 Task: Research Airbnb accommodation in Hato Mayor del Rey, Dominican Republic from 10th December, 2023 to 15th December, 2023 for 7 adults.4 bedrooms having 7 beds and 4 bathrooms. Property type can be house. Amenities needed are: wifi, TV, free parkinig on premises, gym, breakfast. Look for 3 properties as per requirement.
Action: Mouse pressed left at (464, 57)
Screenshot: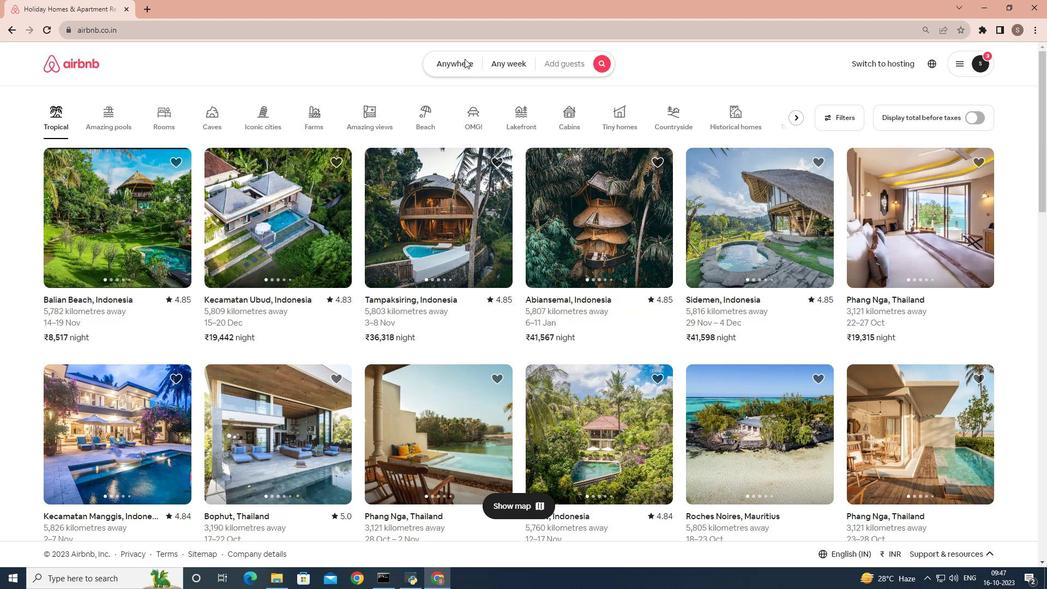 
Action: Mouse moved to (384, 108)
Screenshot: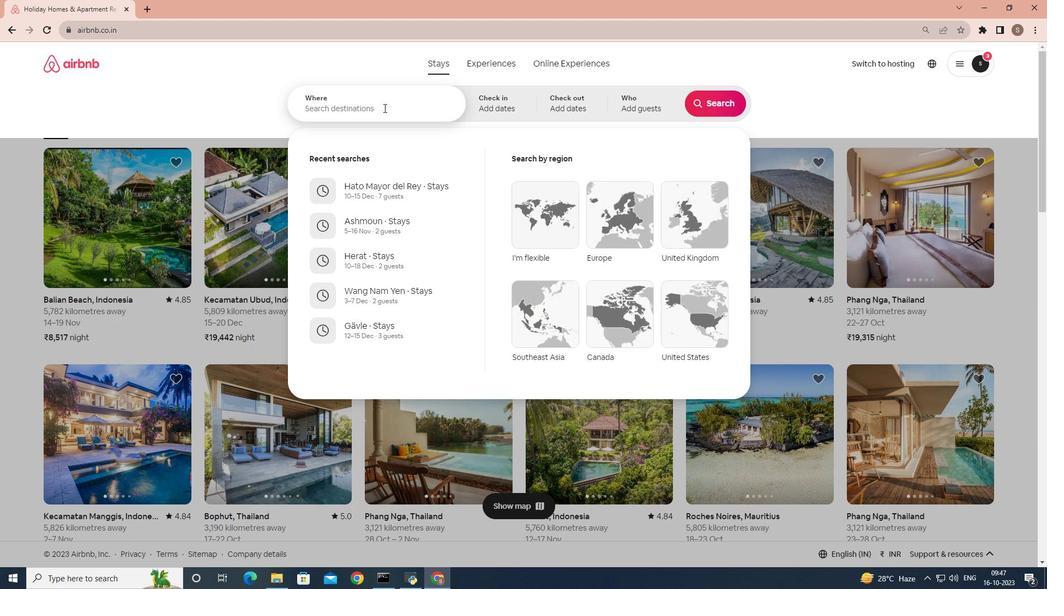 
Action: Mouse pressed left at (384, 108)
Screenshot: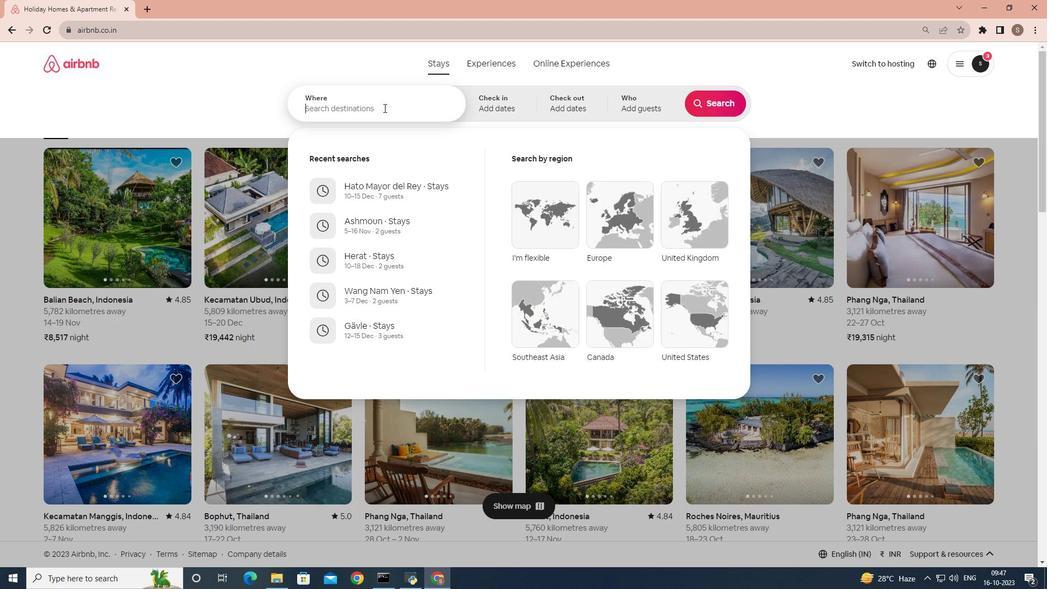 
Action: Key pressed <Key.shift>Hato<Key.space><Key.shift>Mayor<Key.space>del<Key.space><Key.shift><Key.shift><Key.shift><Key.shift>Rey,<Key.space><Key.shift>Dominican<Key.space><Key.shift>Republic
Screenshot: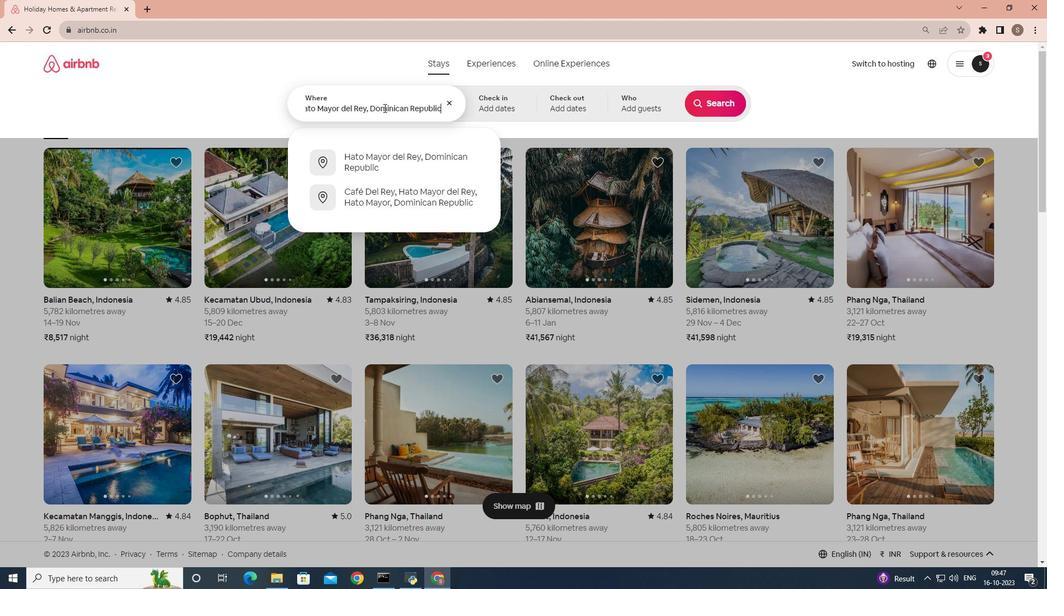 
Action: Mouse moved to (405, 148)
Screenshot: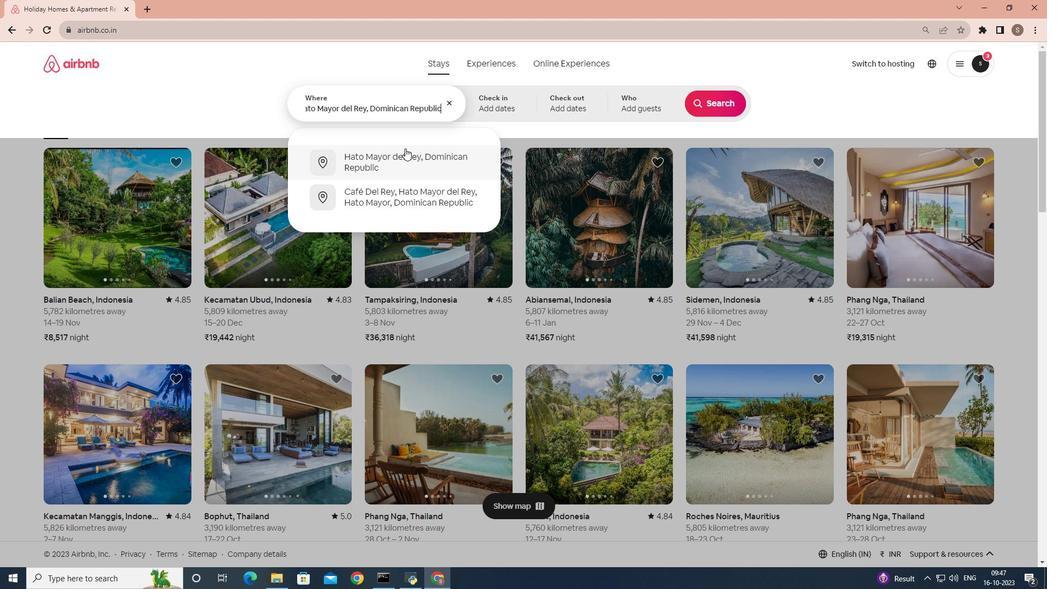 
Action: Mouse pressed left at (405, 148)
Screenshot: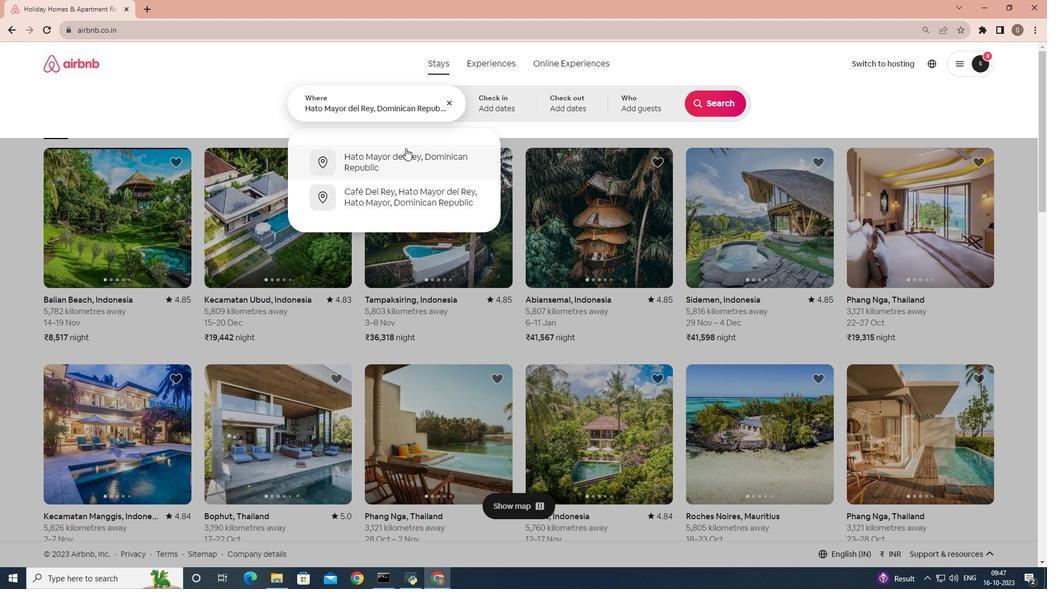
Action: Mouse moved to (716, 195)
Screenshot: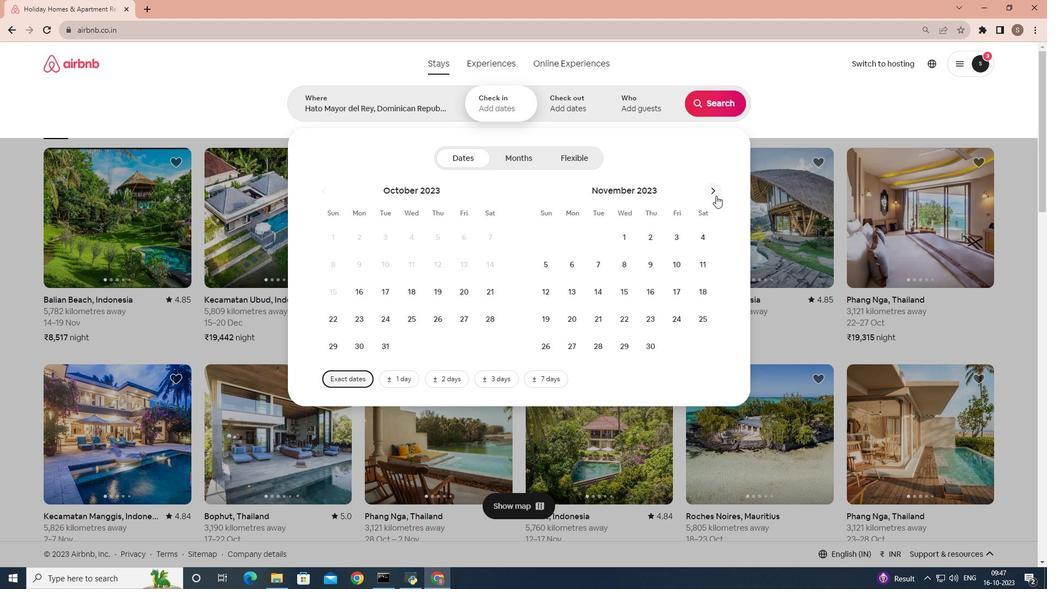 
Action: Mouse pressed left at (716, 195)
Screenshot: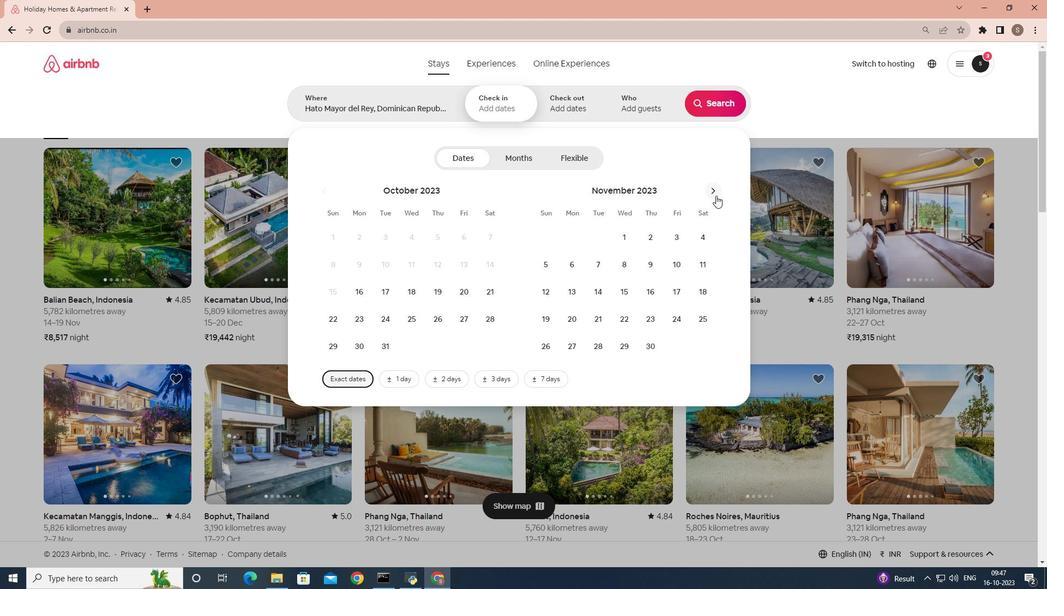 
Action: Mouse moved to (542, 284)
Screenshot: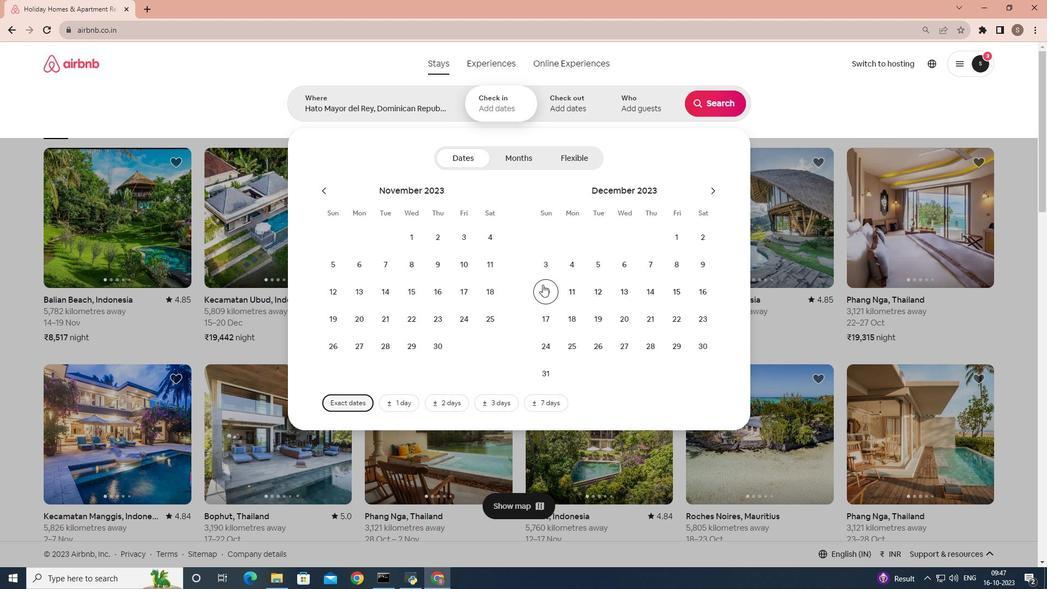
Action: Mouse pressed left at (542, 284)
Screenshot: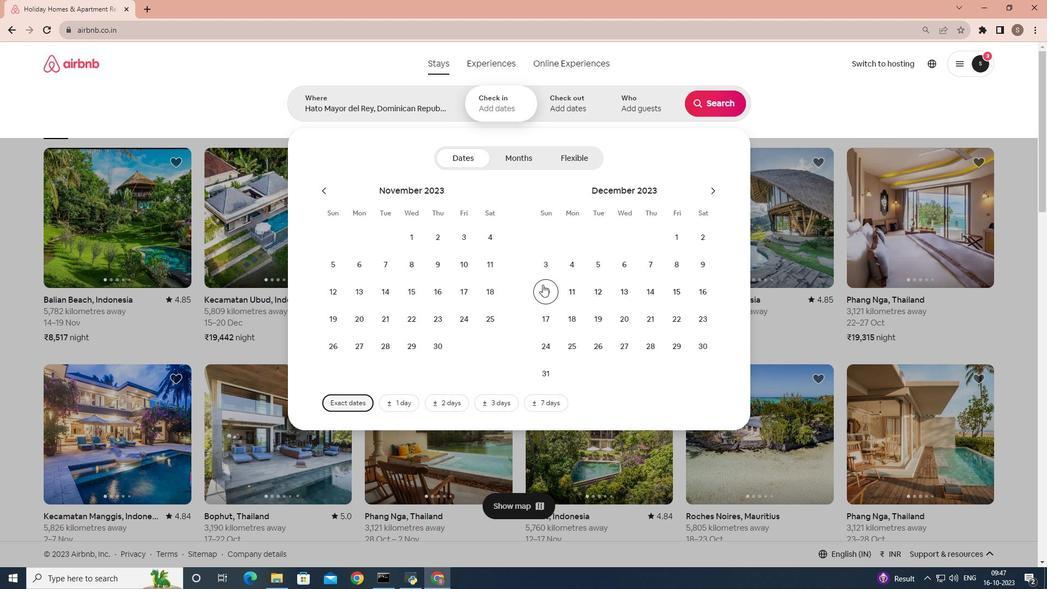 
Action: Mouse moved to (685, 299)
Screenshot: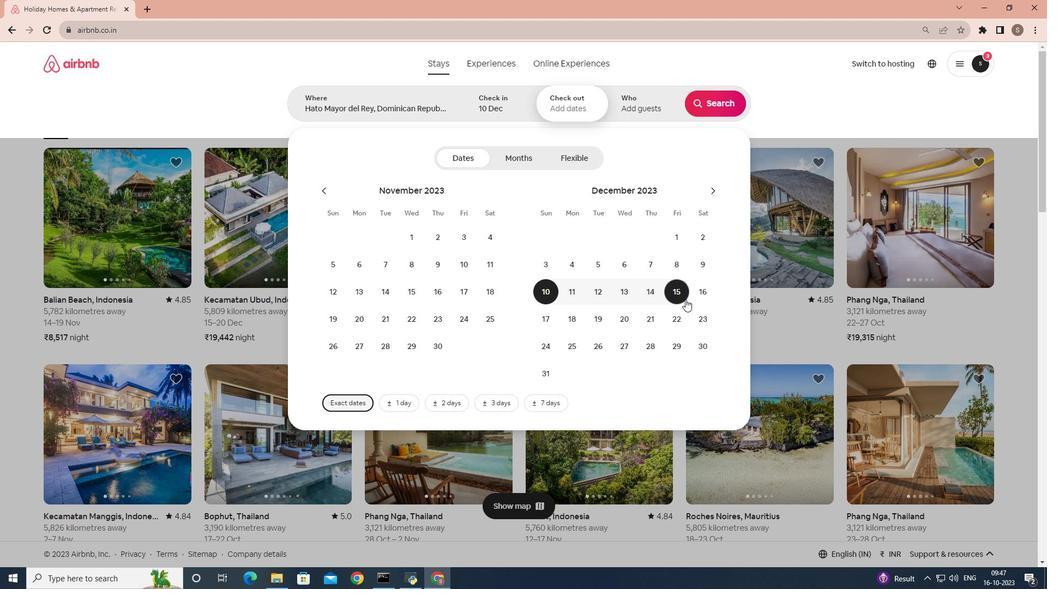 
Action: Mouse pressed left at (685, 299)
Screenshot: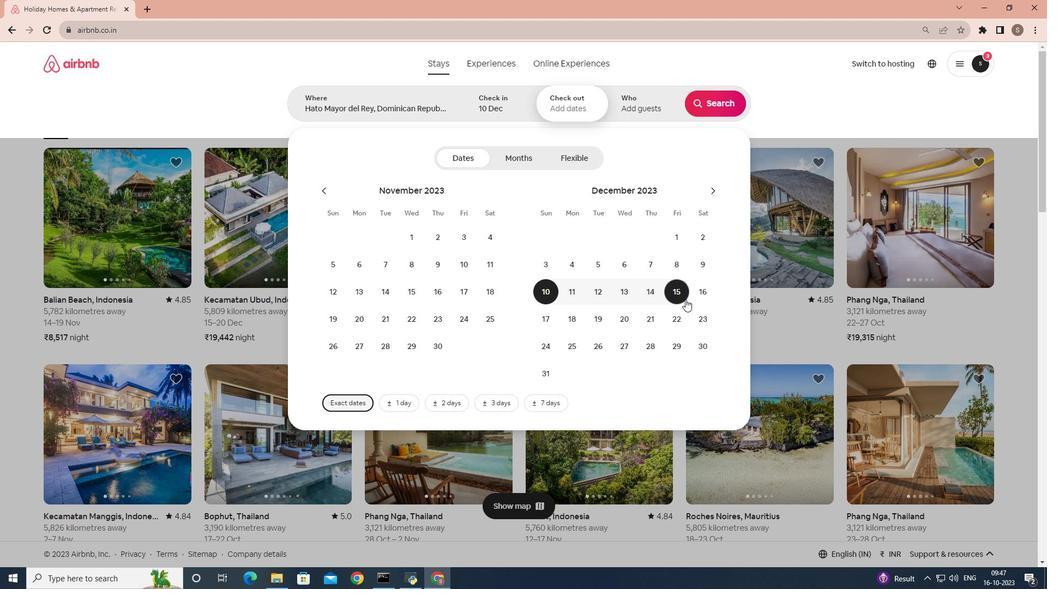 
Action: Mouse moved to (642, 105)
Screenshot: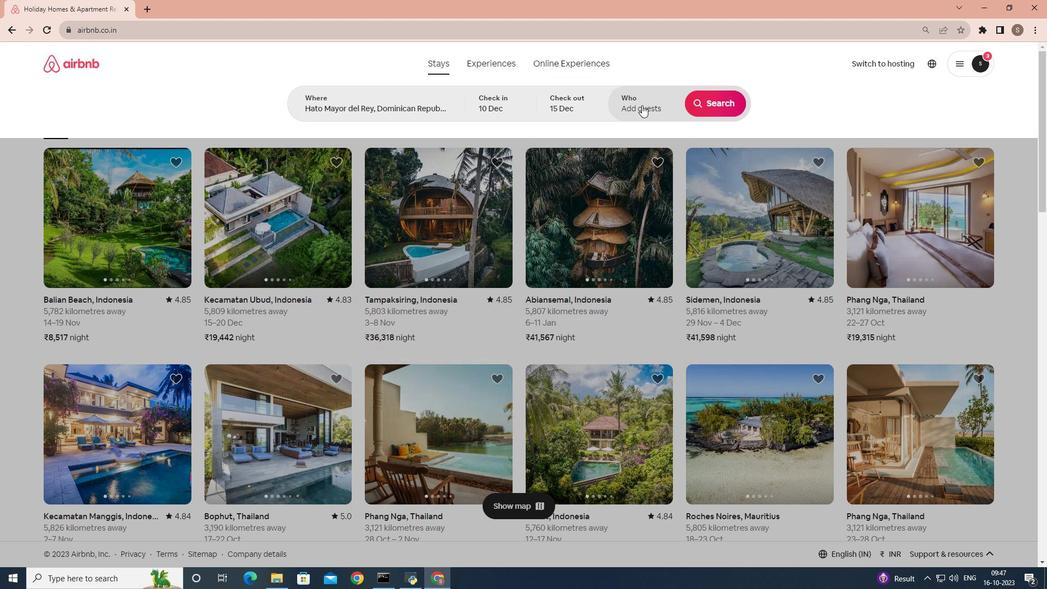 
Action: Mouse pressed left at (642, 105)
Screenshot: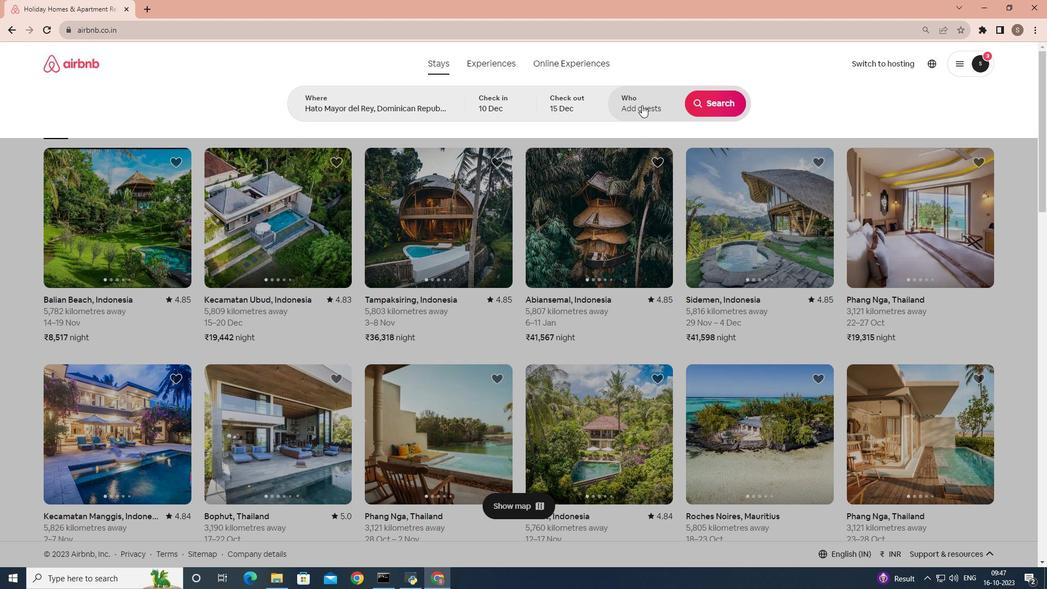 
Action: Mouse moved to (726, 163)
Screenshot: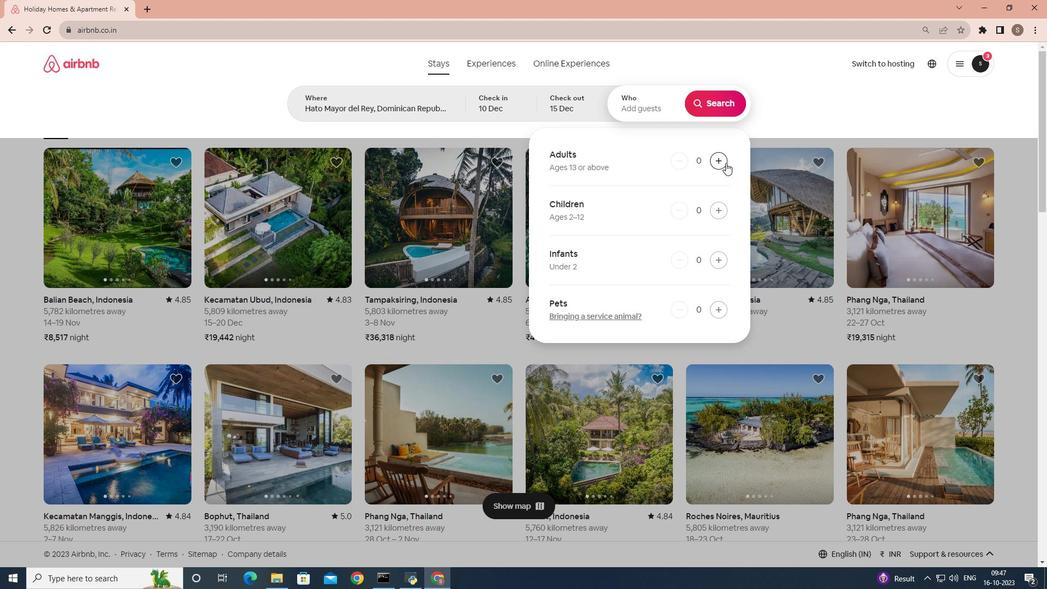 
Action: Mouse pressed left at (726, 163)
Screenshot: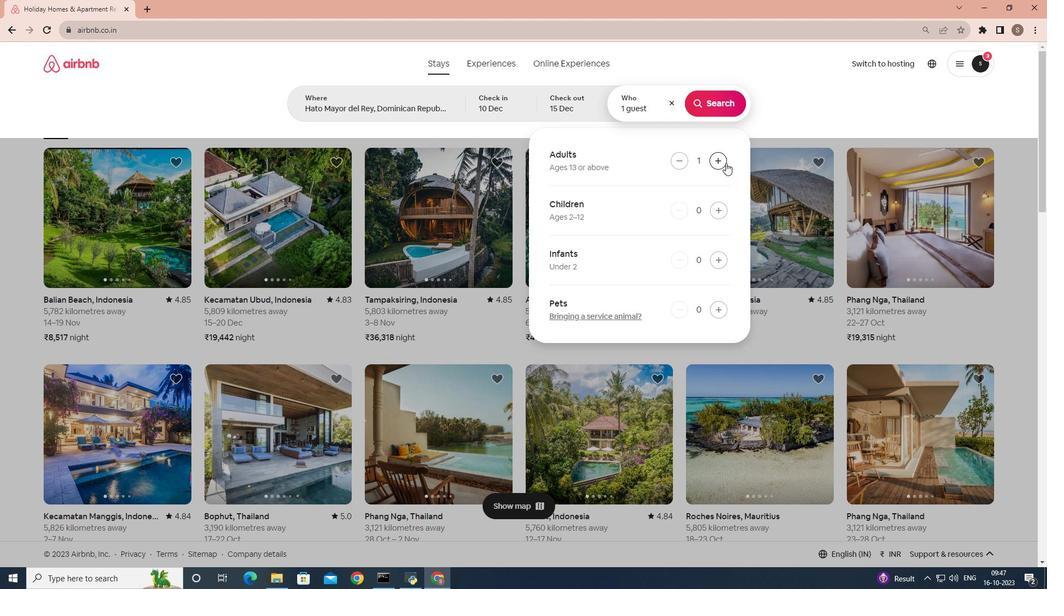 
Action: Mouse pressed left at (726, 163)
Screenshot: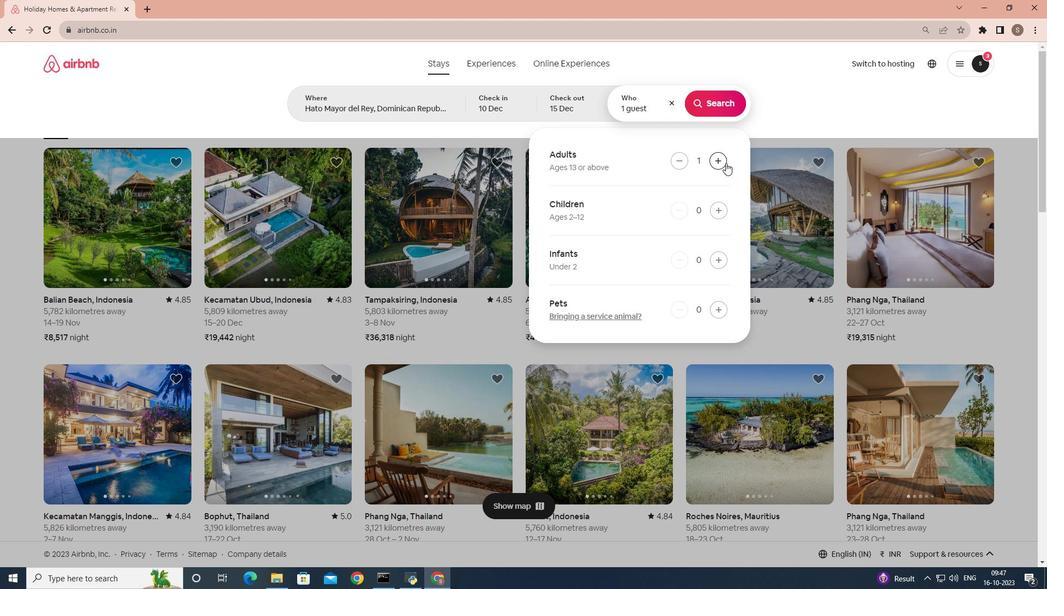 
Action: Mouse pressed left at (726, 163)
Screenshot: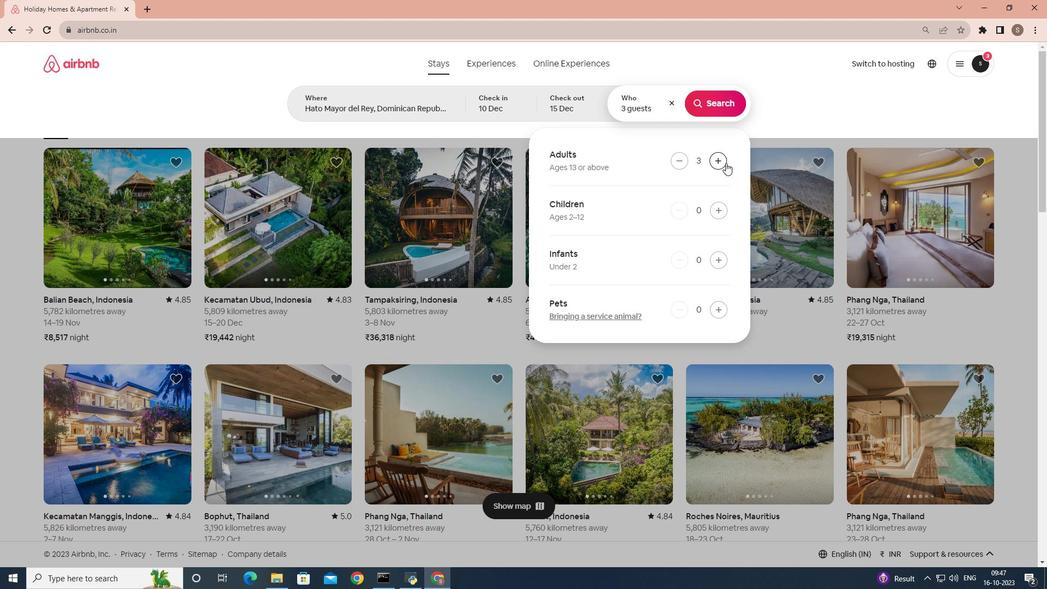 
Action: Mouse pressed left at (726, 163)
Screenshot: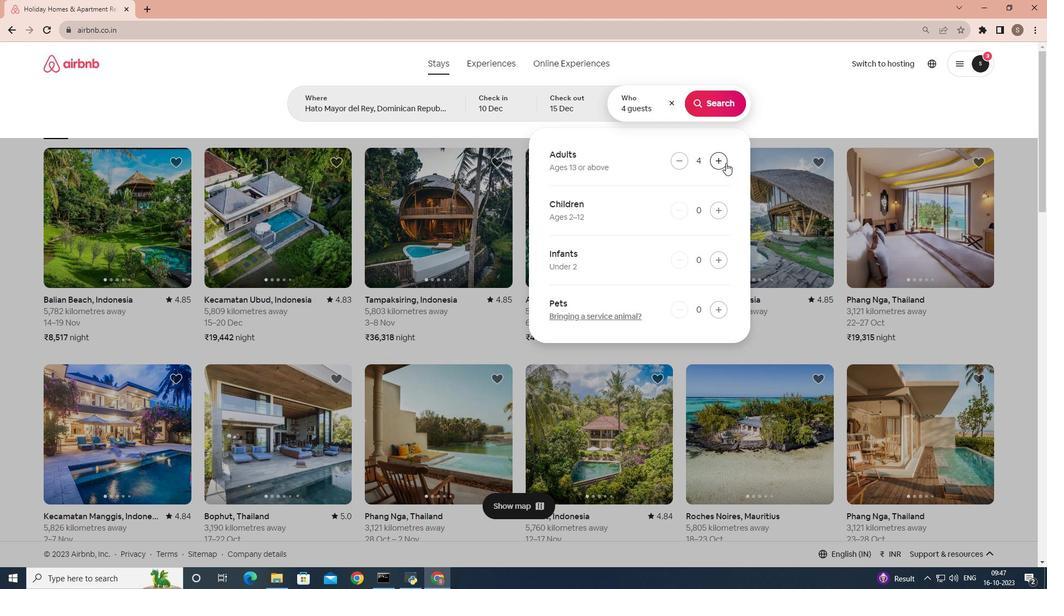 
Action: Mouse pressed left at (726, 163)
Screenshot: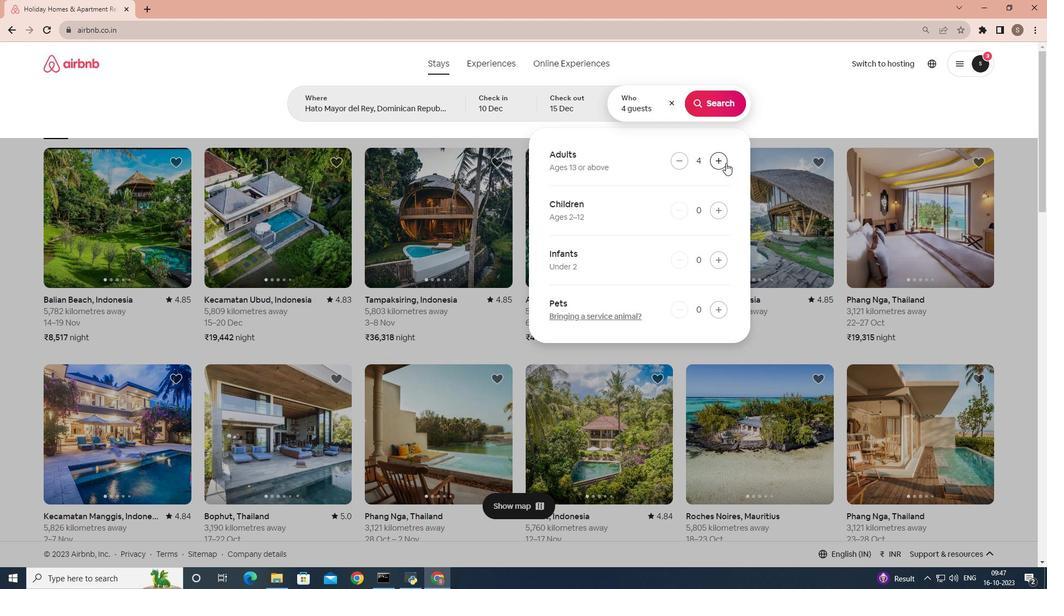 
Action: Mouse pressed left at (726, 163)
Screenshot: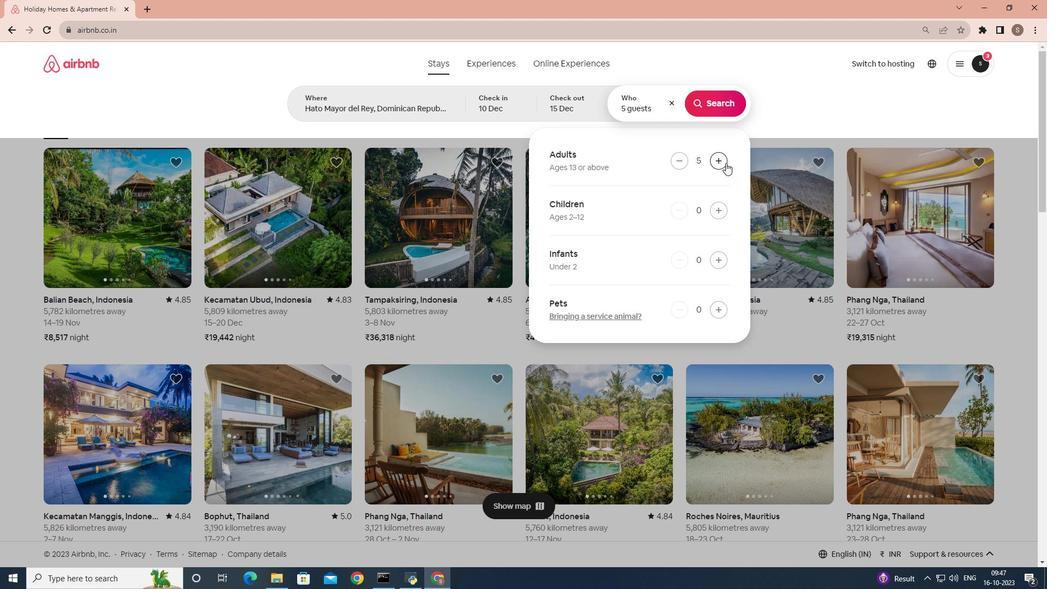 
Action: Mouse pressed left at (726, 163)
Screenshot: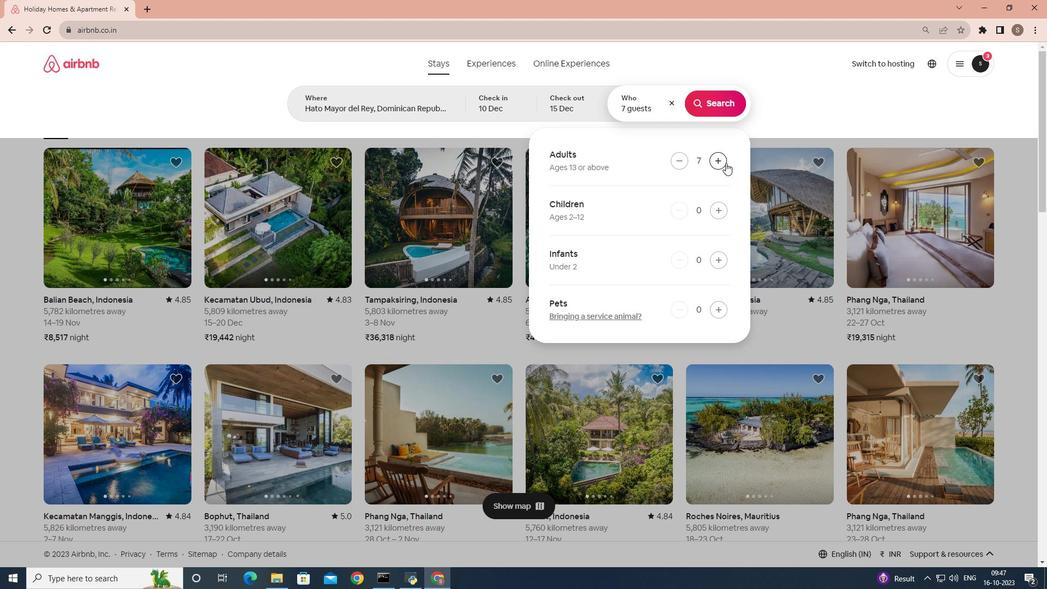 
Action: Mouse moved to (721, 90)
Screenshot: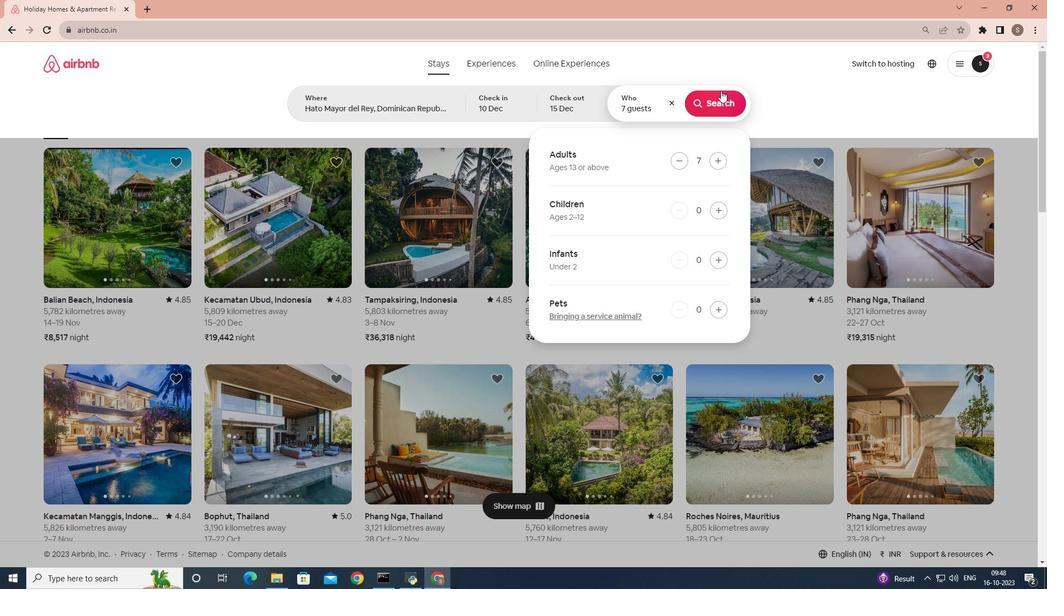
Action: Mouse pressed left at (721, 90)
Screenshot: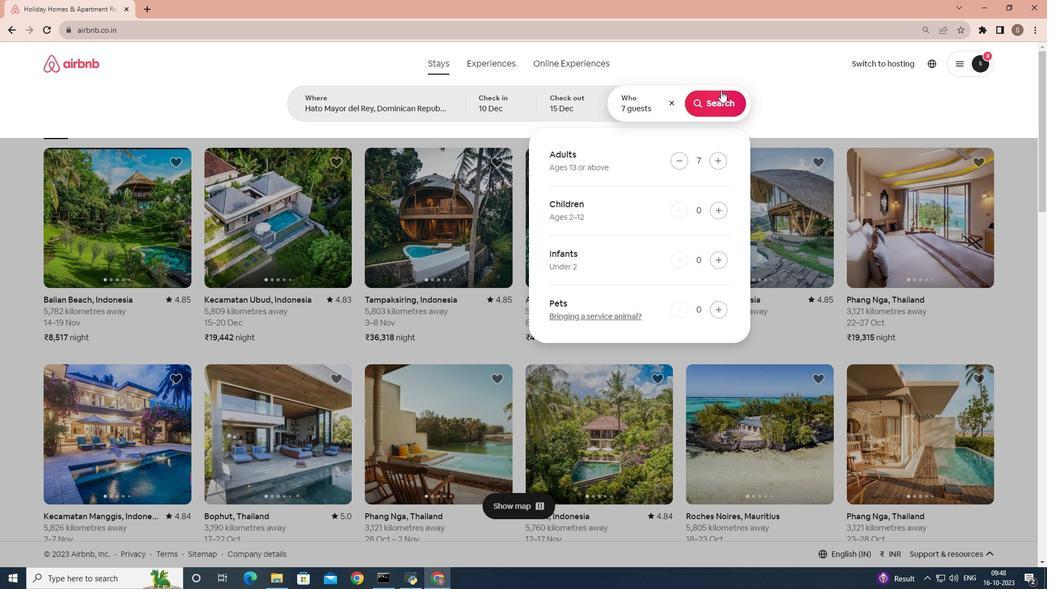 
Action: Mouse moved to (887, 108)
Screenshot: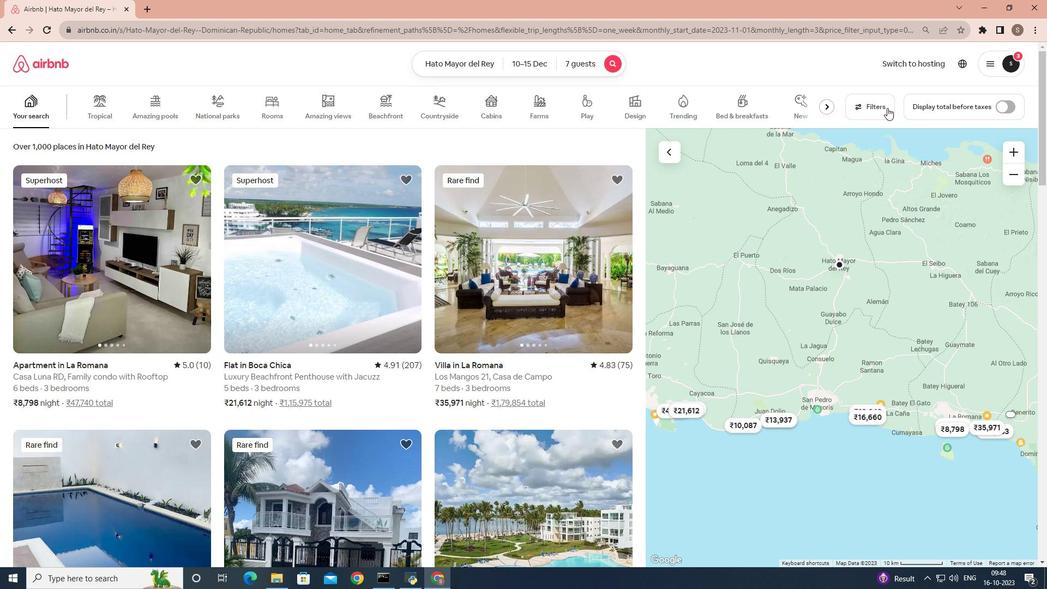 
Action: Mouse pressed left at (887, 108)
Screenshot: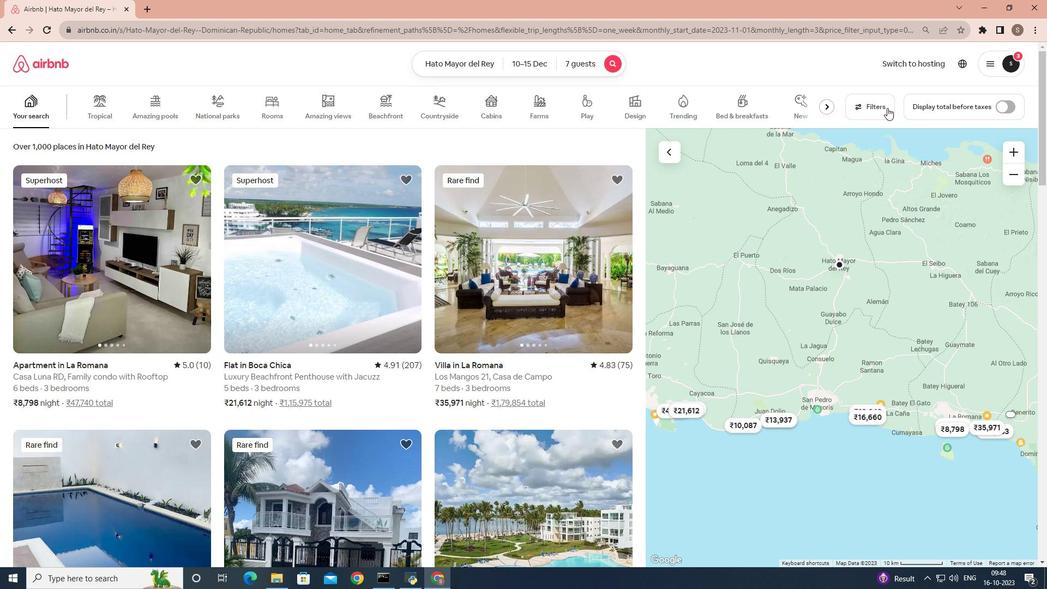 
Action: Mouse moved to (551, 355)
Screenshot: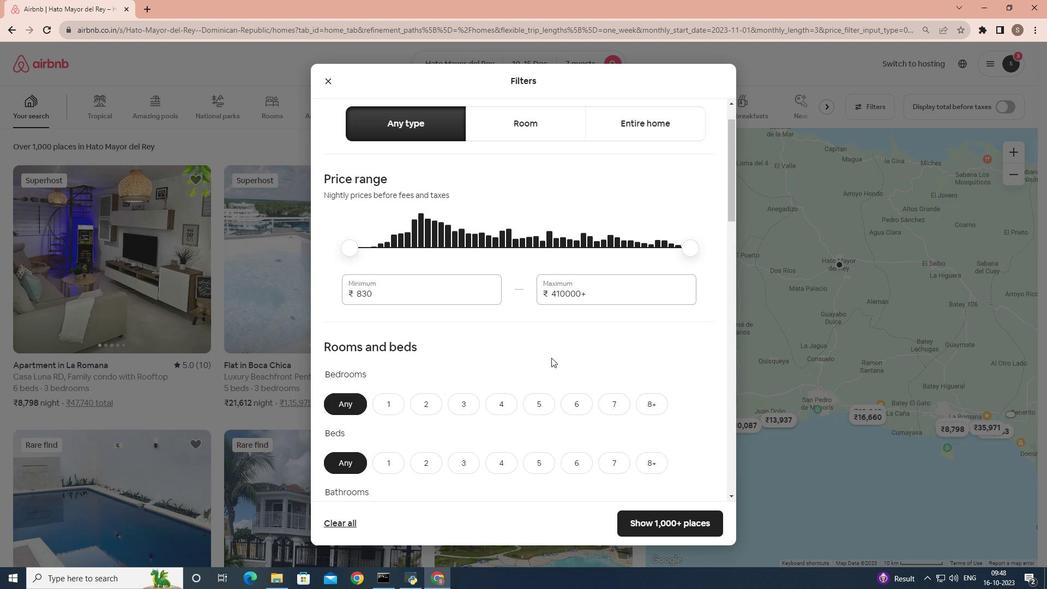 
Action: Mouse scrolled (551, 355) with delta (0, 0)
Screenshot: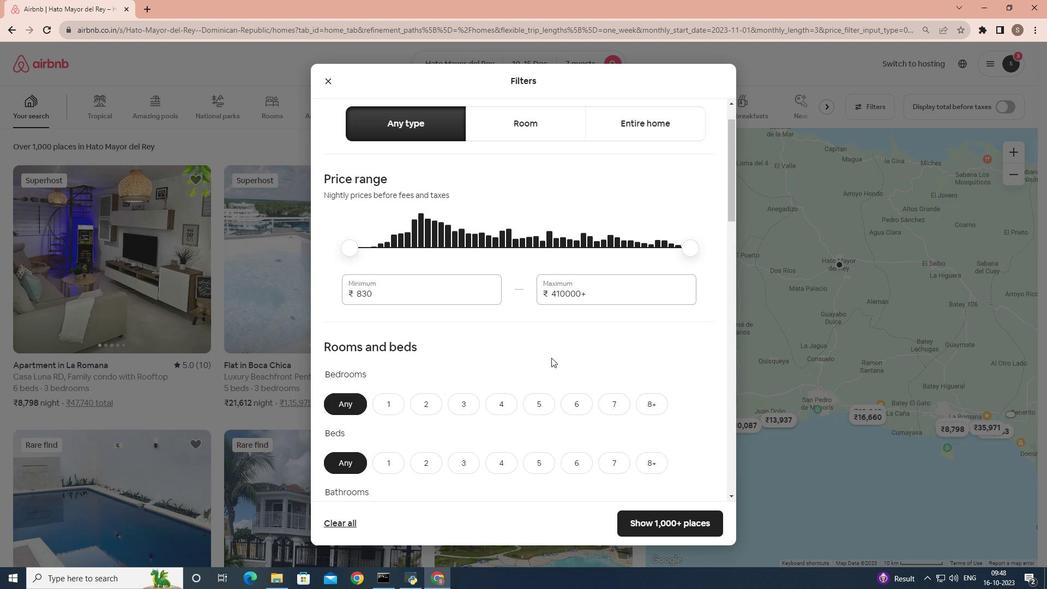 
Action: Mouse moved to (551, 356)
Screenshot: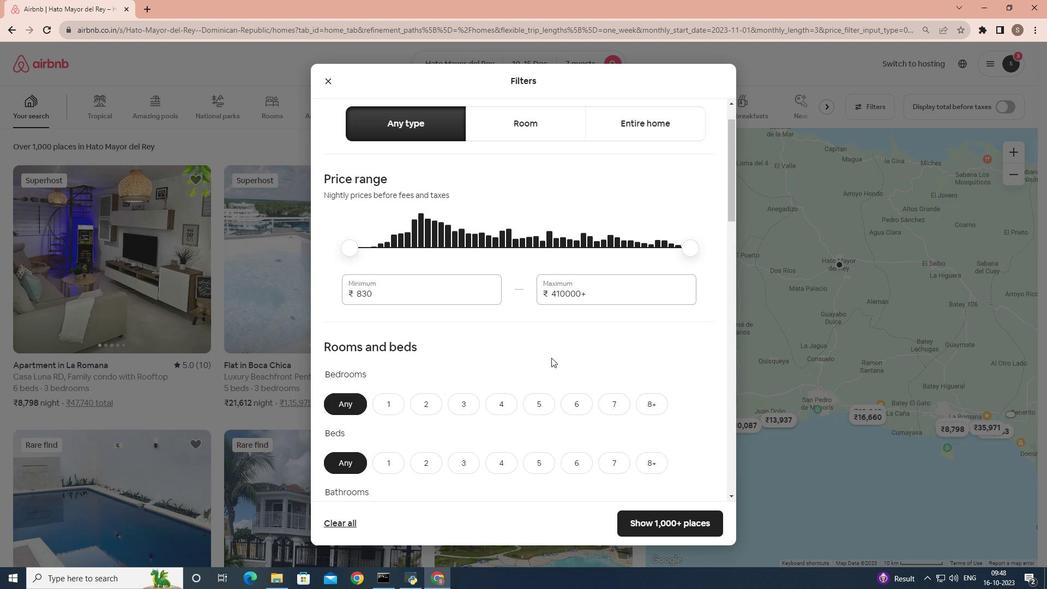 
Action: Mouse scrolled (551, 355) with delta (0, 0)
Screenshot: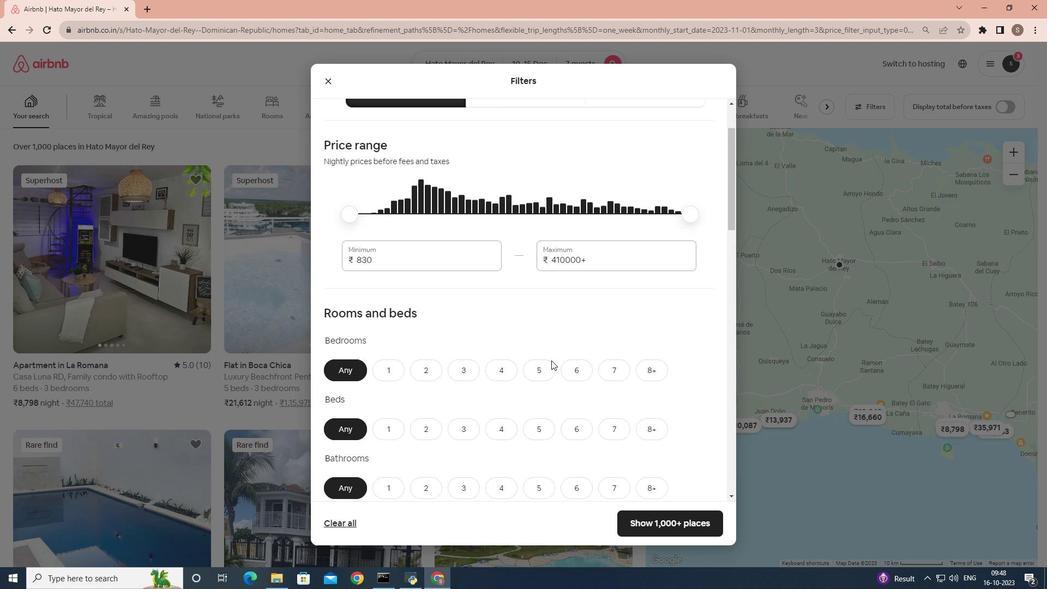 
Action: Mouse moved to (502, 348)
Screenshot: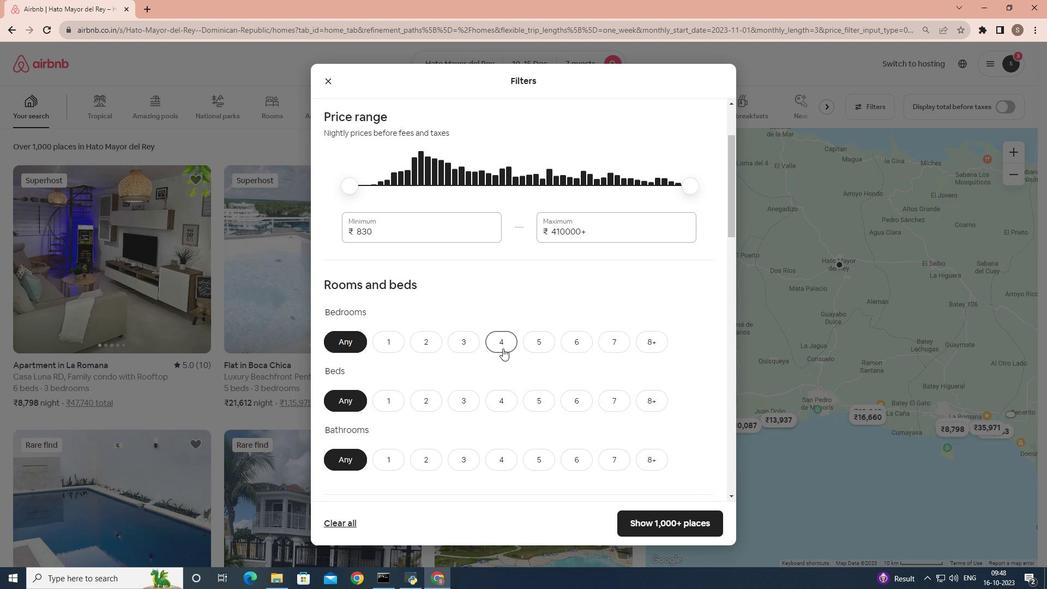 
Action: Mouse pressed left at (502, 348)
Screenshot: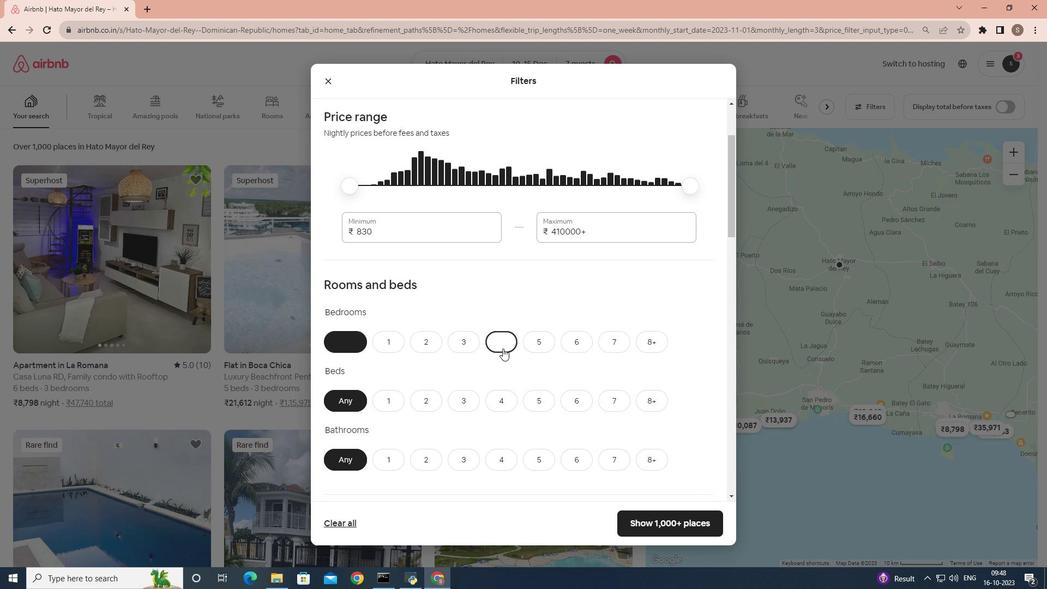 
Action: Mouse moved to (535, 361)
Screenshot: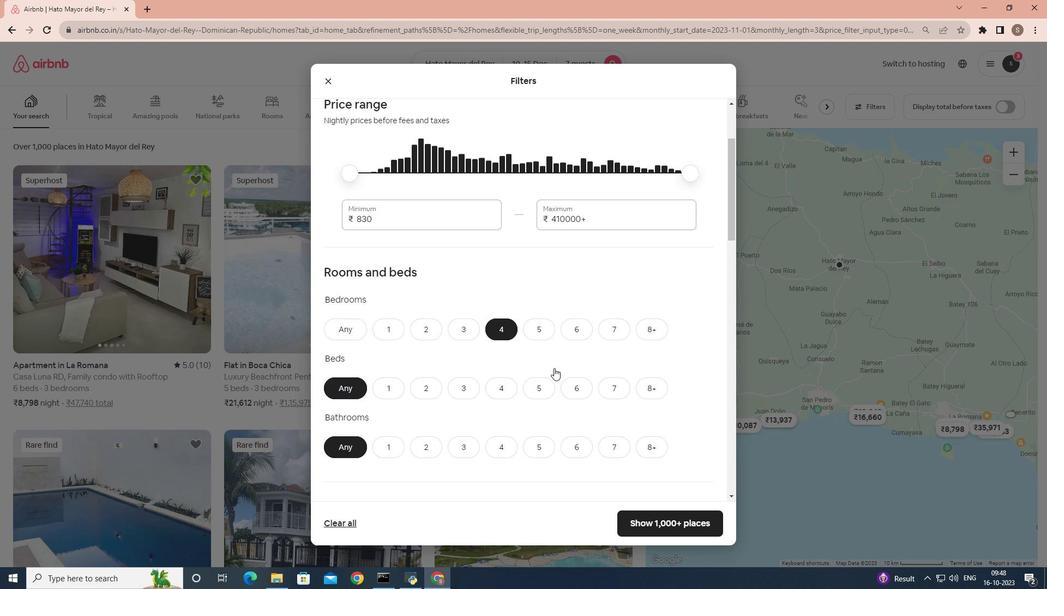 
Action: Mouse scrolled (535, 360) with delta (0, 0)
Screenshot: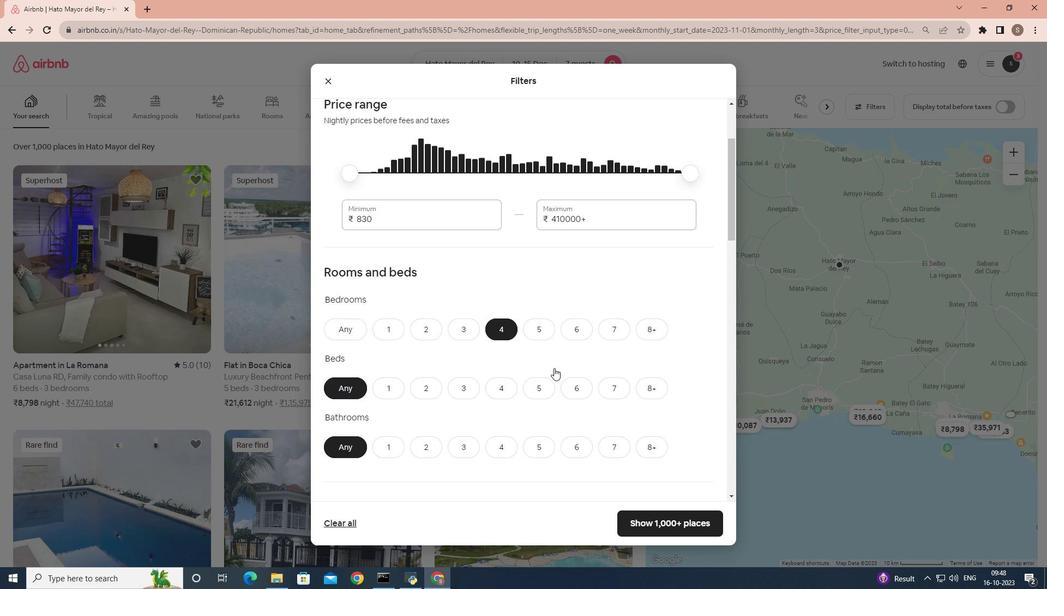 
Action: Mouse moved to (620, 344)
Screenshot: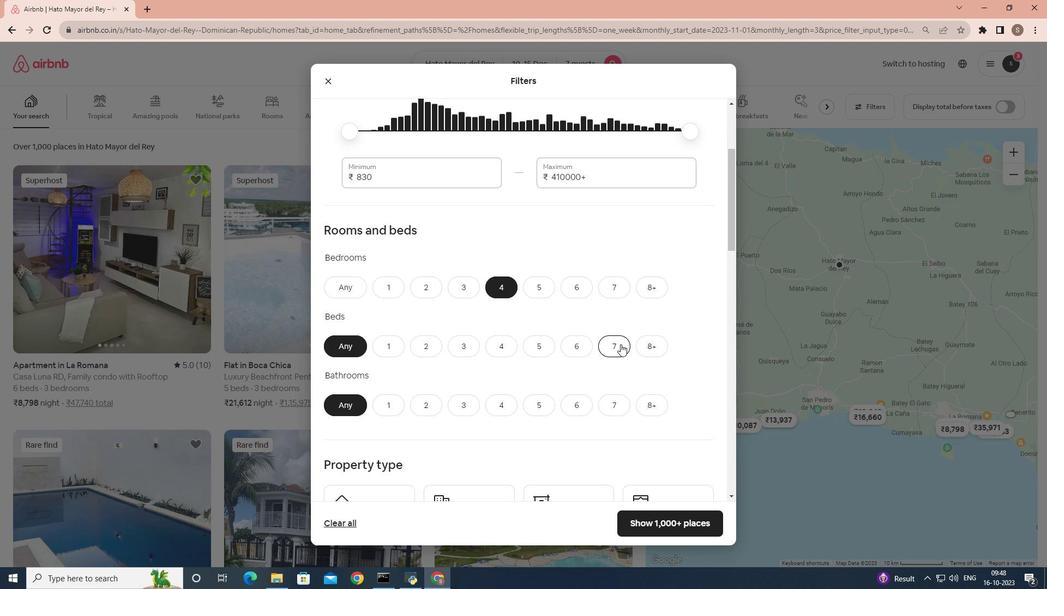 
Action: Mouse pressed left at (620, 344)
Screenshot: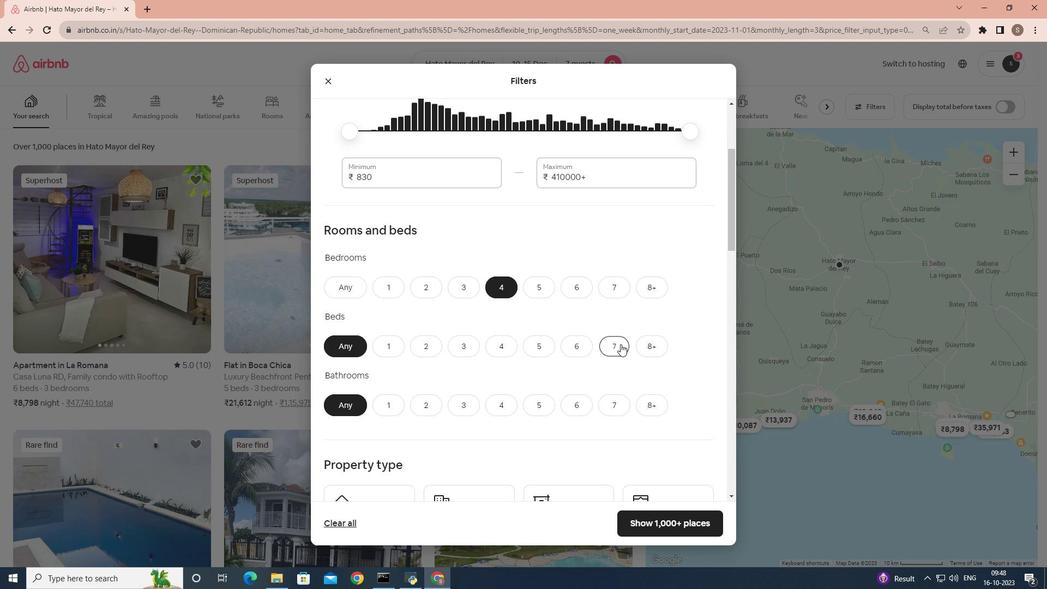 
Action: Mouse moved to (620, 344)
Screenshot: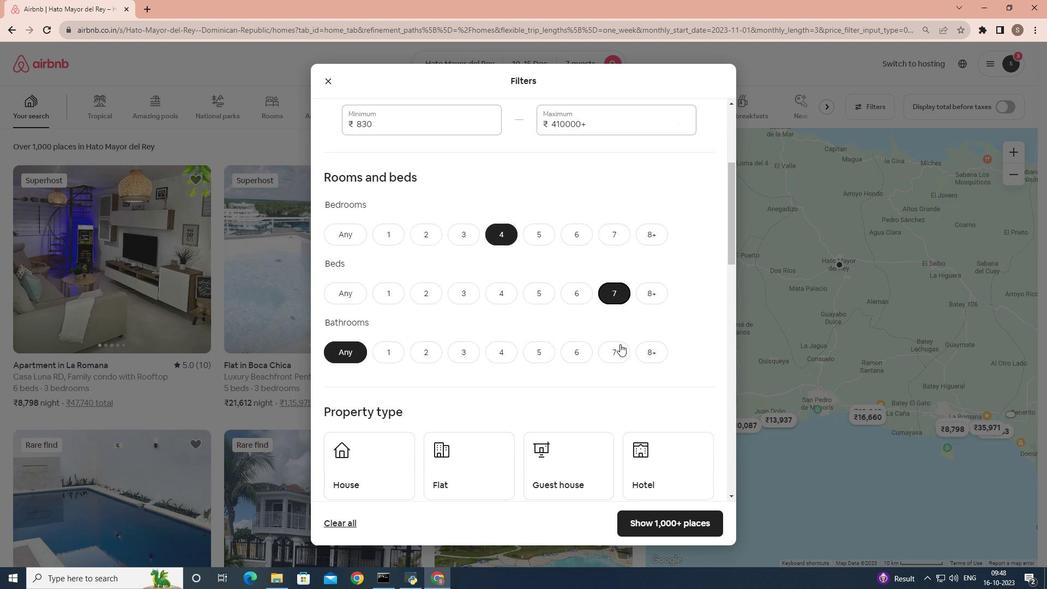 
Action: Mouse scrolled (620, 343) with delta (0, 0)
Screenshot: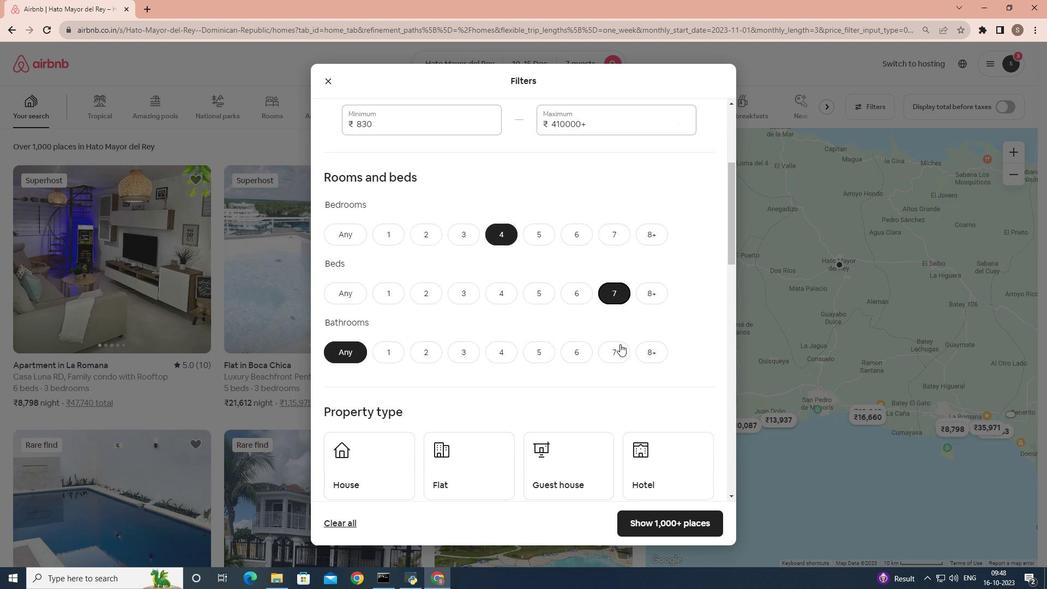 
Action: Mouse scrolled (620, 343) with delta (0, 0)
Screenshot: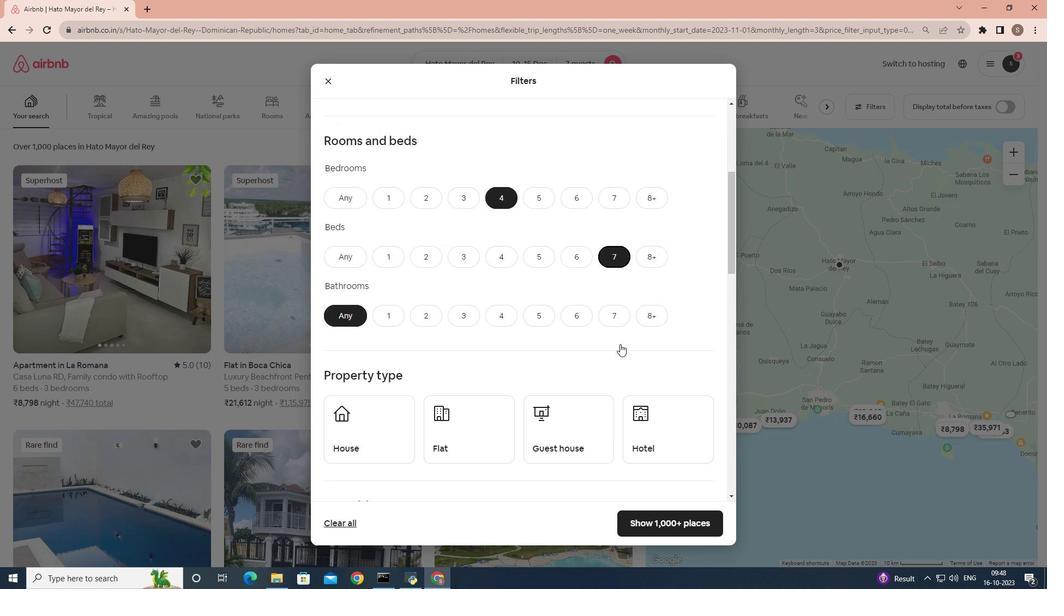 
Action: Mouse moved to (501, 298)
Screenshot: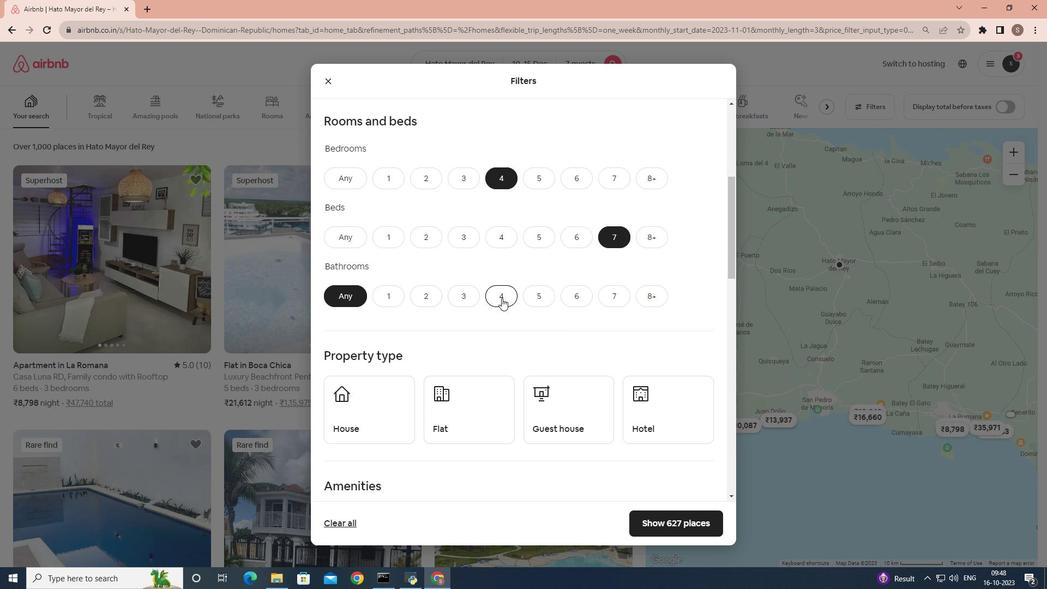 
Action: Mouse pressed left at (501, 298)
Screenshot: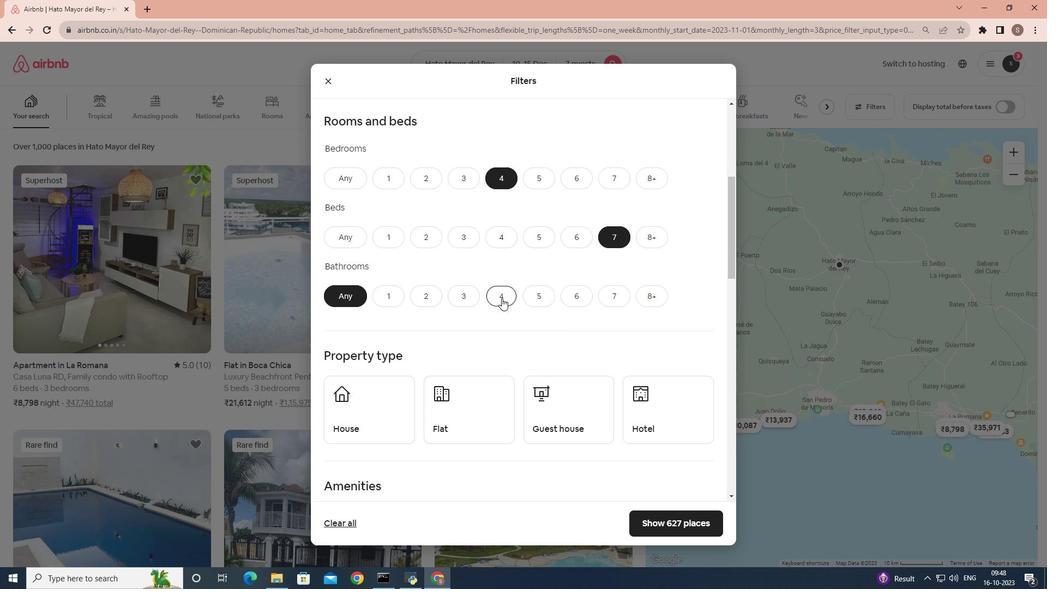 
Action: Mouse moved to (501, 302)
Screenshot: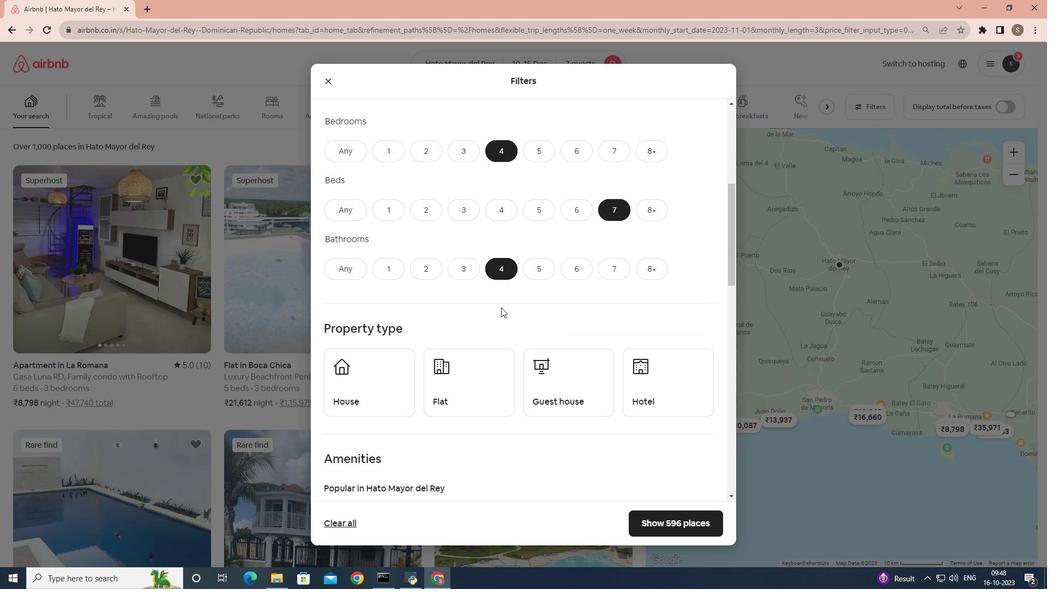 
Action: Mouse scrolled (501, 302) with delta (0, 0)
Screenshot: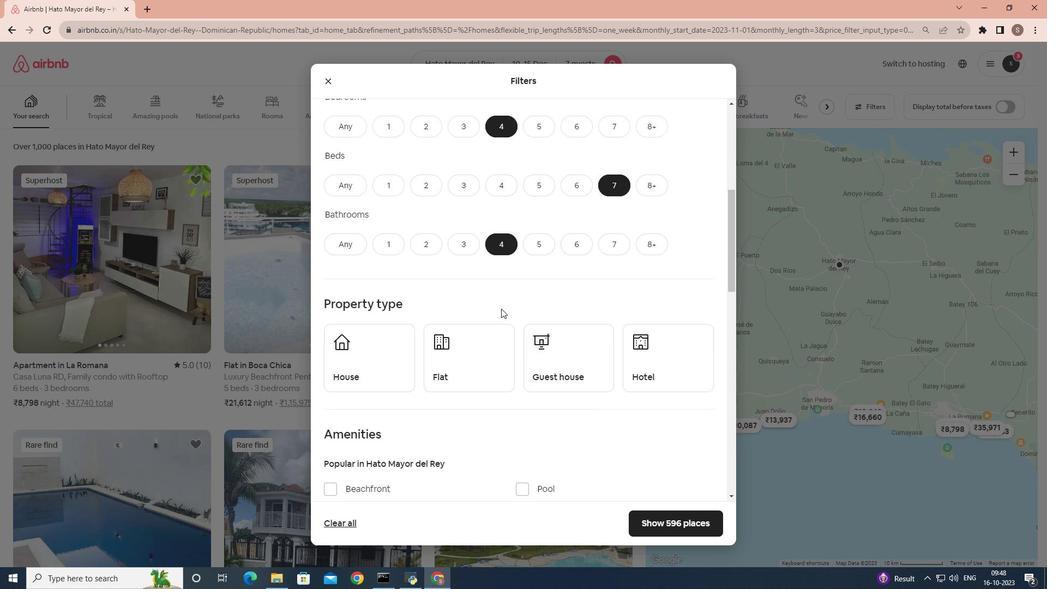 
Action: Mouse moved to (346, 334)
Screenshot: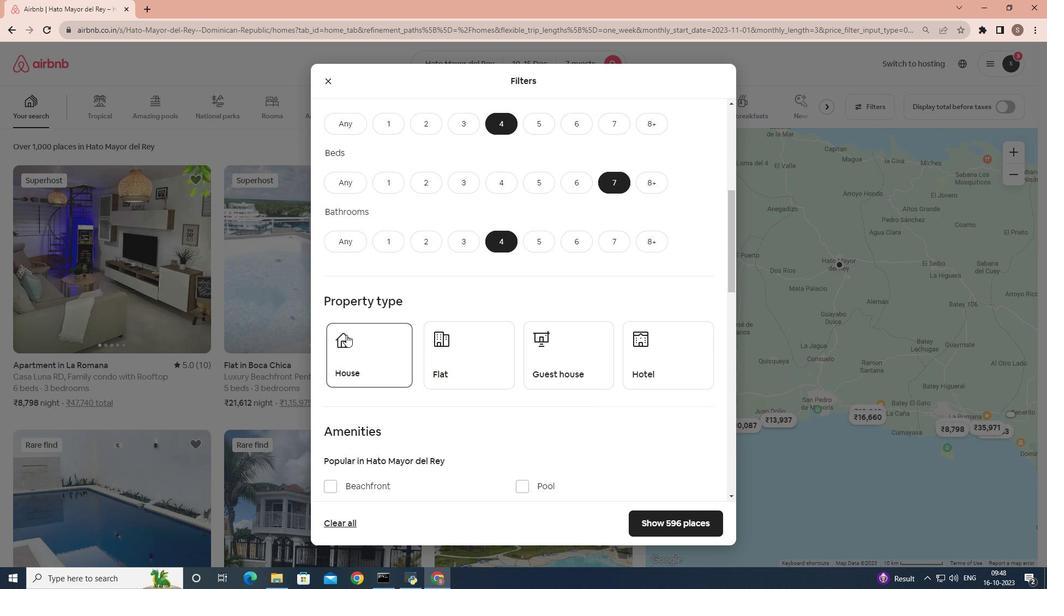 
Action: Mouse pressed left at (346, 334)
Screenshot: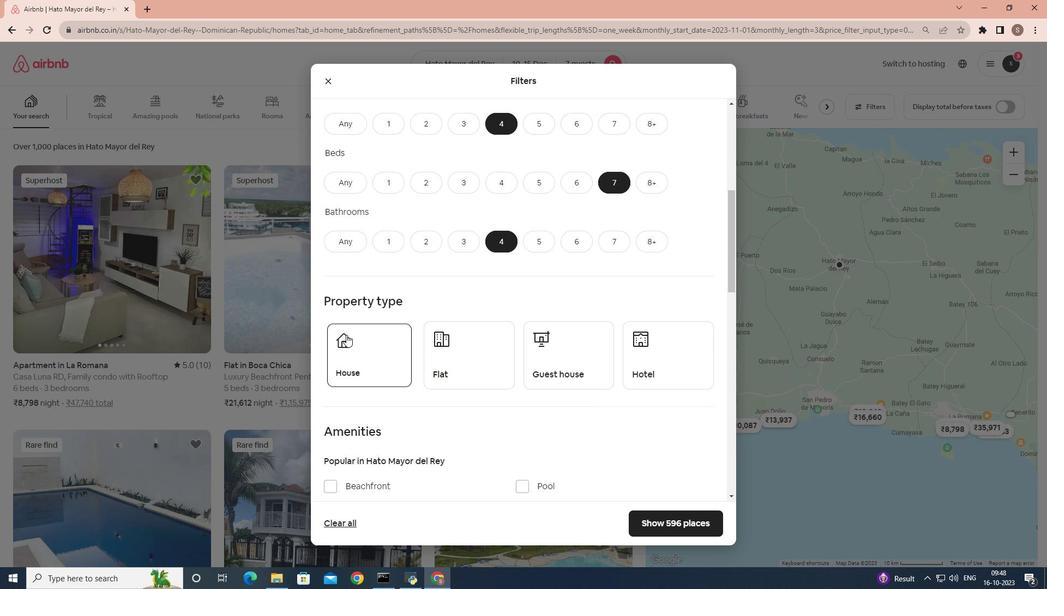
Action: Mouse moved to (484, 329)
Screenshot: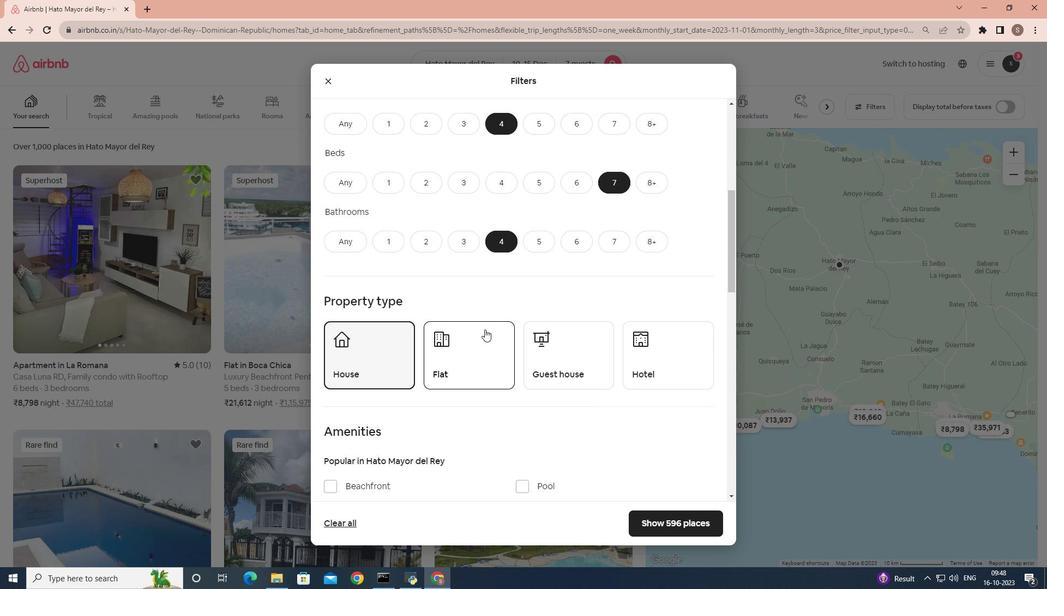
Action: Mouse scrolled (484, 328) with delta (0, 0)
Screenshot: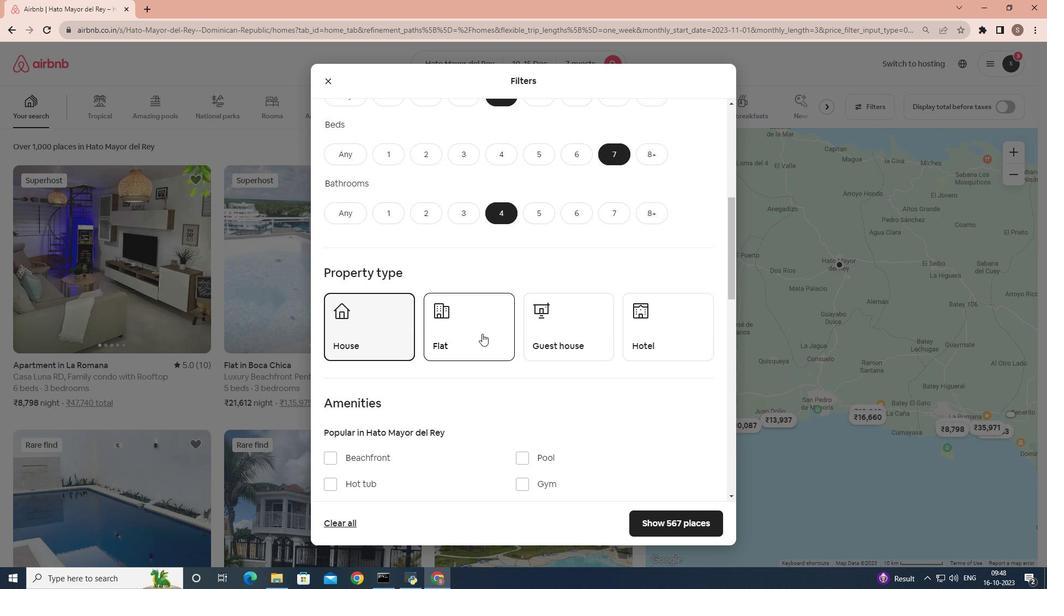 
Action: Mouse scrolled (484, 328) with delta (0, 0)
Screenshot: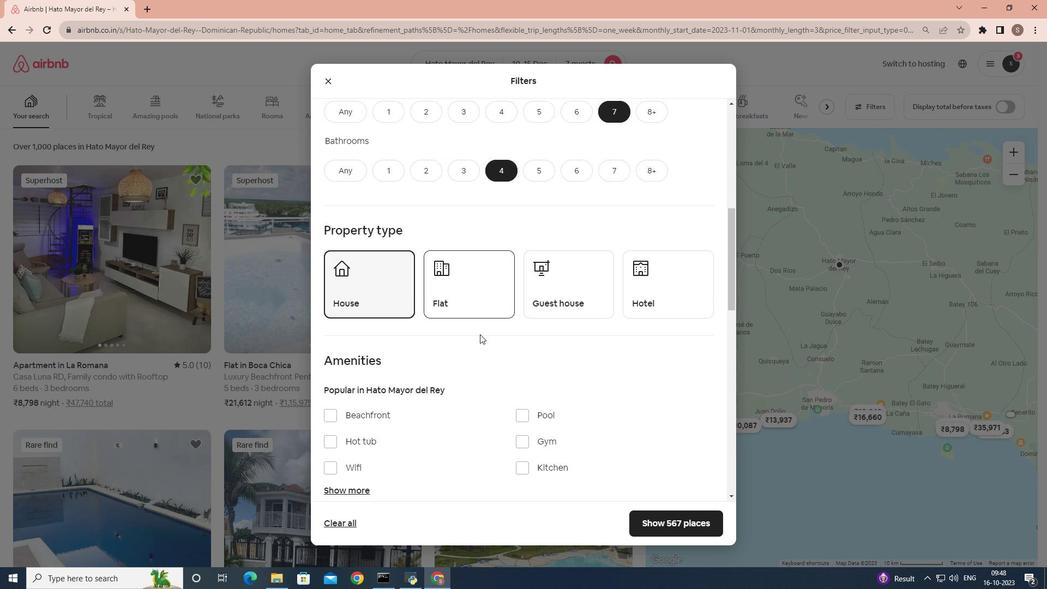 
Action: Mouse moved to (476, 335)
Screenshot: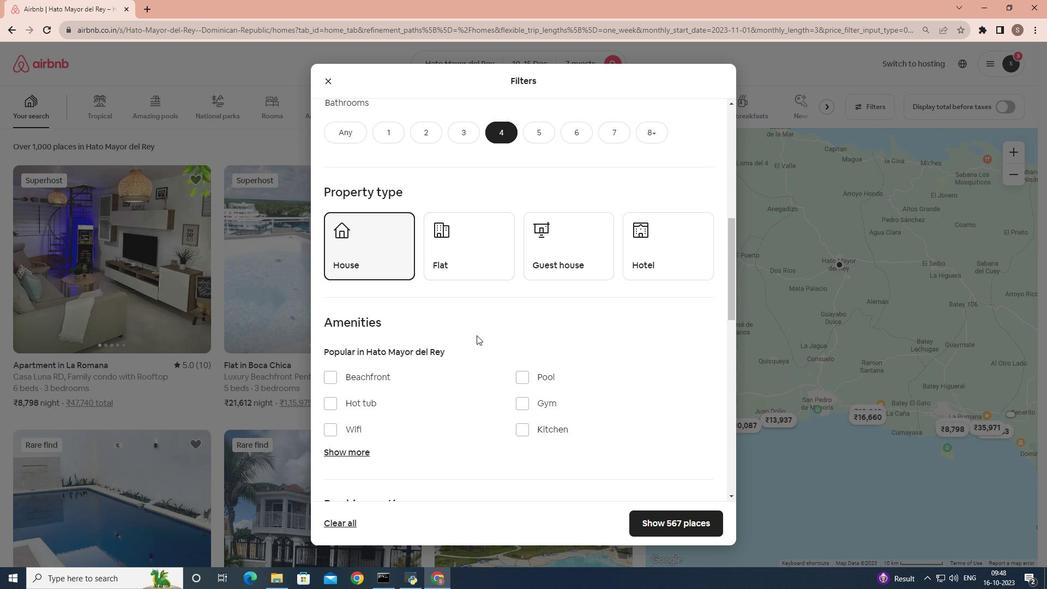 
Action: Mouse scrolled (476, 334) with delta (0, 0)
Screenshot: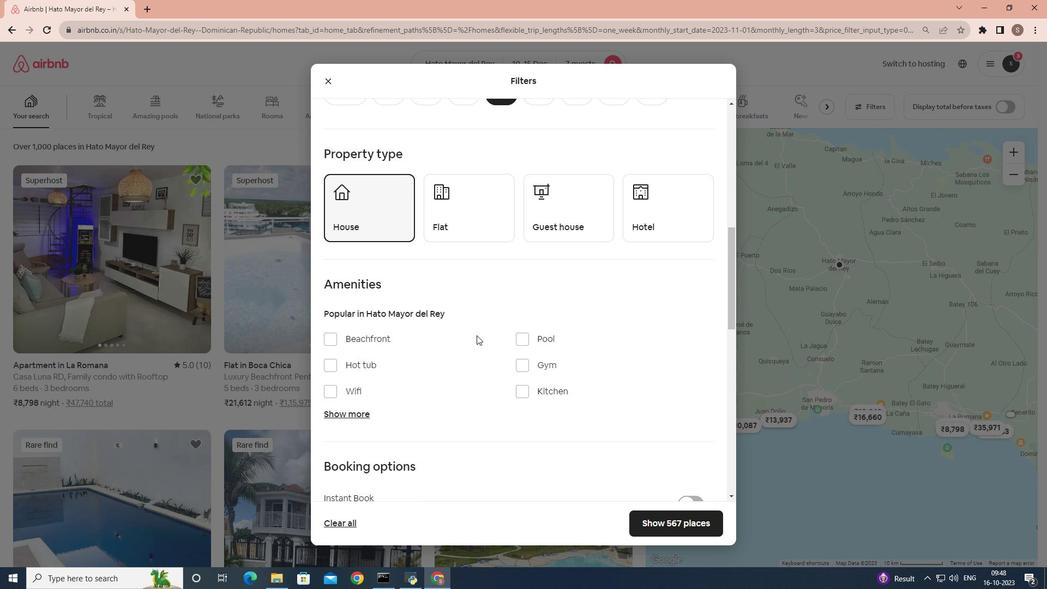 
Action: Mouse scrolled (476, 334) with delta (0, 0)
Screenshot: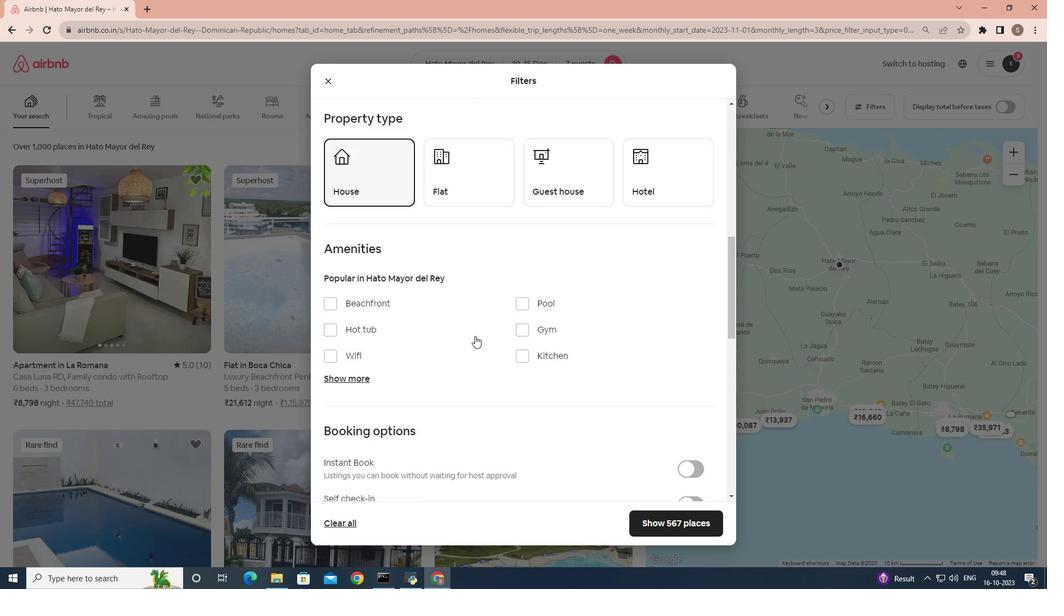 
Action: Mouse moved to (359, 344)
Screenshot: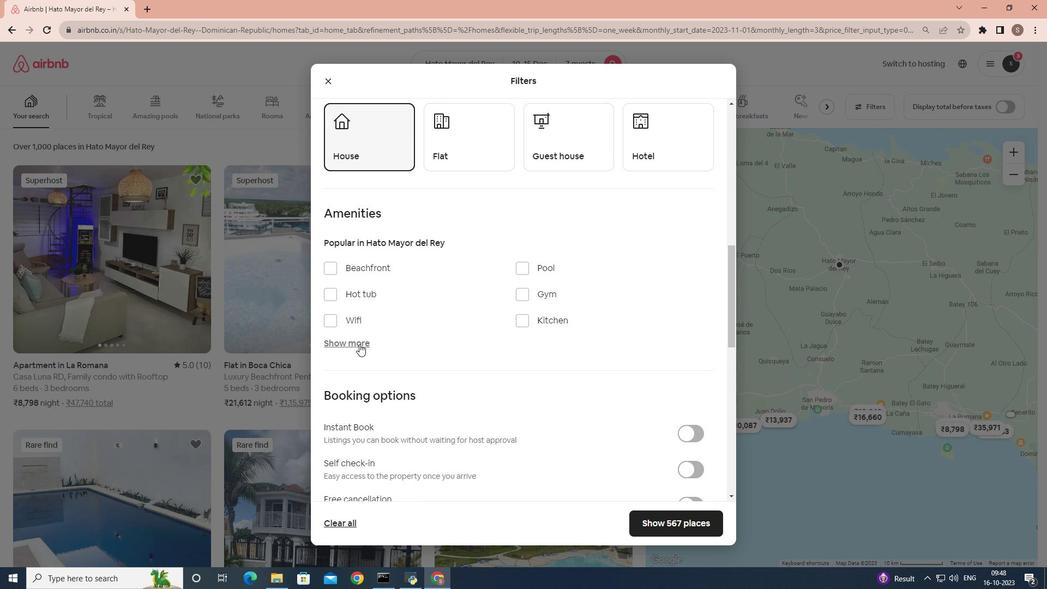 
Action: Mouse pressed left at (359, 344)
Screenshot: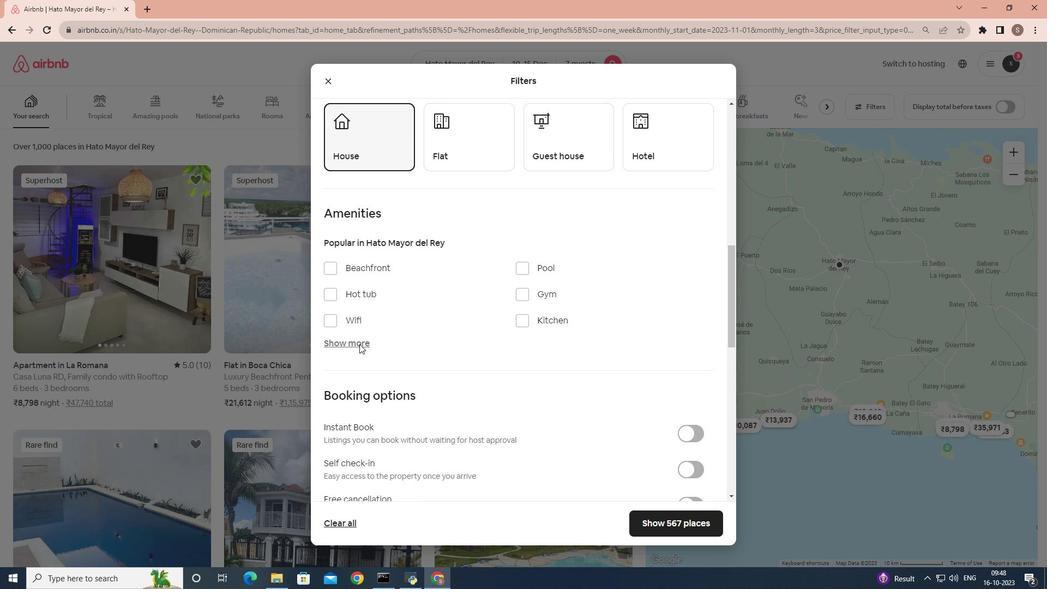 
Action: Mouse moved to (436, 334)
Screenshot: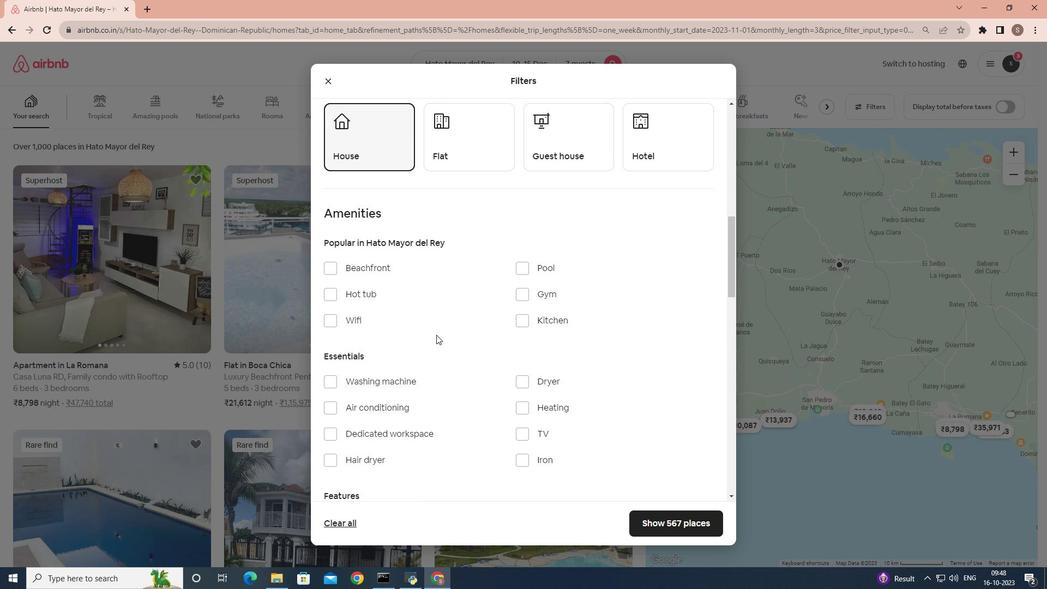 
Action: Mouse scrolled (436, 334) with delta (0, 0)
Screenshot: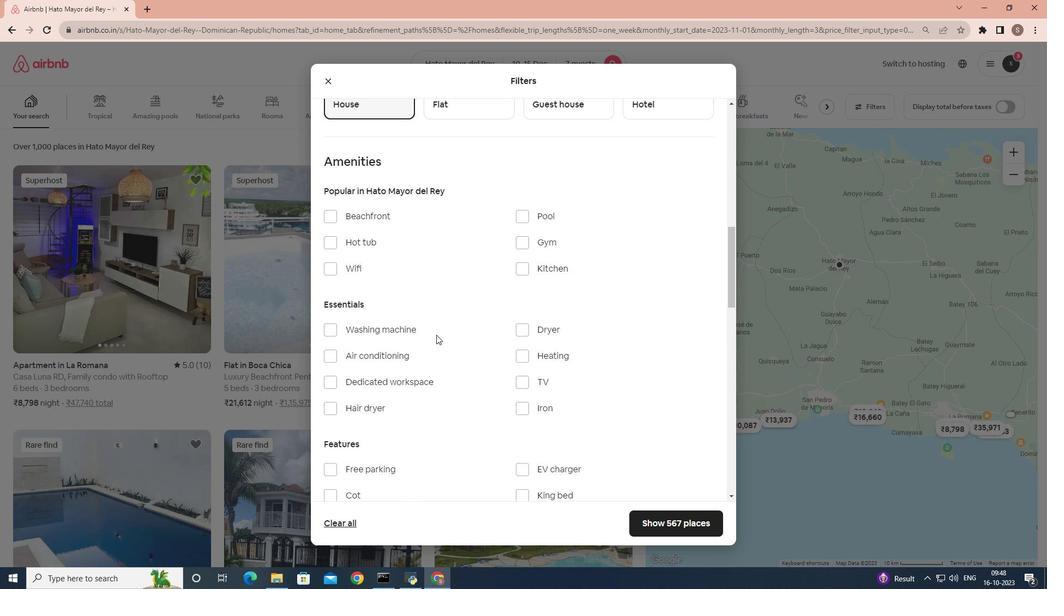 
Action: Mouse moved to (328, 264)
Screenshot: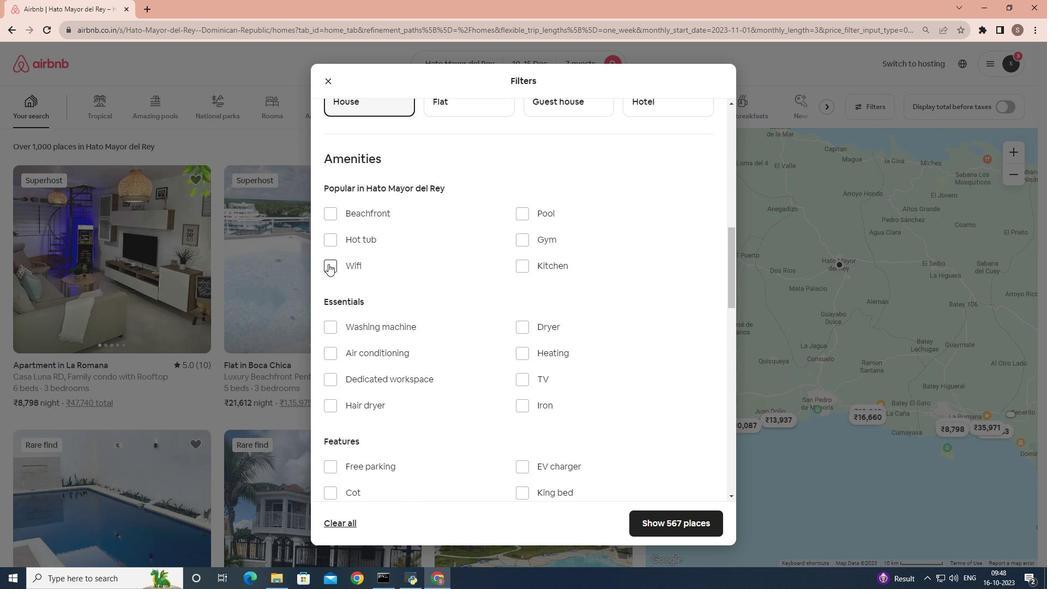 
Action: Mouse pressed left at (328, 264)
Screenshot: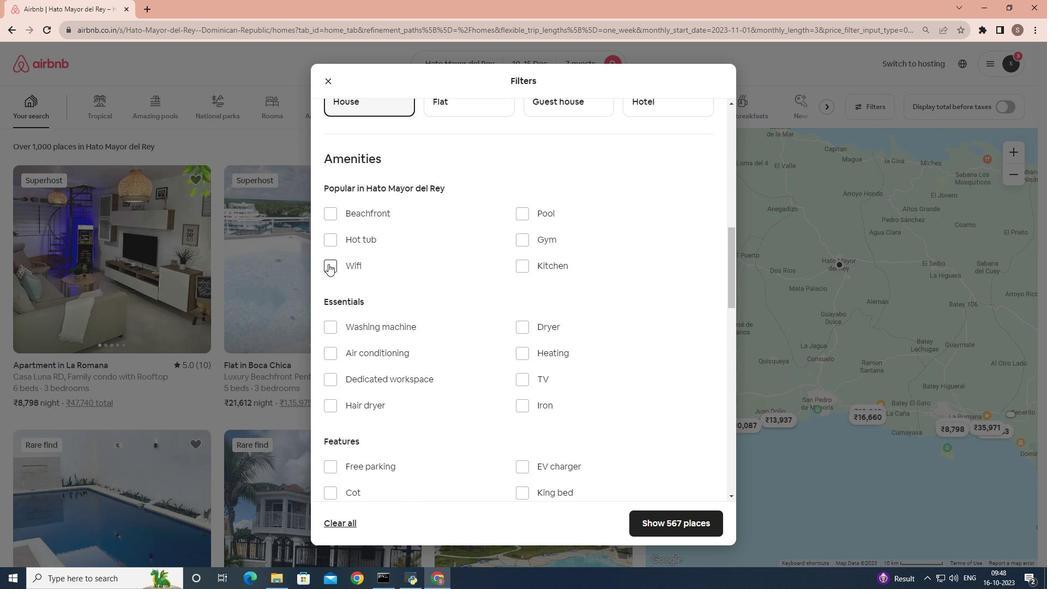 
Action: Mouse moved to (443, 260)
Screenshot: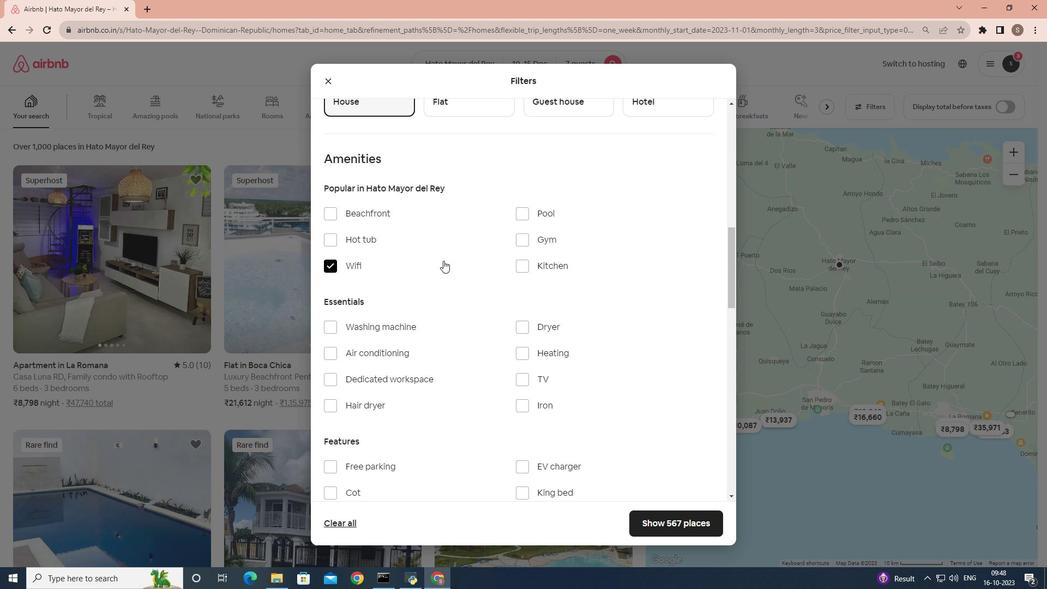 
Action: Mouse scrolled (443, 260) with delta (0, 0)
Screenshot: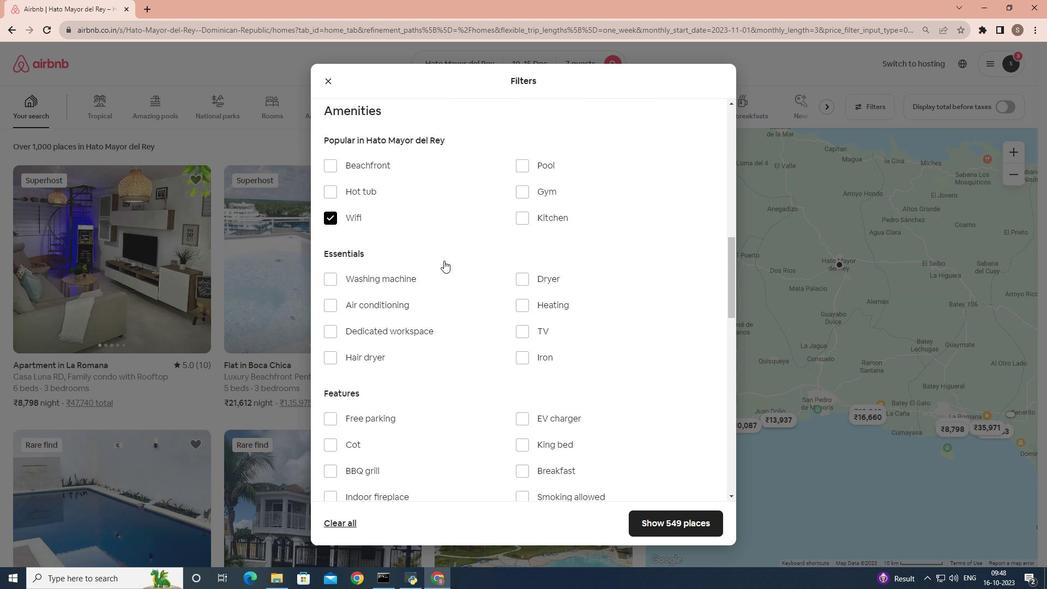
Action: Mouse moved to (523, 320)
Screenshot: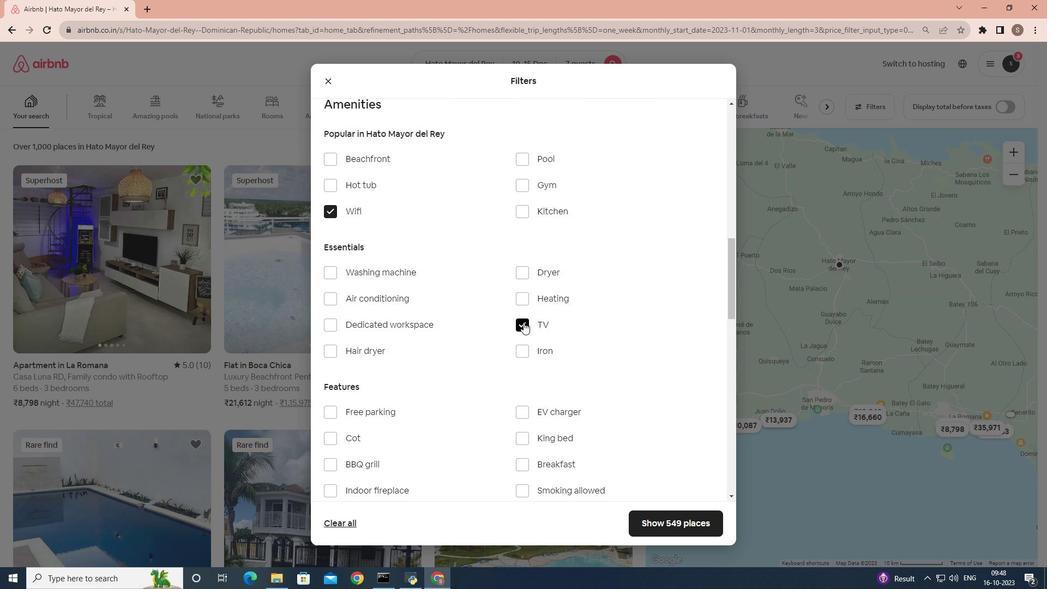 
Action: Mouse pressed left at (523, 320)
Screenshot: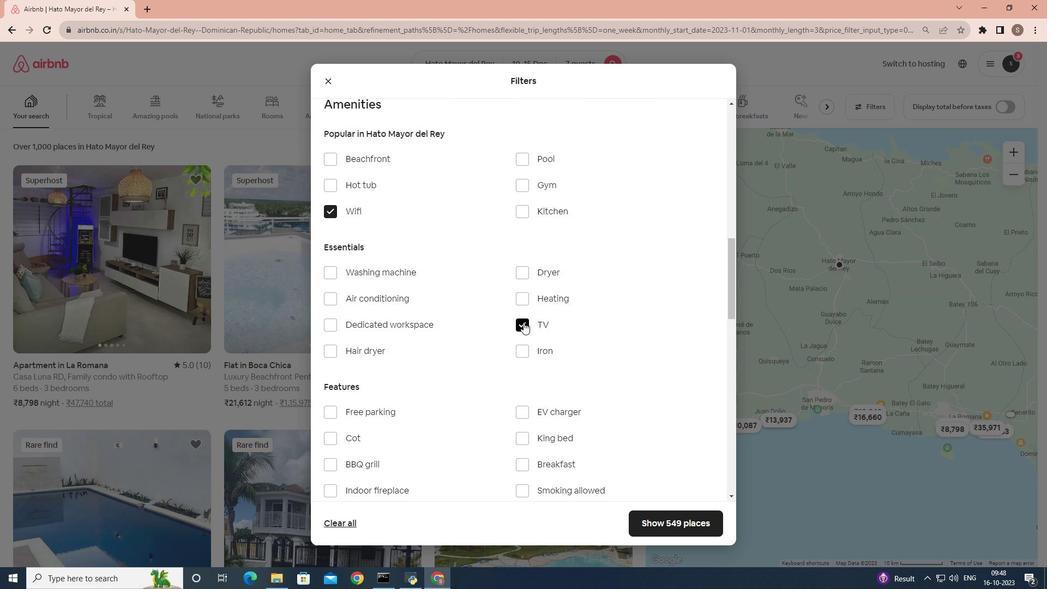 
Action: Mouse moved to (332, 410)
Screenshot: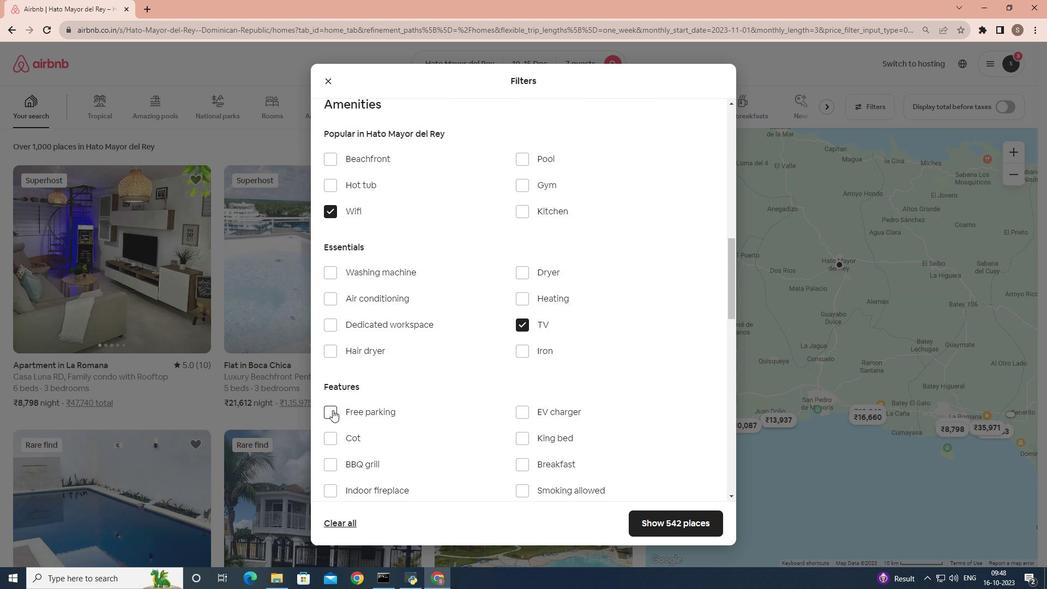 
Action: Mouse pressed left at (332, 410)
Screenshot: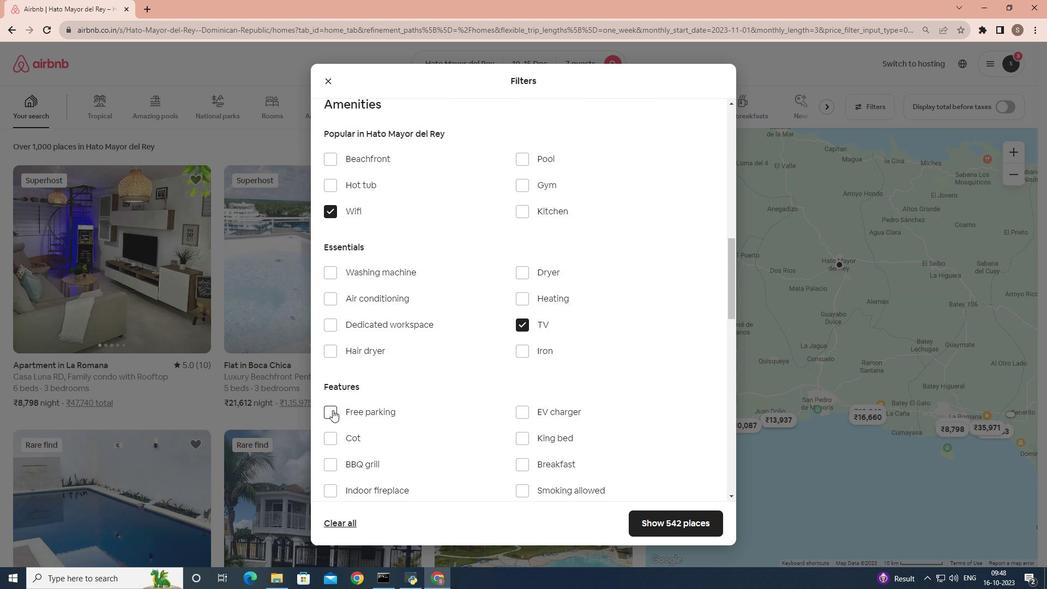 
Action: Mouse moved to (525, 182)
Screenshot: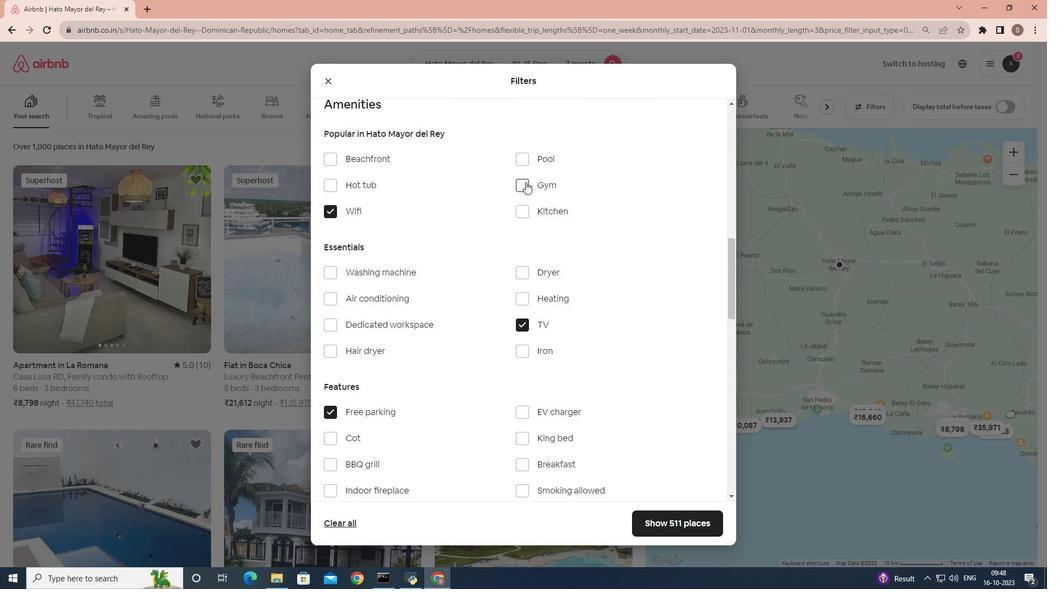 
Action: Mouse pressed left at (525, 182)
Screenshot: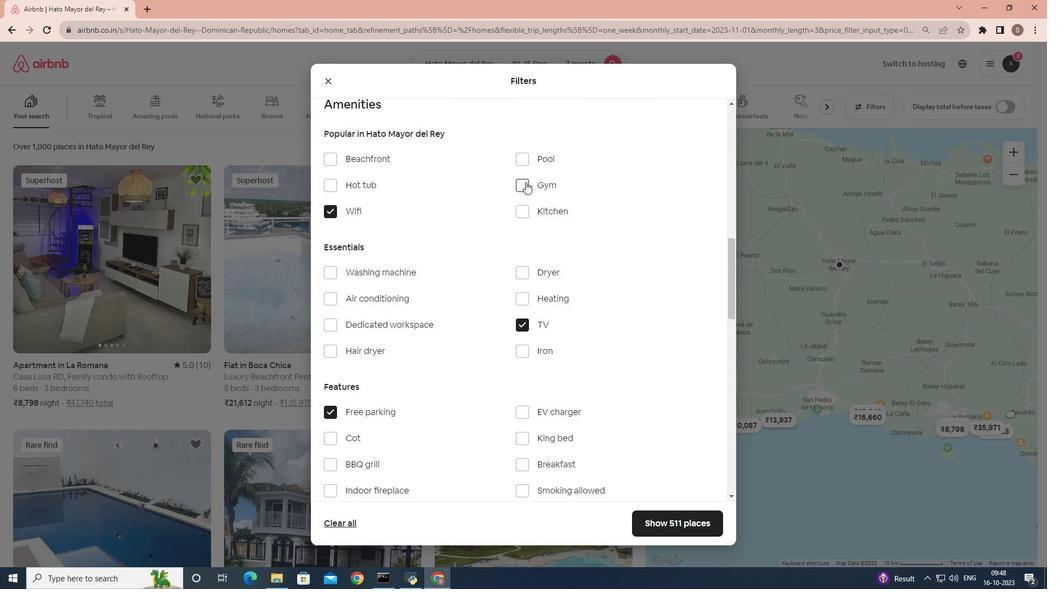 
Action: Mouse moved to (518, 464)
Screenshot: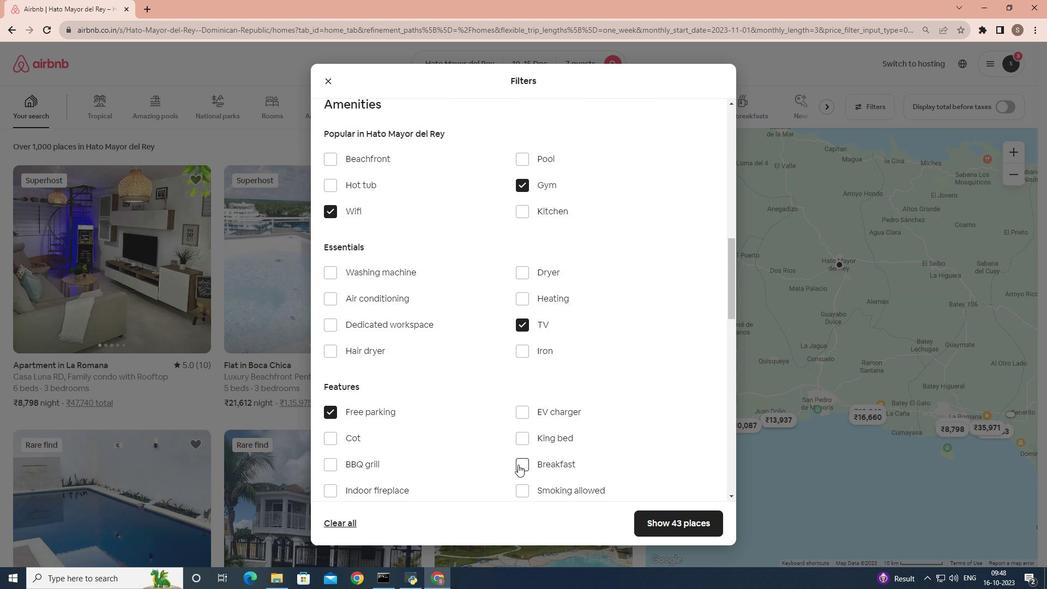 
Action: Mouse pressed left at (518, 464)
Screenshot: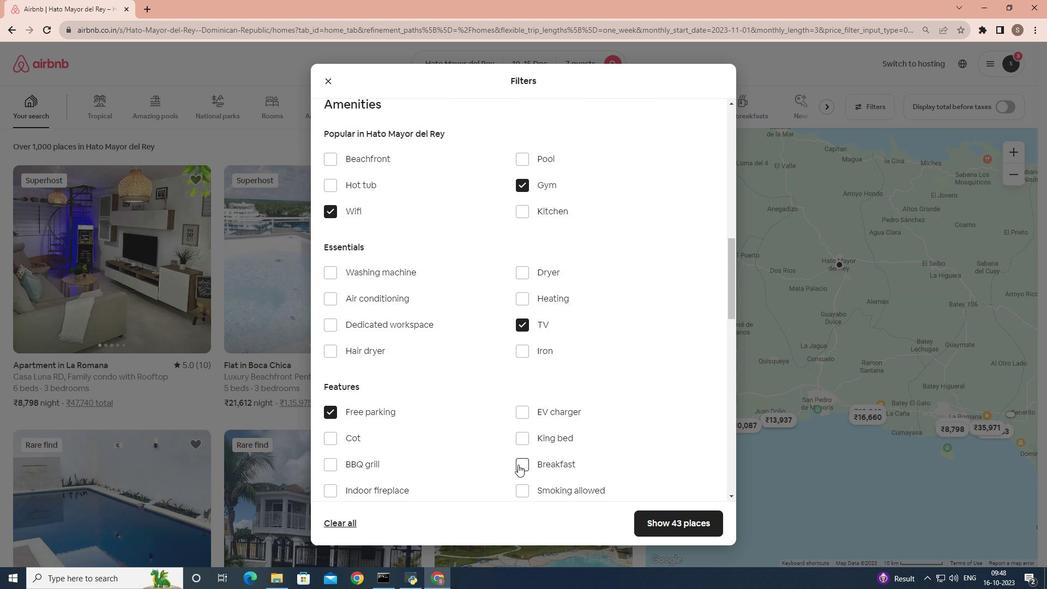 
Action: Mouse moved to (701, 520)
Screenshot: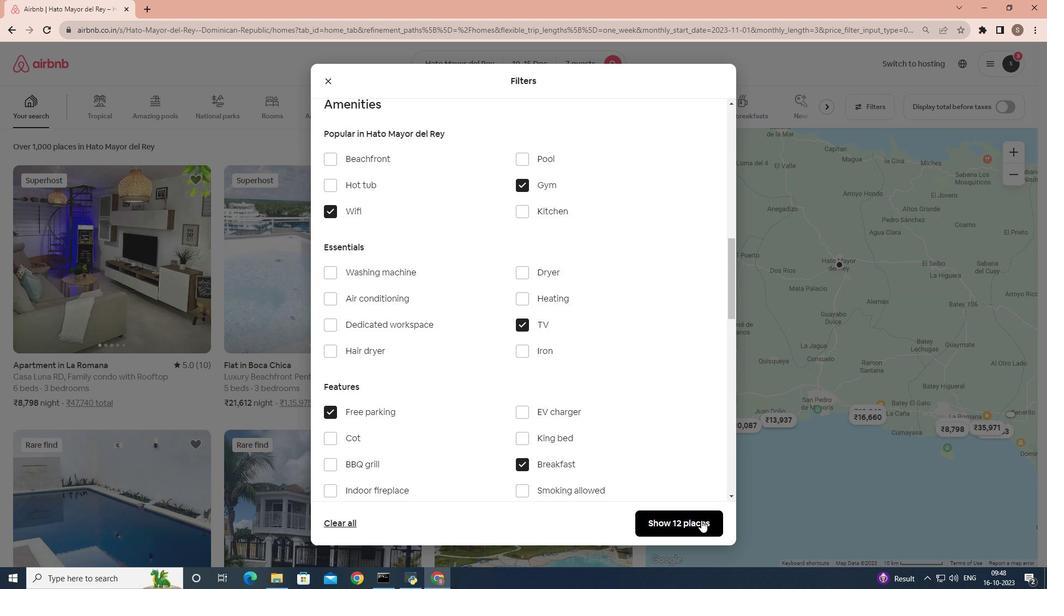 
Action: Mouse pressed left at (701, 520)
Screenshot: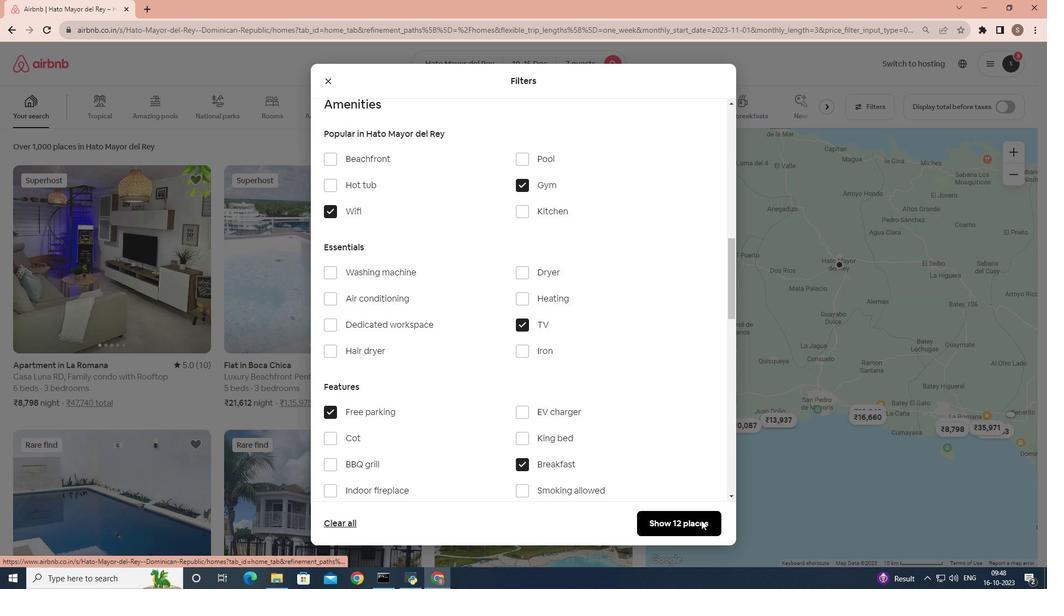 
Action: Mouse moved to (155, 297)
Screenshot: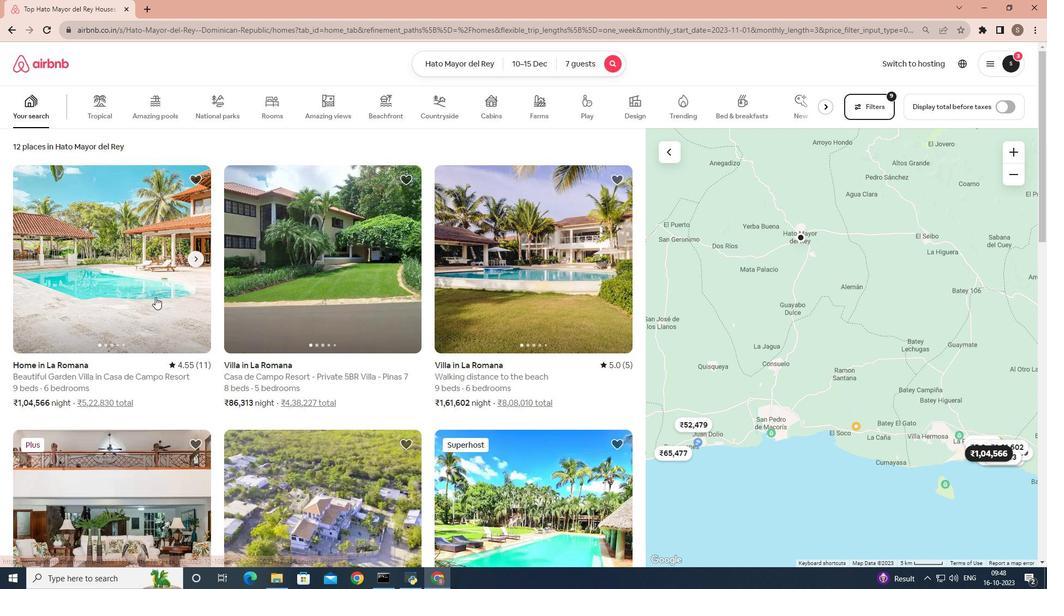 
Action: Mouse pressed left at (155, 297)
Screenshot: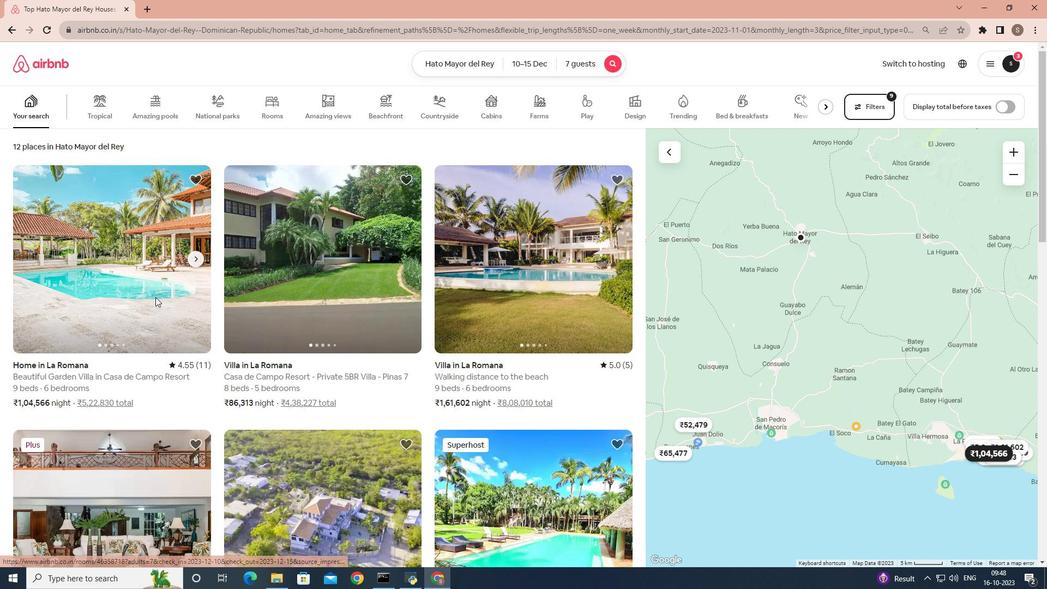 
Action: Mouse moved to (783, 402)
Screenshot: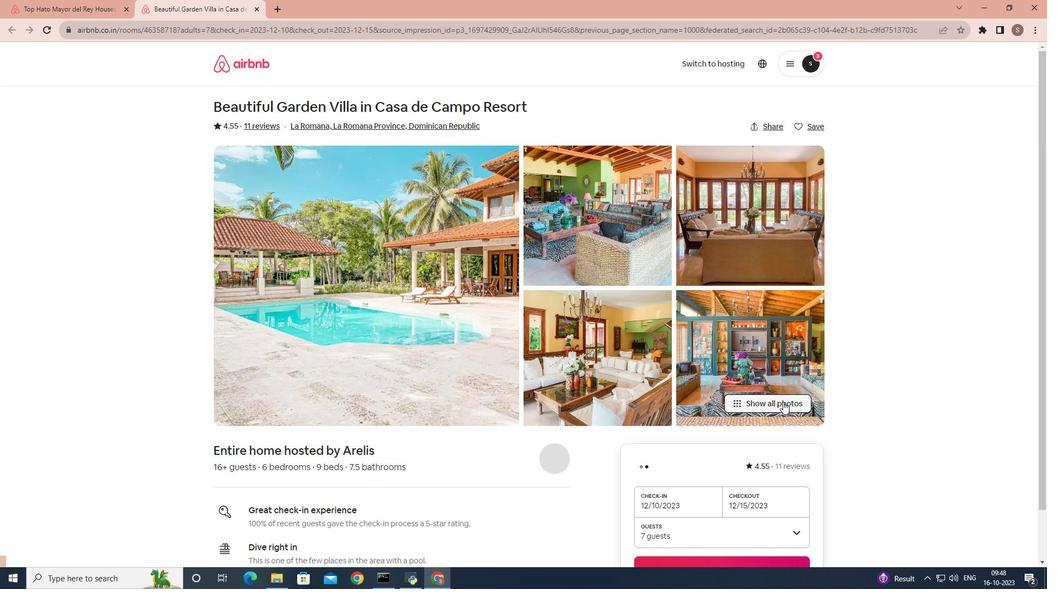 
Action: Mouse pressed left at (783, 402)
Screenshot: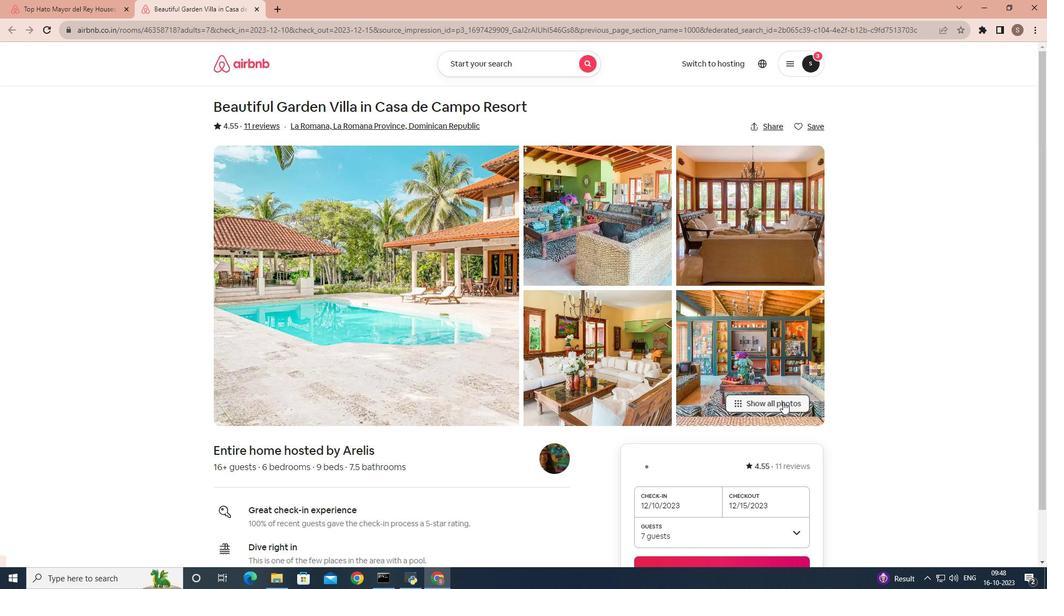 
Action: Mouse moved to (778, 410)
Screenshot: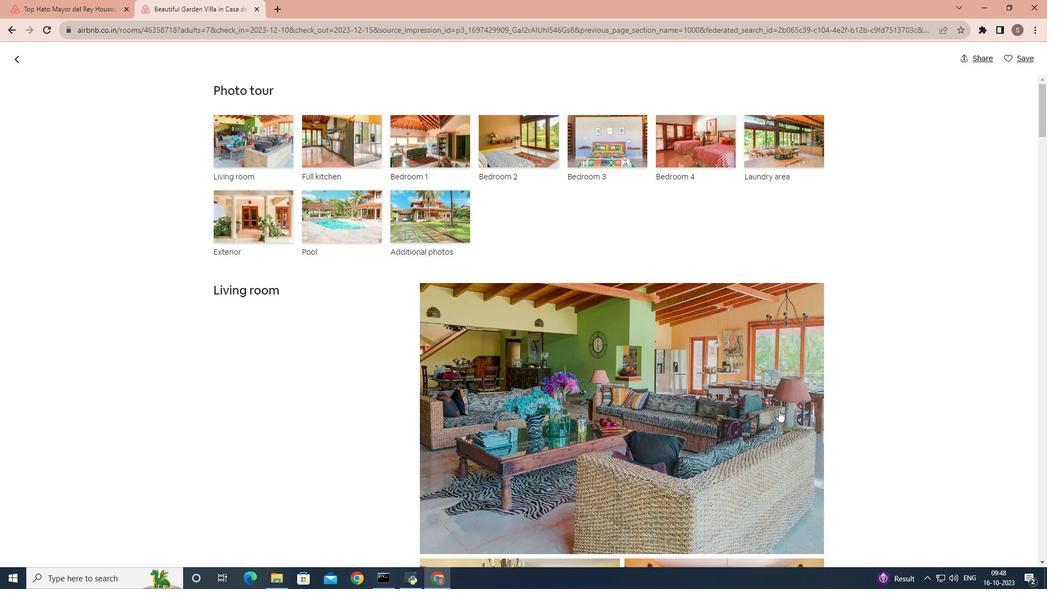 
Action: Mouse scrolled (778, 409) with delta (0, 0)
Screenshot: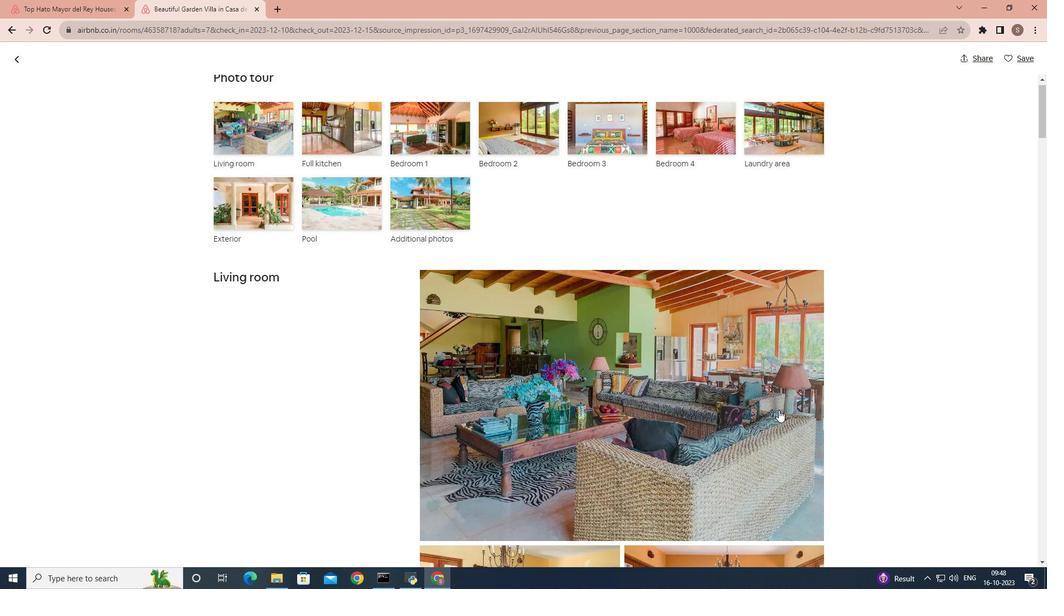 
Action: Mouse scrolled (778, 409) with delta (0, 0)
Screenshot: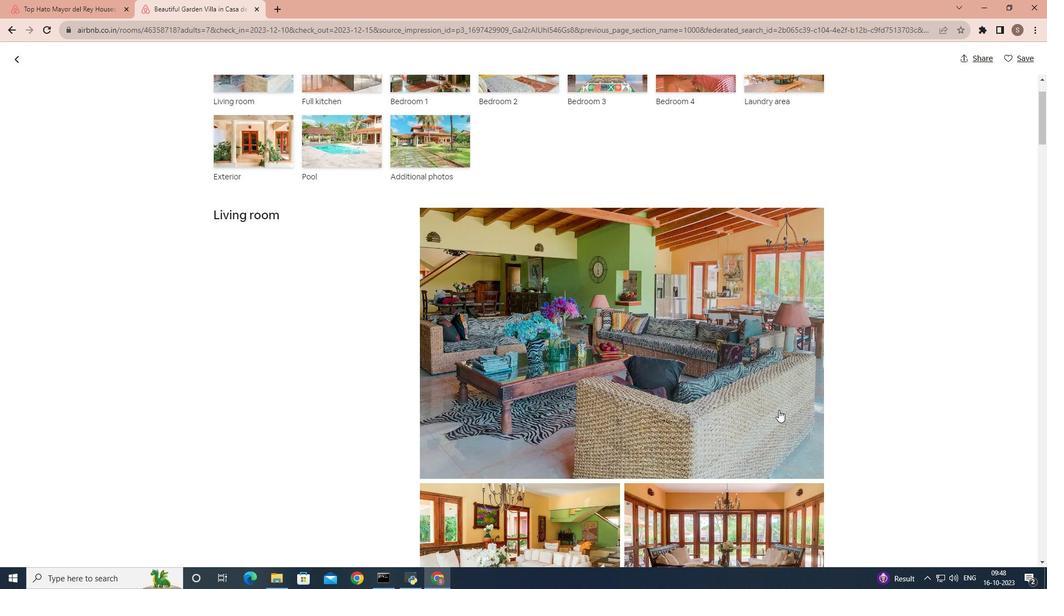 
Action: Mouse scrolled (778, 409) with delta (0, 0)
Screenshot: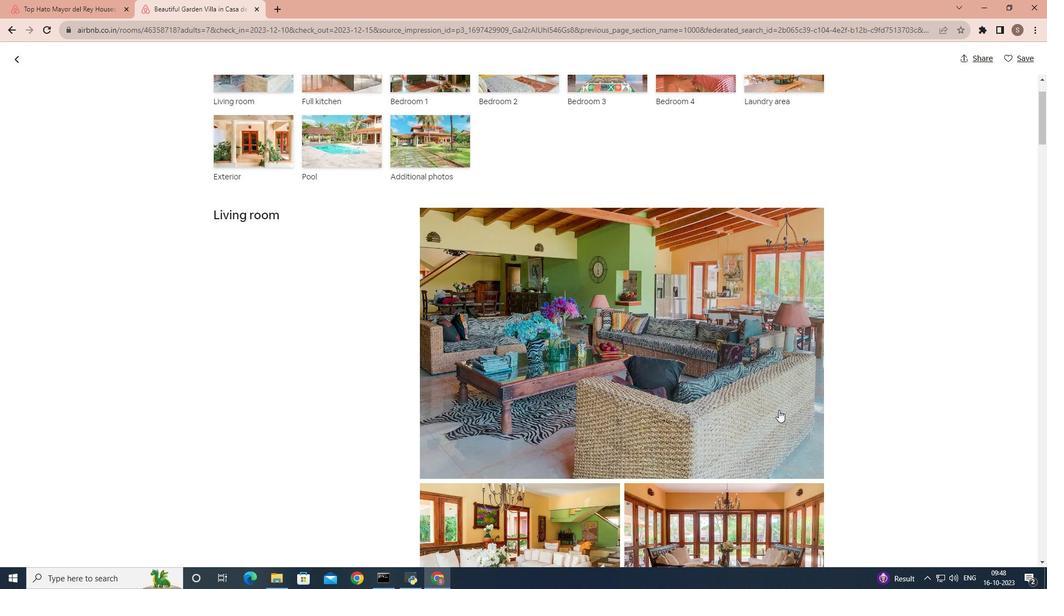 
Action: Mouse moved to (777, 410)
Screenshot: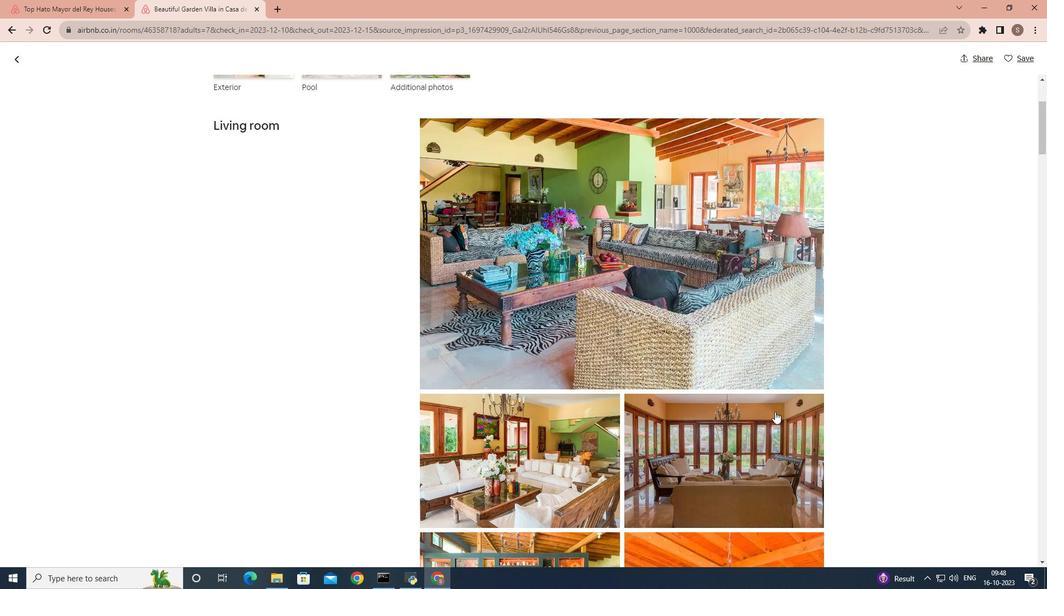 
Action: Mouse scrolled (777, 410) with delta (0, 0)
Screenshot: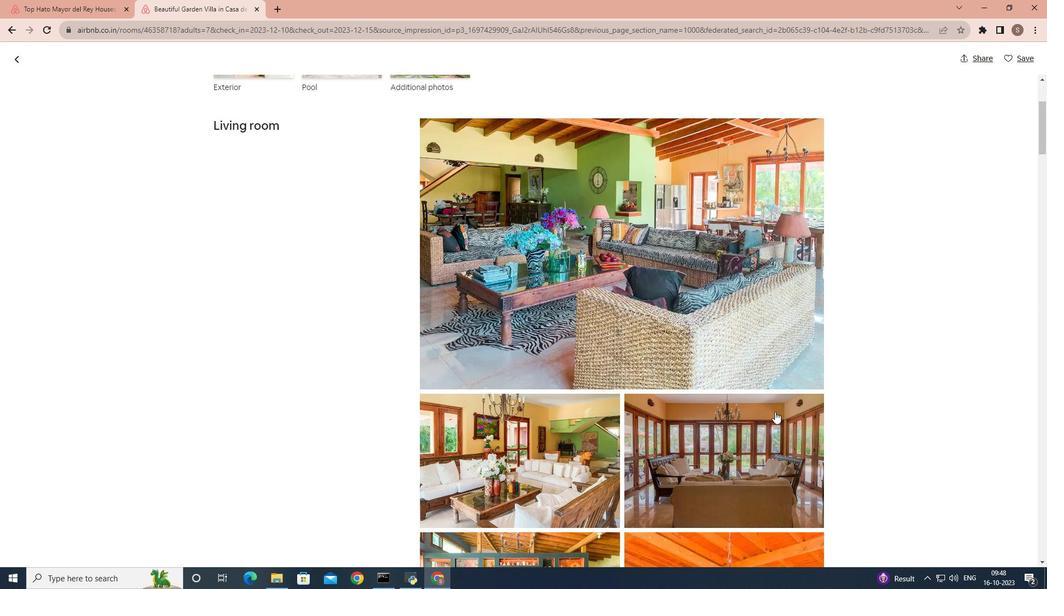 
Action: Mouse moved to (775, 411)
Screenshot: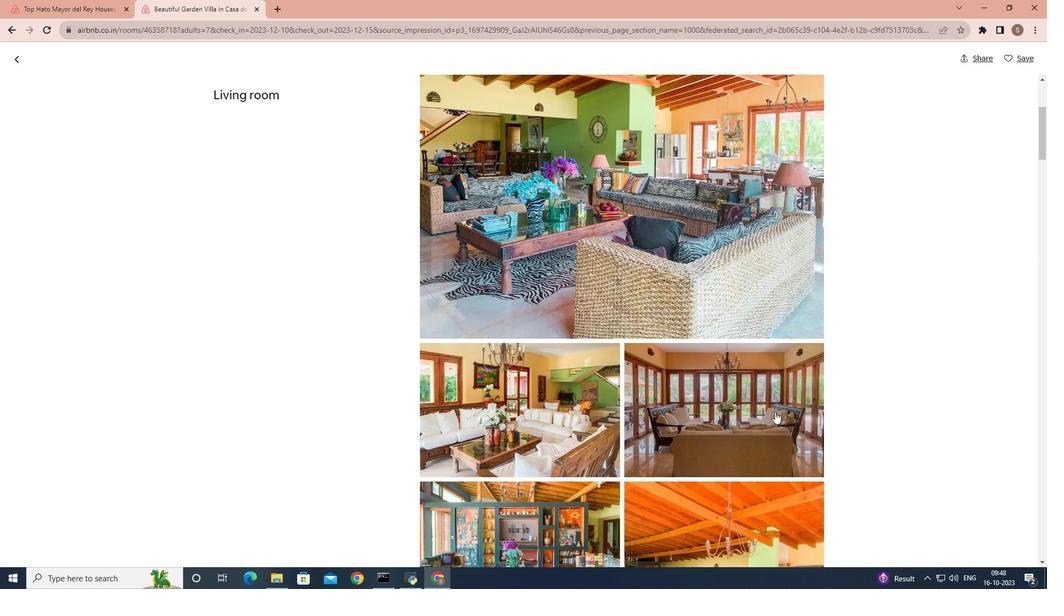 
Action: Mouse scrolled (775, 411) with delta (0, 0)
Screenshot: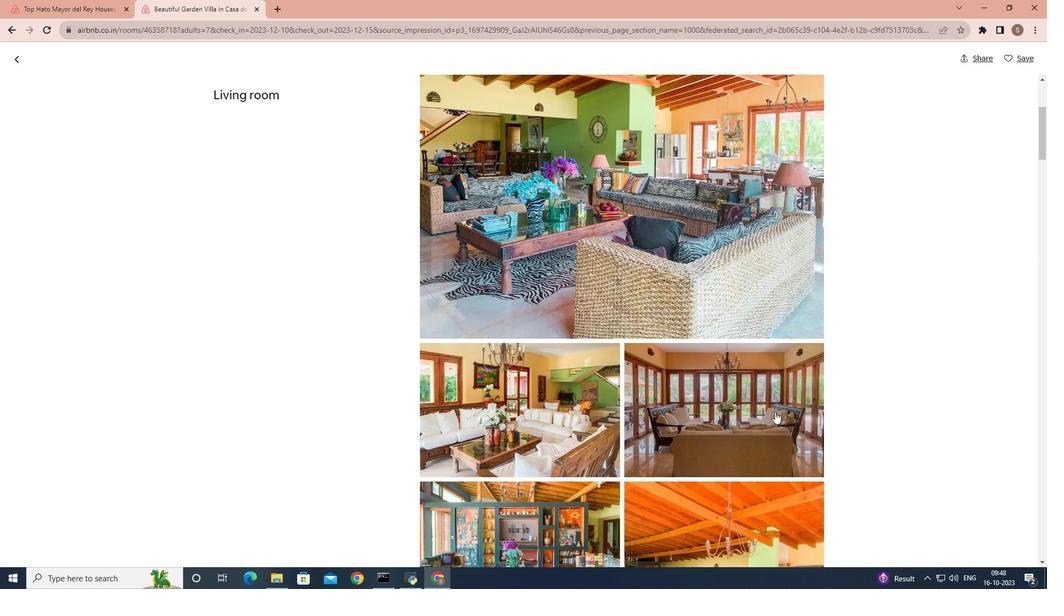 
Action: Mouse moved to (772, 412)
Screenshot: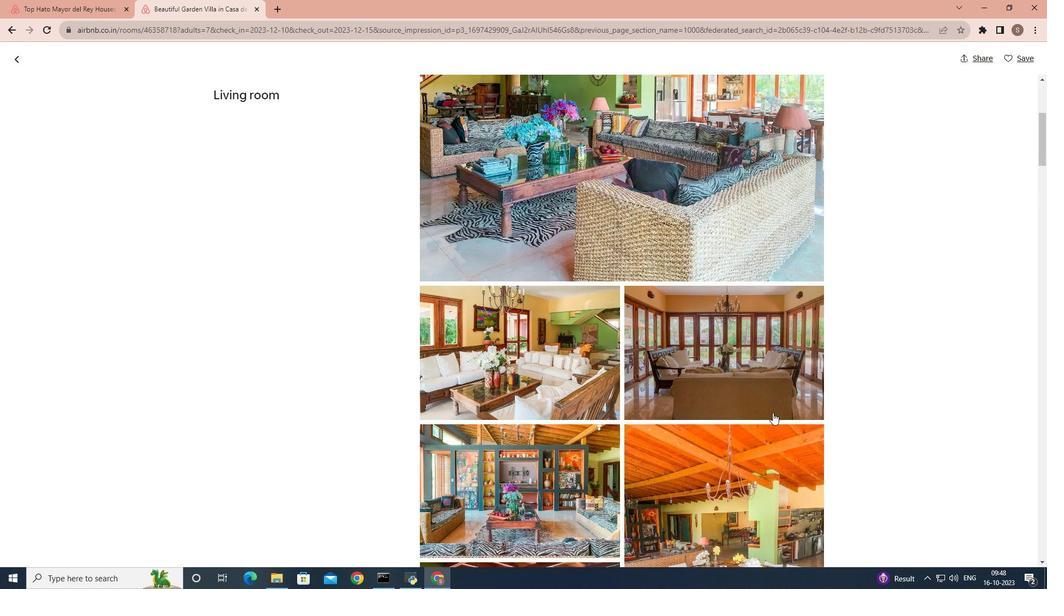 
Action: Mouse scrolled (772, 412) with delta (0, 0)
Screenshot: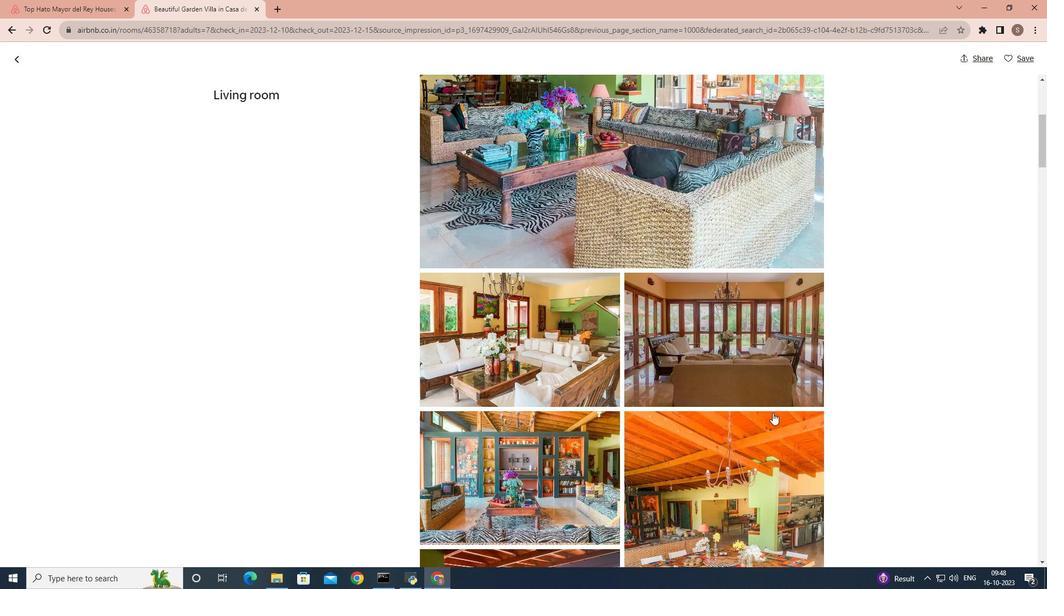 
Action: Mouse scrolled (772, 412) with delta (0, 0)
Screenshot: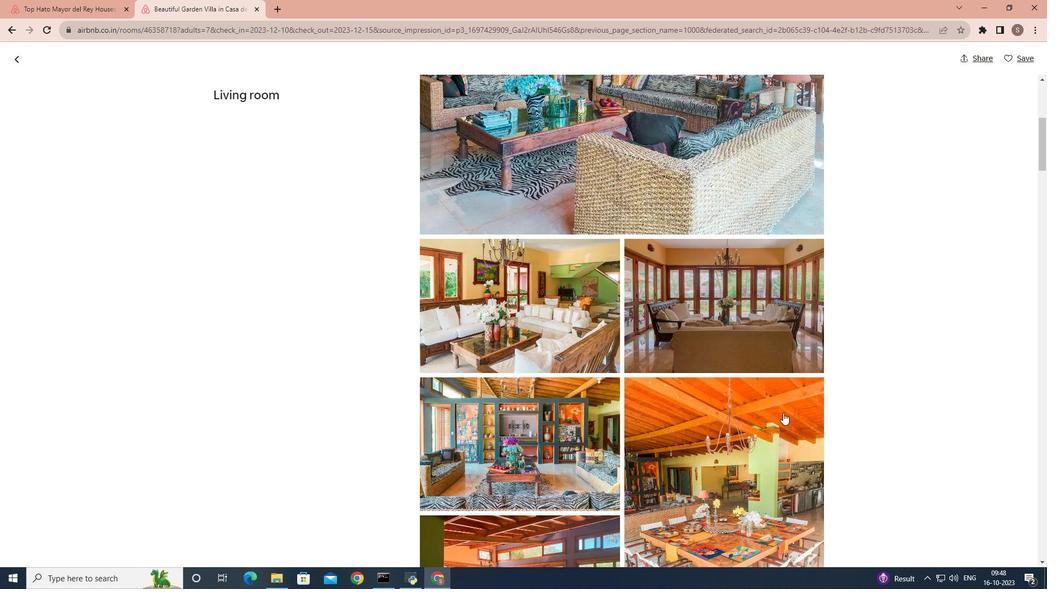 
Action: Mouse moved to (849, 399)
Screenshot: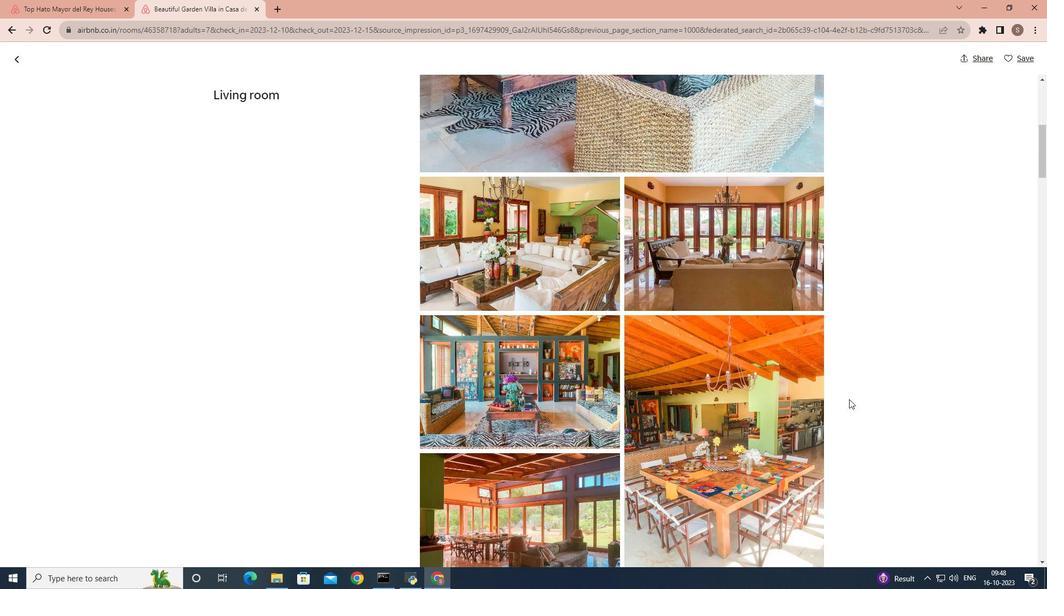 
Action: Mouse scrolled (849, 398) with delta (0, 0)
Screenshot: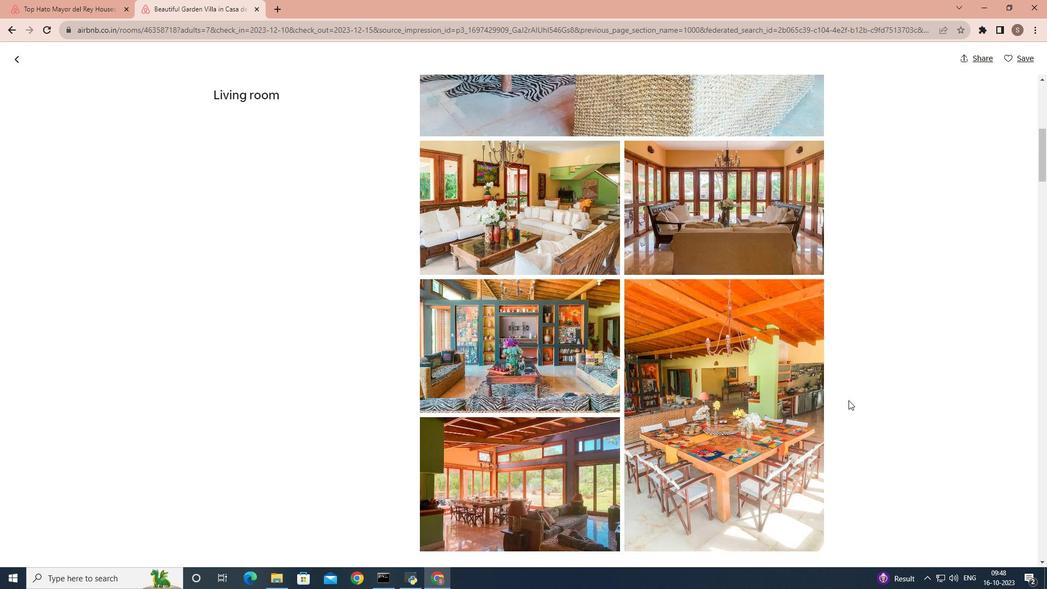 
Action: Mouse moved to (848, 399)
Screenshot: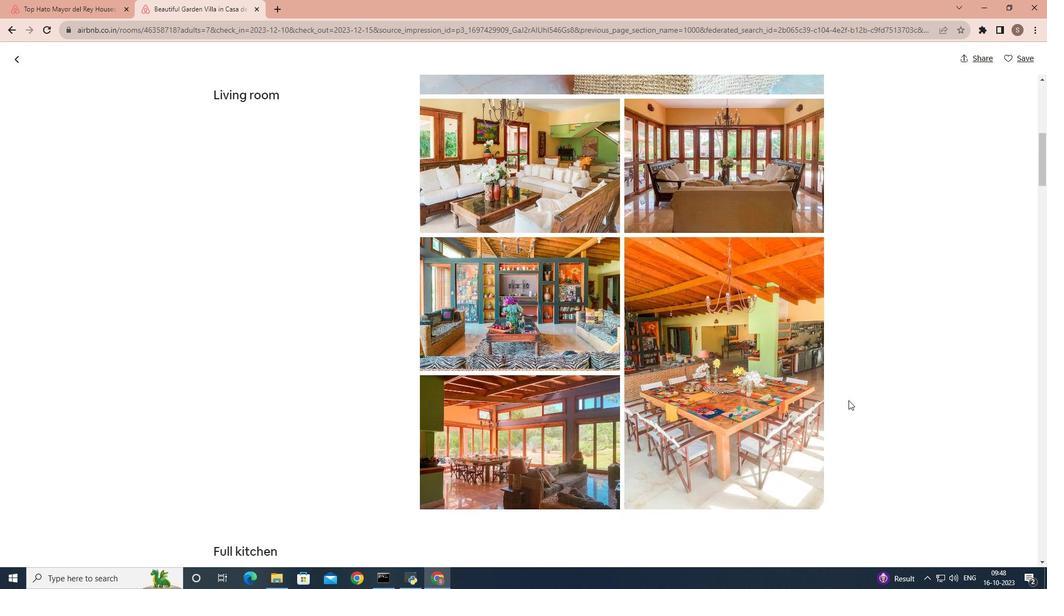 
Action: Mouse scrolled (848, 399) with delta (0, 0)
Screenshot: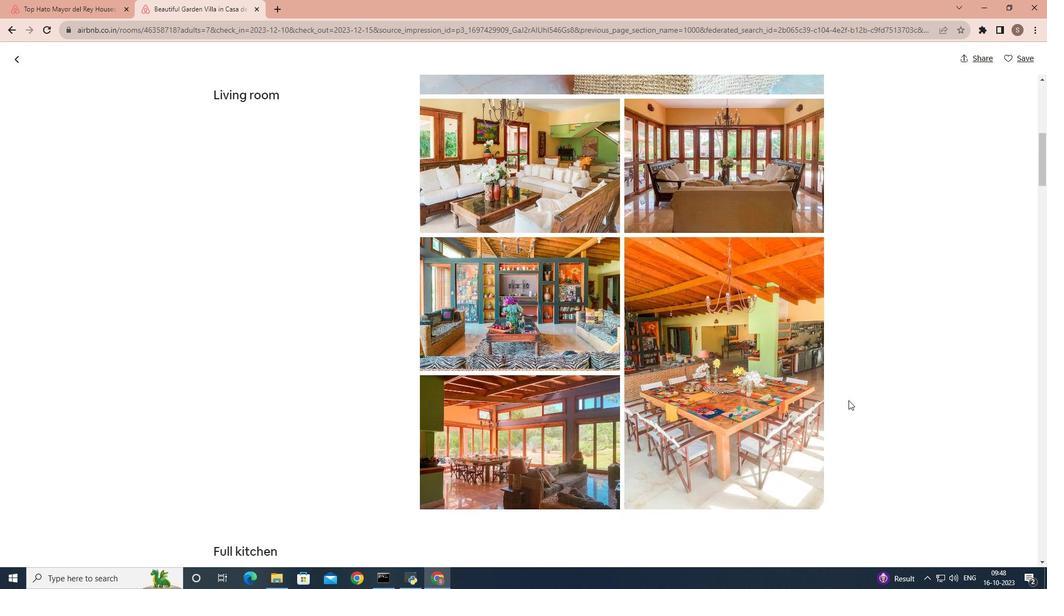 
Action: Mouse moved to (848, 400)
Screenshot: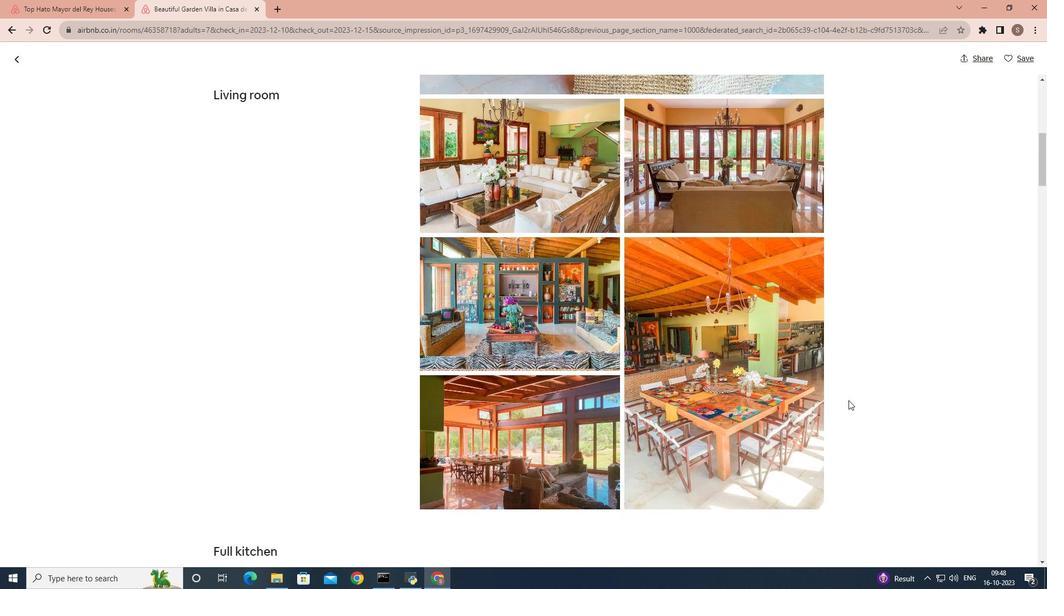 
Action: Mouse scrolled (848, 399) with delta (0, 0)
Screenshot: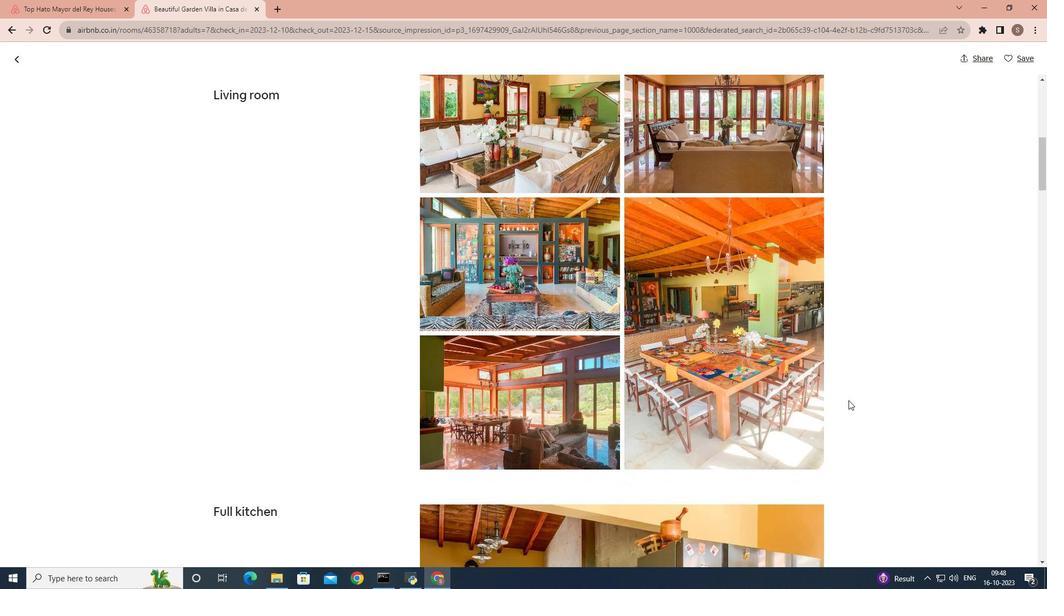 
Action: Mouse scrolled (848, 399) with delta (0, 0)
Screenshot: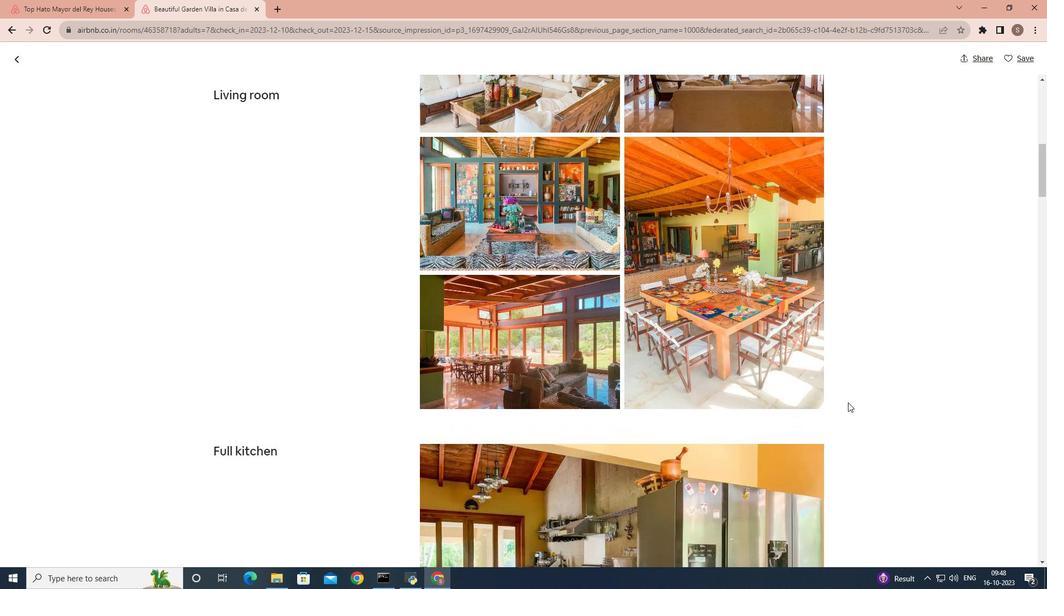 
Action: Mouse scrolled (848, 399) with delta (0, 0)
Screenshot: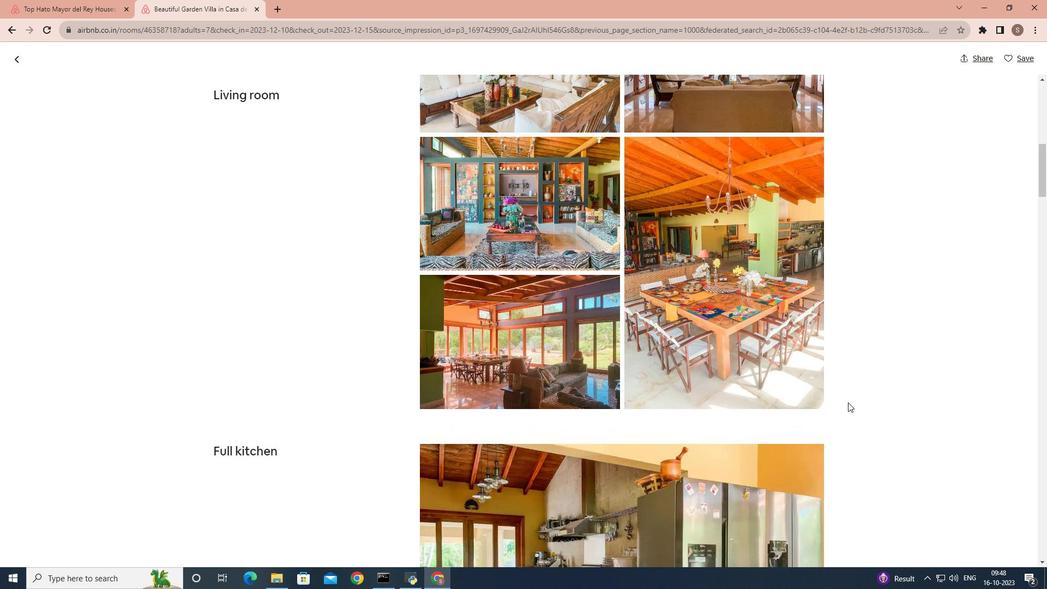 
Action: Mouse moved to (847, 403)
Screenshot: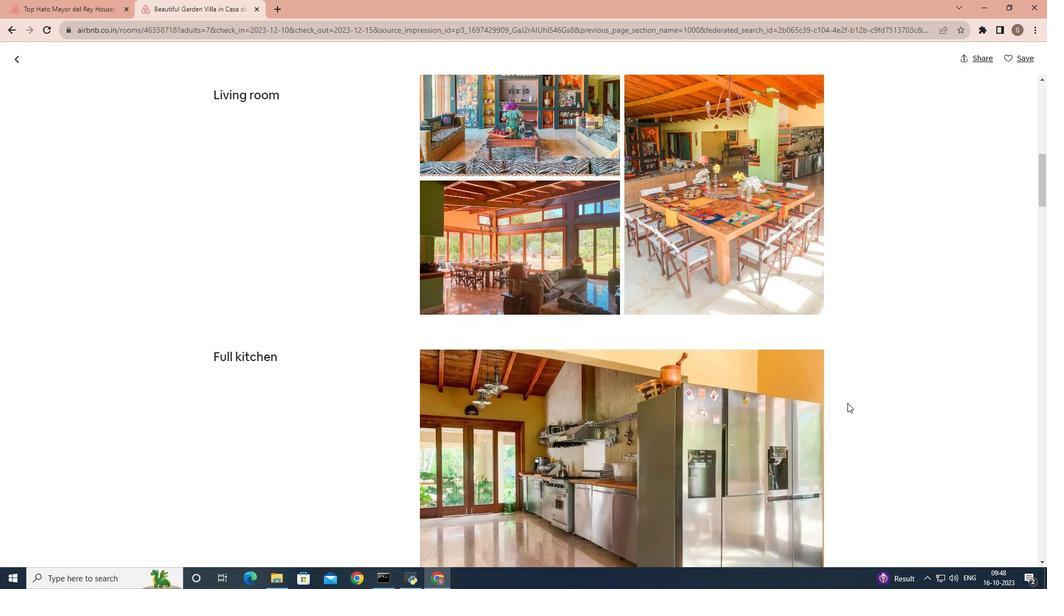 
Action: Mouse scrolled (847, 402) with delta (0, 0)
Screenshot: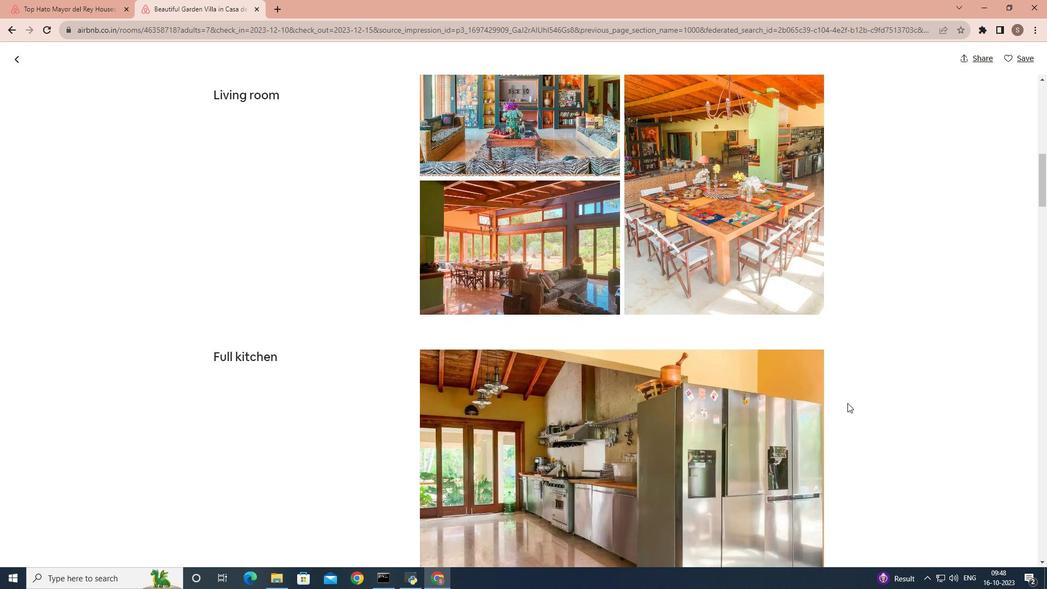 
Action: Mouse scrolled (847, 402) with delta (0, 0)
Screenshot: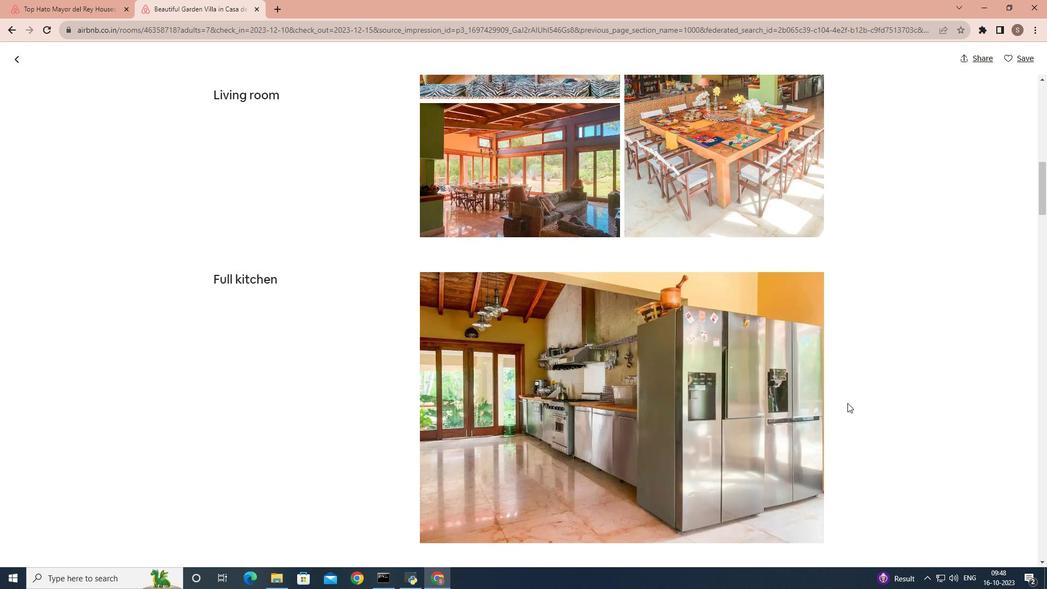 
Action: Mouse scrolled (847, 402) with delta (0, 0)
Screenshot: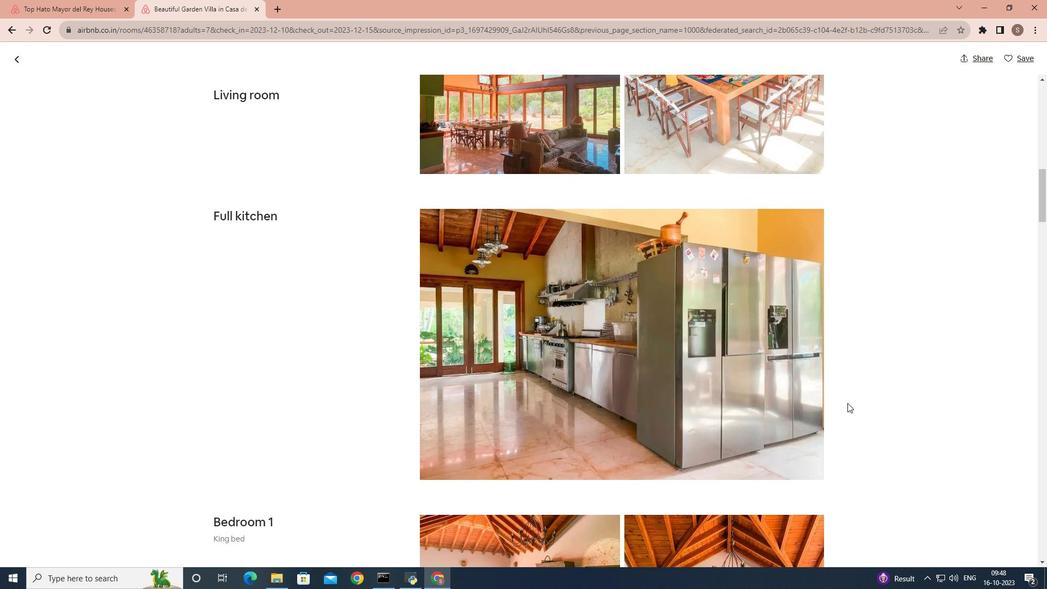 
Action: Mouse scrolled (847, 402) with delta (0, 0)
Screenshot: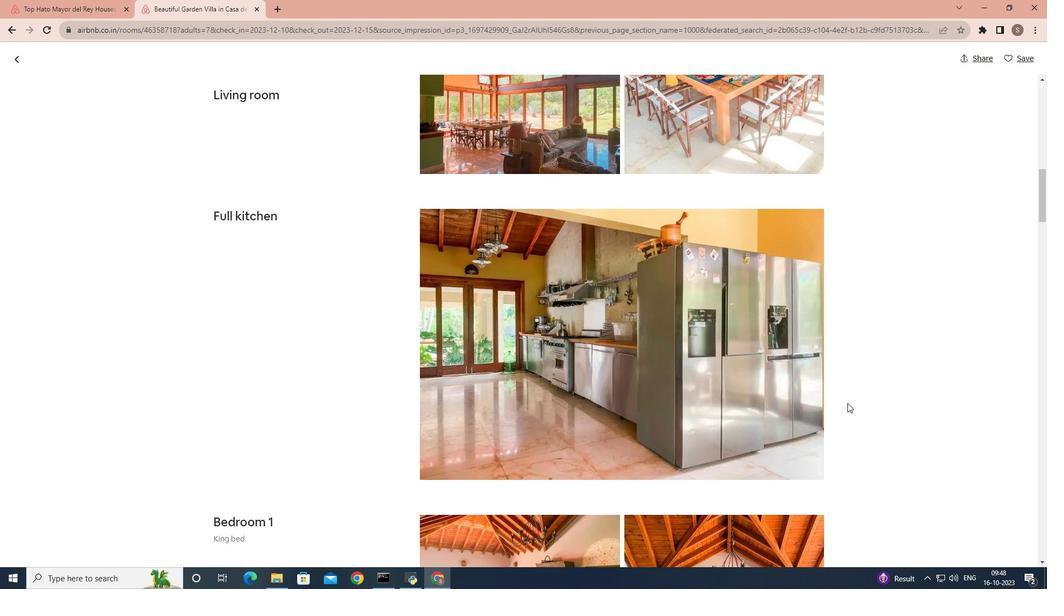 
Action: Mouse scrolled (847, 402) with delta (0, 0)
Screenshot: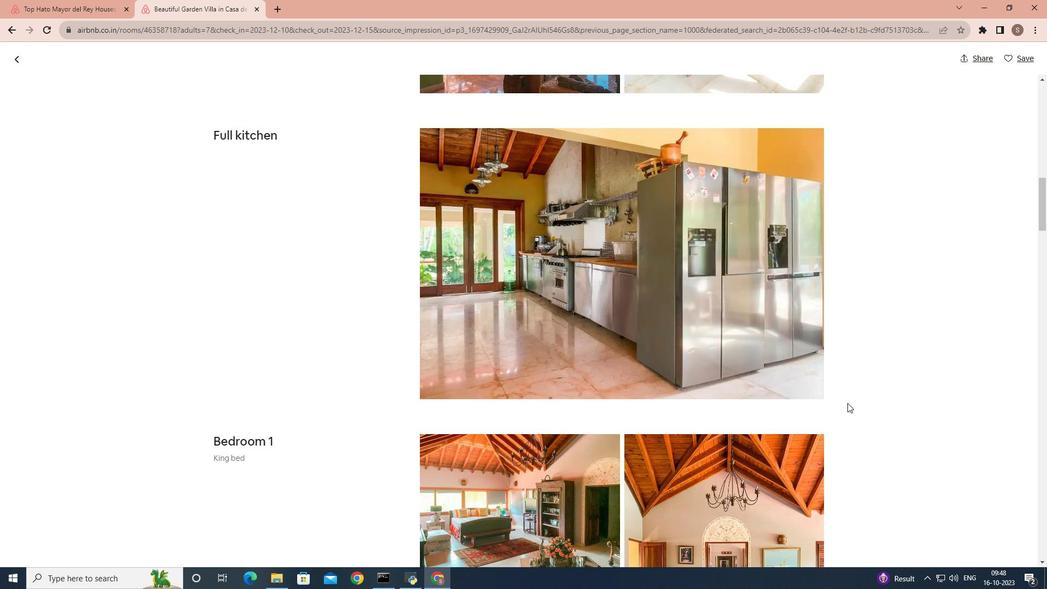 
Action: Mouse scrolled (847, 402) with delta (0, 0)
Screenshot: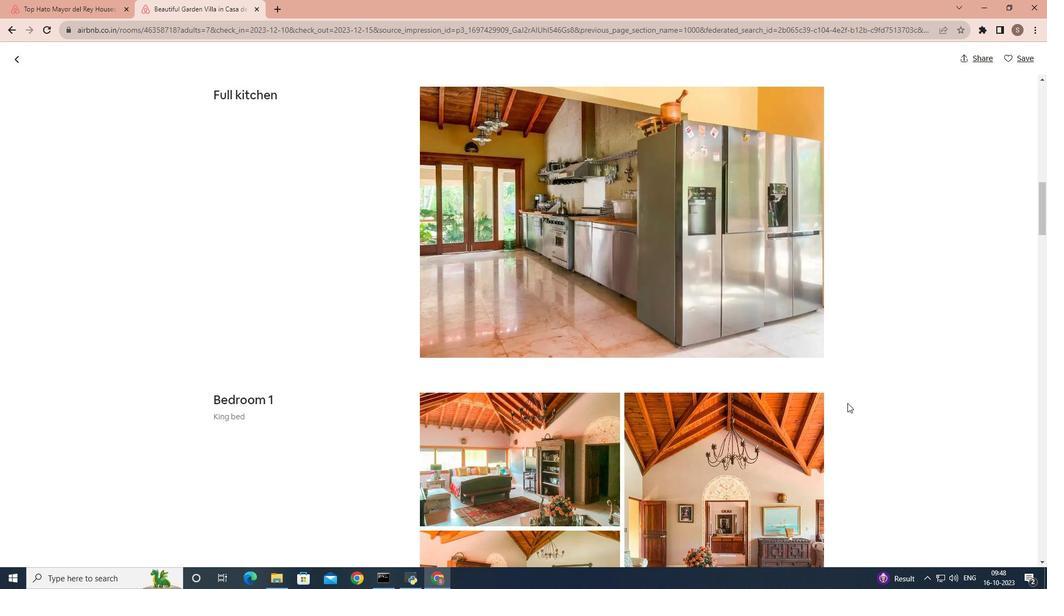 
Action: Mouse scrolled (847, 402) with delta (0, 0)
Screenshot: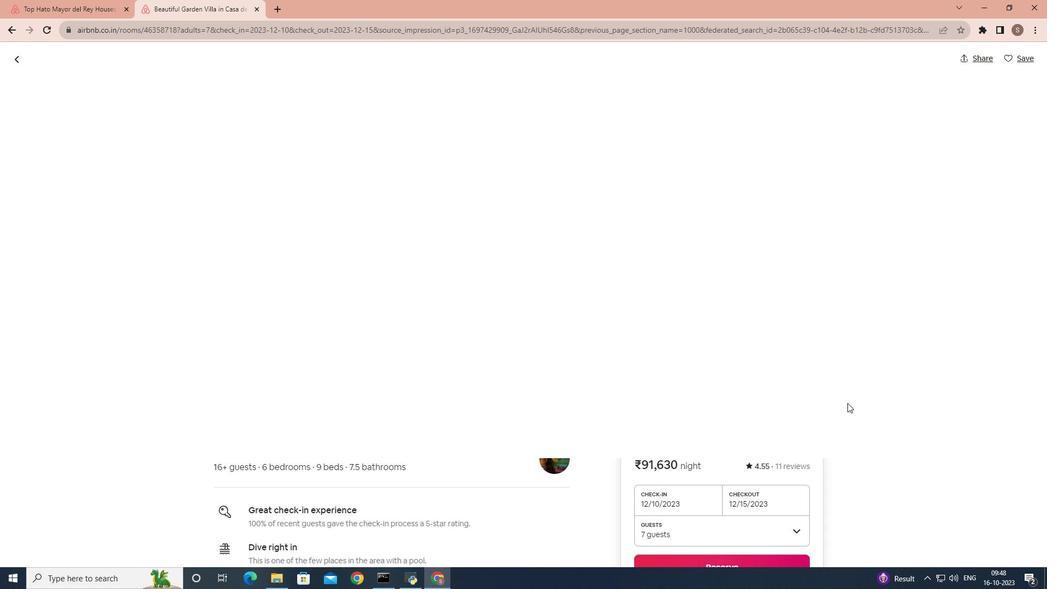
Action: Mouse moved to (850, 418)
Screenshot: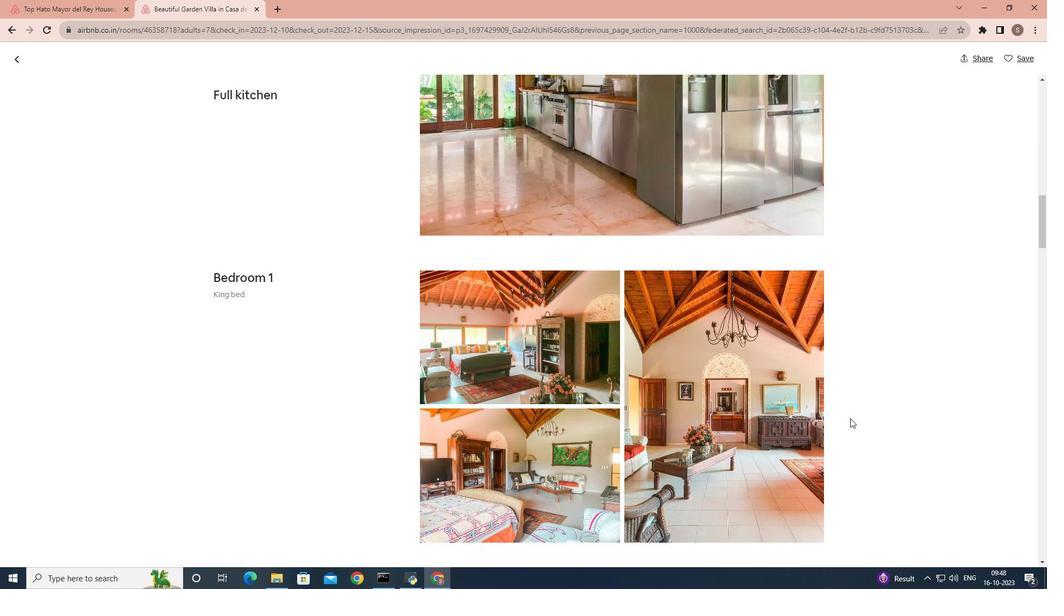 
Action: Mouse scrolled (850, 417) with delta (0, 0)
Screenshot: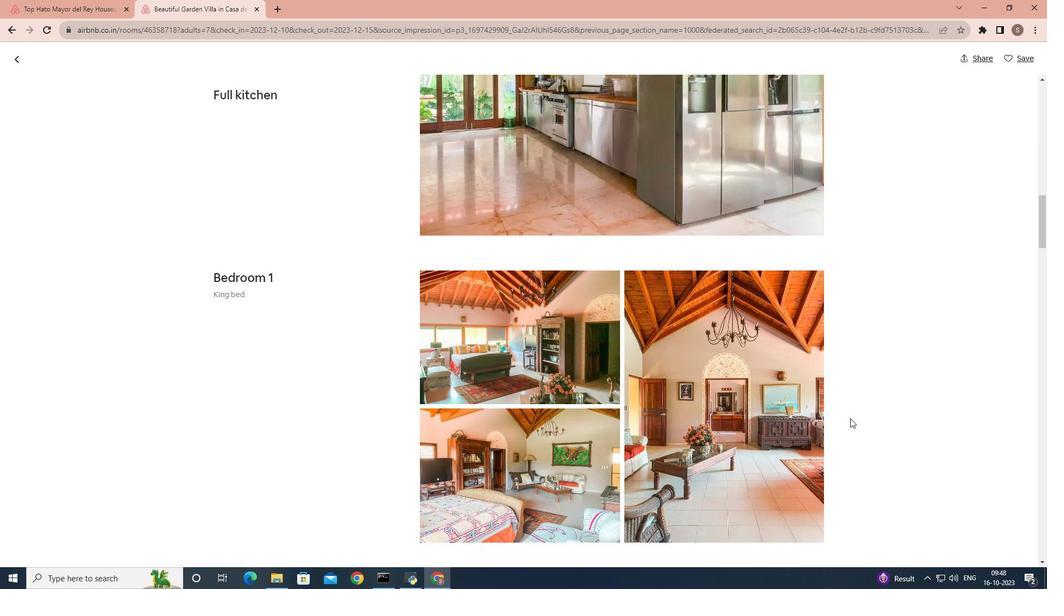 
Action: Mouse moved to (850, 418)
Screenshot: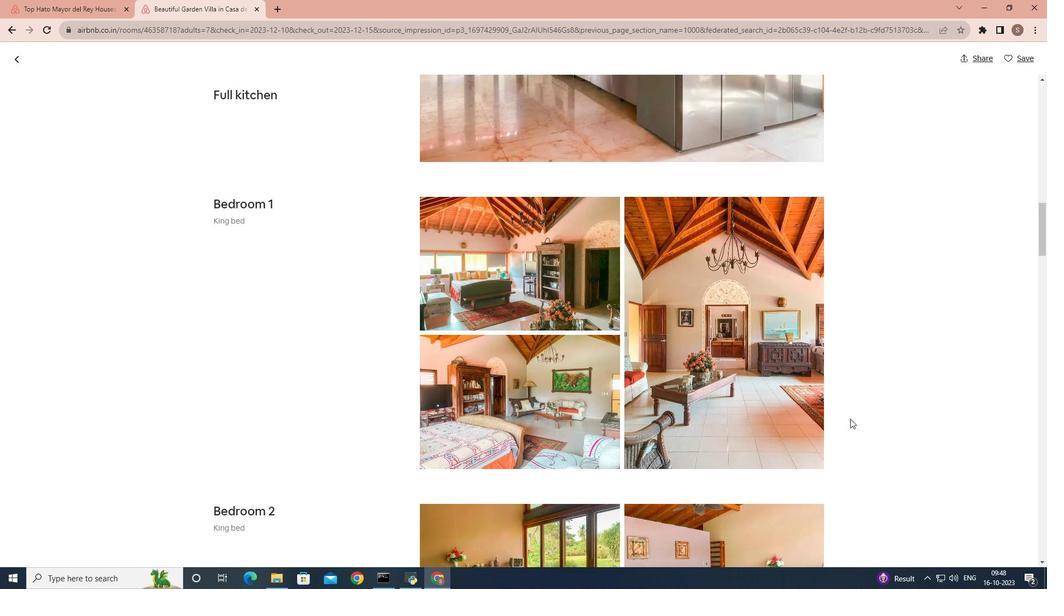 
Action: Mouse scrolled (850, 418) with delta (0, 0)
Screenshot: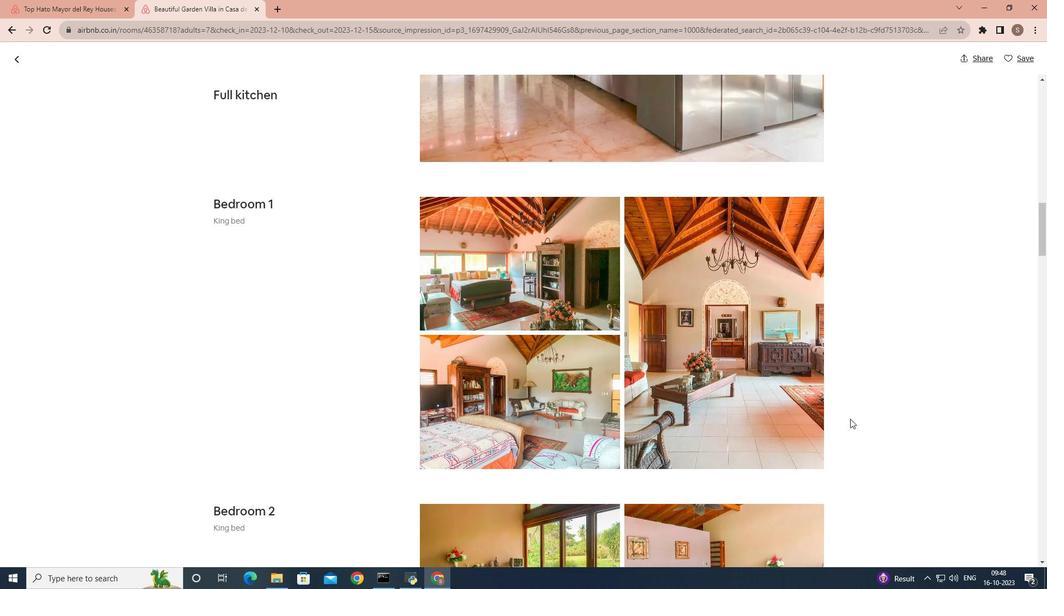 
Action: Mouse scrolled (850, 418) with delta (0, 0)
Screenshot: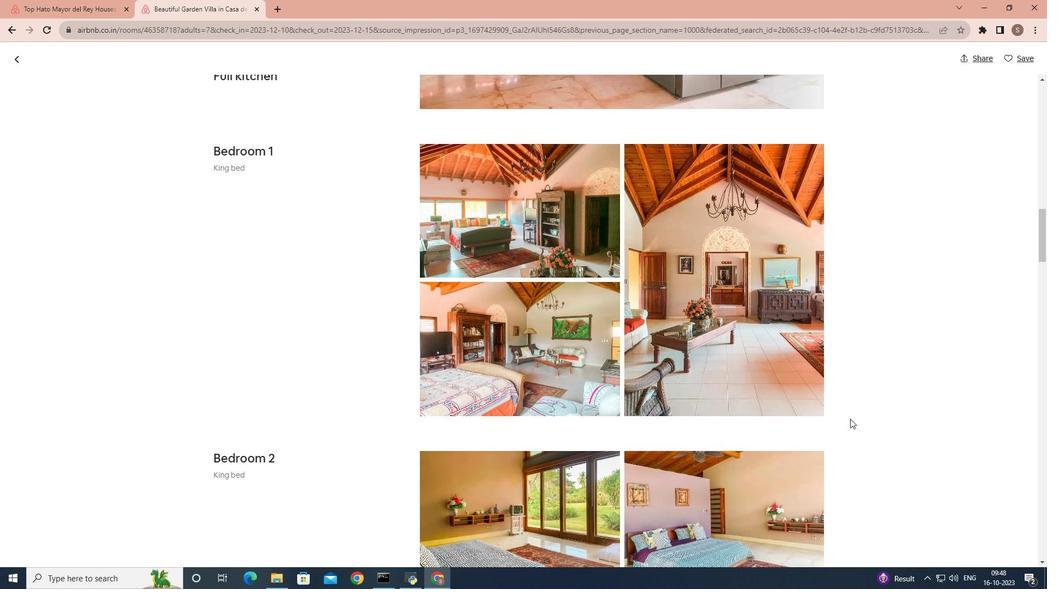 
Action: Mouse scrolled (850, 418) with delta (0, 0)
Screenshot: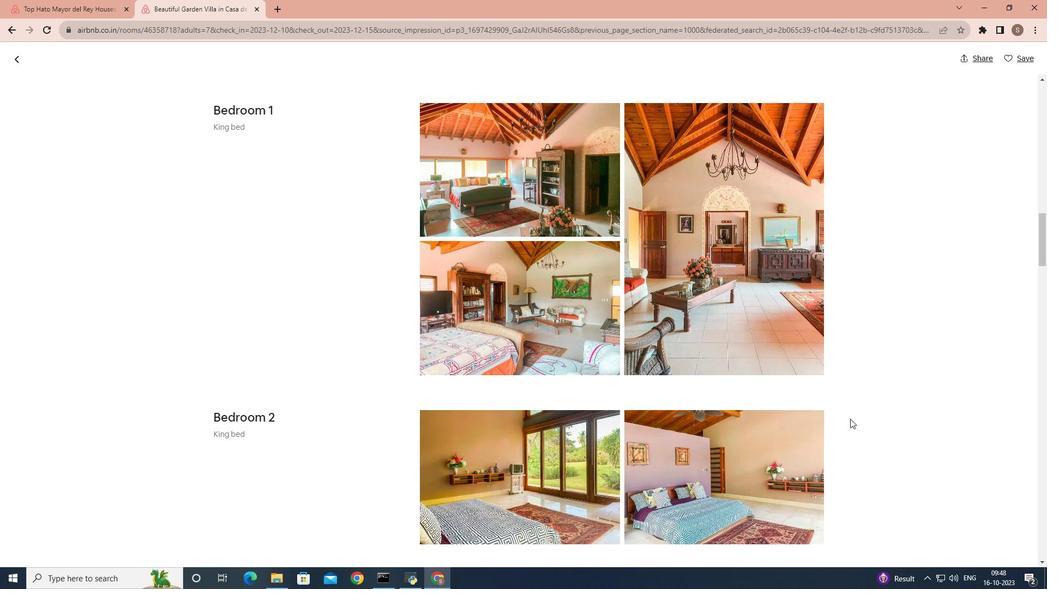 
Action: Mouse scrolled (850, 418) with delta (0, 0)
Screenshot: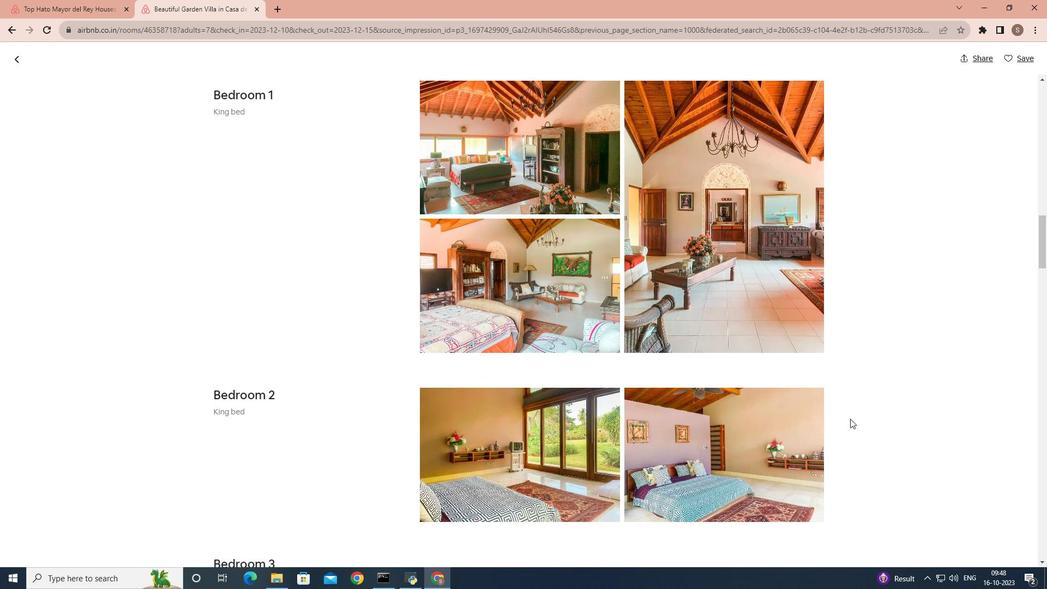 
Action: Mouse scrolled (850, 418) with delta (0, 0)
Screenshot: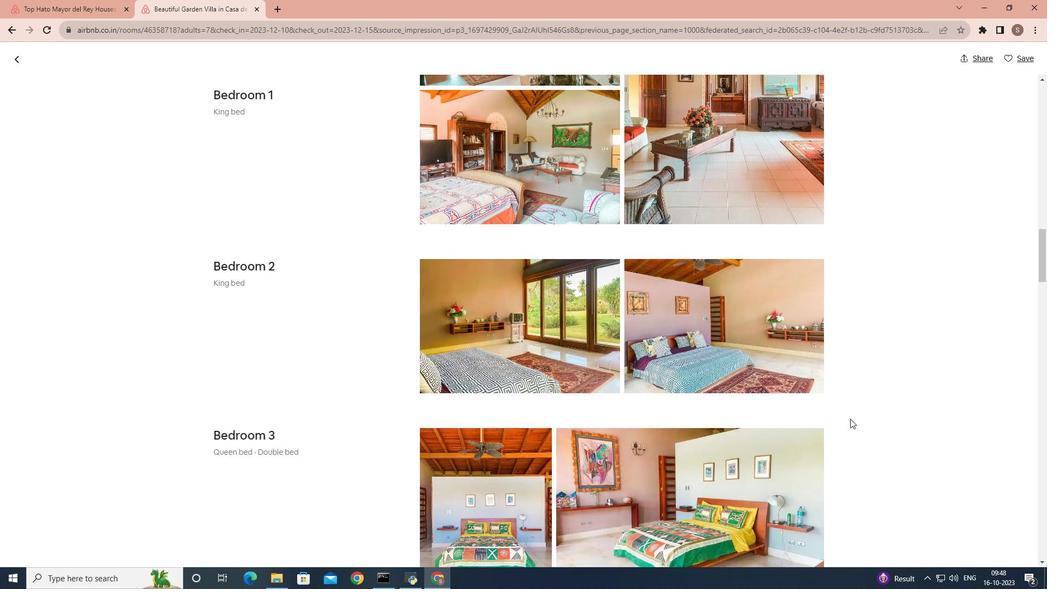 
Action: Mouse scrolled (850, 418) with delta (0, 0)
Screenshot: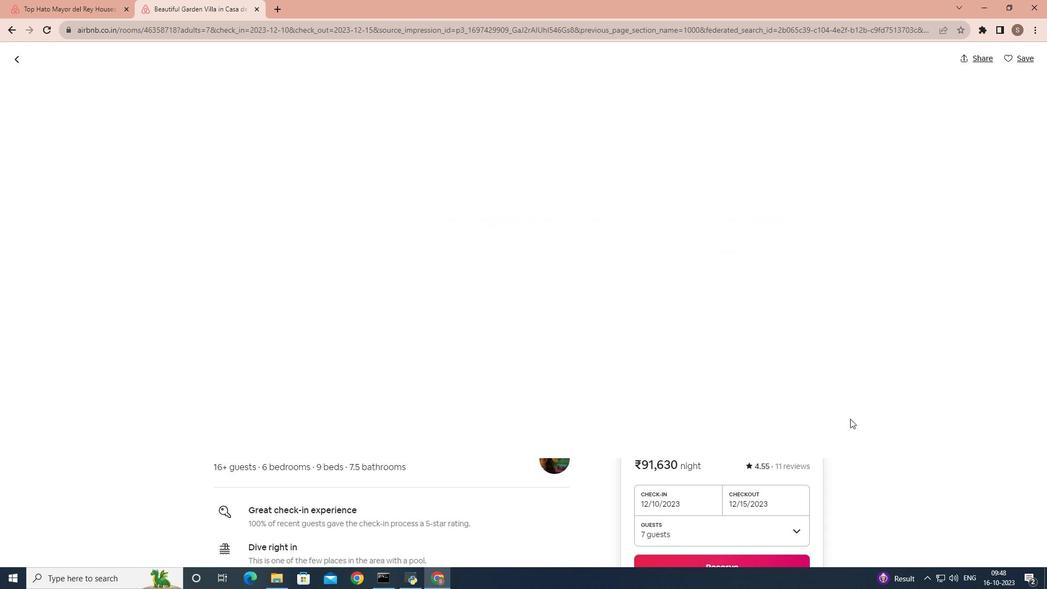 
Action: Mouse scrolled (850, 418) with delta (0, 0)
Screenshot: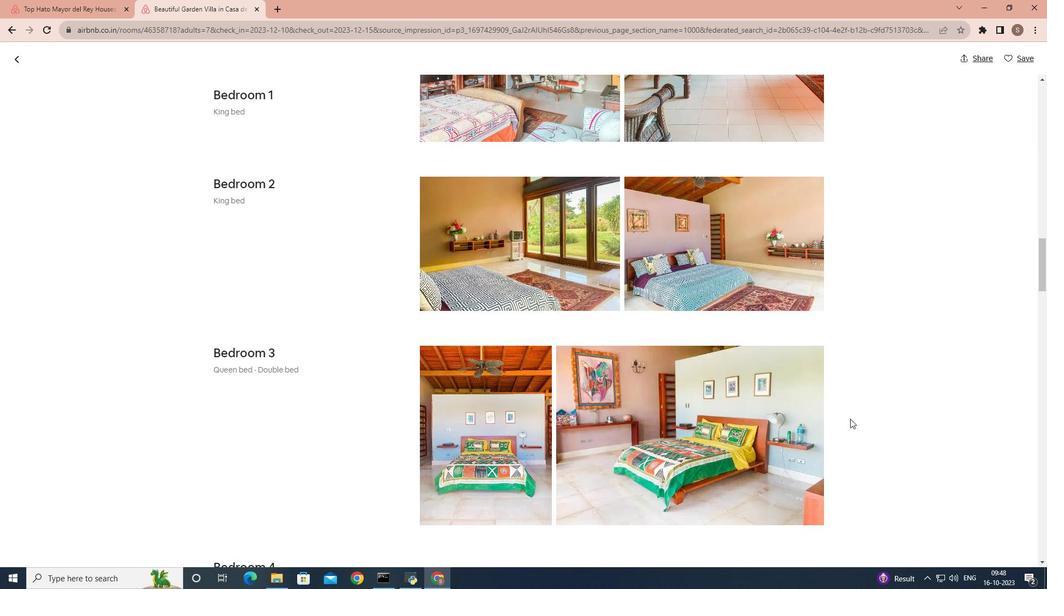 
Action: Mouse scrolled (850, 418) with delta (0, 0)
Screenshot: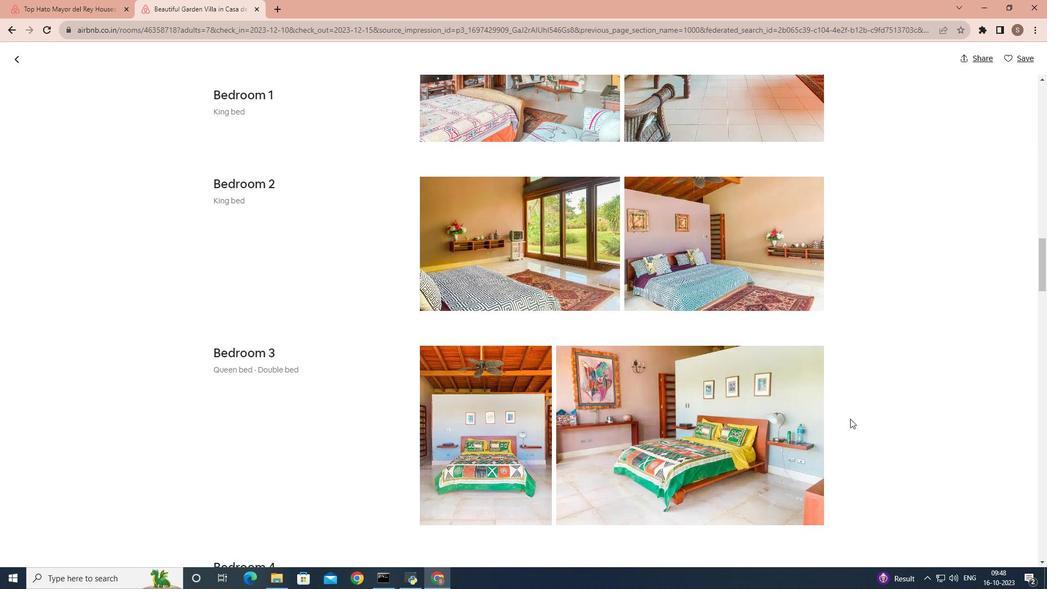 
Action: Mouse scrolled (850, 418) with delta (0, 0)
Screenshot: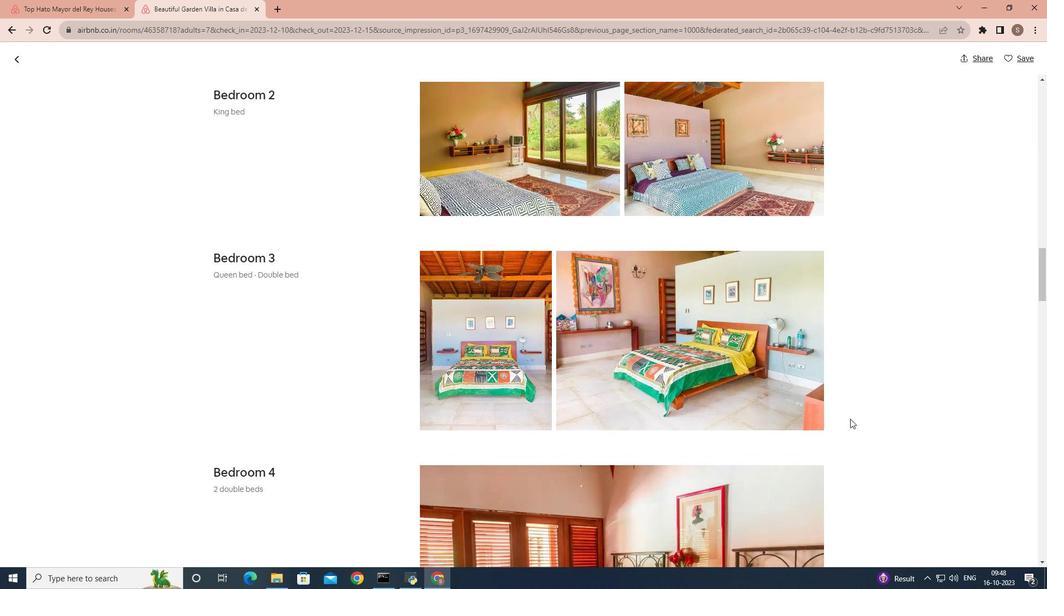 
Action: Mouse scrolled (850, 418) with delta (0, 0)
Screenshot: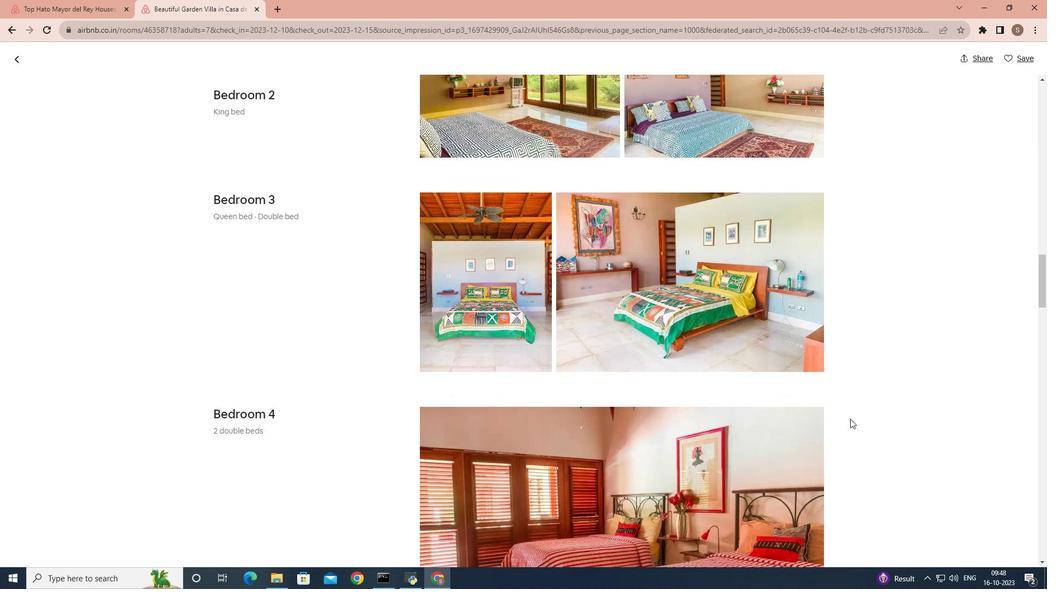 
Action: Mouse moved to (849, 418)
Screenshot: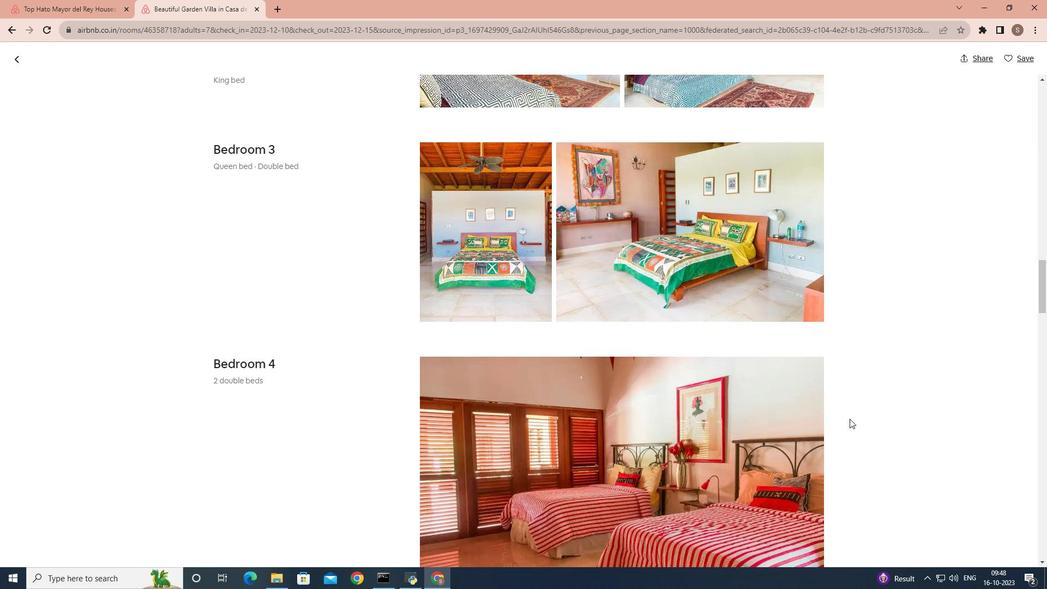 
Action: Mouse scrolled (849, 418) with delta (0, 0)
Screenshot: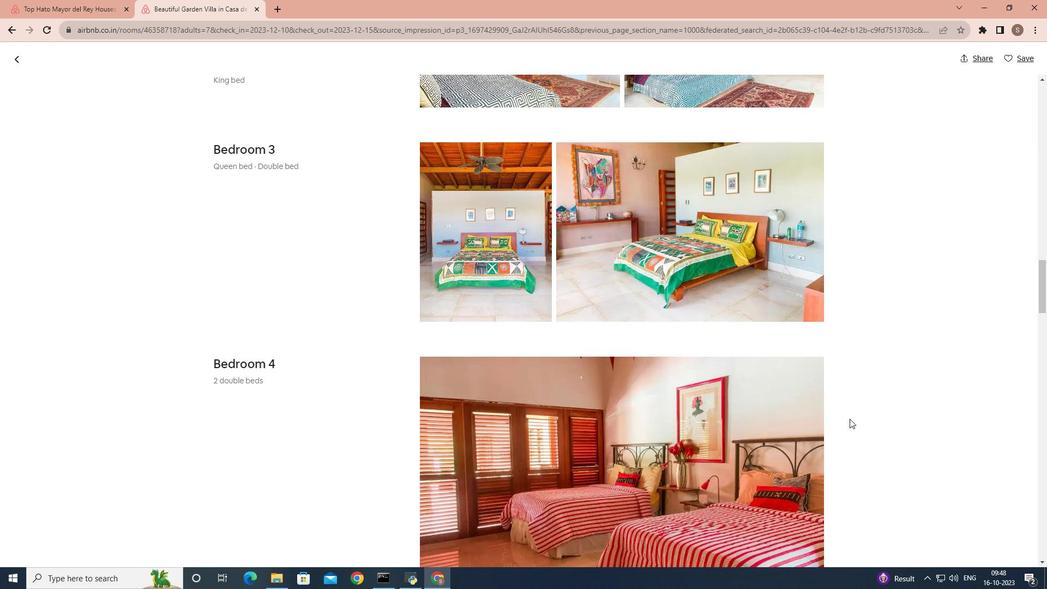 
Action: Mouse moved to (848, 420)
Screenshot: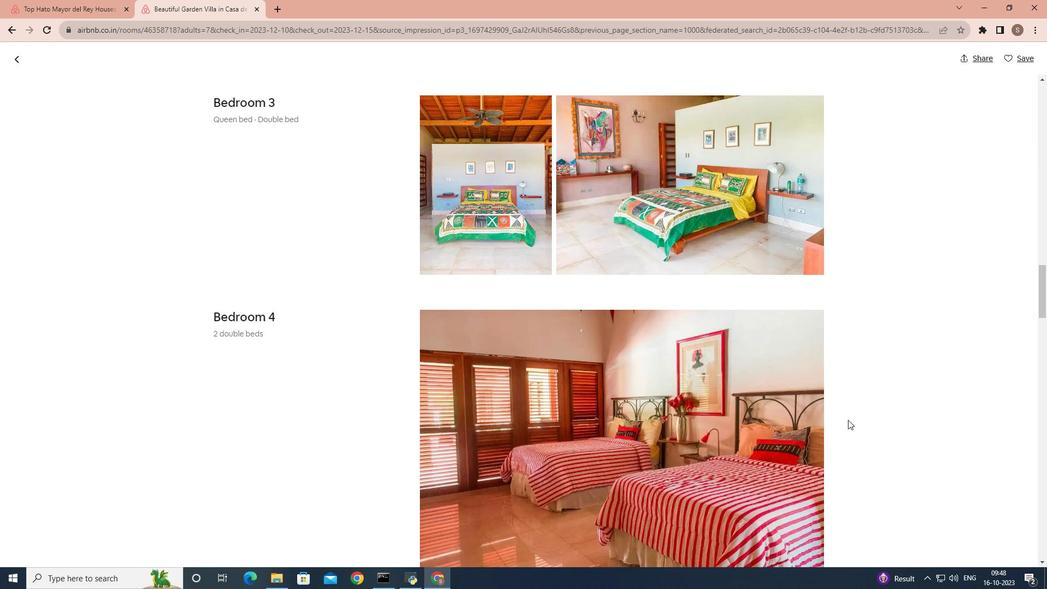 
Action: Mouse scrolled (848, 419) with delta (0, 0)
Screenshot: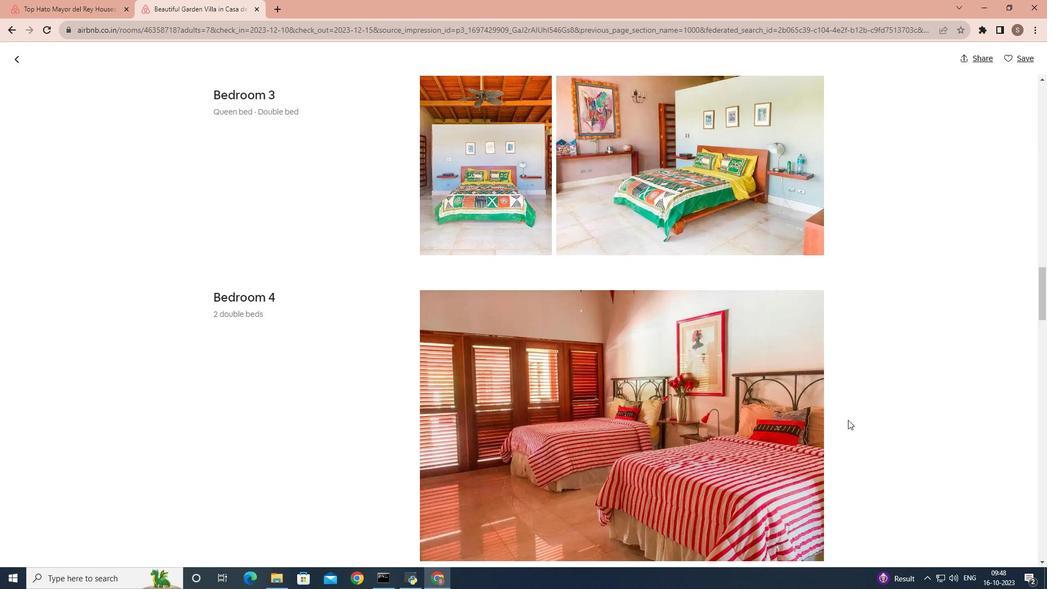 
Action: Mouse scrolled (848, 419) with delta (0, 0)
Screenshot: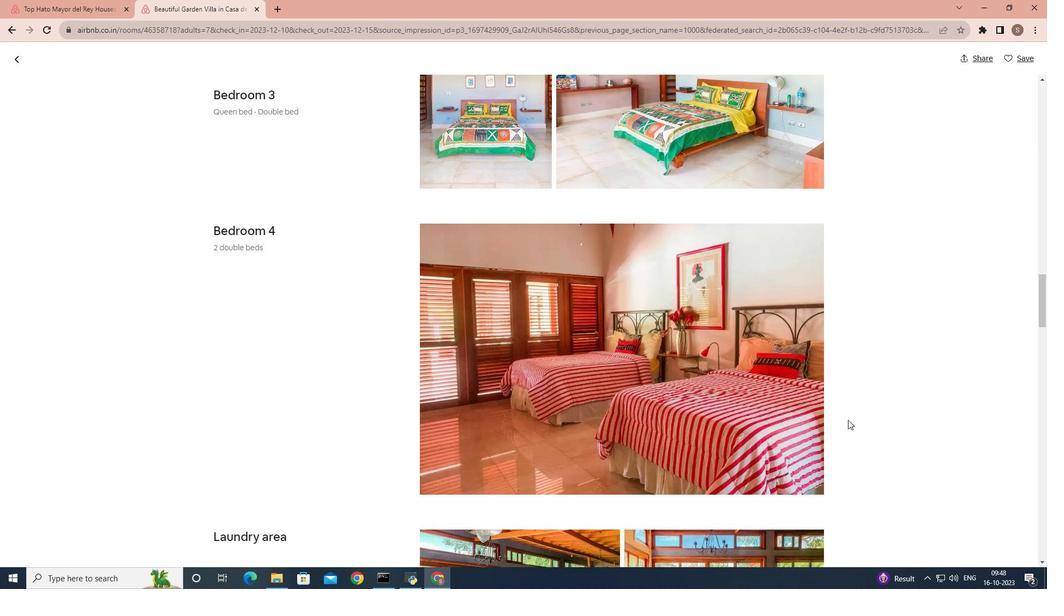 
Action: Mouse scrolled (848, 419) with delta (0, 0)
Screenshot: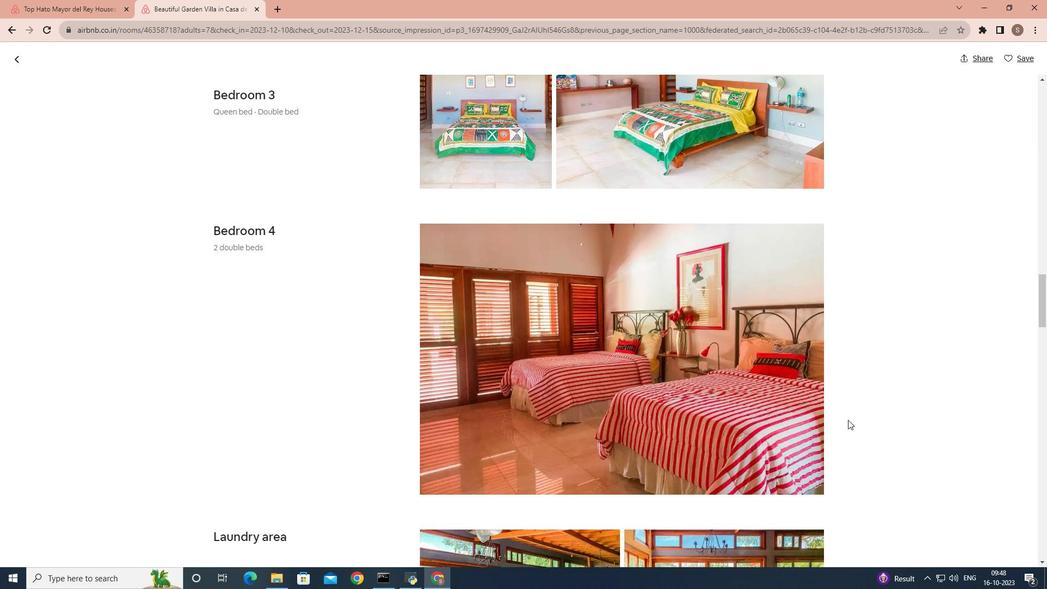 
Action: Mouse scrolled (848, 419) with delta (0, 0)
Screenshot: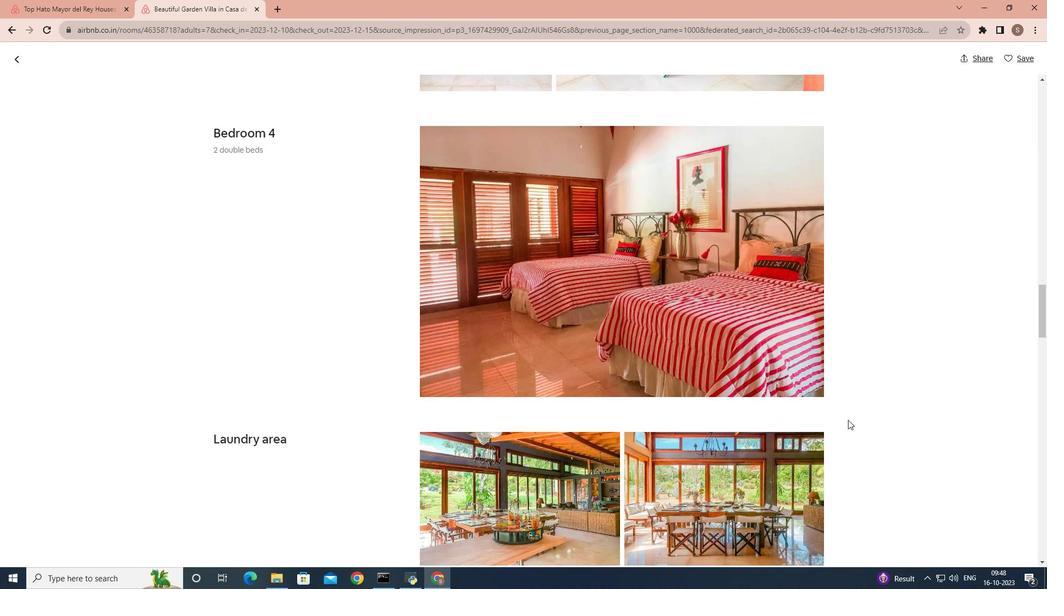 
Action: Mouse scrolled (848, 419) with delta (0, 0)
Screenshot: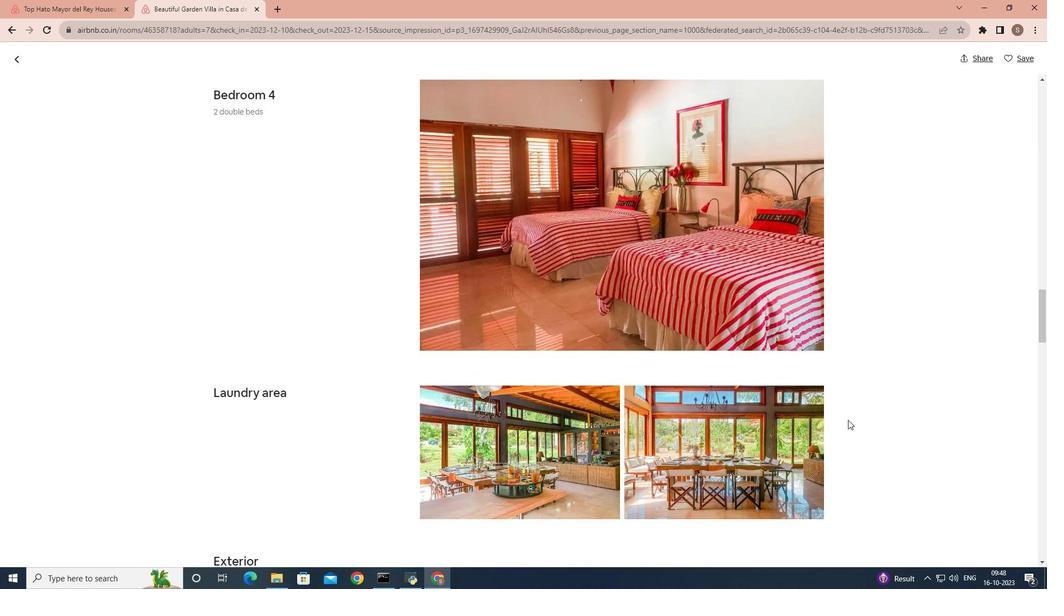 
Action: Mouse scrolled (848, 419) with delta (0, 0)
Screenshot: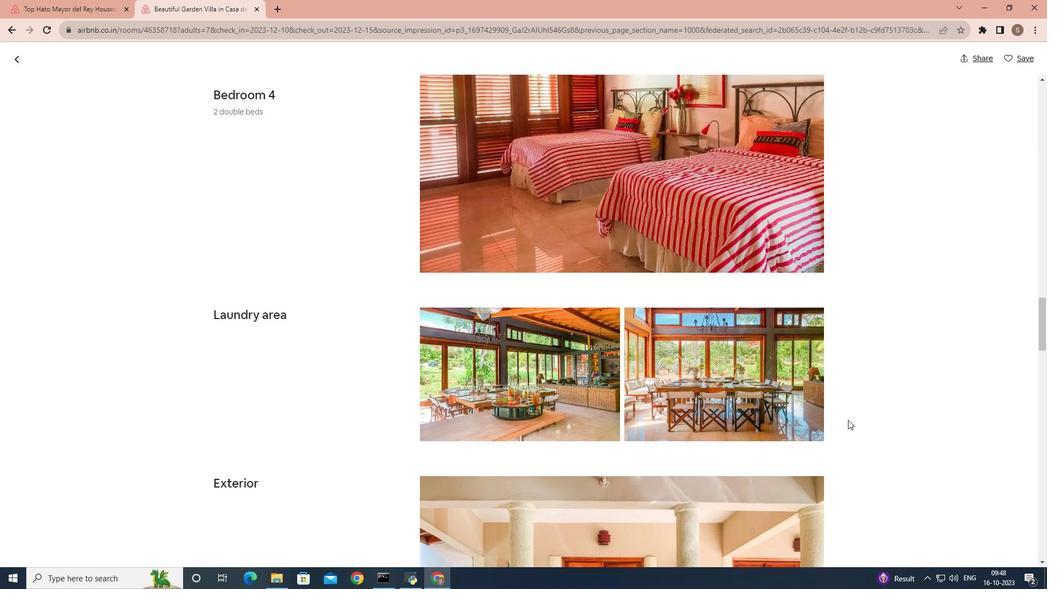 
Action: Mouse scrolled (848, 419) with delta (0, 0)
Screenshot: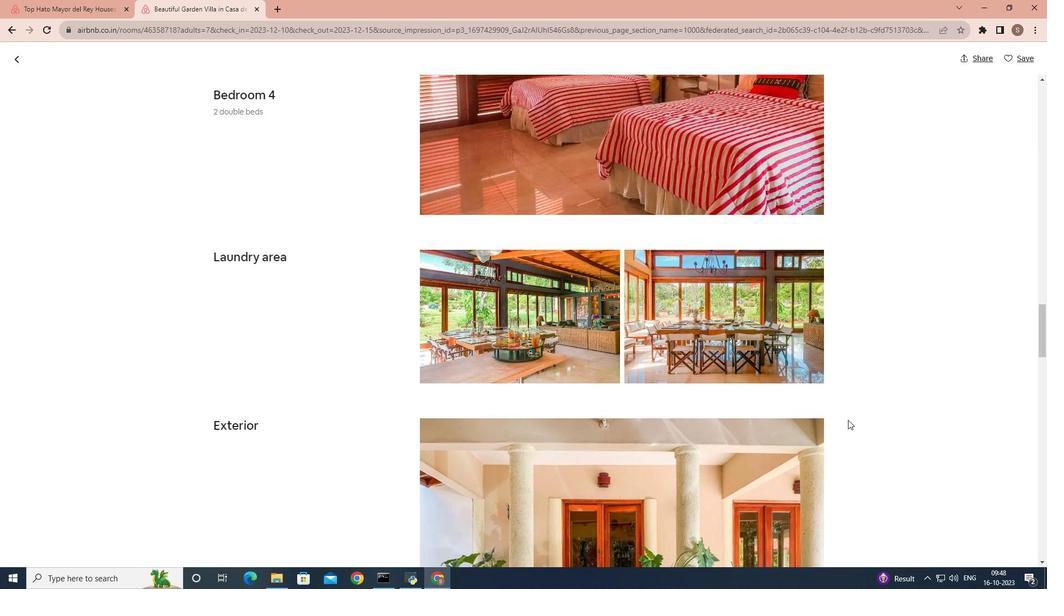 
Action: Mouse scrolled (848, 419) with delta (0, 0)
Screenshot: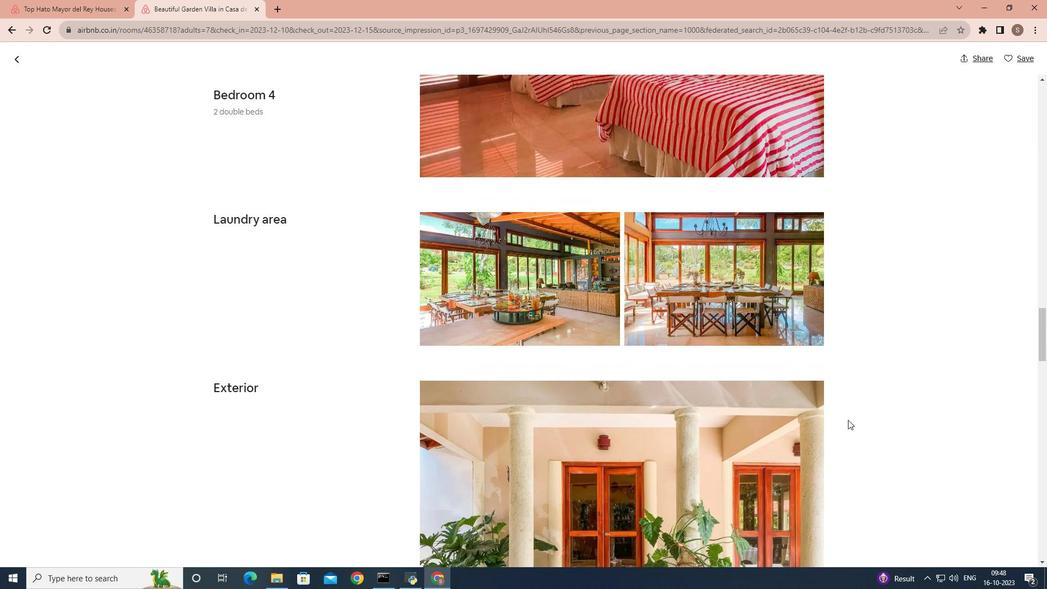 
Action: Mouse scrolled (848, 419) with delta (0, 0)
Screenshot: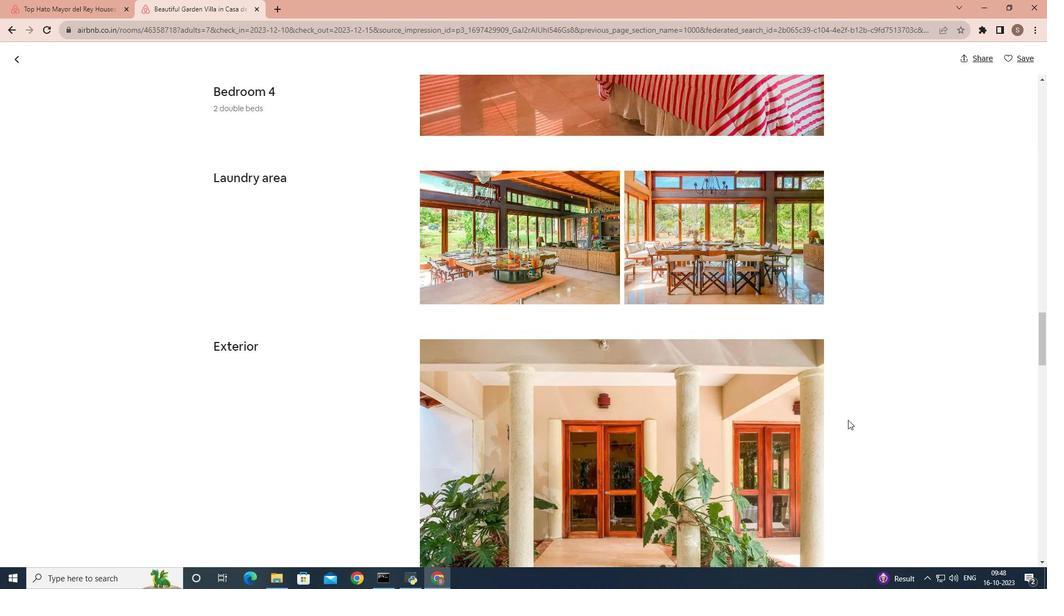 
Action: Mouse moved to (848, 420)
Screenshot: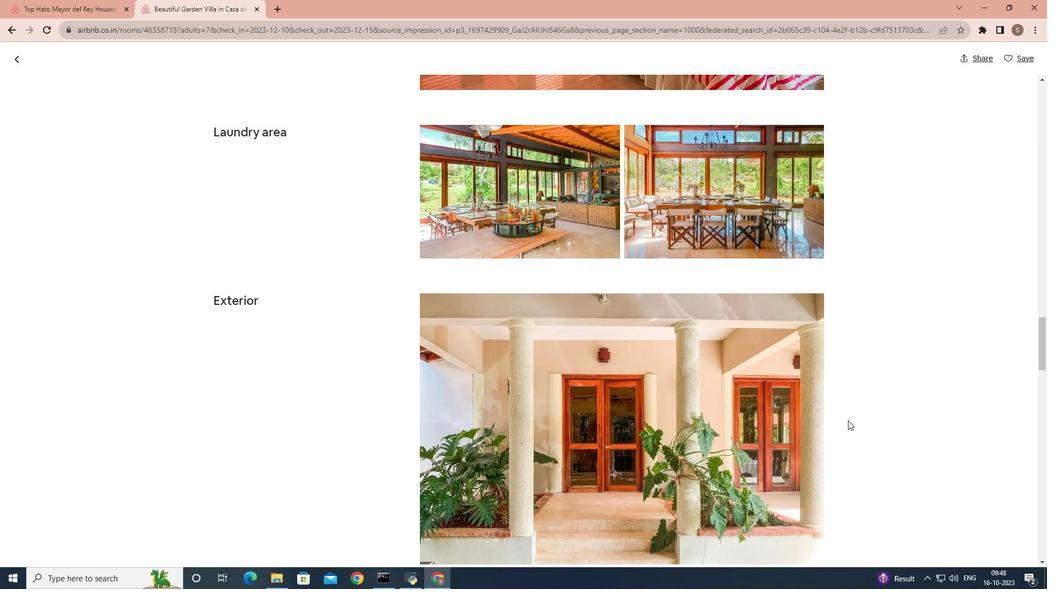 
Action: Mouse scrolled (848, 420) with delta (0, 0)
Screenshot: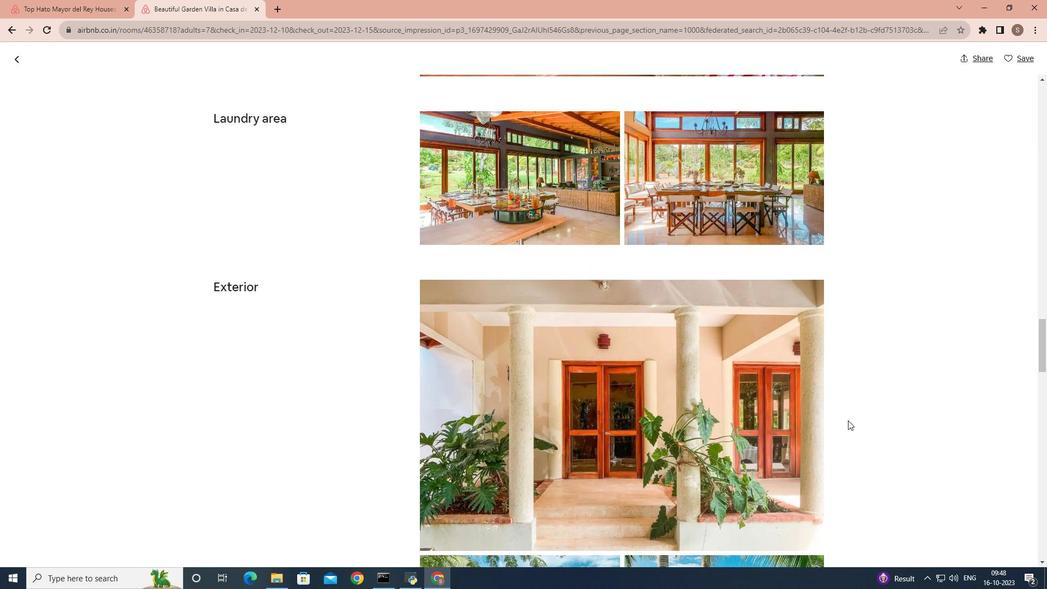 
Action: Mouse scrolled (848, 420) with delta (0, 0)
Screenshot: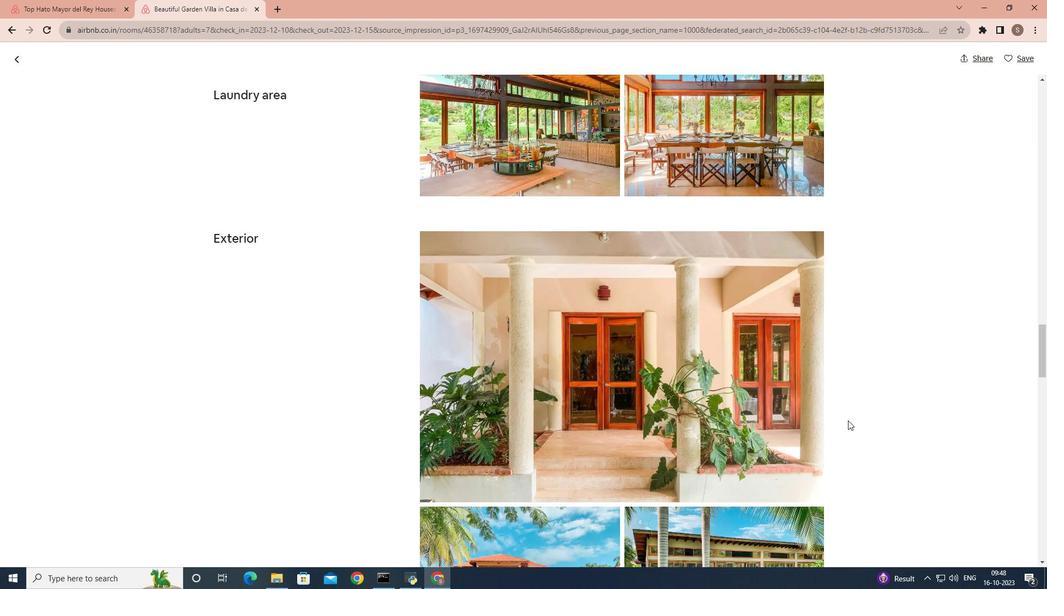 
Action: Mouse scrolled (848, 420) with delta (0, 0)
Screenshot: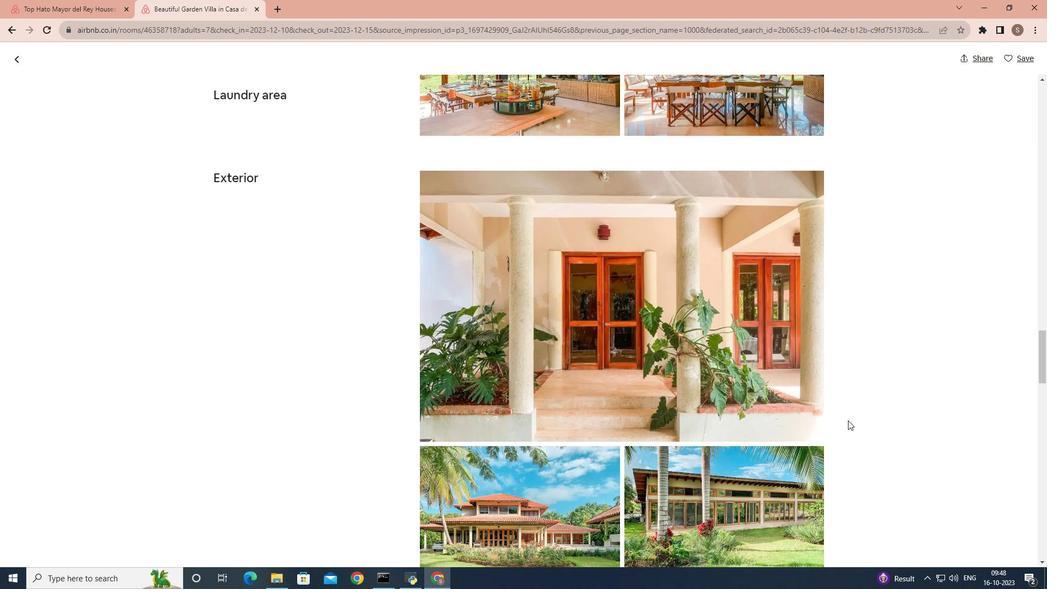 
Action: Mouse scrolled (848, 420) with delta (0, 0)
Screenshot: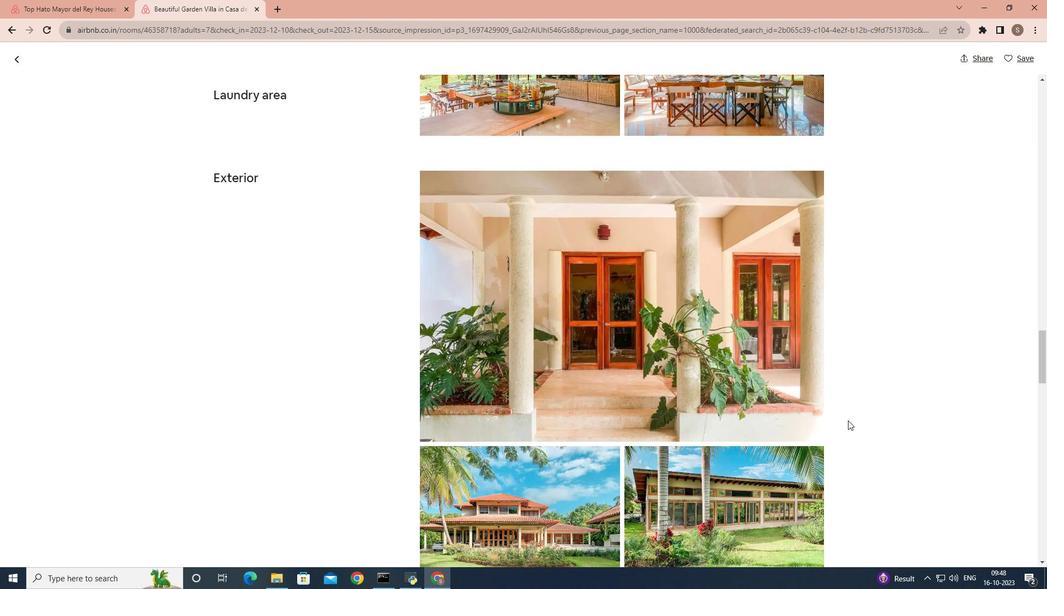 
Action: Mouse scrolled (848, 420) with delta (0, 0)
Screenshot: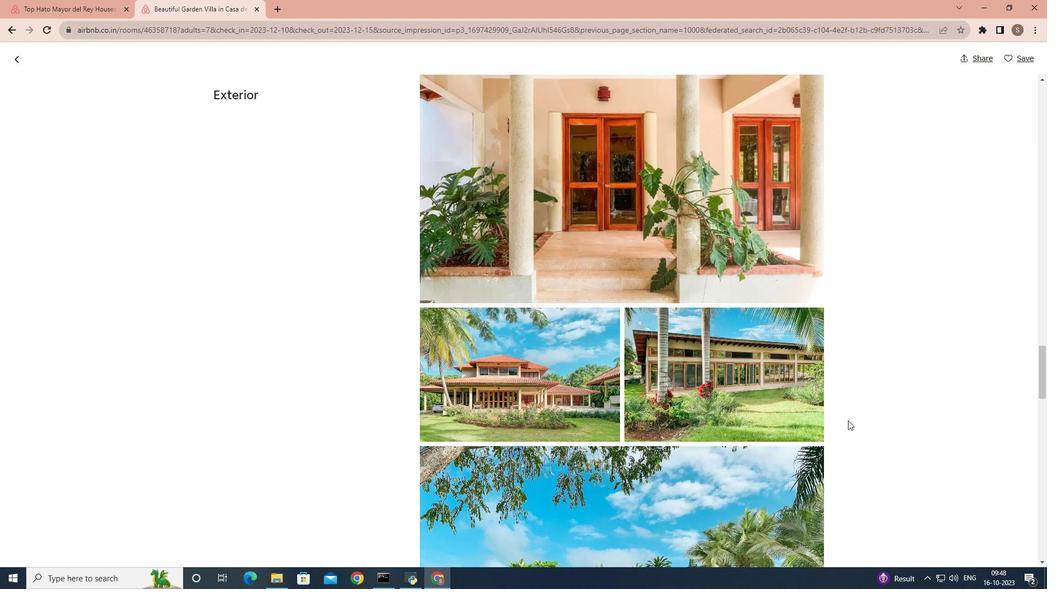 
Action: Mouse scrolled (848, 420) with delta (0, 0)
Screenshot: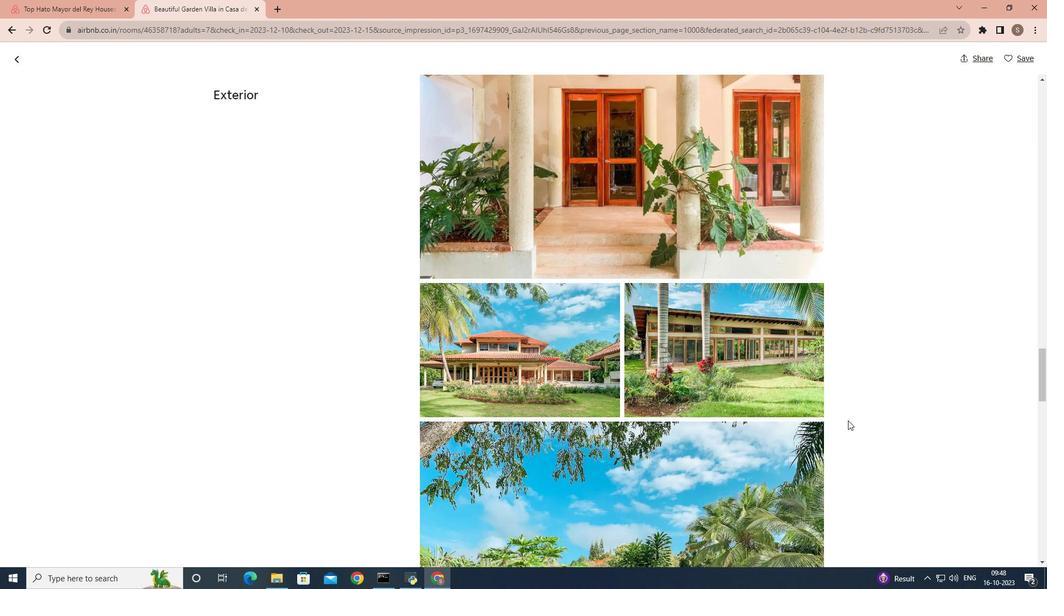 
Action: Mouse scrolled (848, 420) with delta (0, 0)
Screenshot: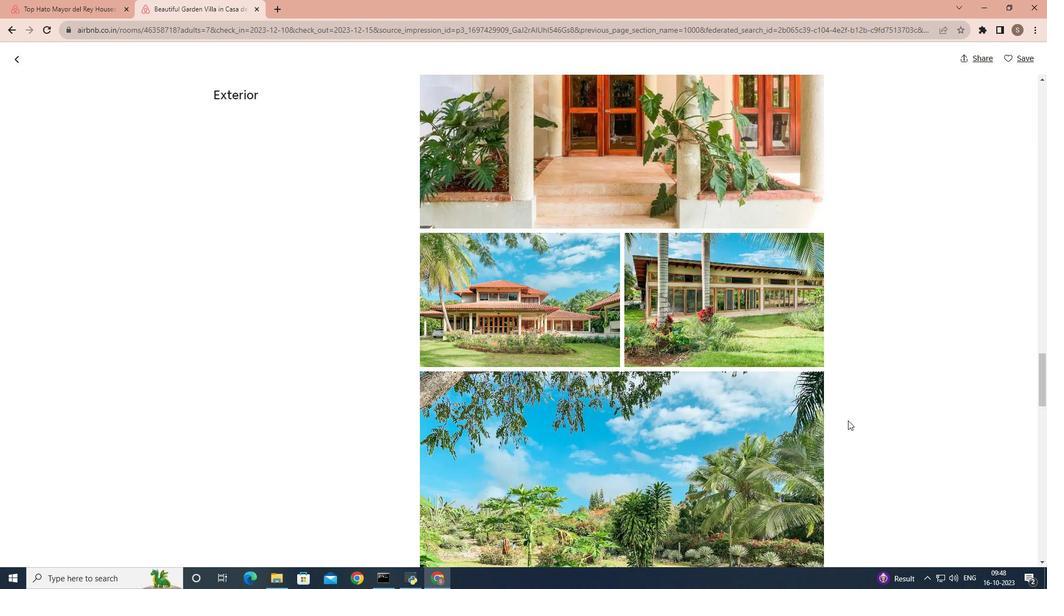 
Action: Mouse scrolled (848, 420) with delta (0, 0)
Screenshot: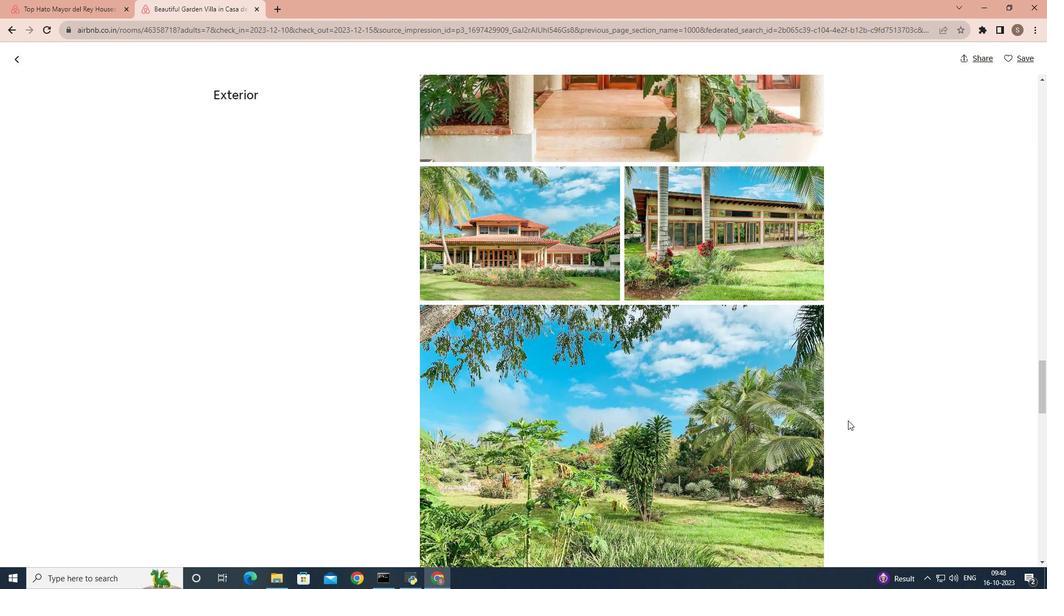
Action: Mouse scrolled (848, 420) with delta (0, 0)
Screenshot: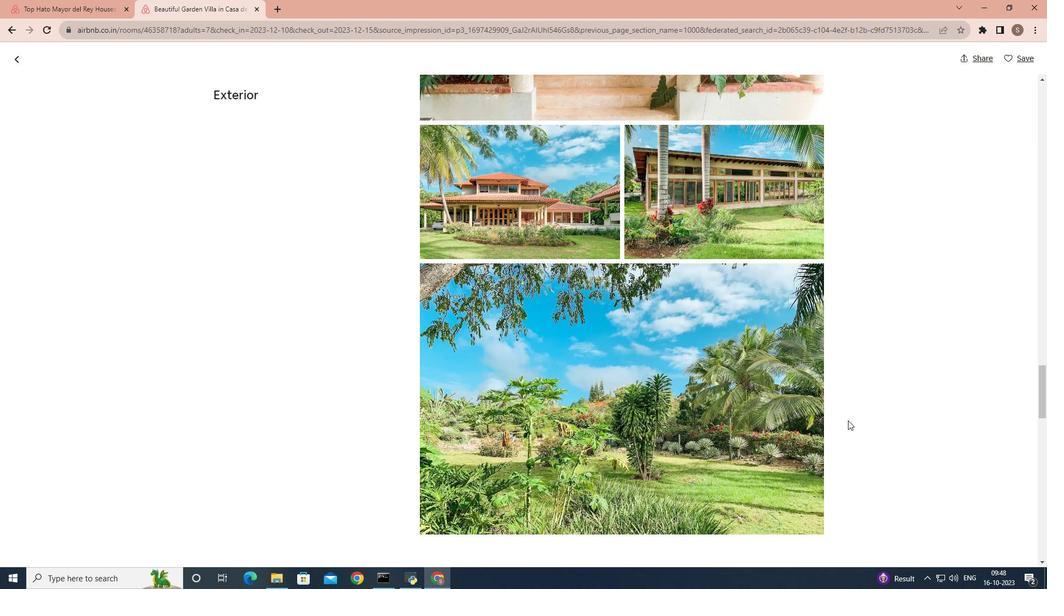 
Action: Mouse scrolled (848, 420) with delta (0, 0)
Screenshot: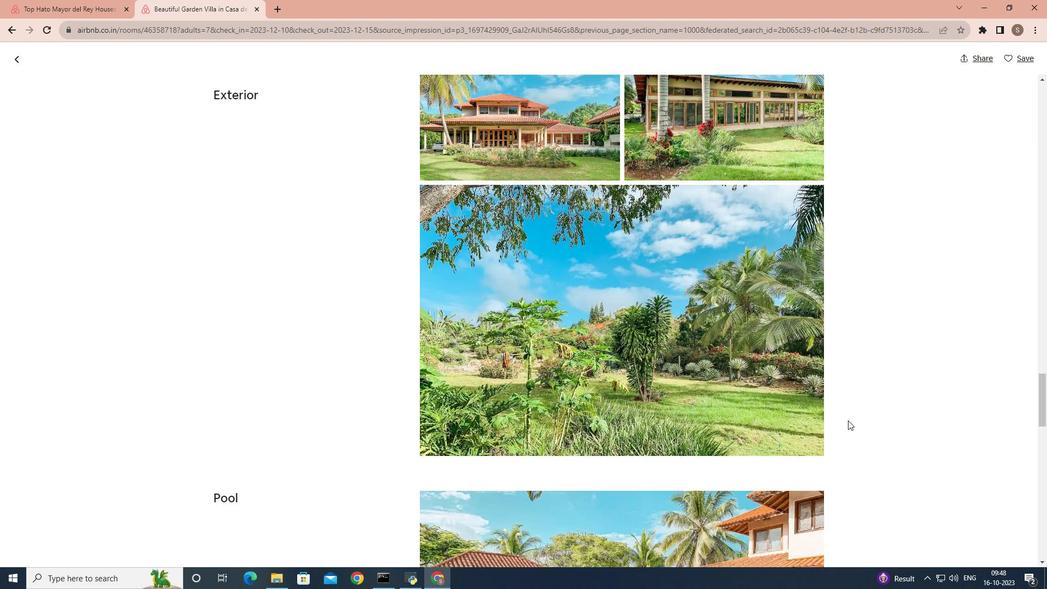 
Action: Mouse scrolled (848, 420) with delta (0, 0)
Screenshot: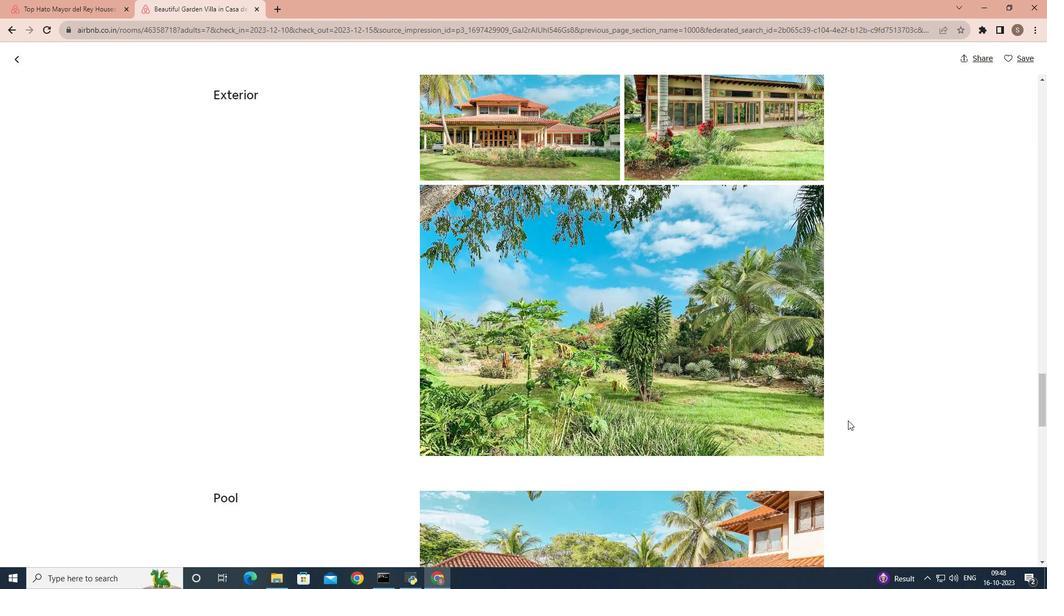 
Action: Mouse scrolled (848, 420) with delta (0, 0)
Screenshot: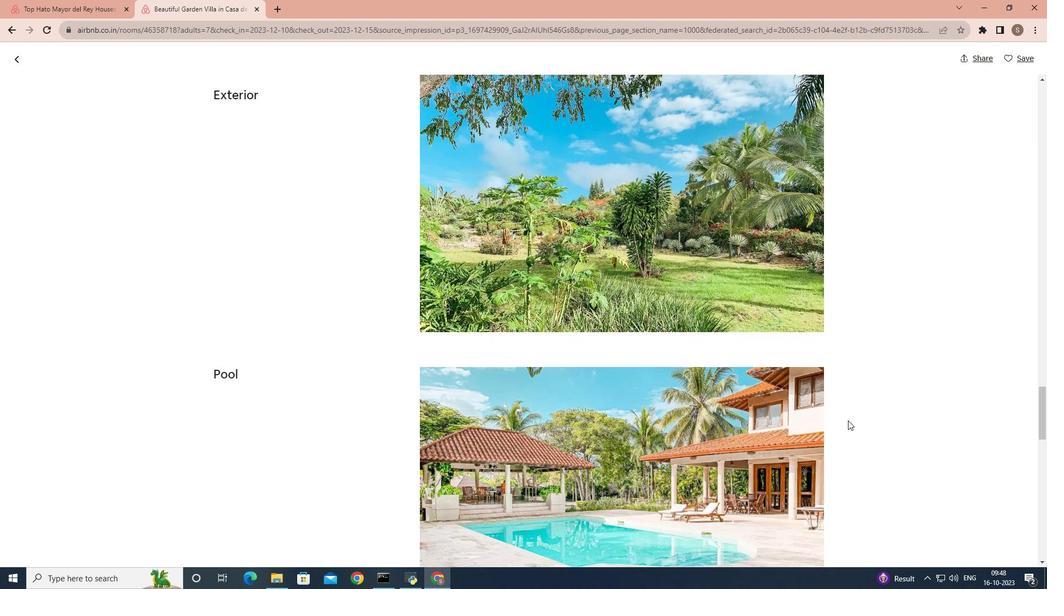 
Action: Mouse scrolled (848, 420) with delta (0, 0)
Screenshot: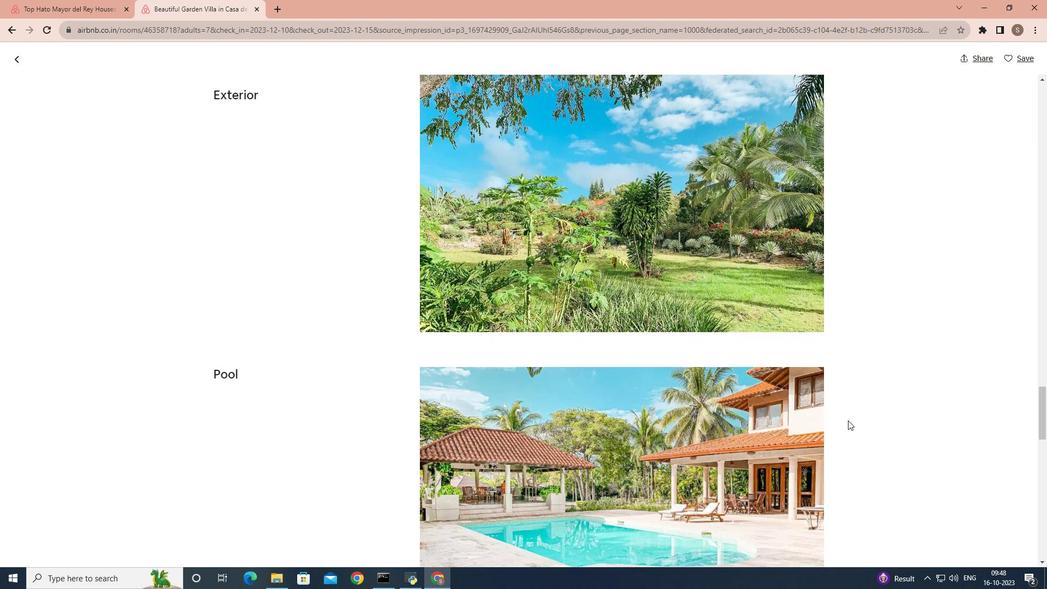 
Action: Mouse scrolled (848, 420) with delta (0, 0)
Screenshot: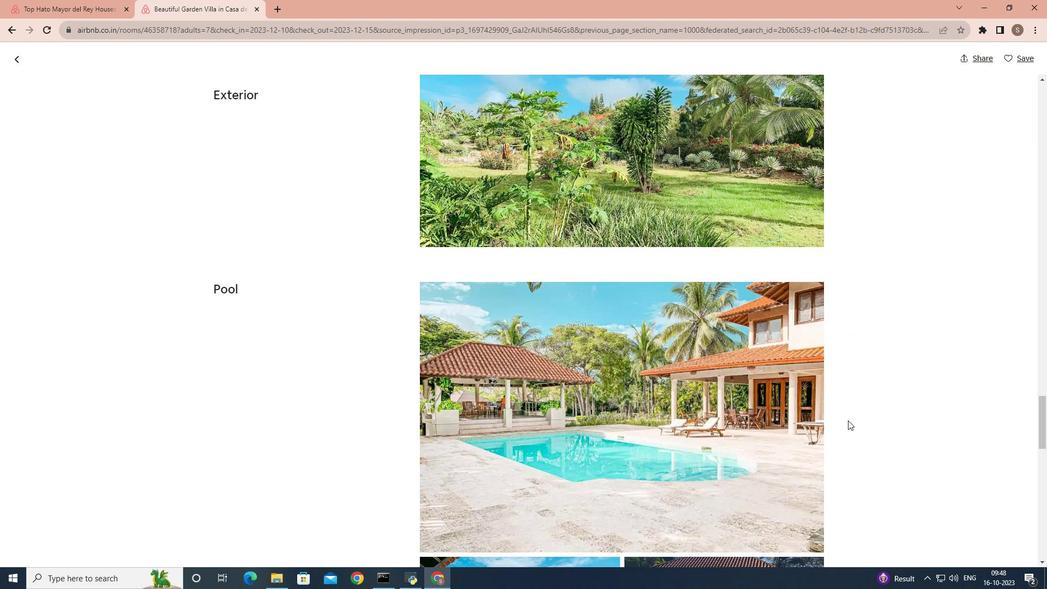 
Action: Mouse scrolled (848, 420) with delta (0, 0)
Screenshot: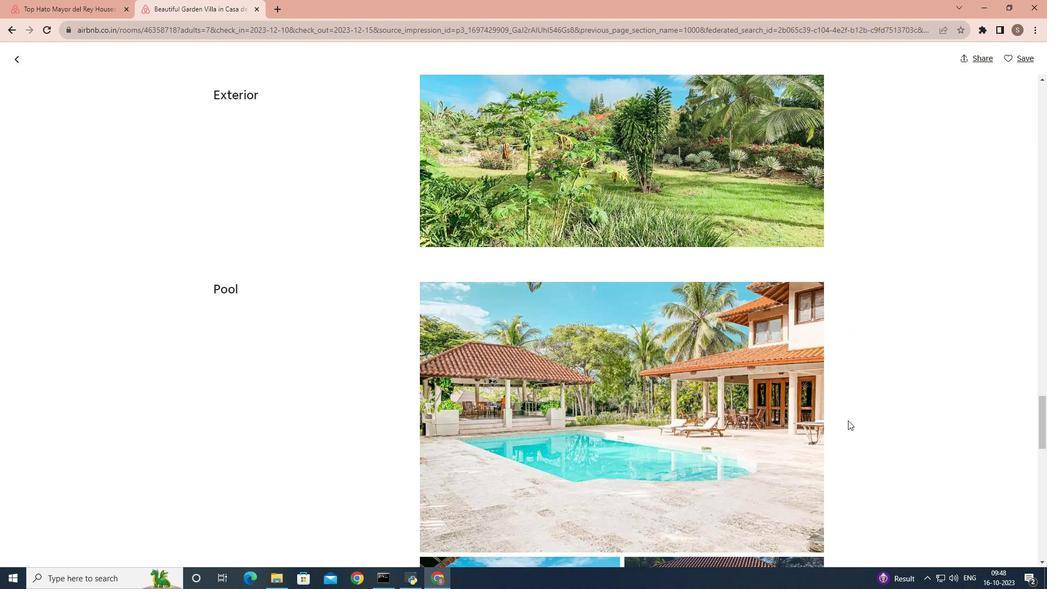 
Action: Mouse scrolled (848, 420) with delta (0, 0)
Screenshot: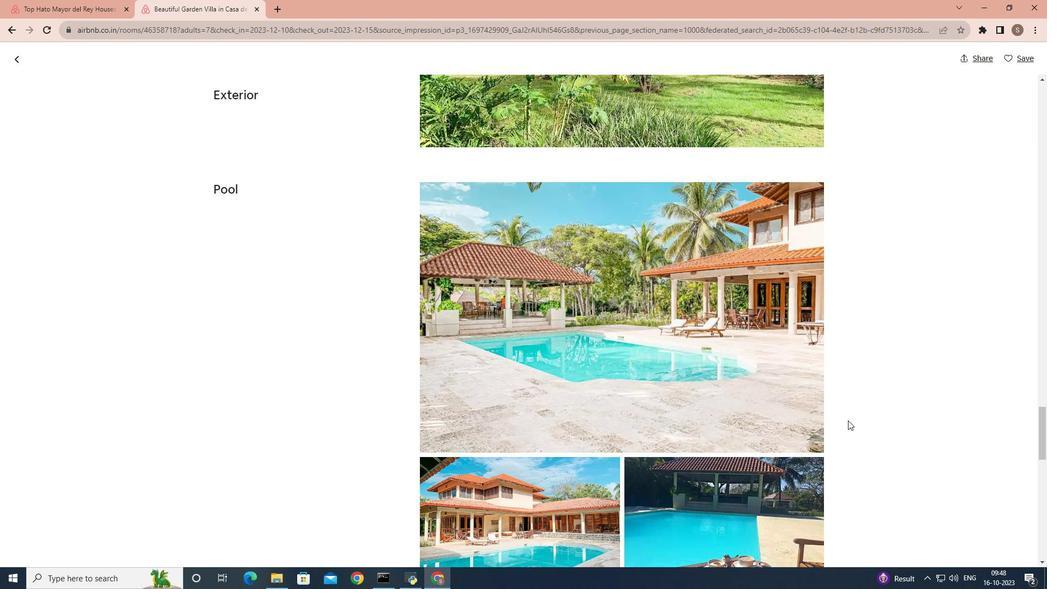 
Action: Mouse scrolled (848, 420) with delta (0, 0)
Screenshot: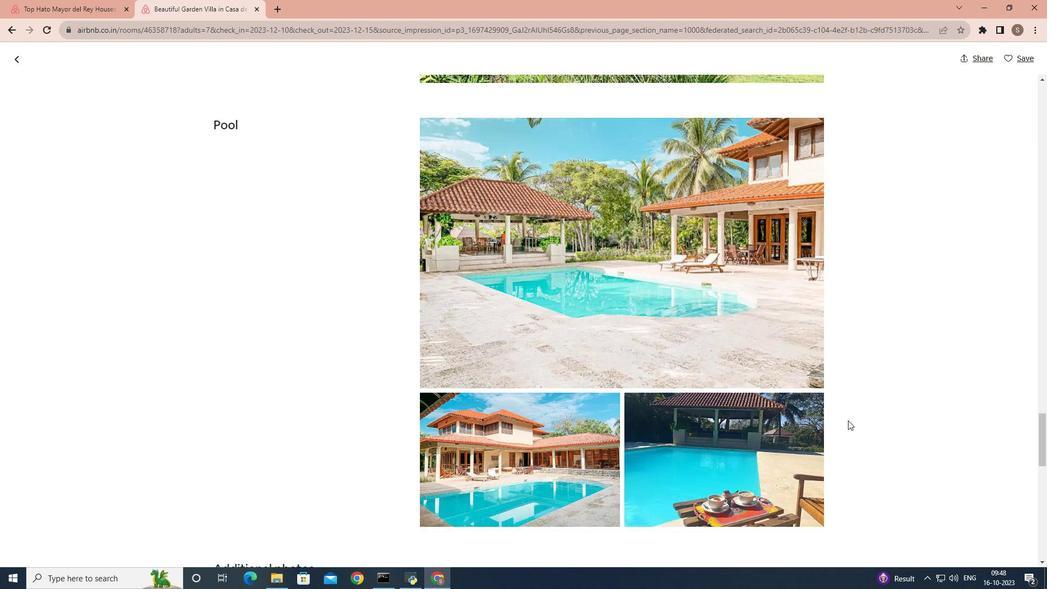 
Action: Mouse scrolled (848, 420) with delta (0, 0)
Screenshot: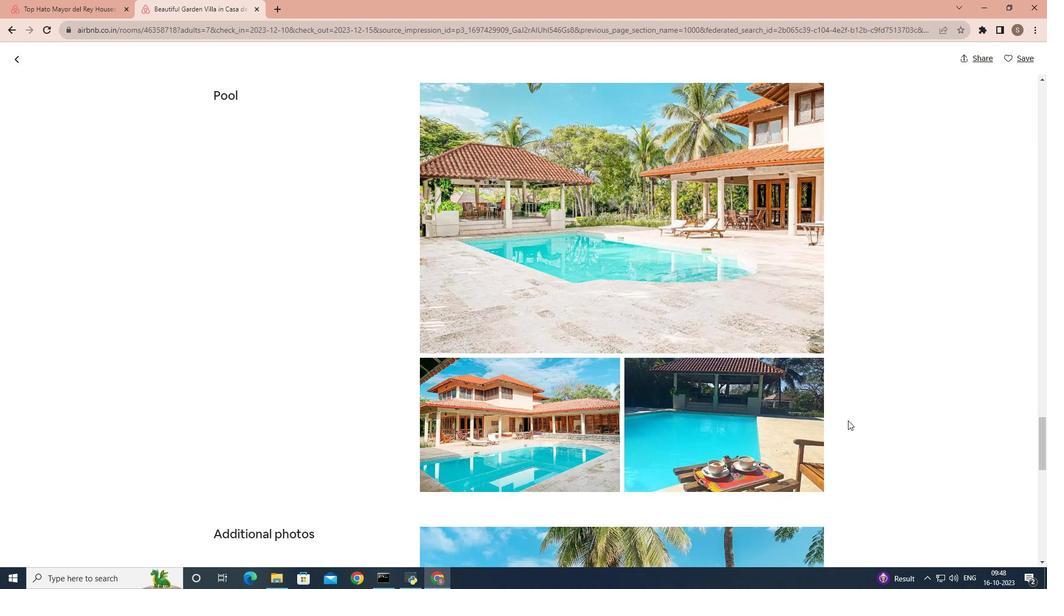 
Action: Mouse scrolled (848, 420) with delta (0, 0)
Screenshot: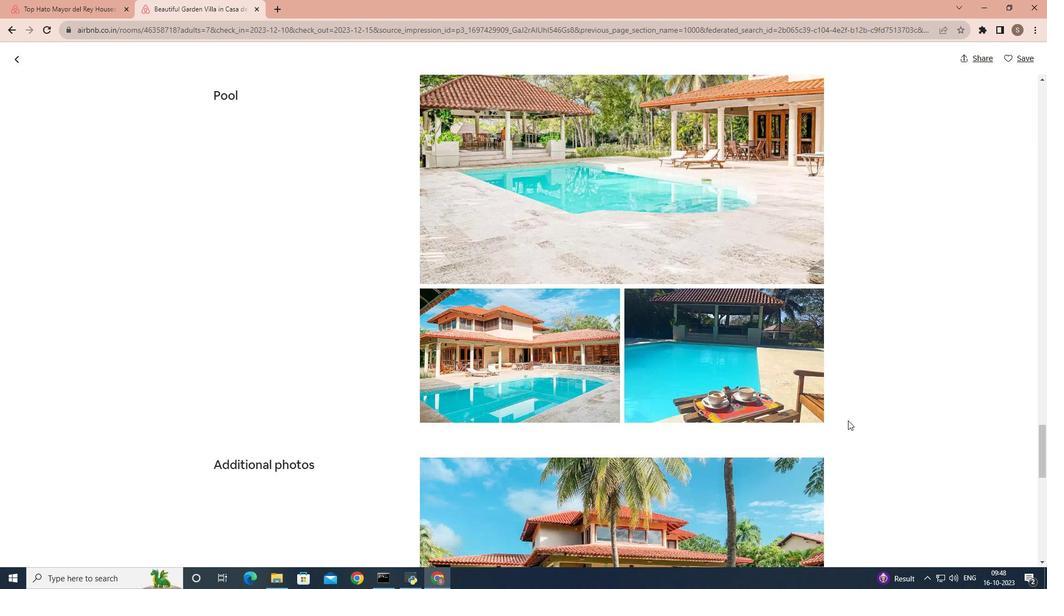 
Action: Mouse scrolled (848, 420) with delta (0, 0)
Screenshot: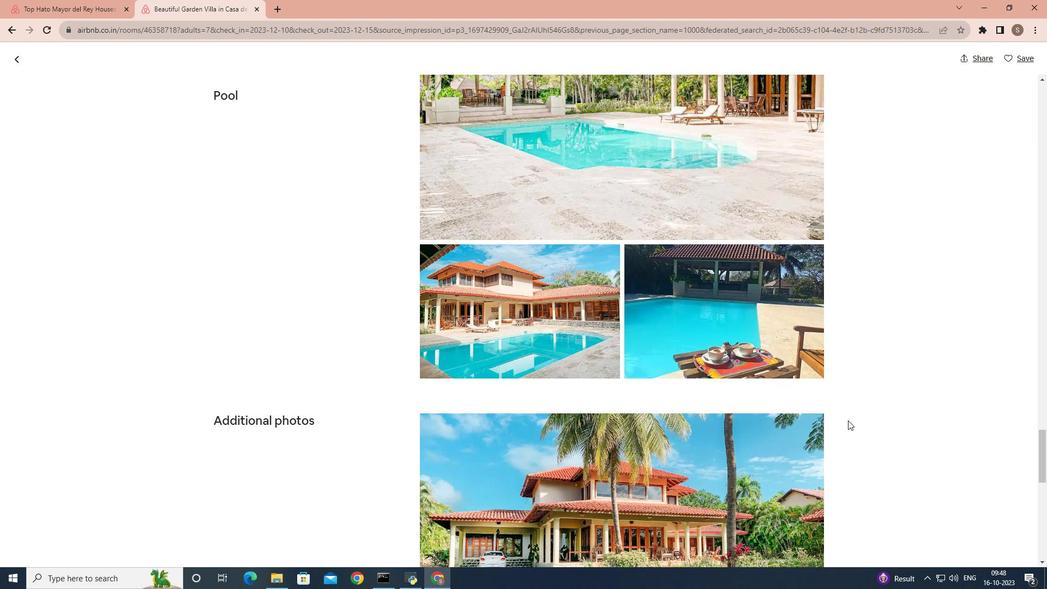 
Action: Mouse scrolled (848, 420) with delta (0, 0)
Screenshot: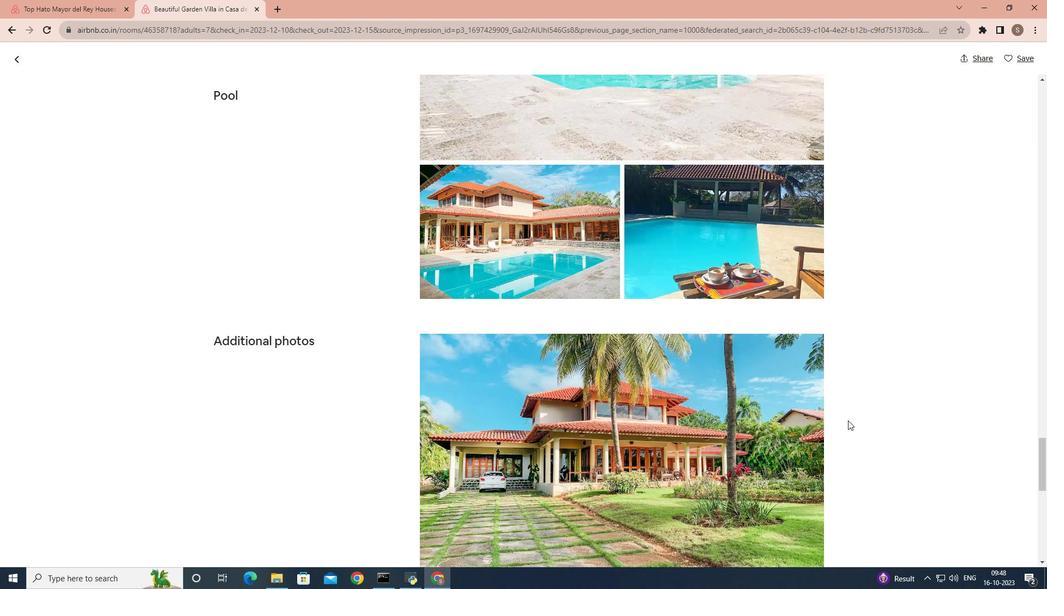 
Action: Mouse scrolled (848, 420) with delta (0, 0)
Screenshot: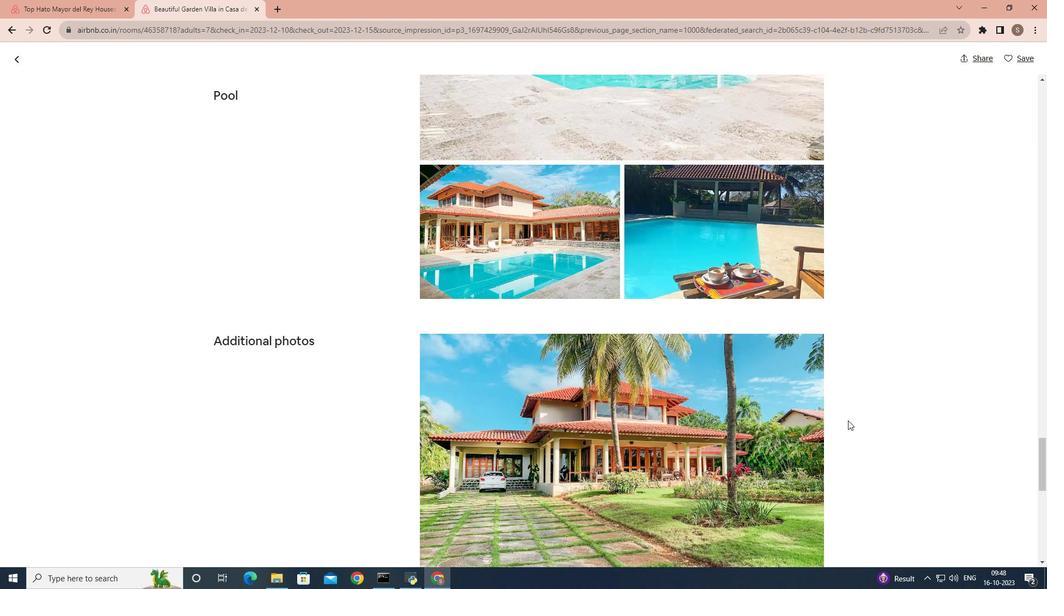 
Action: Mouse scrolled (848, 420) with delta (0, 0)
Screenshot: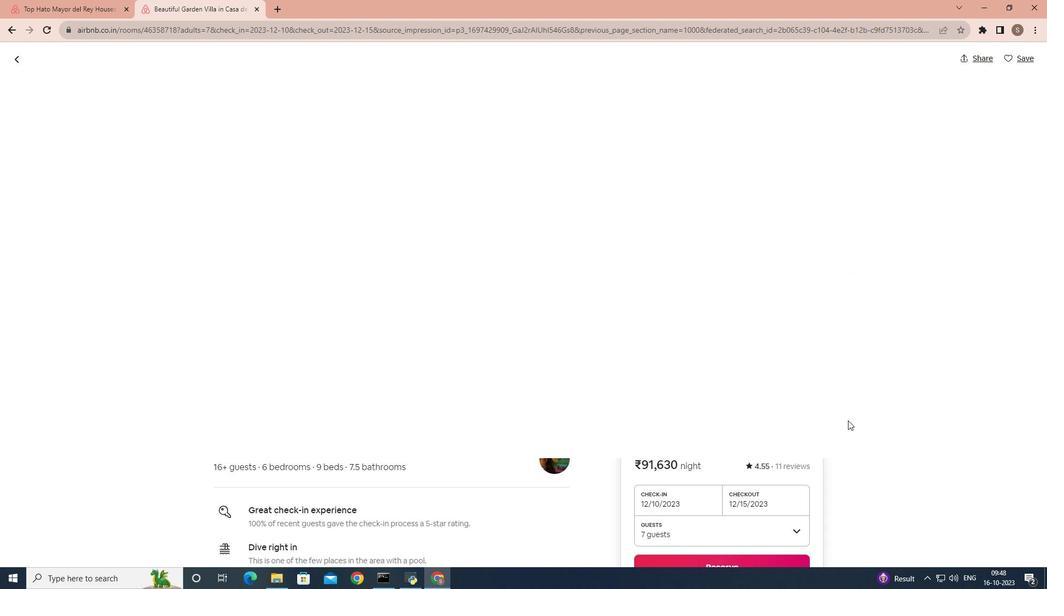 
Action: Mouse scrolled (848, 420) with delta (0, 0)
Screenshot: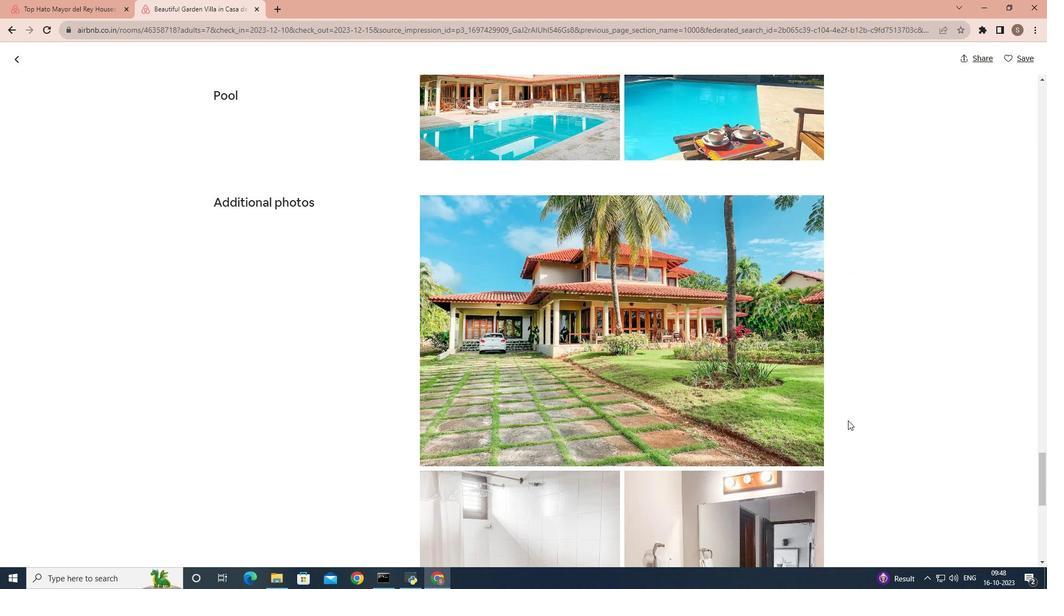 
Action: Mouse scrolled (848, 420) with delta (0, 0)
Screenshot: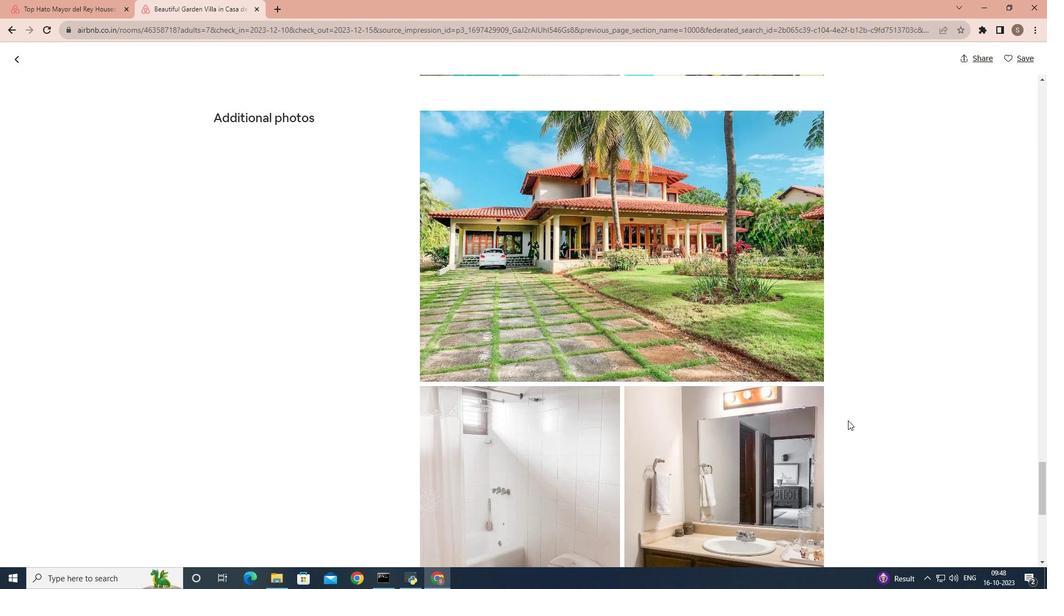 
Action: Mouse scrolled (848, 420) with delta (0, 0)
Screenshot: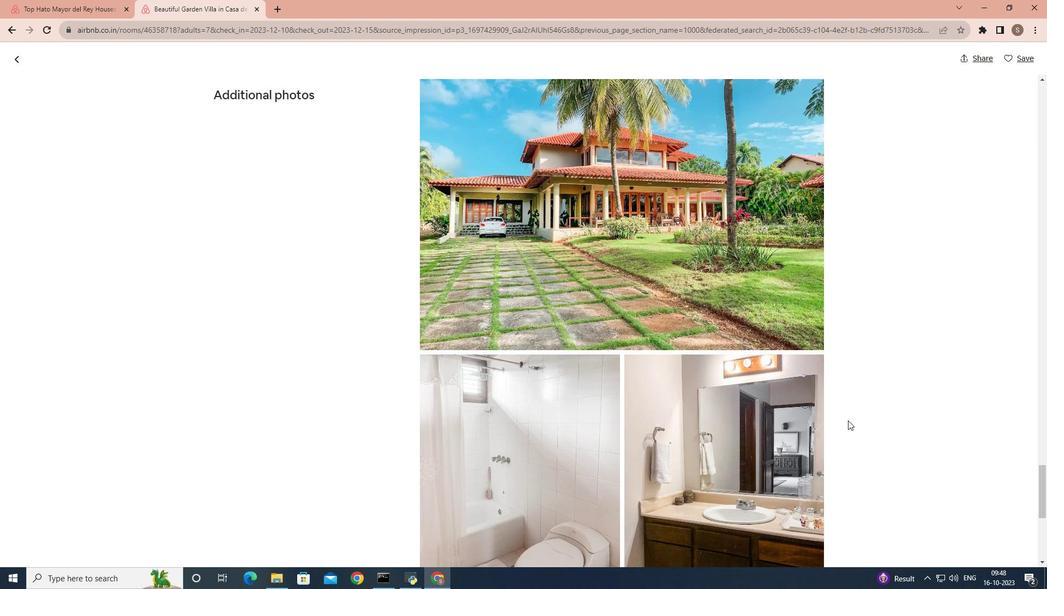 
Action: Mouse scrolled (848, 420) with delta (0, 0)
Screenshot: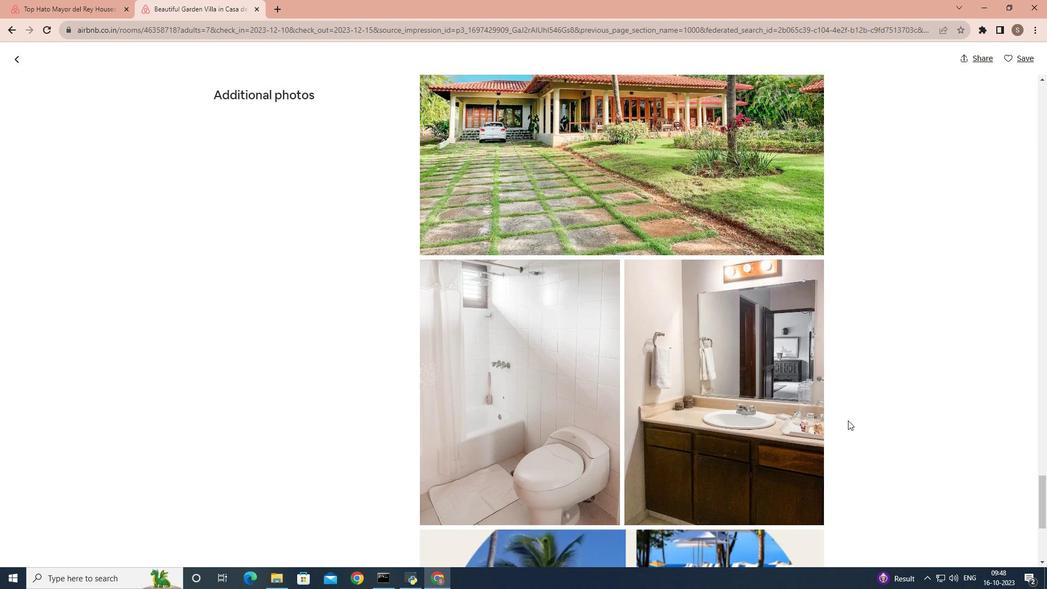 
Action: Mouse scrolled (848, 420) with delta (0, 0)
Screenshot: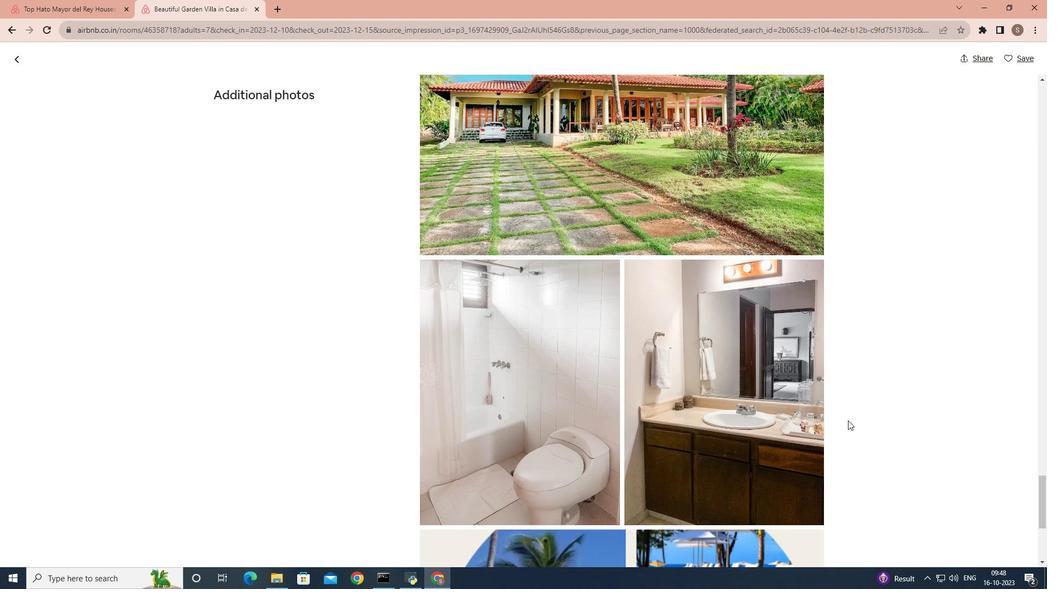 
Action: Mouse scrolled (848, 420) with delta (0, 0)
Screenshot: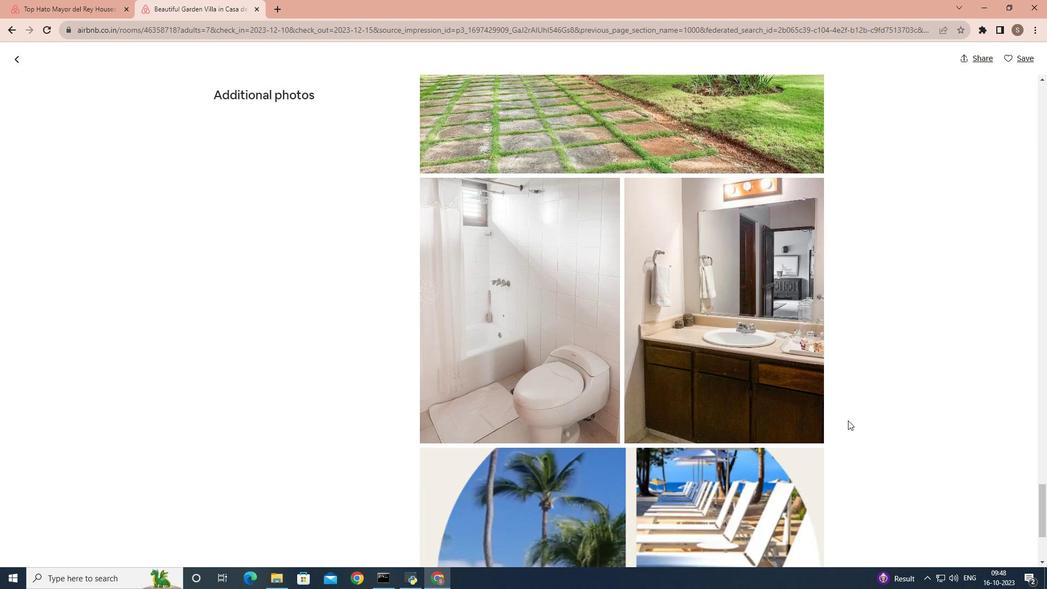 
Action: Mouse scrolled (848, 420) with delta (0, 0)
Screenshot: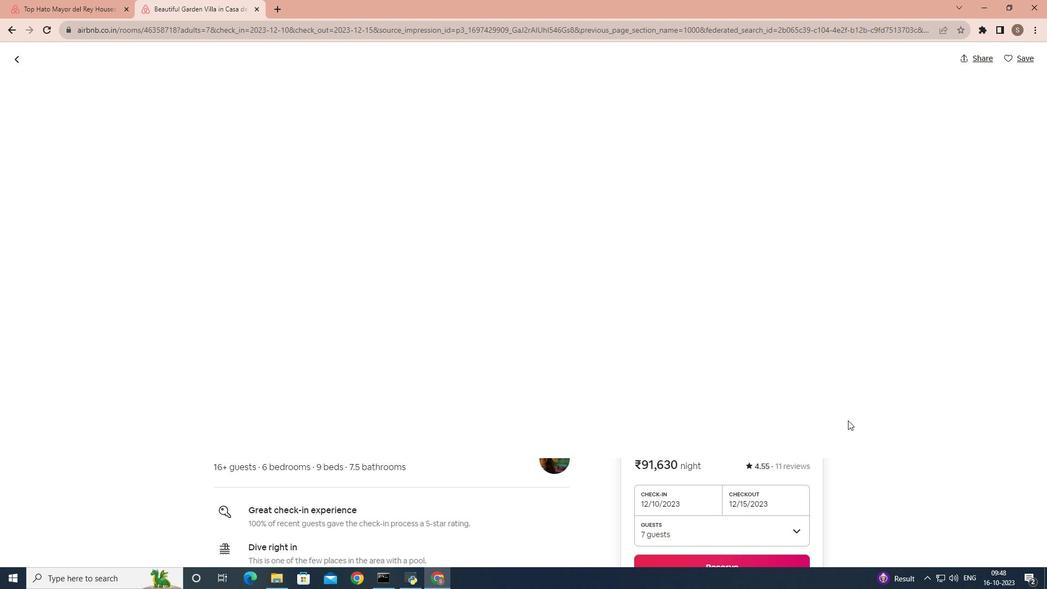 
Action: Mouse scrolled (848, 420) with delta (0, 0)
Screenshot: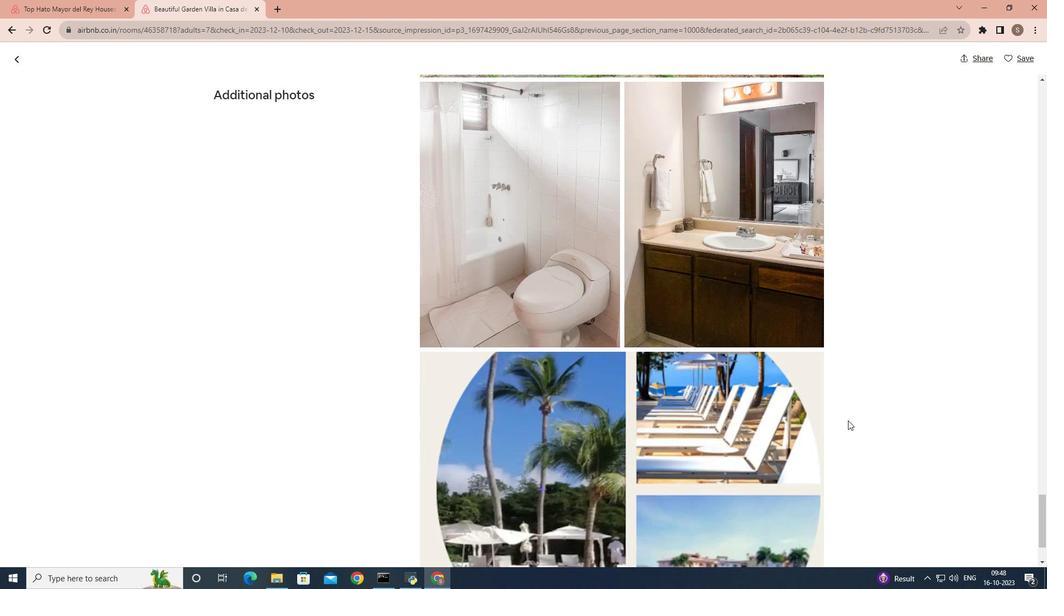 
Action: Mouse scrolled (848, 420) with delta (0, 0)
Screenshot: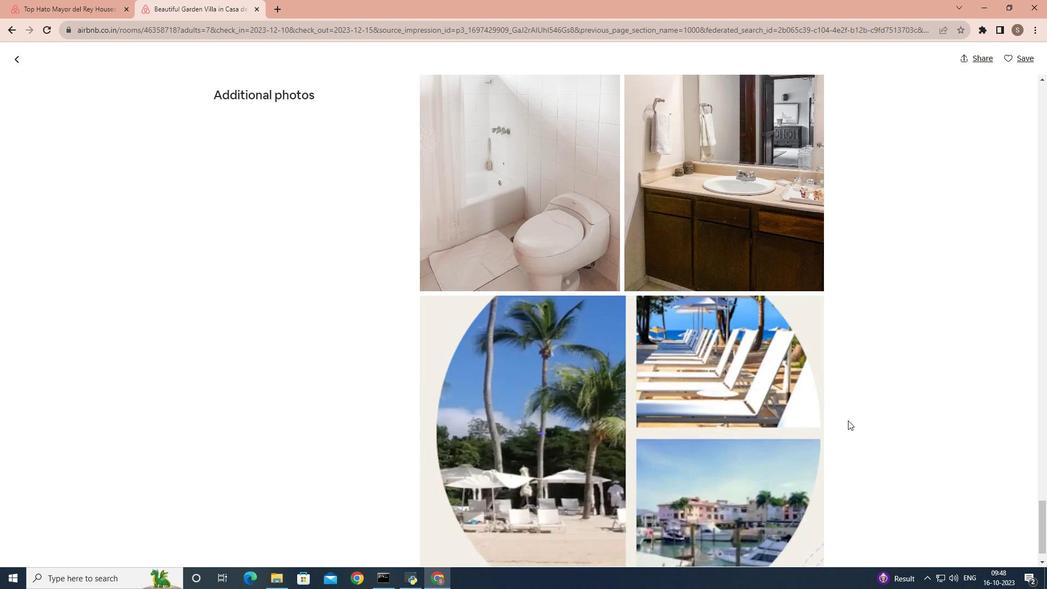 
Action: Mouse scrolled (848, 420) with delta (0, 0)
Screenshot: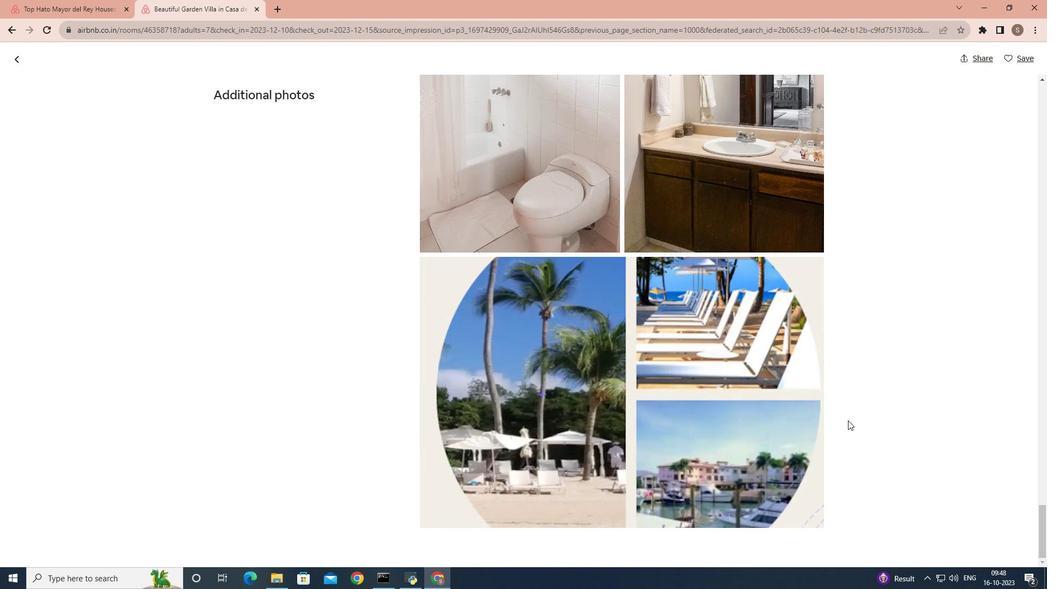 
Action: Mouse scrolled (848, 420) with delta (0, 0)
Screenshot: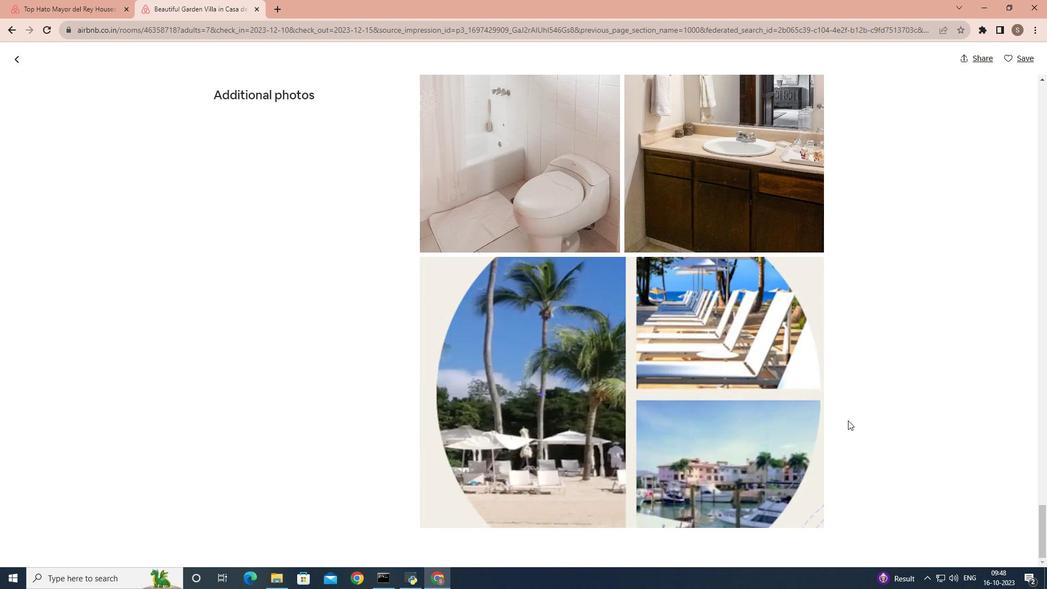 
Action: Mouse scrolled (848, 420) with delta (0, 0)
Screenshot: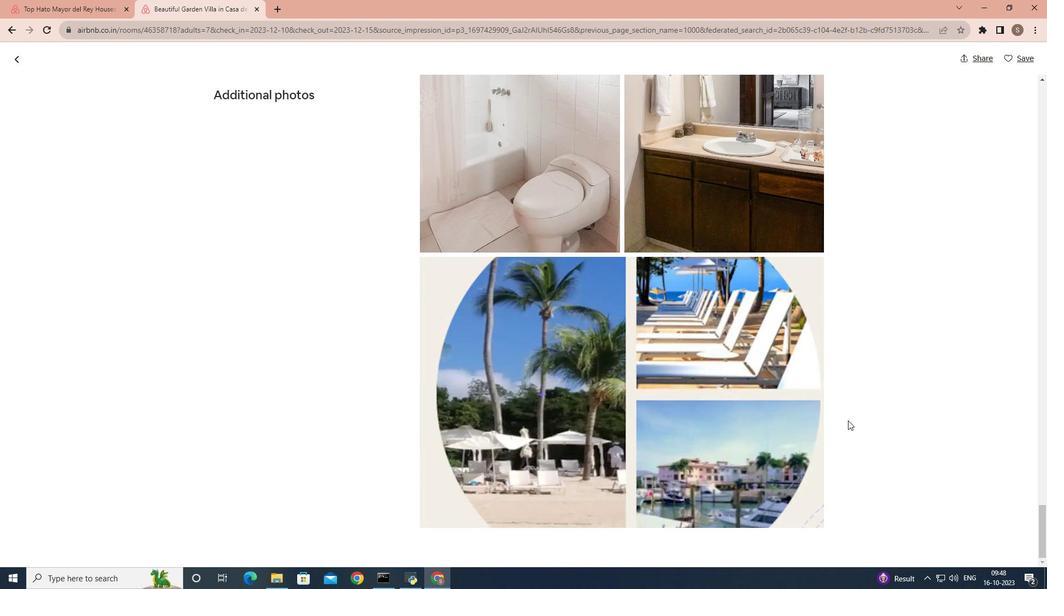 
Action: Mouse moved to (20, 52)
Screenshot: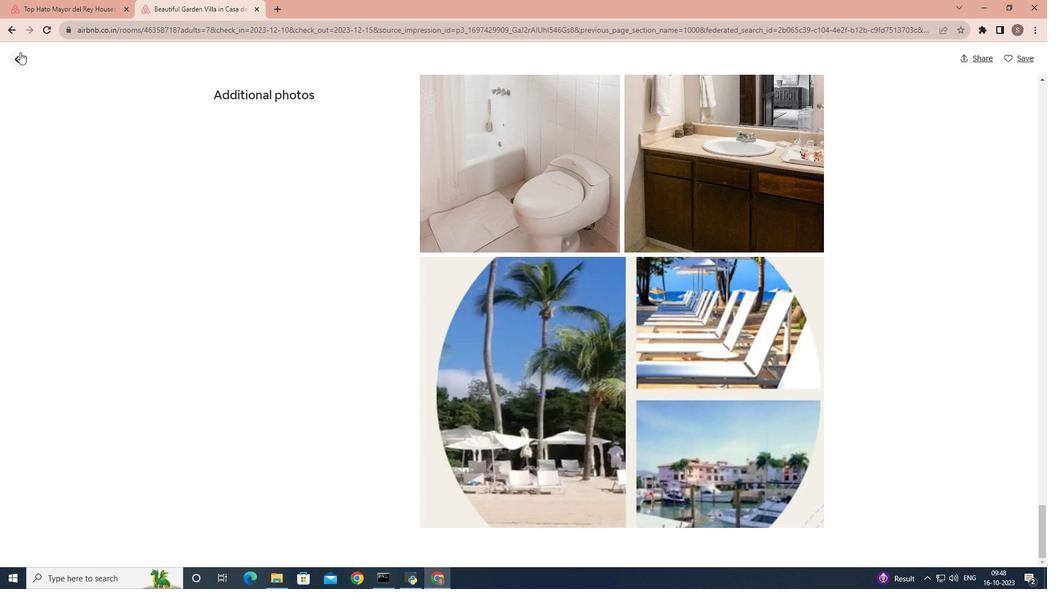 
Action: Mouse pressed left at (20, 52)
Screenshot: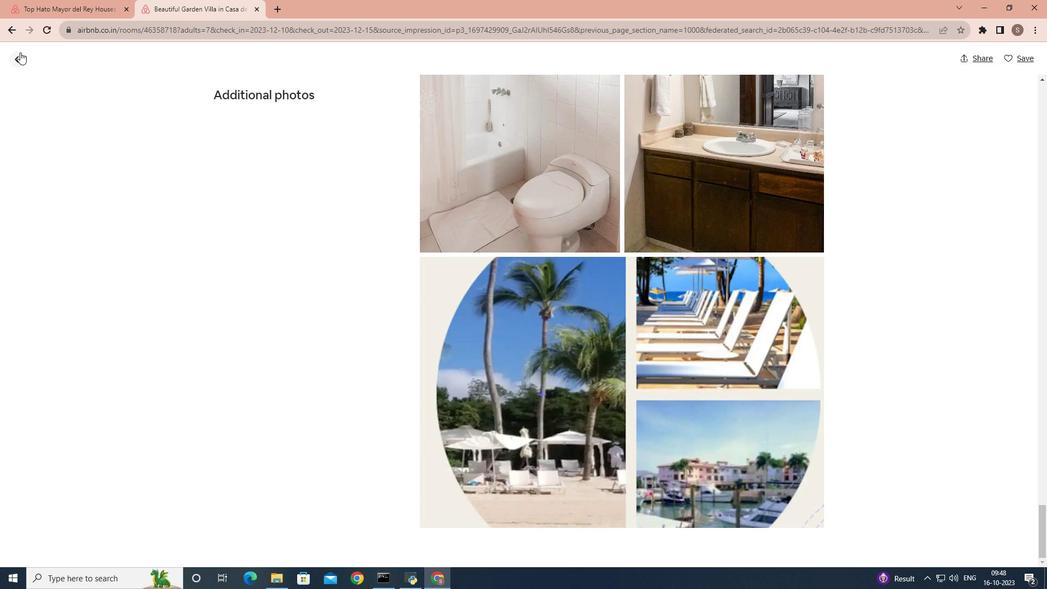 
Action: Mouse moved to (284, 268)
Screenshot: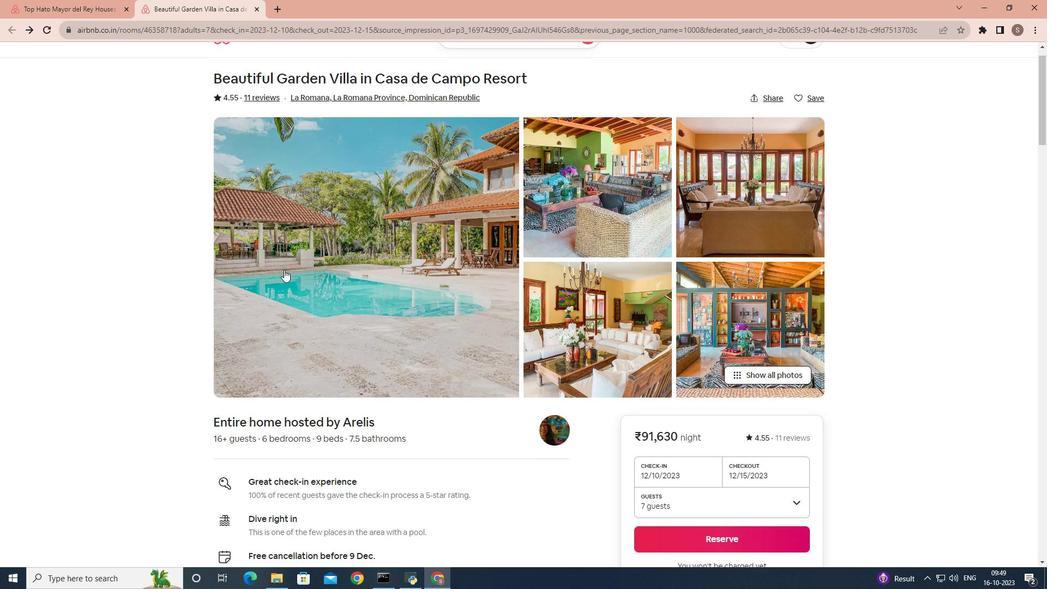 
Action: Mouse scrolled (284, 267) with delta (0, 0)
Screenshot: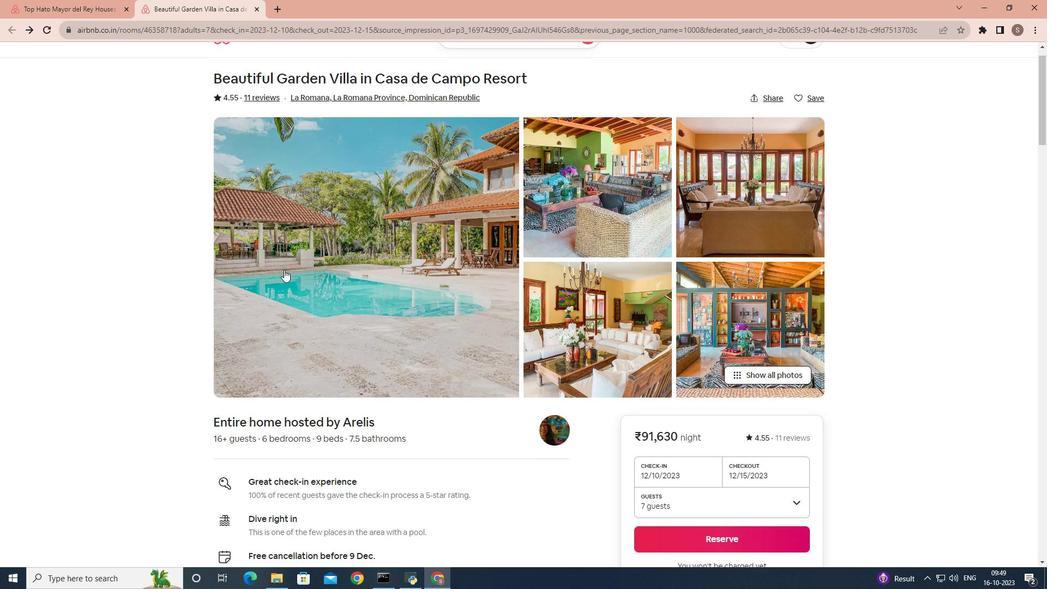 
Action: Mouse moved to (284, 270)
Screenshot: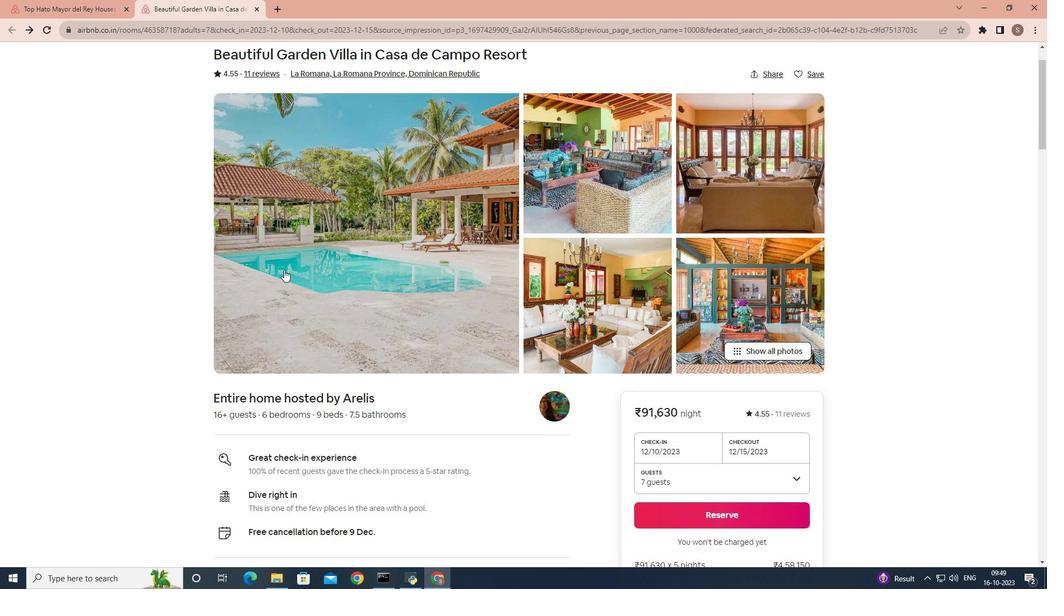 
Action: Mouse scrolled (284, 269) with delta (0, 0)
Screenshot: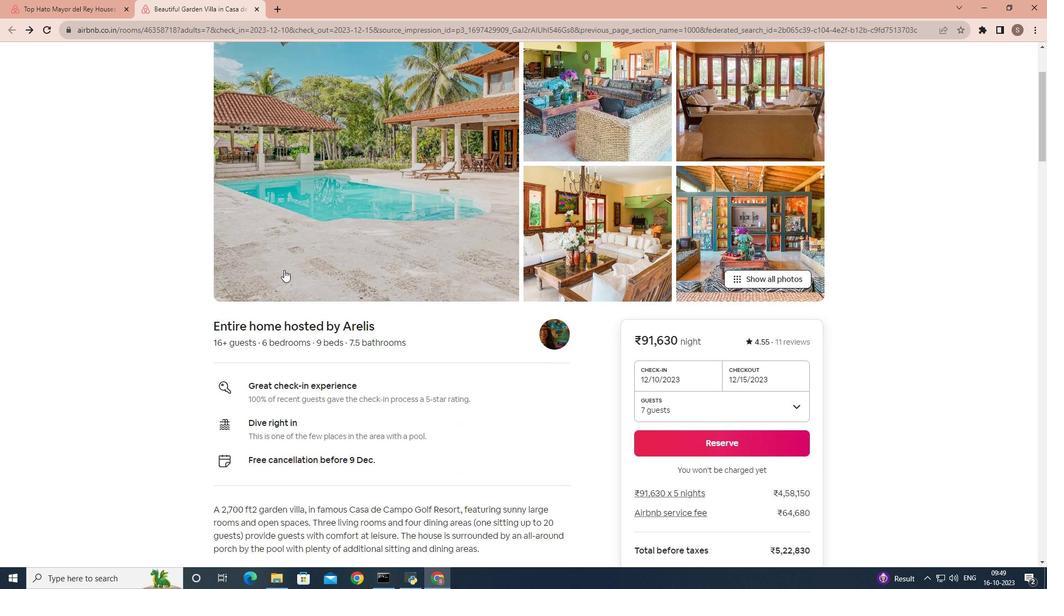 
Action: Mouse scrolled (284, 269) with delta (0, 0)
Screenshot: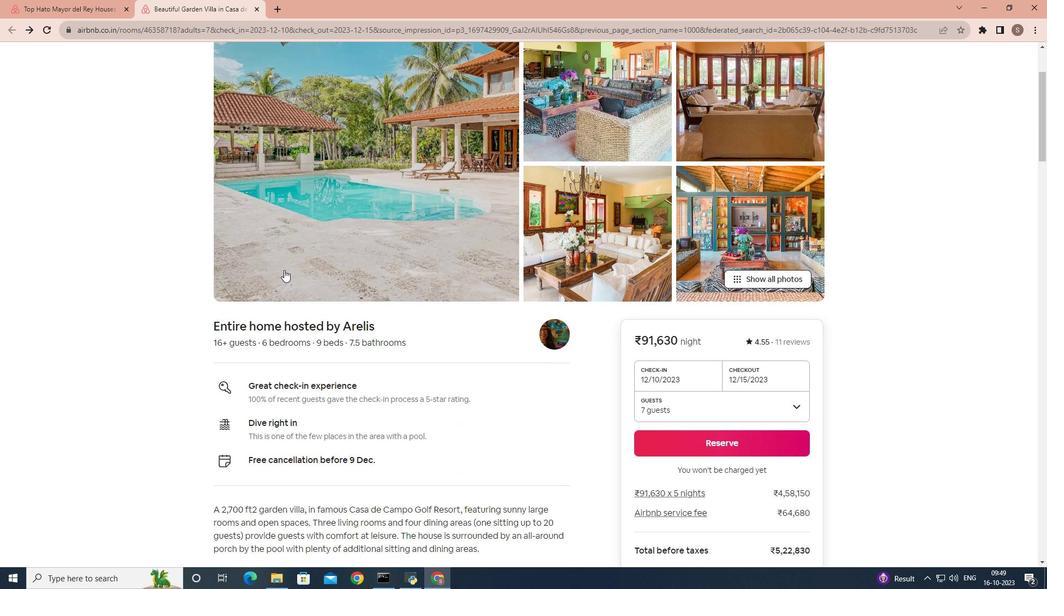 
Action: Mouse scrolled (284, 269) with delta (0, 0)
Screenshot: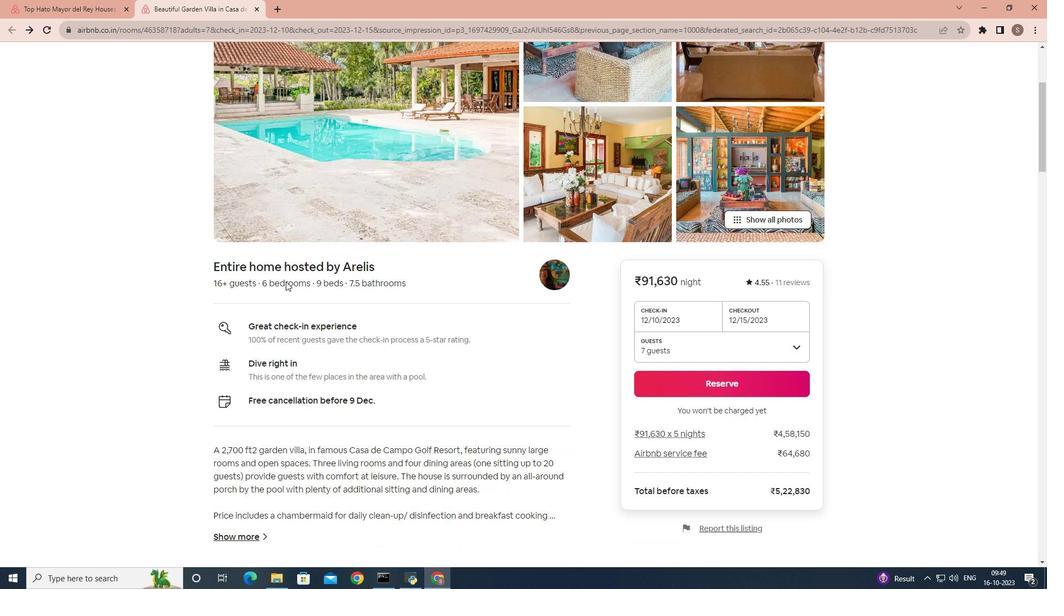 
Action: Mouse moved to (284, 272)
Screenshot: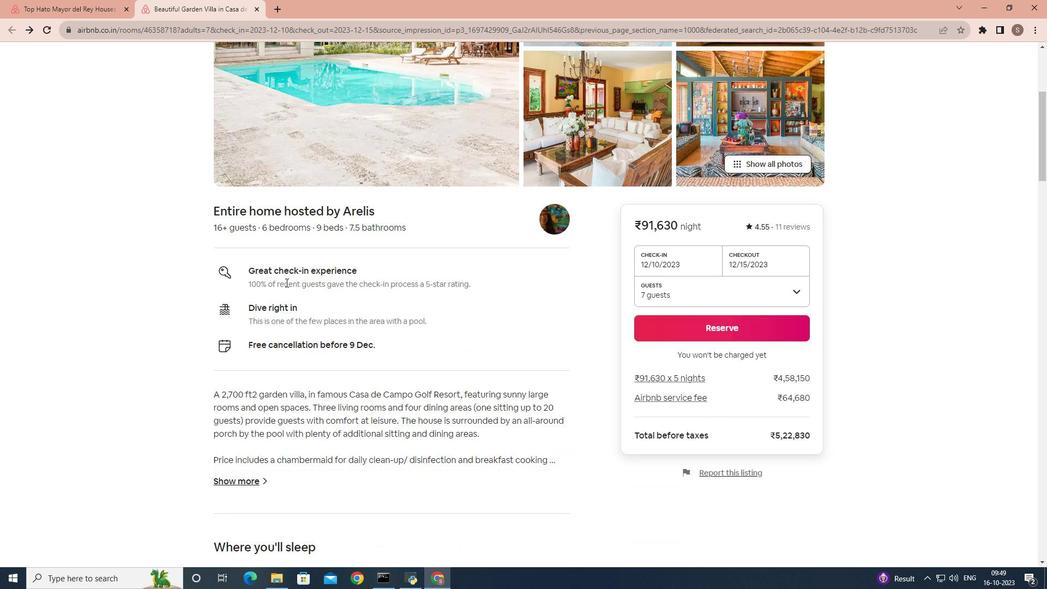 
Action: Mouse scrolled (284, 272) with delta (0, 0)
Screenshot: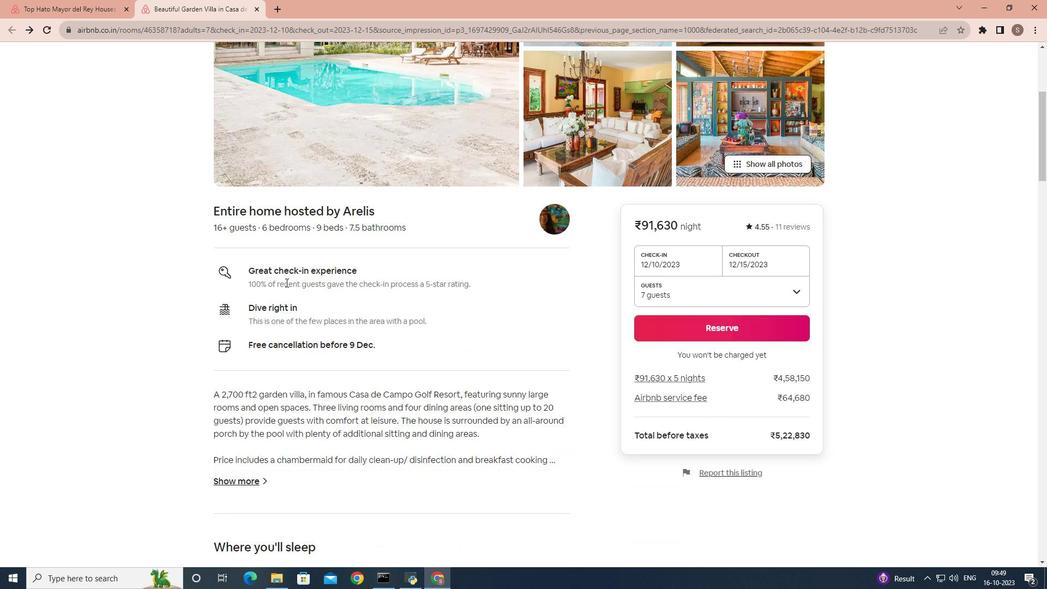 
Action: Mouse moved to (285, 282)
Screenshot: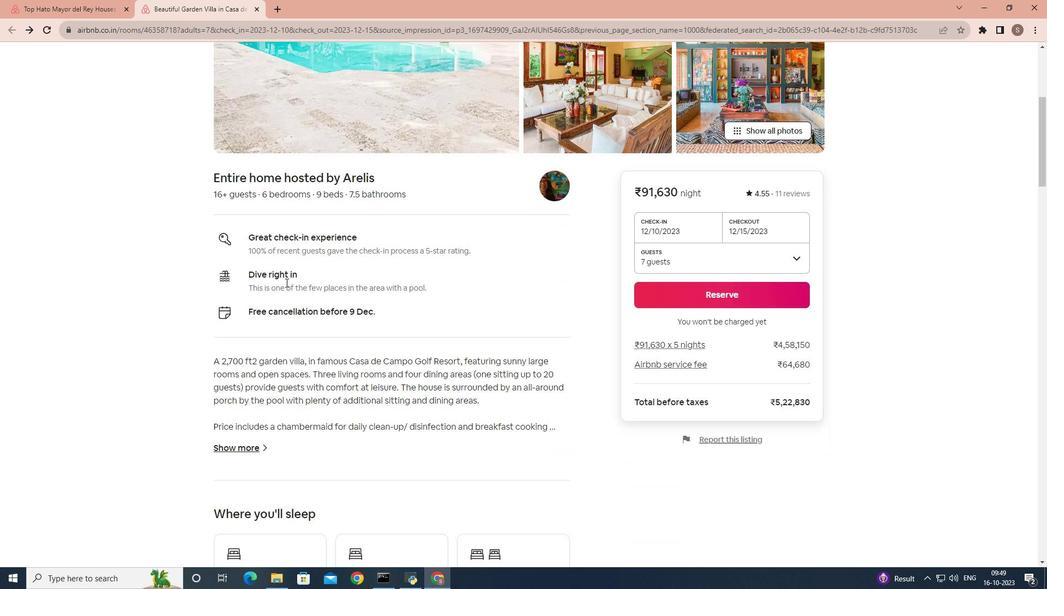 
Action: Mouse scrolled (285, 282) with delta (0, 0)
Screenshot: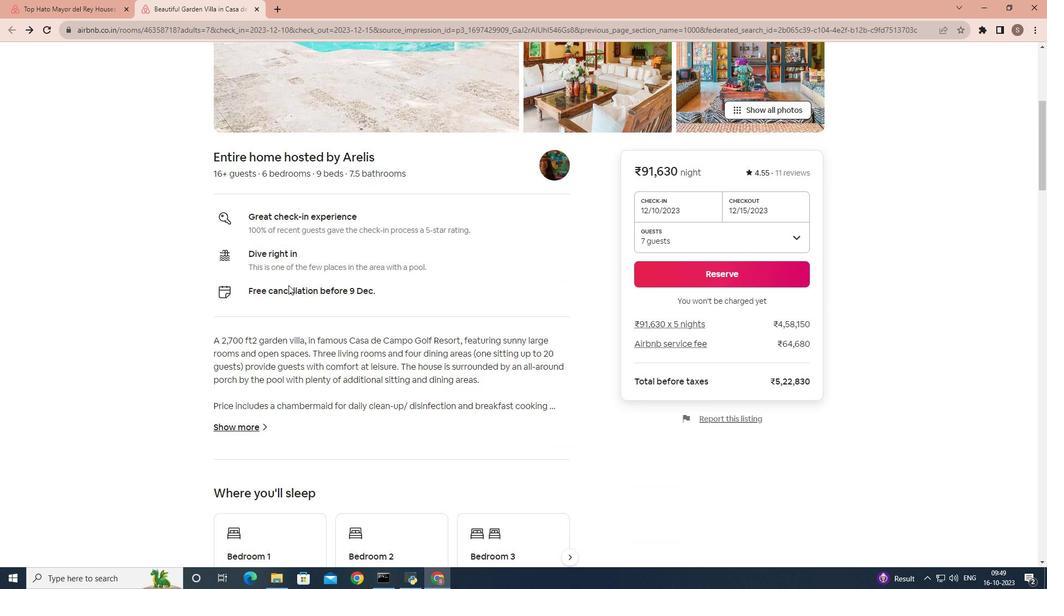 
Action: Mouse moved to (287, 285)
Screenshot: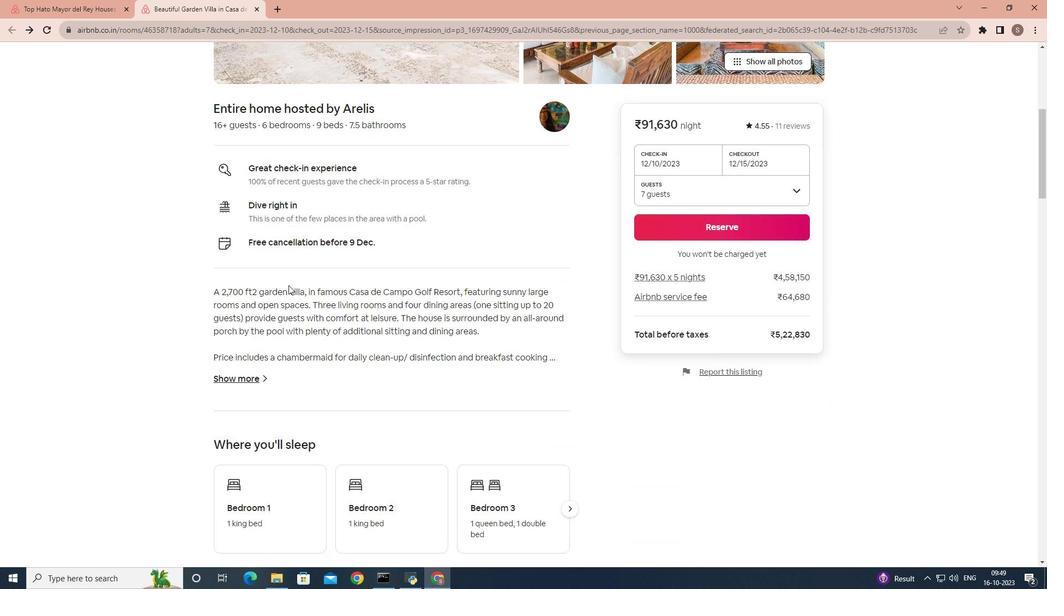 
Action: Mouse scrolled (287, 284) with delta (0, 0)
Screenshot: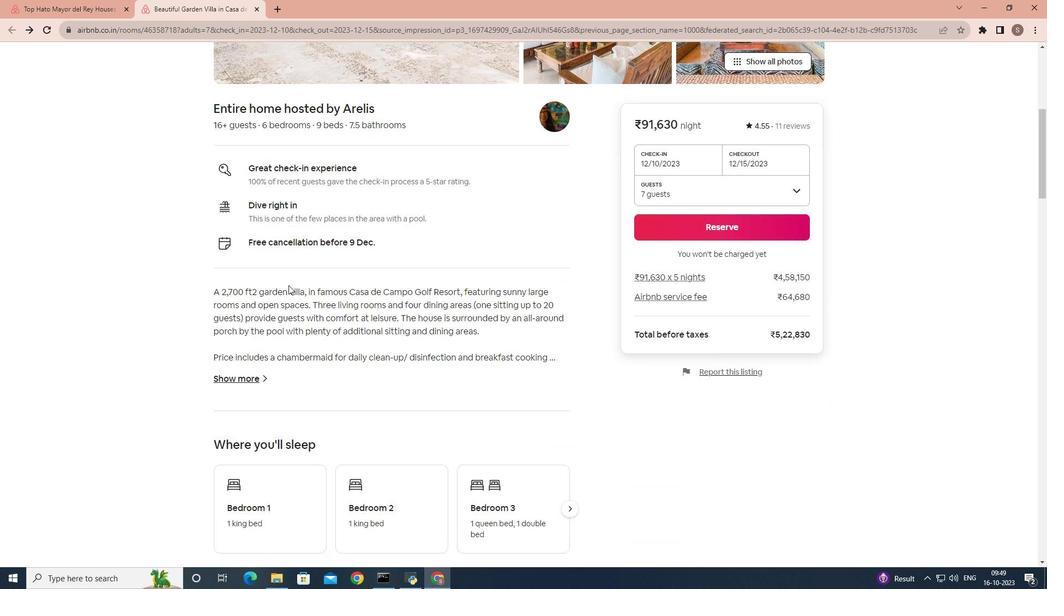 
Action: Mouse moved to (290, 288)
Screenshot: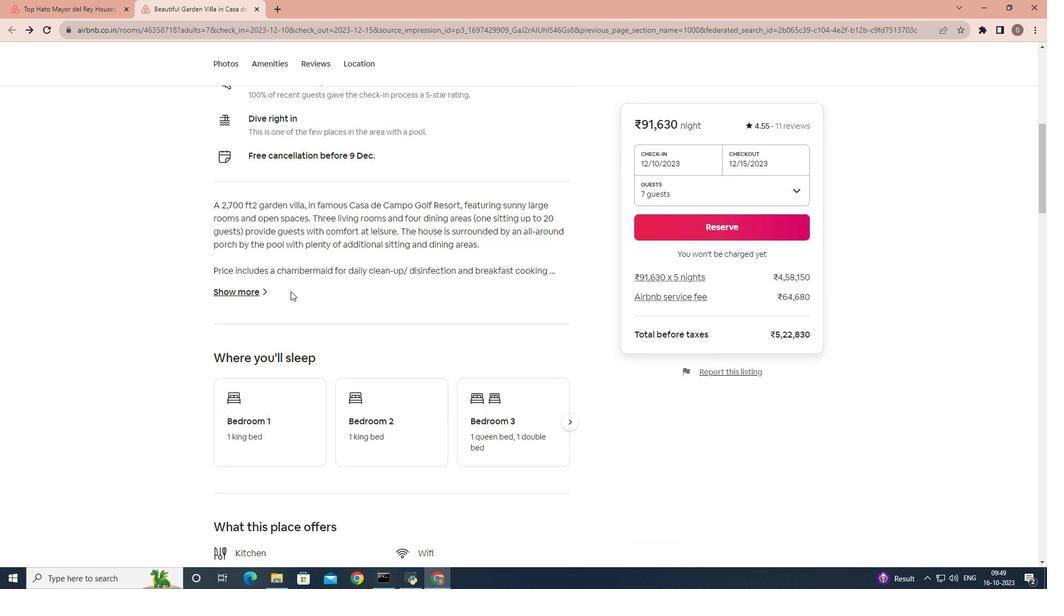 
Action: Mouse scrolled (290, 287) with delta (0, 0)
Screenshot: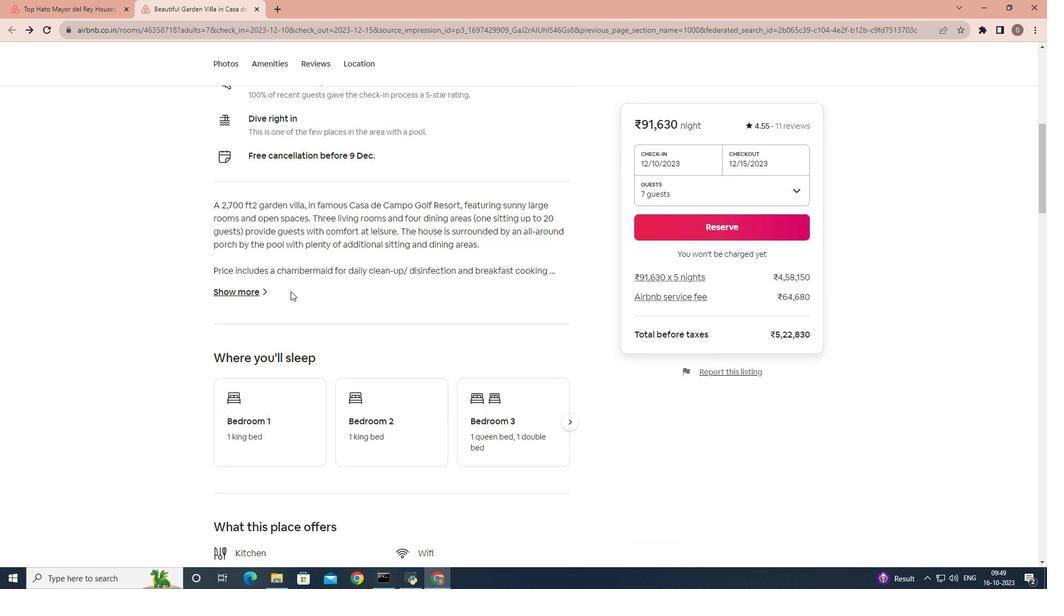 
Action: Mouse moved to (290, 291)
Screenshot: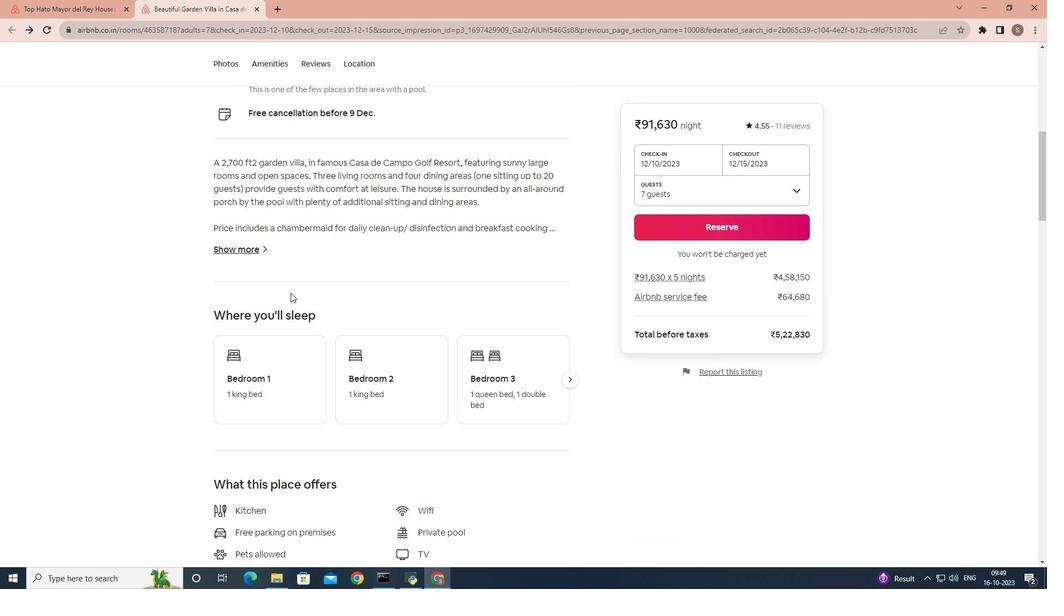 
Action: Mouse scrolled (290, 290) with delta (0, 0)
Screenshot: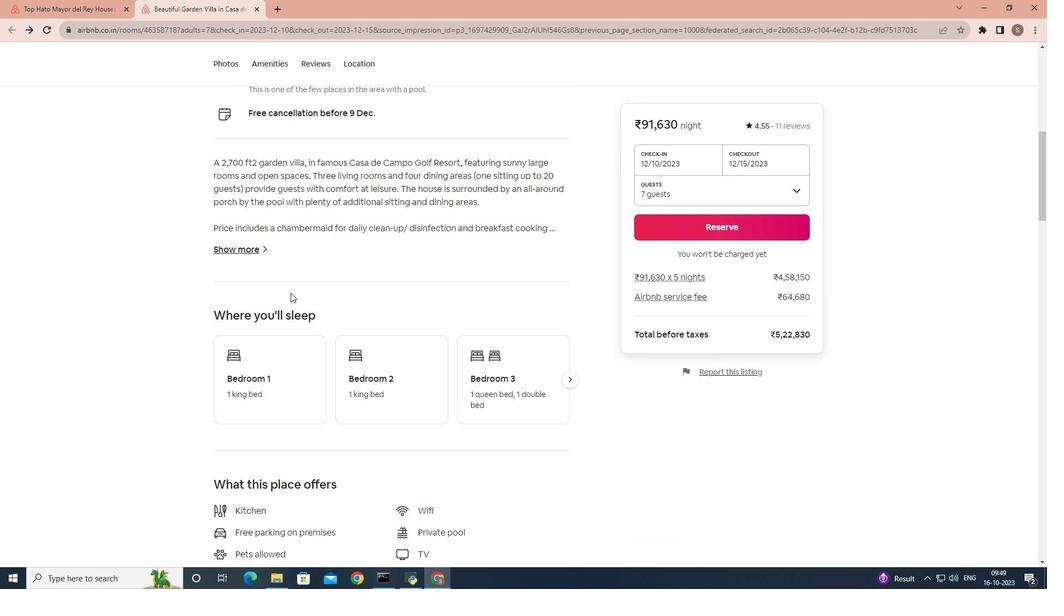 
Action: Mouse moved to (238, 231)
Screenshot: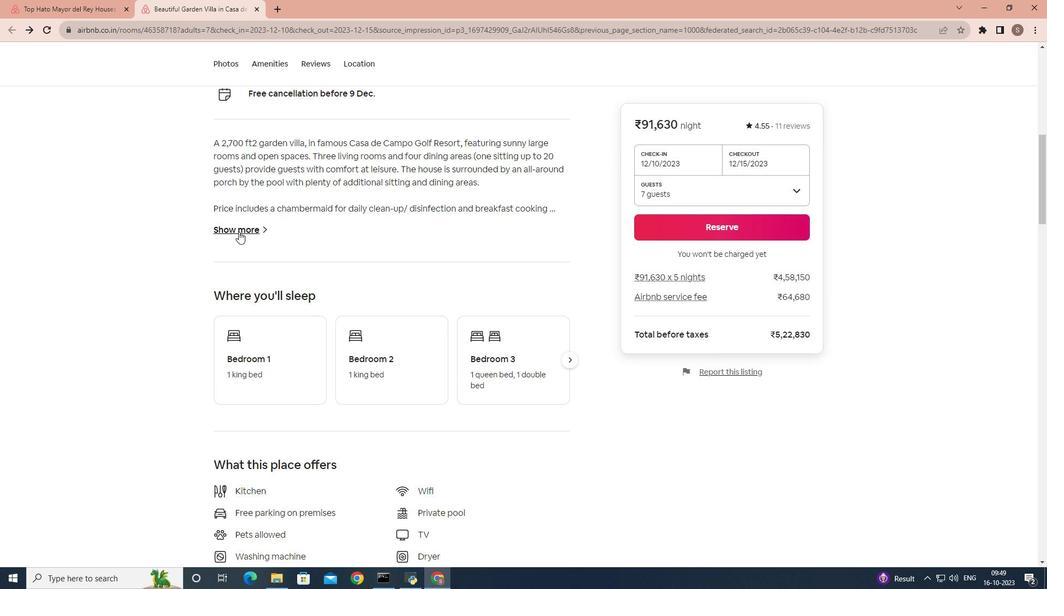 
Action: Mouse pressed left at (238, 231)
Screenshot: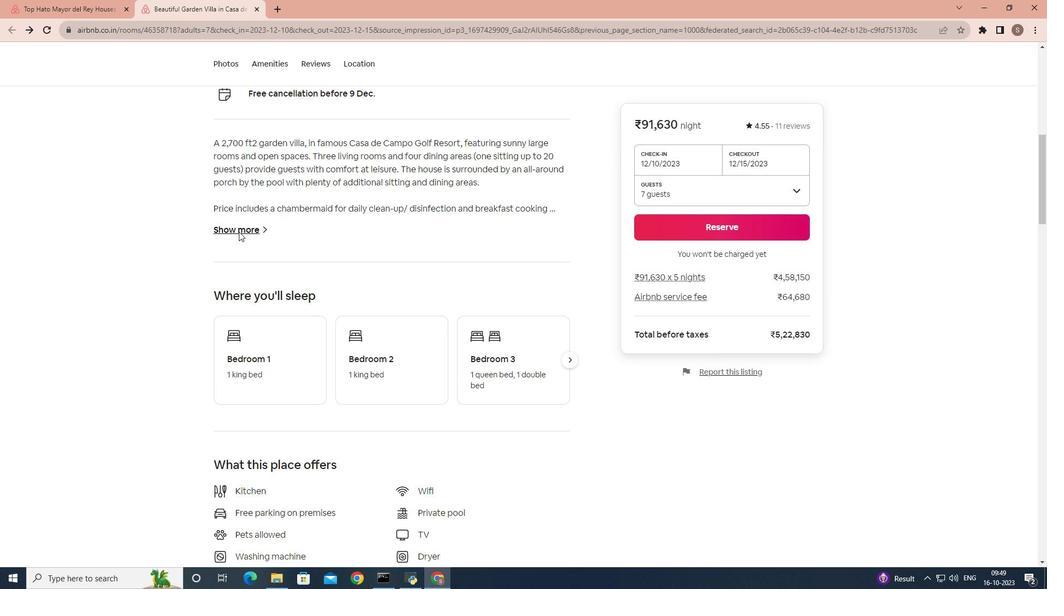 
Action: Mouse moved to (421, 251)
Screenshot: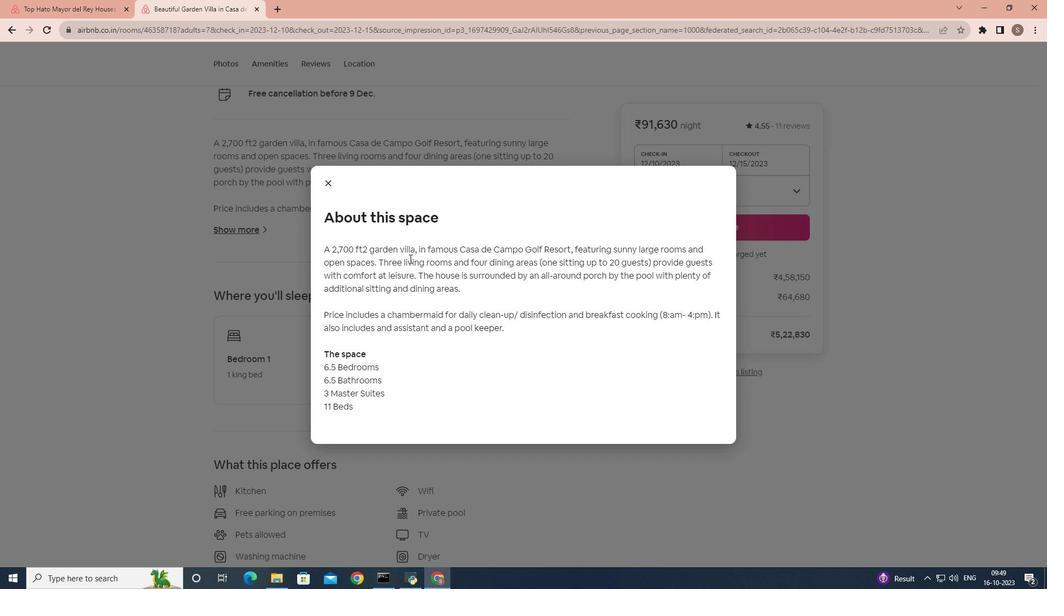 
Action: Mouse scrolled (421, 250) with delta (0, 0)
Screenshot: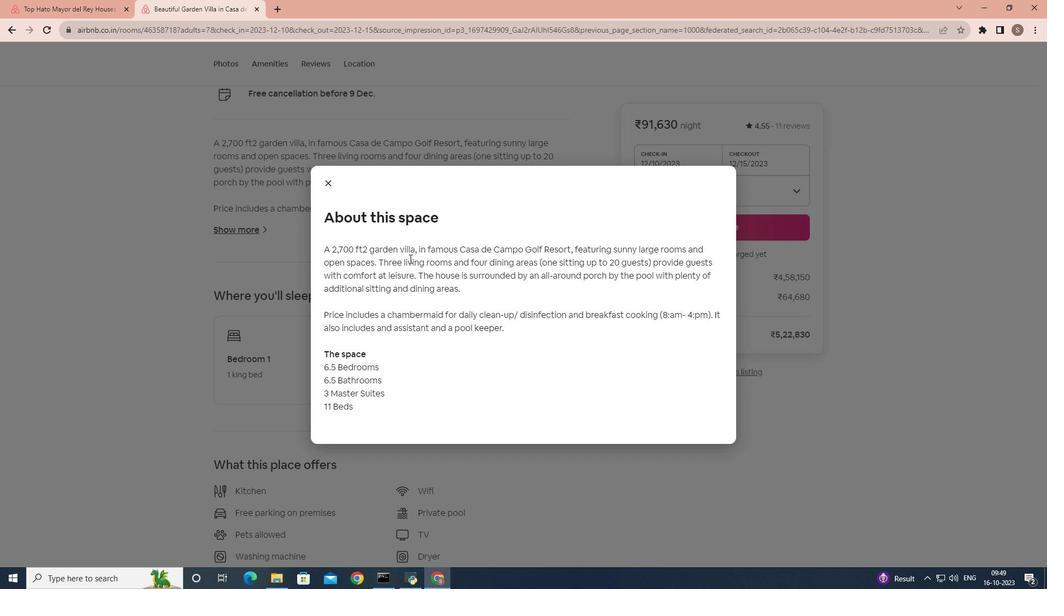 
Action: Mouse moved to (417, 259)
Screenshot: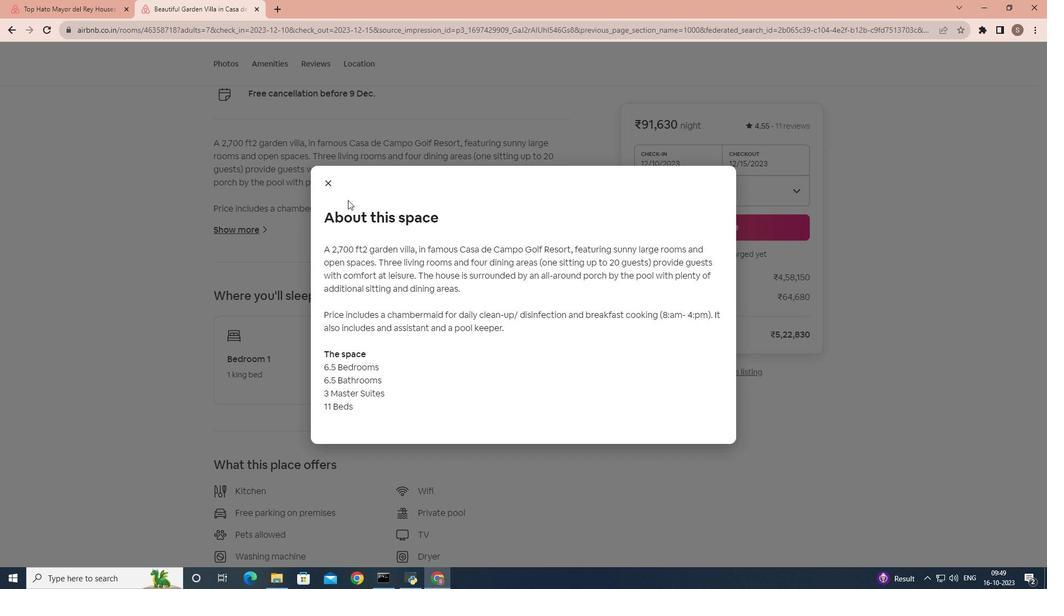 
Action: Mouse scrolled (417, 258) with delta (0, 0)
Screenshot: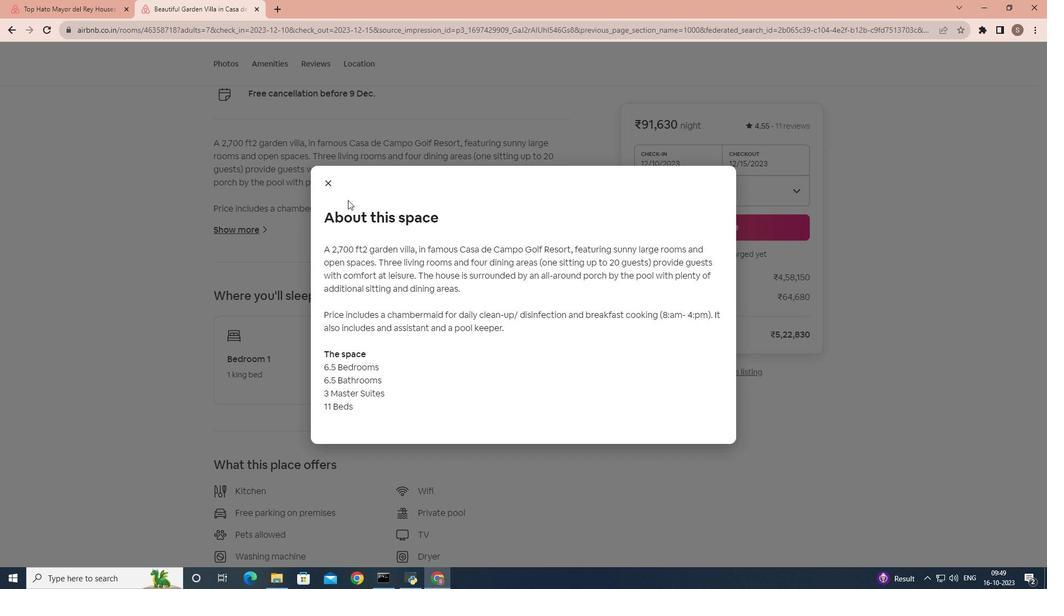 
Action: Mouse moved to (323, 180)
Screenshot: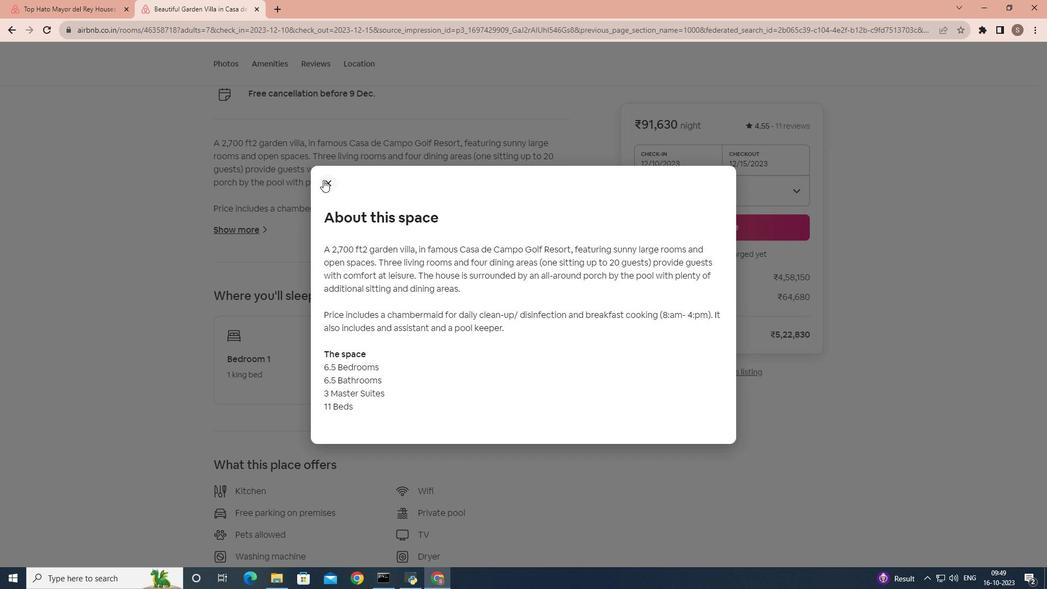 
Action: Mouse pressed left at (323, 180)
Screenshot: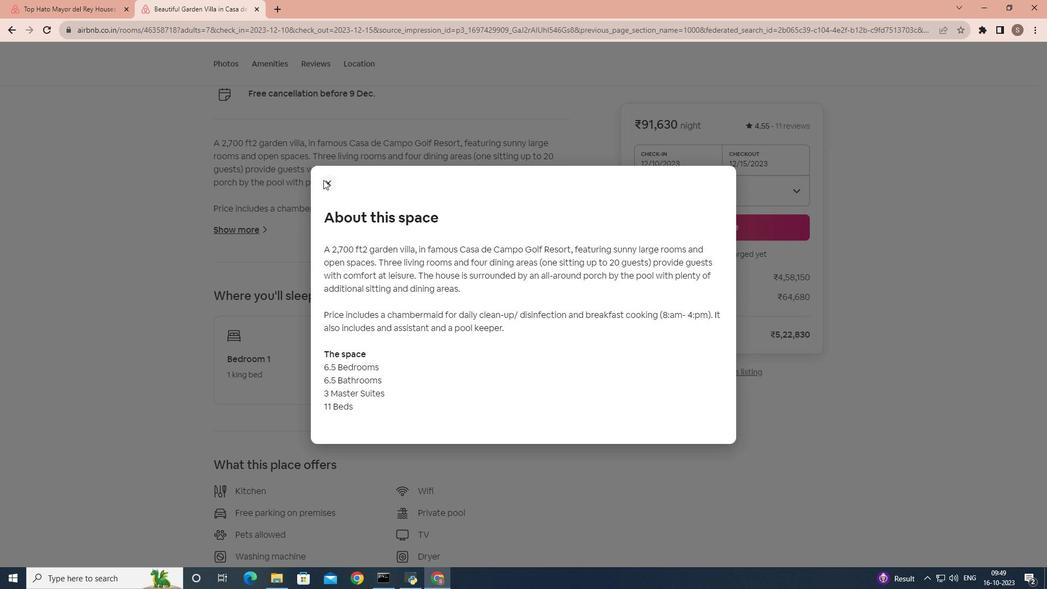 
Action: Mouse moved to (308, 253)
Screenshot: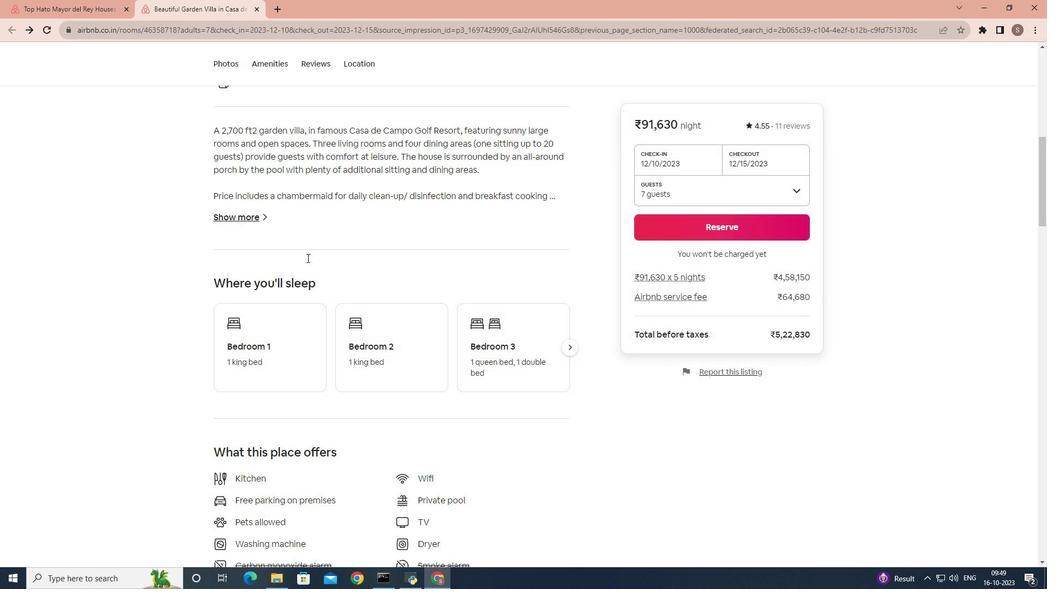 
Action: Mouse scrolled (308, 252) with delta (0, 0)
Screenshot: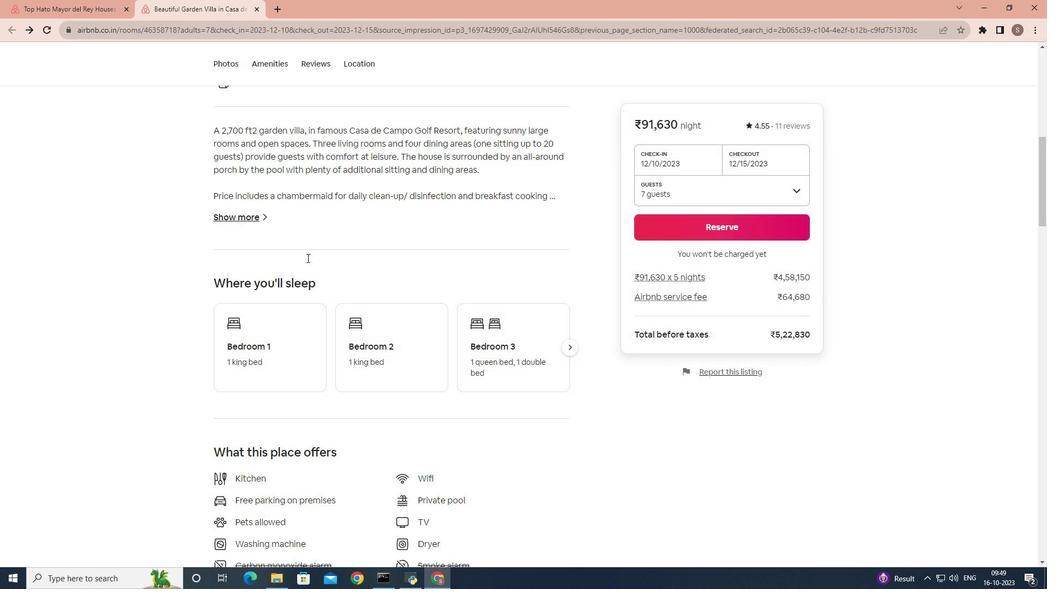 
Action: Mouse moved to (307, 257)
Screenshot: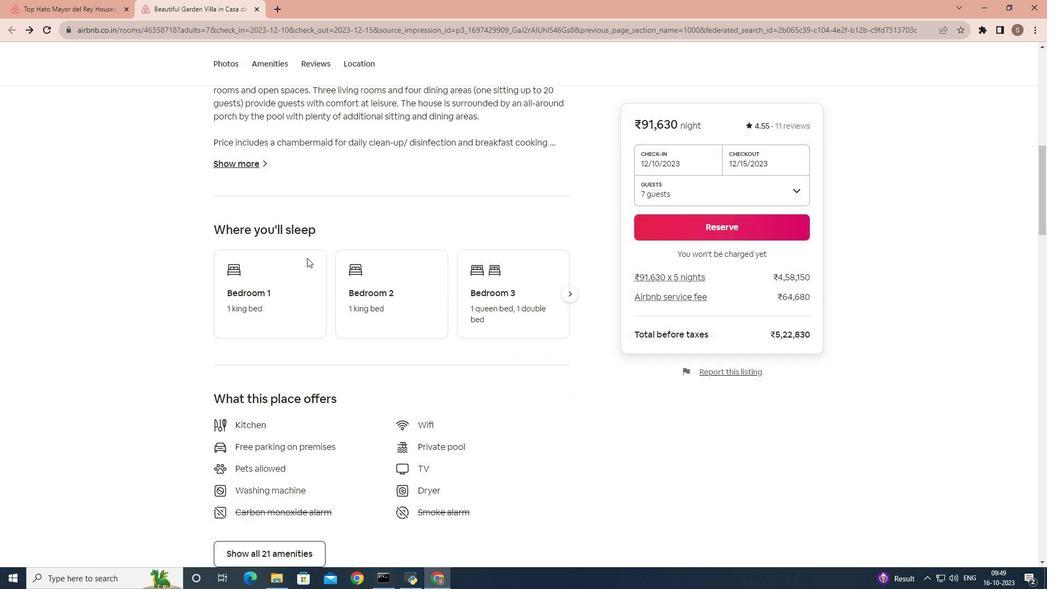 
Action: Mouse scrolled (307, 256) with delta (0, 0)
Screenshot: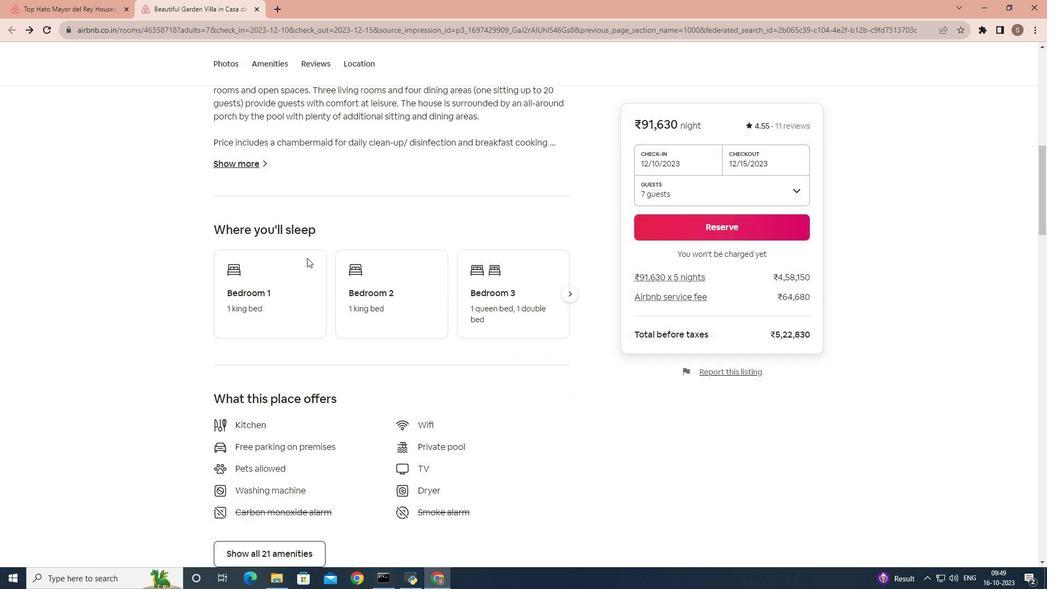 
Action: Mouse moved to (307, 258)
Screenshot: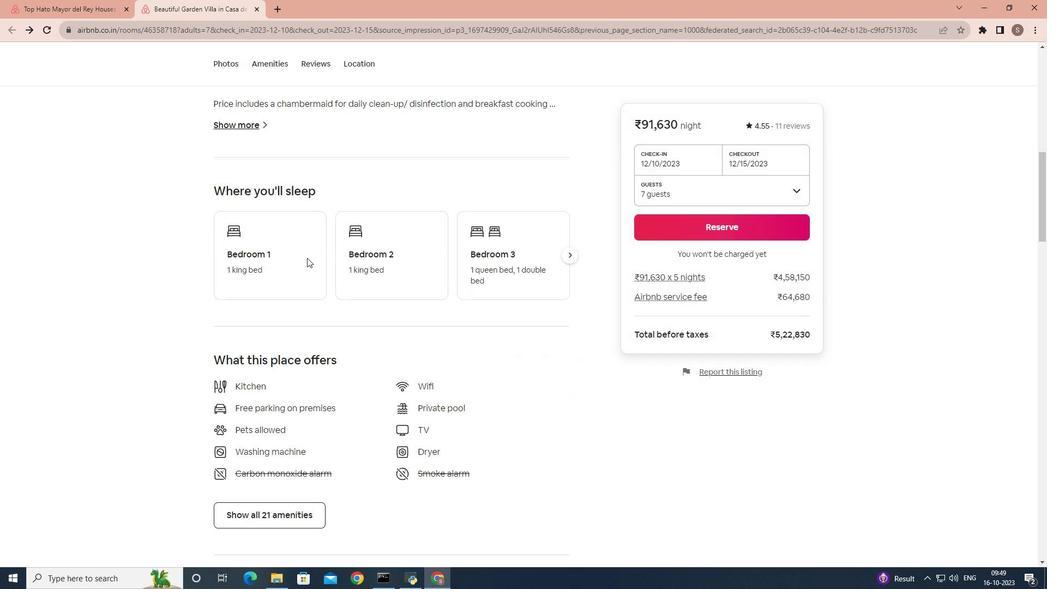 
Action: Mouse scrolled (307, 257) with delta (0, 0)
Screenshot: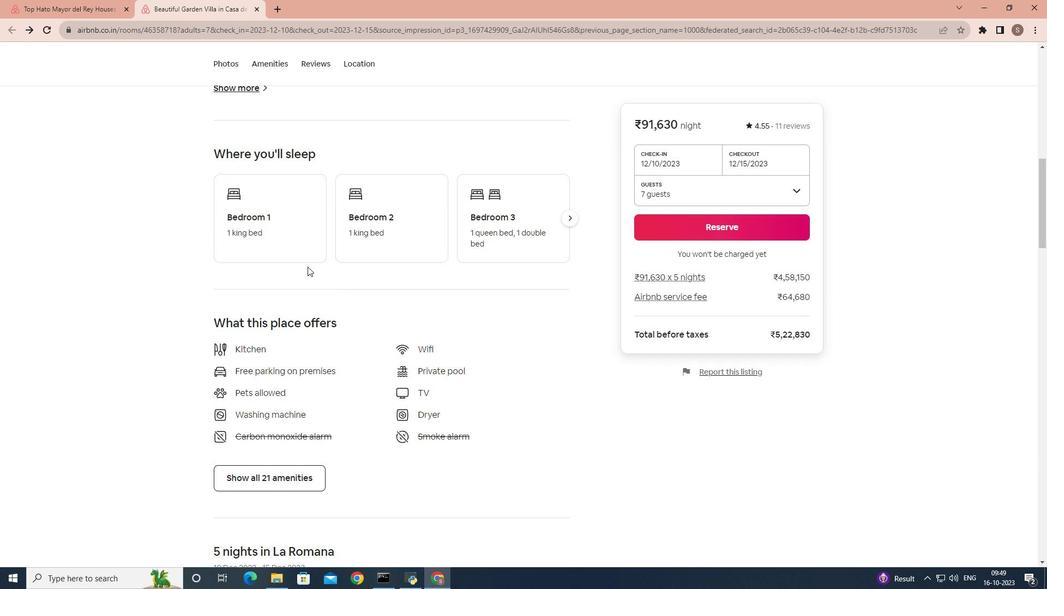 
Action: Mouse moved to (307, 265)
Screenshot: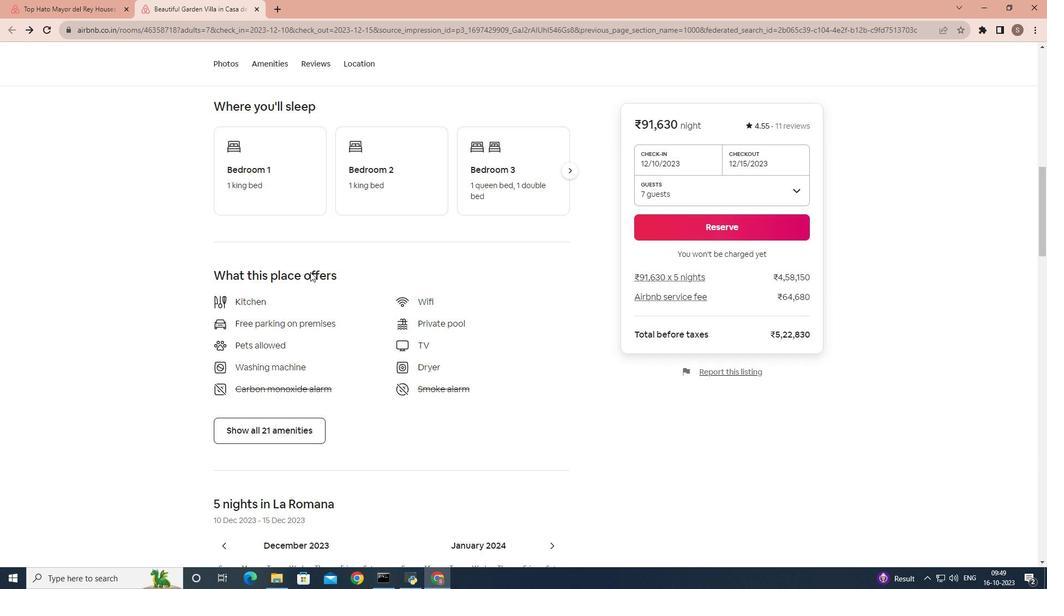 
Action: Mouse scrolled (307, 264) with delta (0, 0)
Screenshot: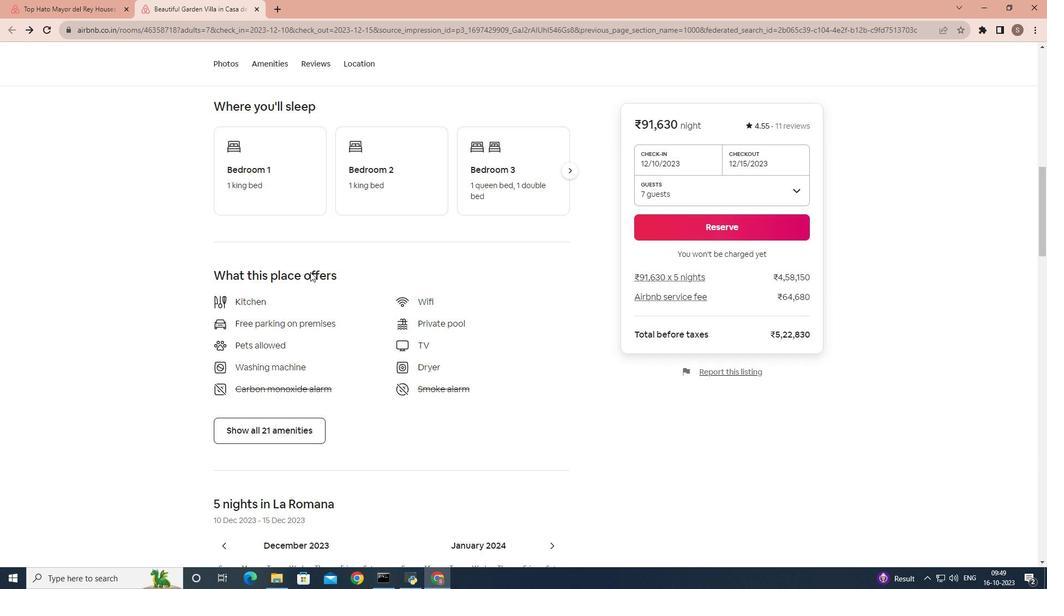 
Action: Mouse moved to (312, 289)
Screenshot: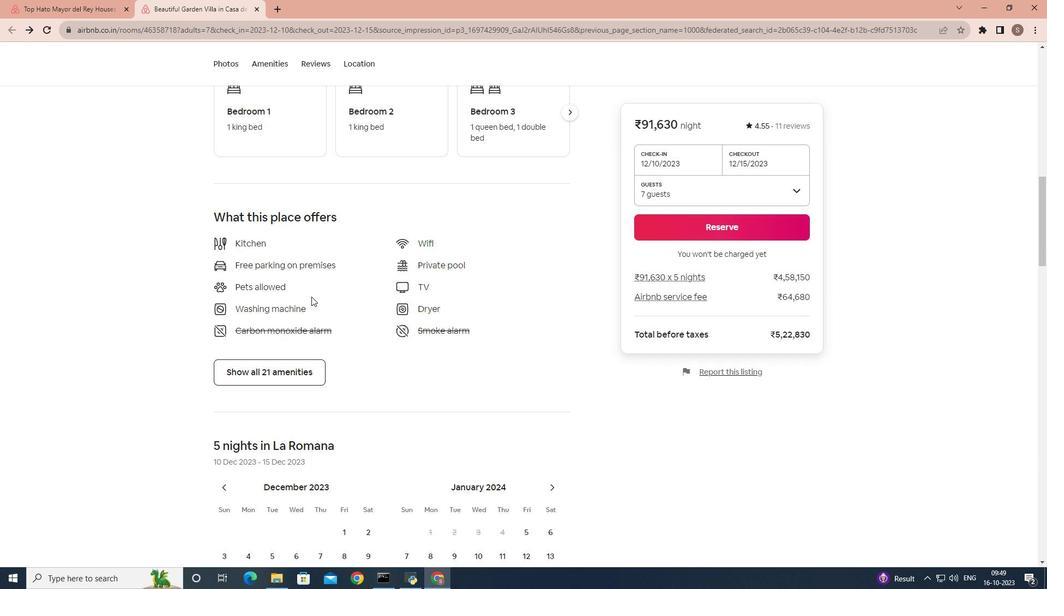
Action: Mouse scrolled (312, 289) with delta (0, 0)
Screenshot: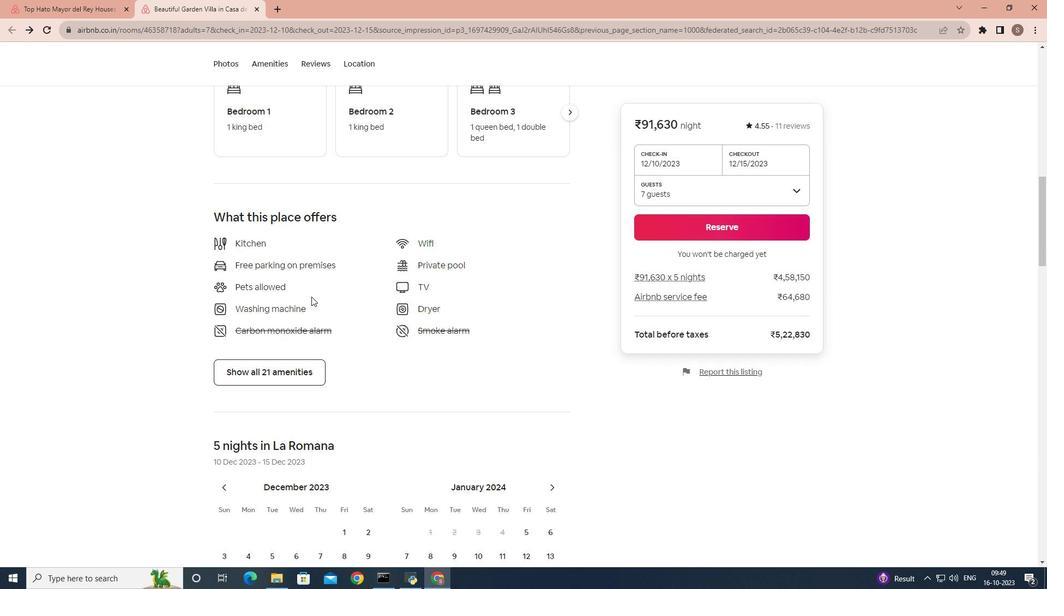 
Action: Mouse moved to (311, 296)
Screenshot: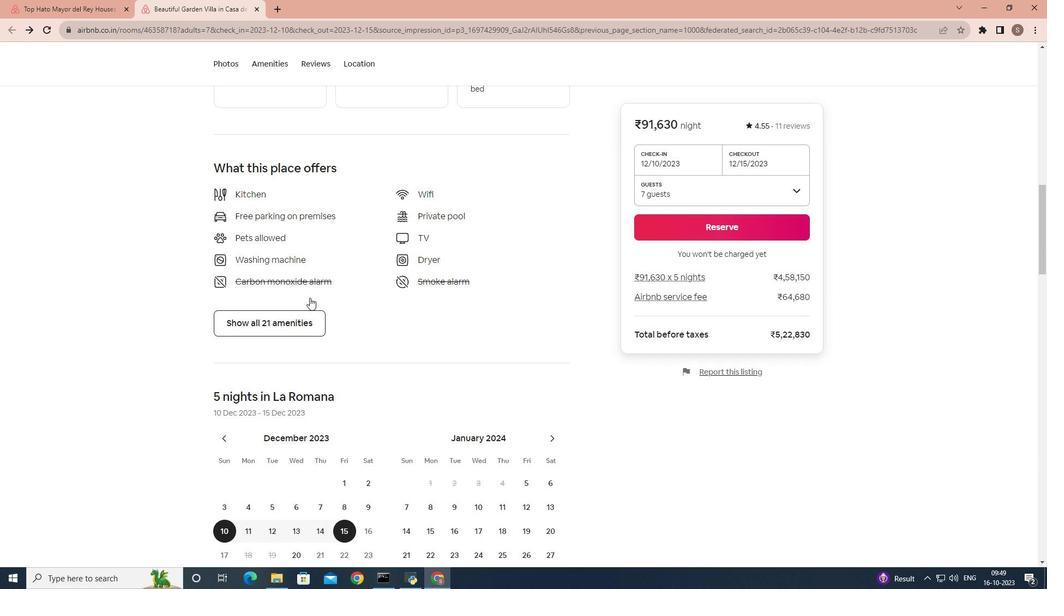
Action: Mouse scrolled (311, 295) with delta (0, 0)
Screenshot: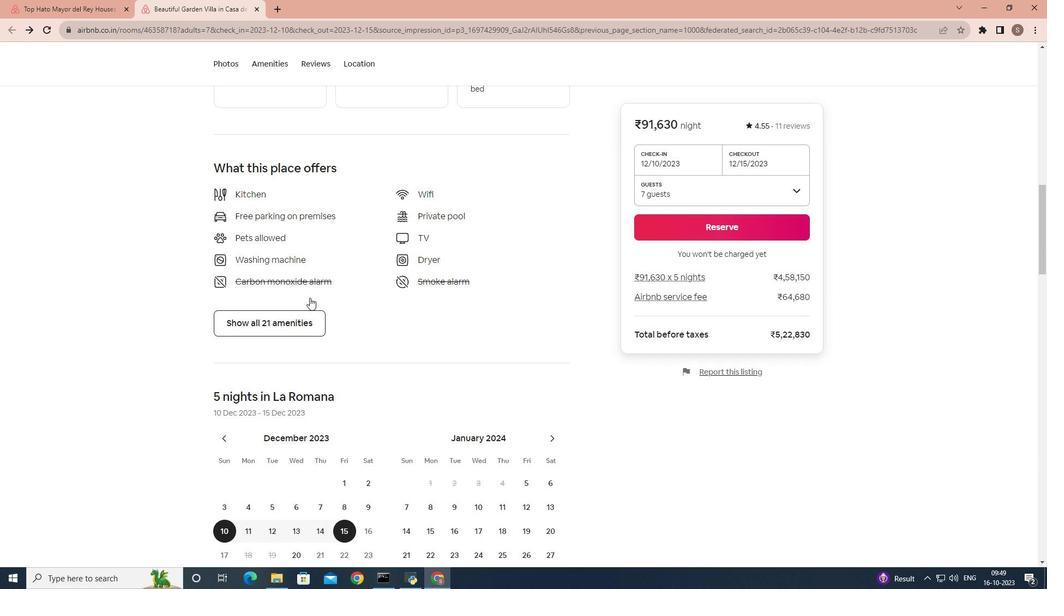 
Action: Mouse moved to (298, 288)
Screenshot: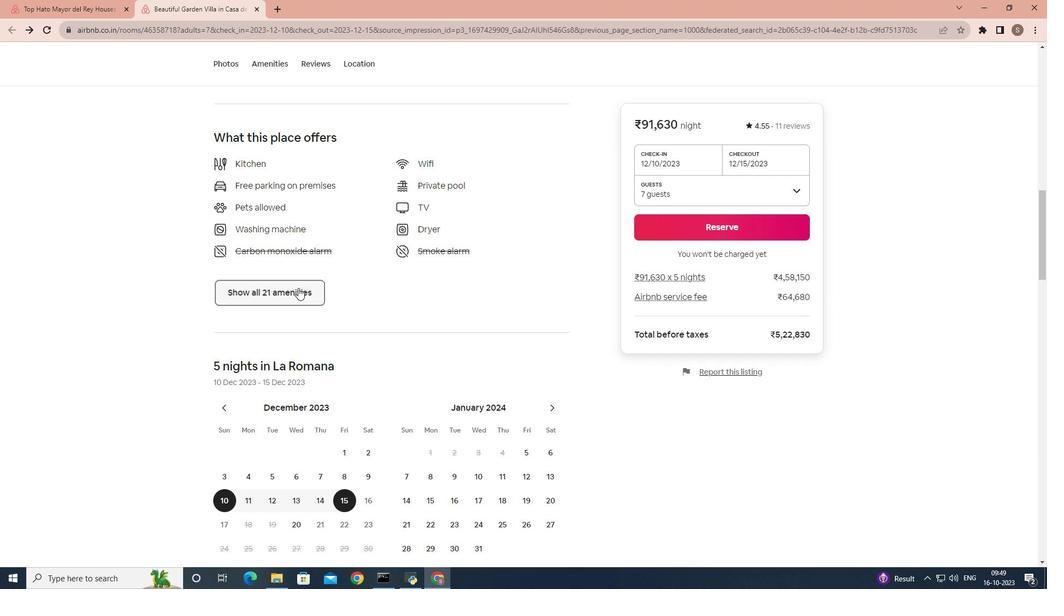 
Action: Mouse pressed left at (298, 288)
Screenshot: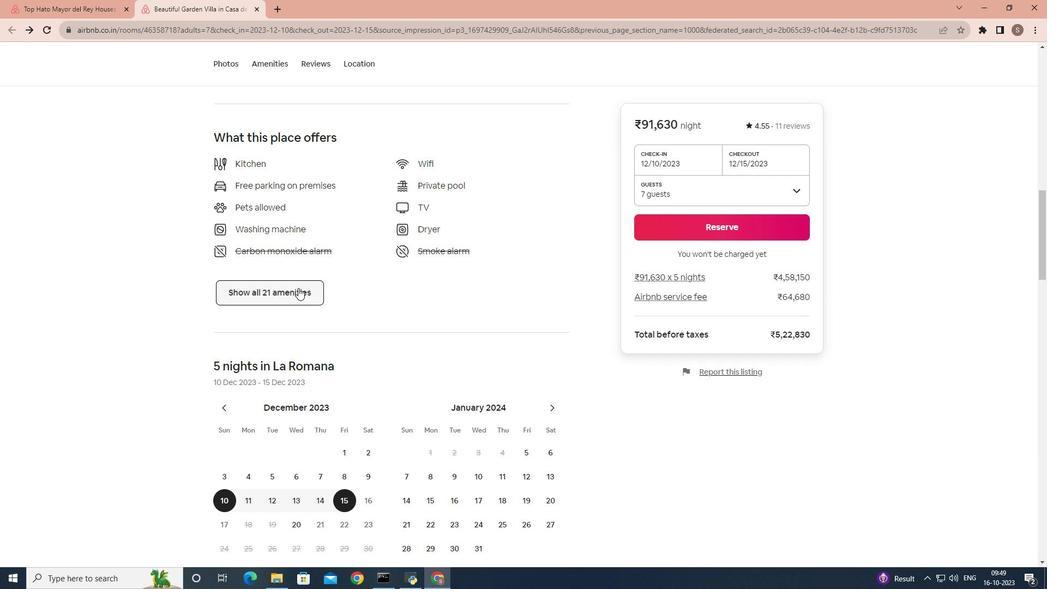 
Action: Mouse moved to (373, 248)
Screenshot: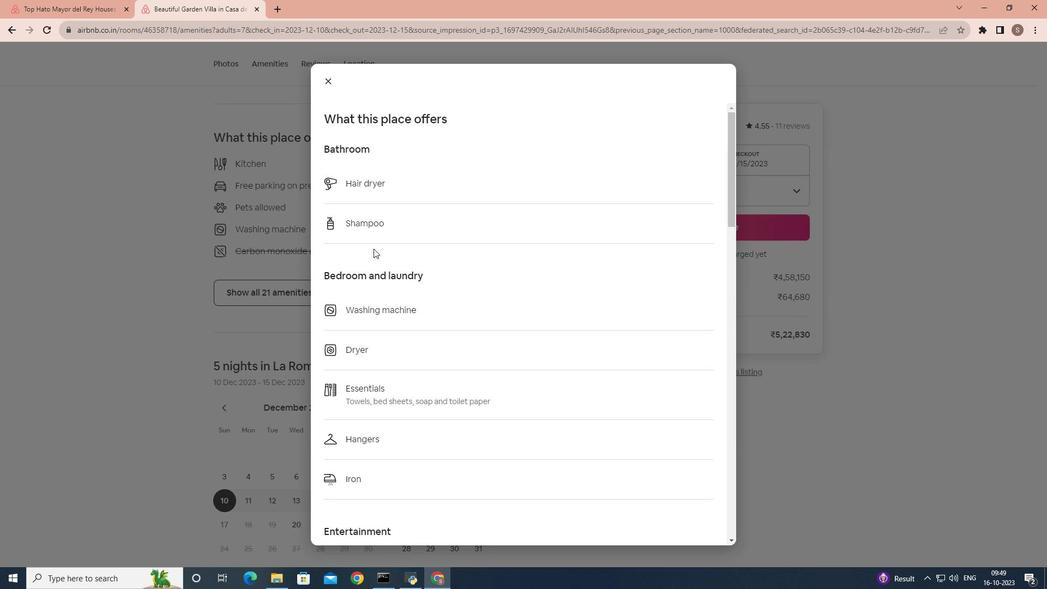 
Action: Mouse scrolled (373, 248) with delta (0, 0)
Screenshot: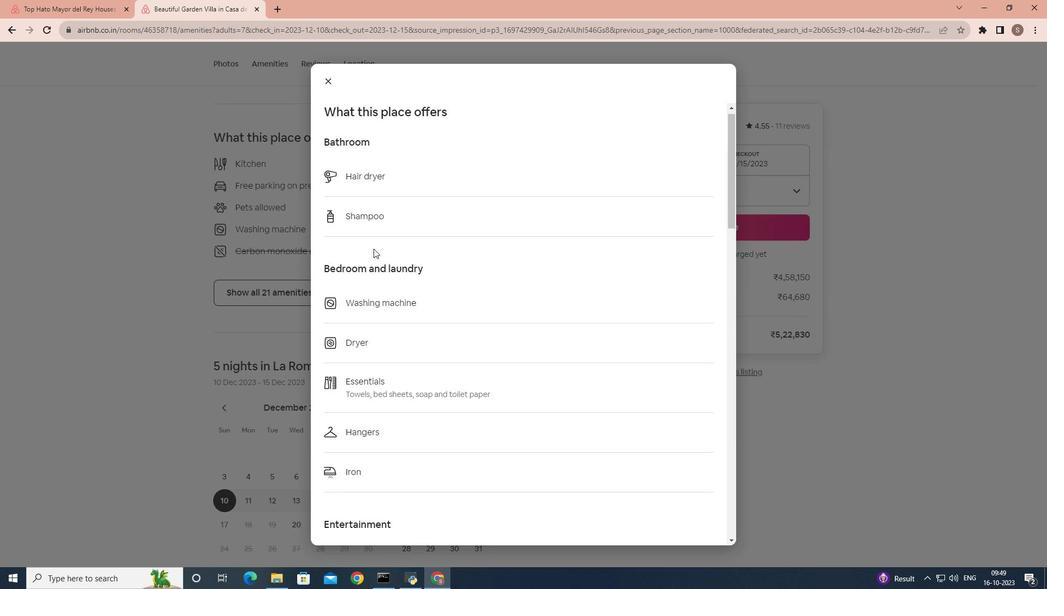 
Action: Mouse scrolled (373, 248) with delta (0, 0)
Screenshot: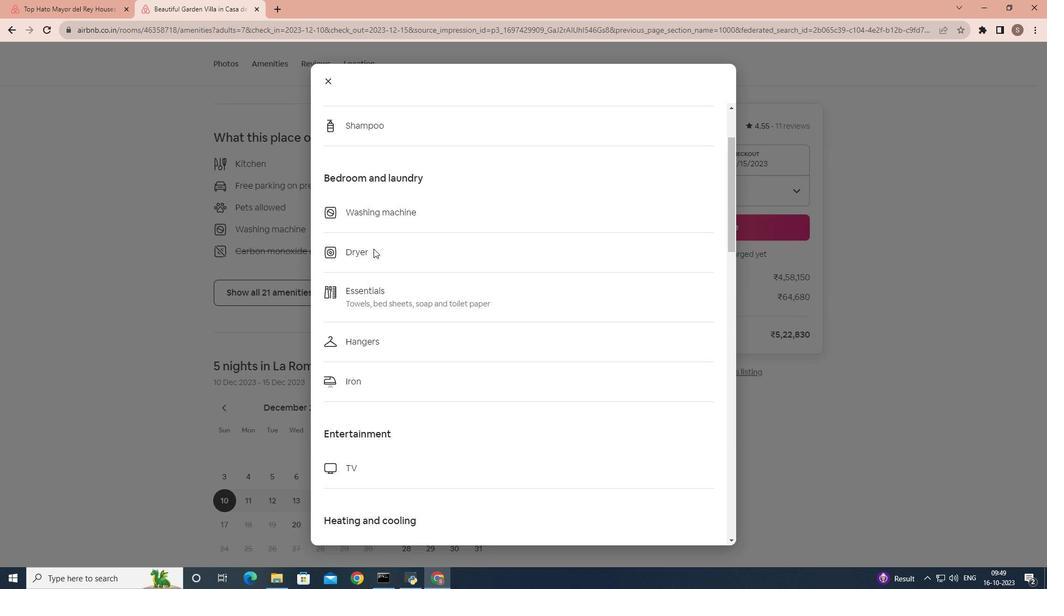 
Action: Mouse scrolled (373, 248) with delta (0, 0)
Screenshot: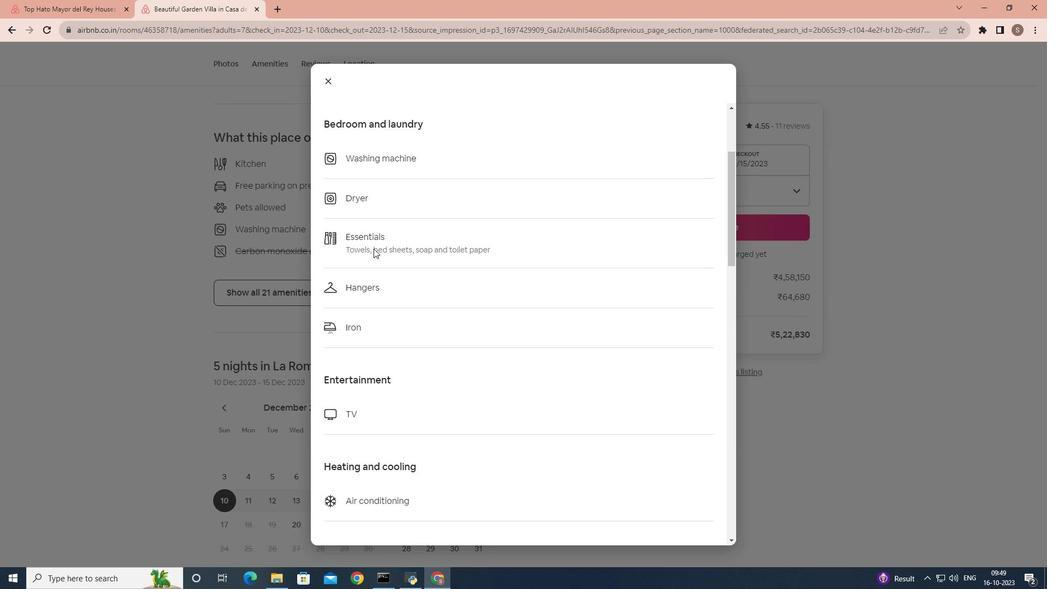 
Action: Mouse scrolled (373, 248) with delta (0, 0)
Screenshot: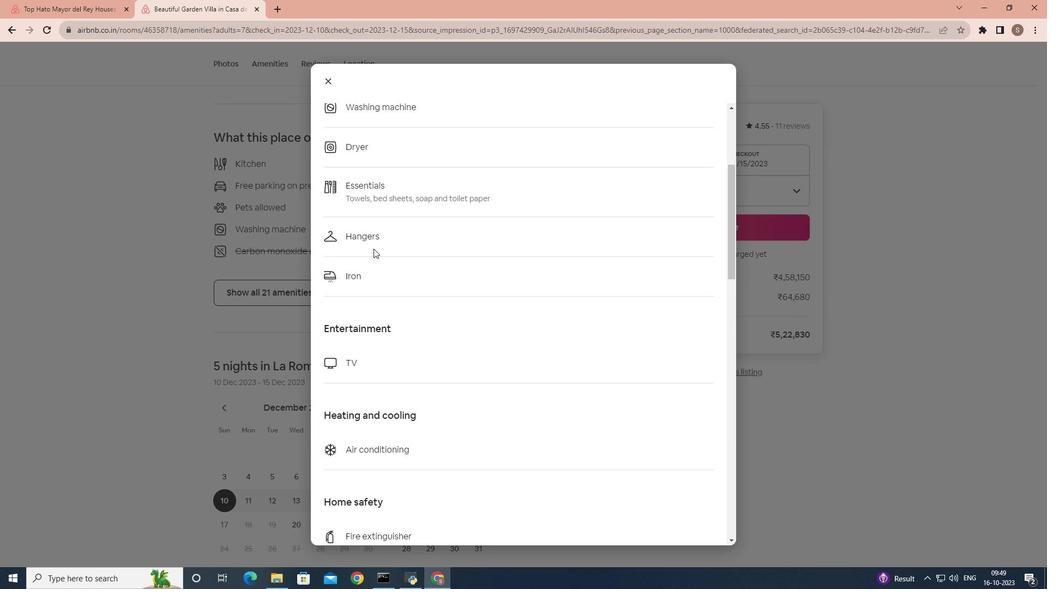 
Action: Mouse scrolled (373, 248) with delta (0, 0)
Screenshot: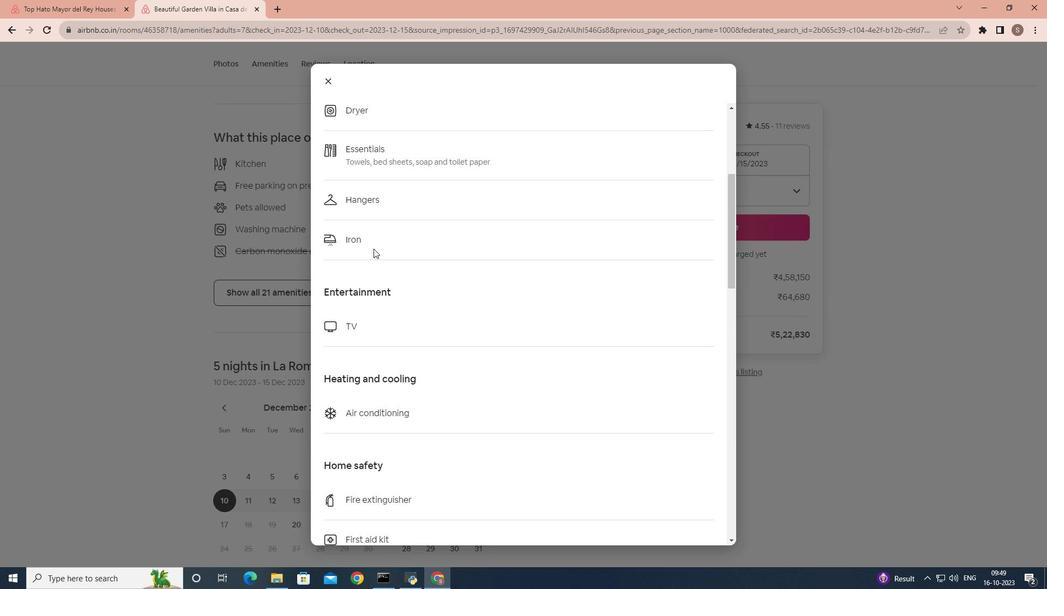 
Action: Mouse scrolled (373, 248) with delta (0, 0)
Screenshot: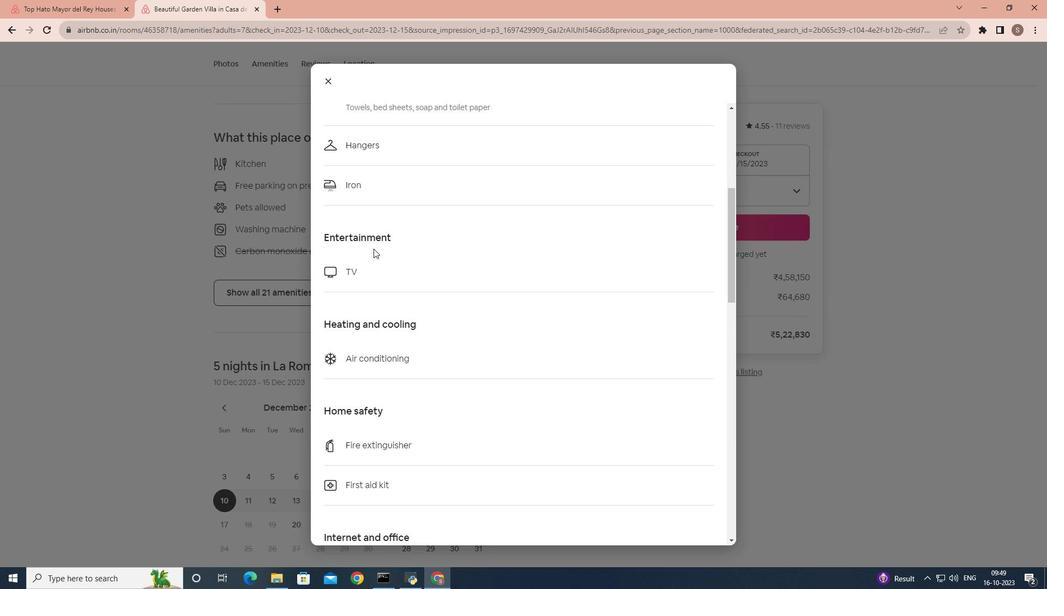 
Action: Mouse scrolled (373, 248) with delta (0, 0)
Screenshot: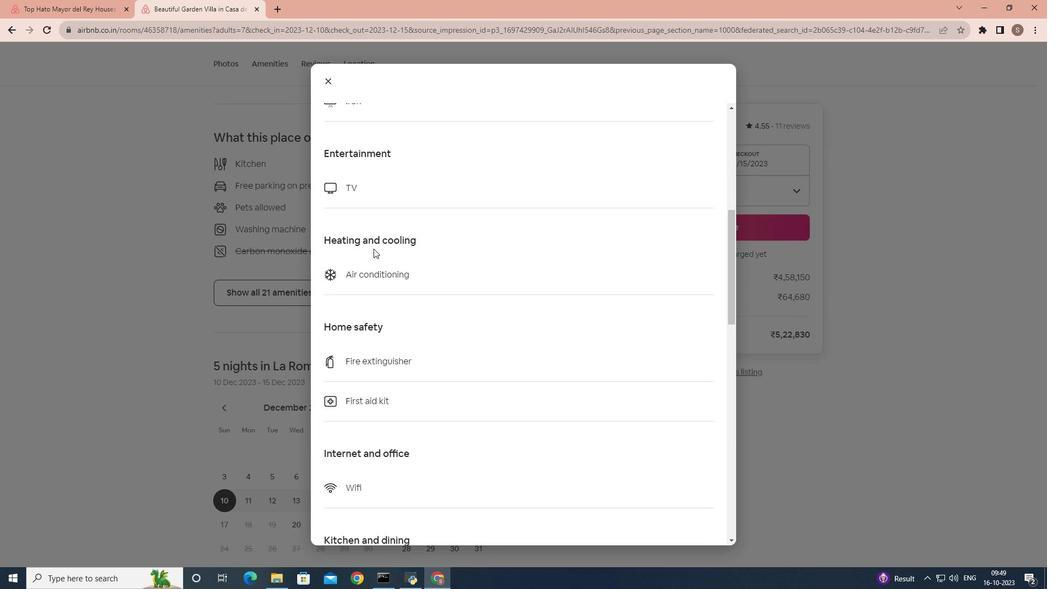 
Action: Mouse scrolled (373, 248) with delta (0, 0)
Screenshot: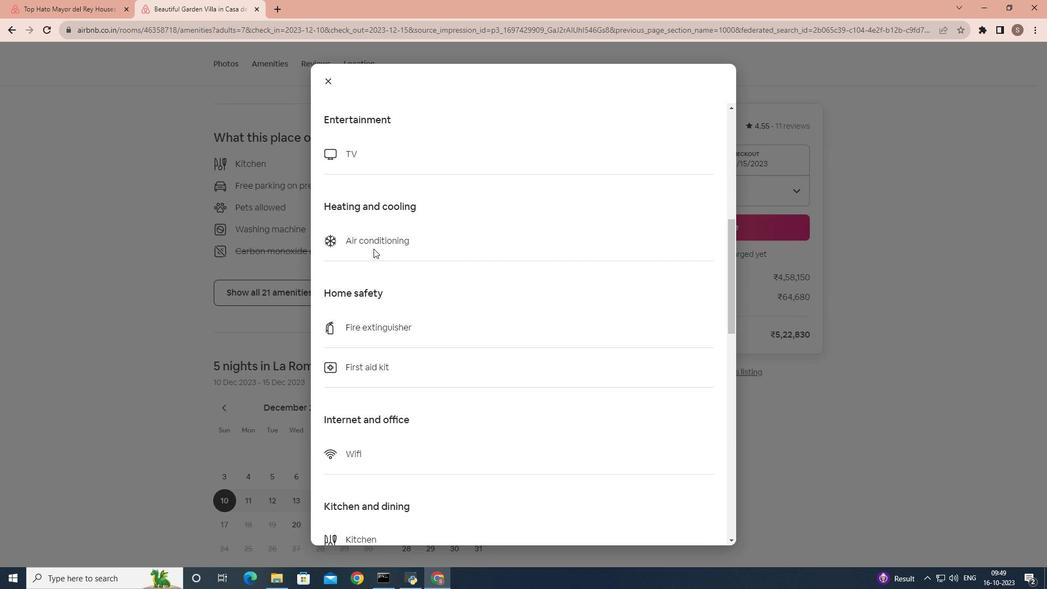 
Action: Mouse scrolled (373, 248) with delta (0, 0)
Screenshot: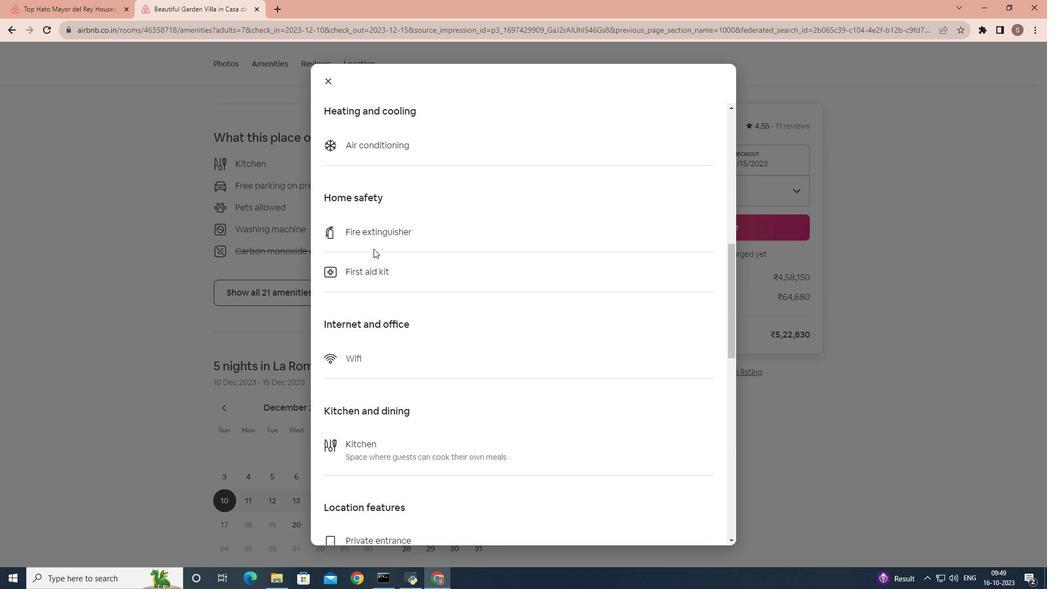 
Action: Mouse scrolled (373, 248) with delta (0, 0)
Screenshot: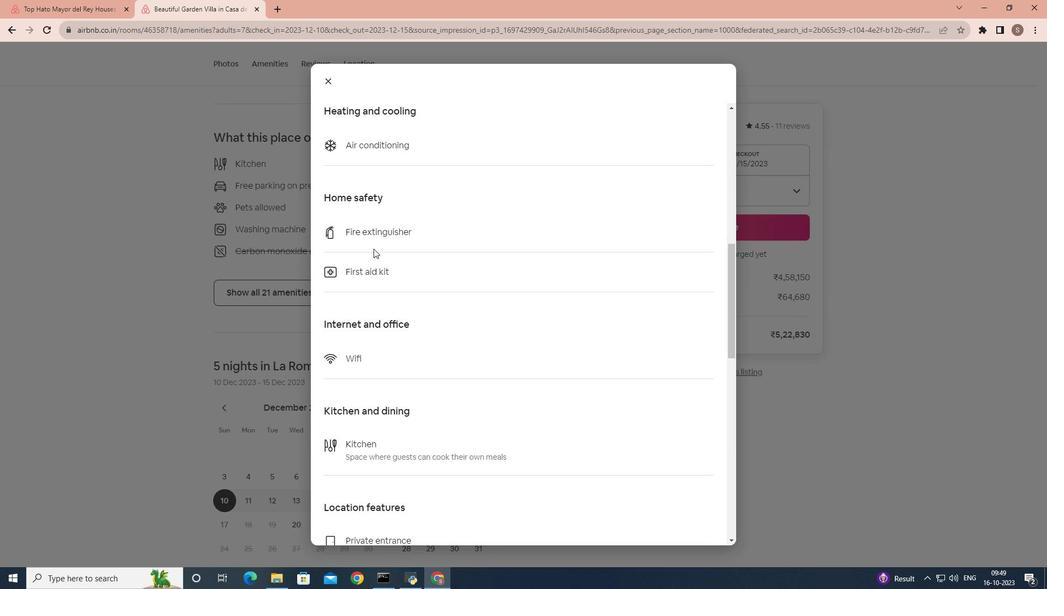 
Action: Mouse scrolled (373, 248) with delta (0, 0)
Screenshot: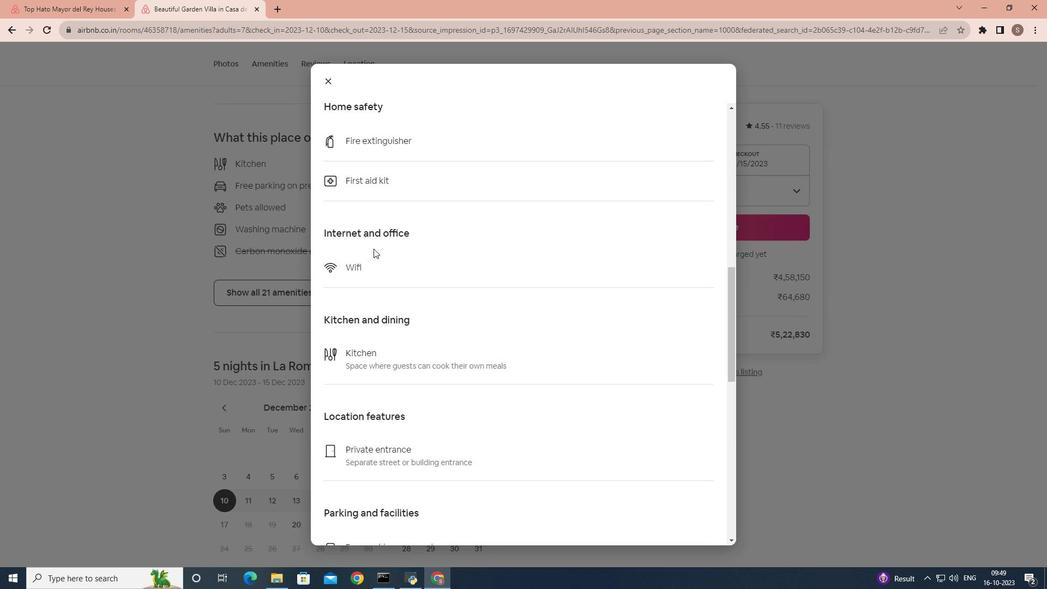 
Action: Mouse scrolled (373, 248) with delta (0, 0)
Screenshot: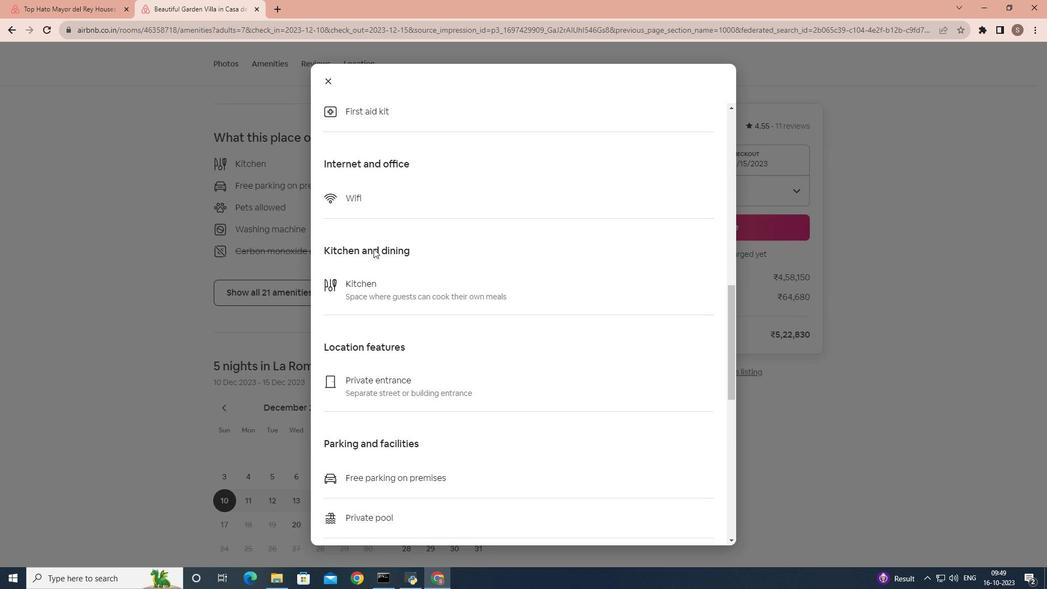 
Action: Mouse scrolled (373, 248) with delta (0, 0)
Screenshot: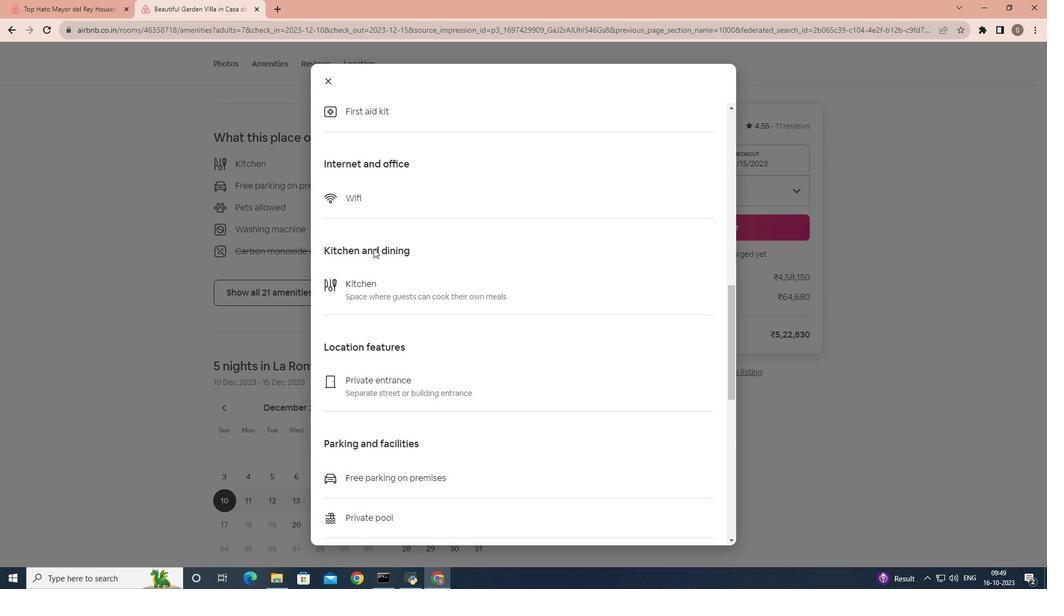 
Action: Mouse scrolled (373, 248) with delta (0, 0)
Screenshot: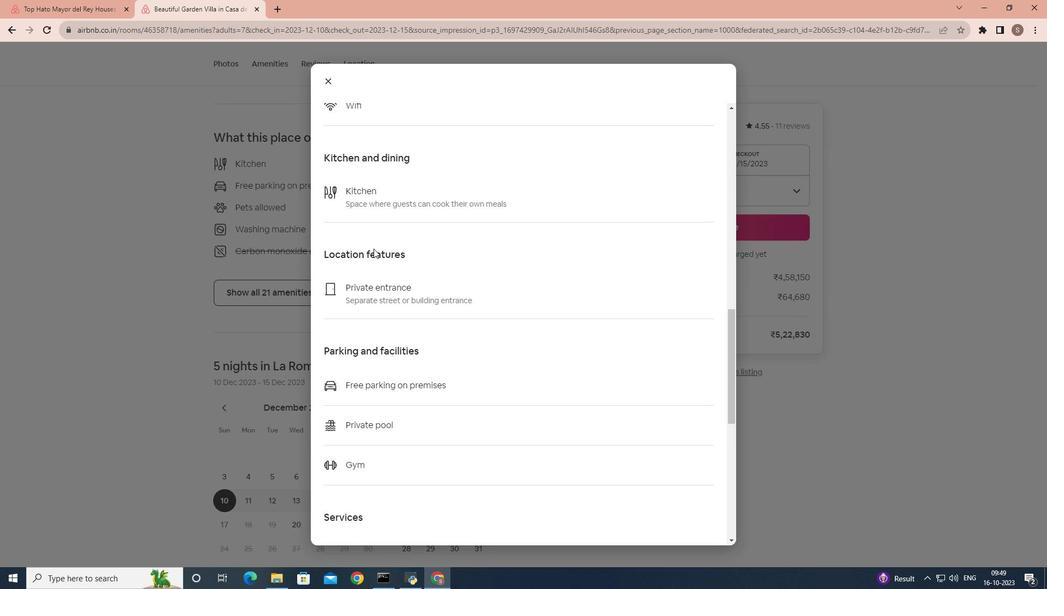 
Action: Mouse scrolled (373, 248) with delta (0, 0)
Screenshot: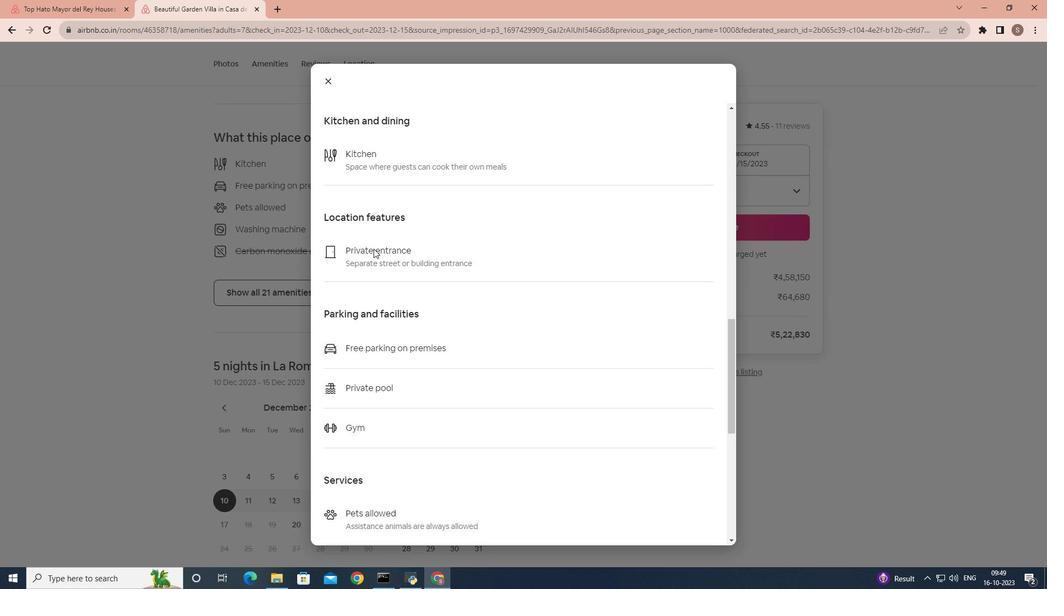 
Action: Mouse scrolled (373, 248) with delta (0, 0)
Screenshot: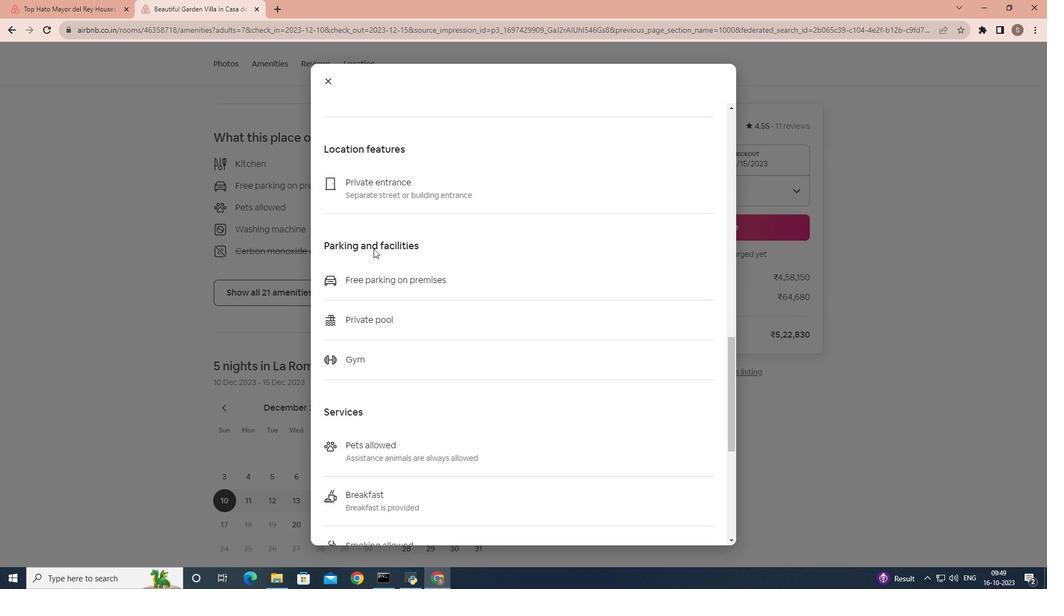
Action: Mouse scrolled (373, 248) with delta (0, 0)
Screenshot: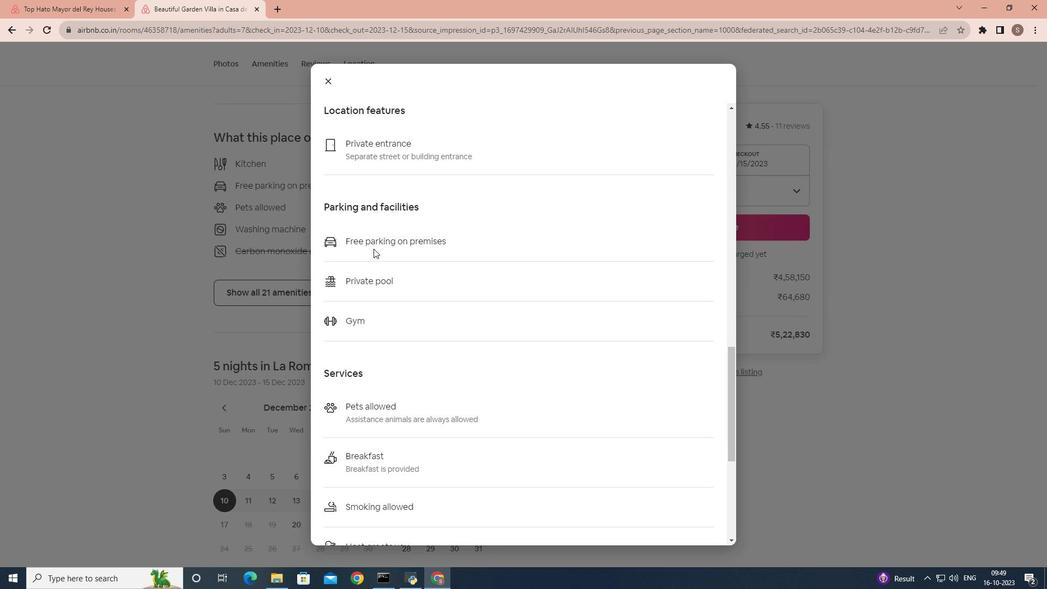 
Action: Mouse scrolled (373, 248) with delta (0, 0)
Screenshot: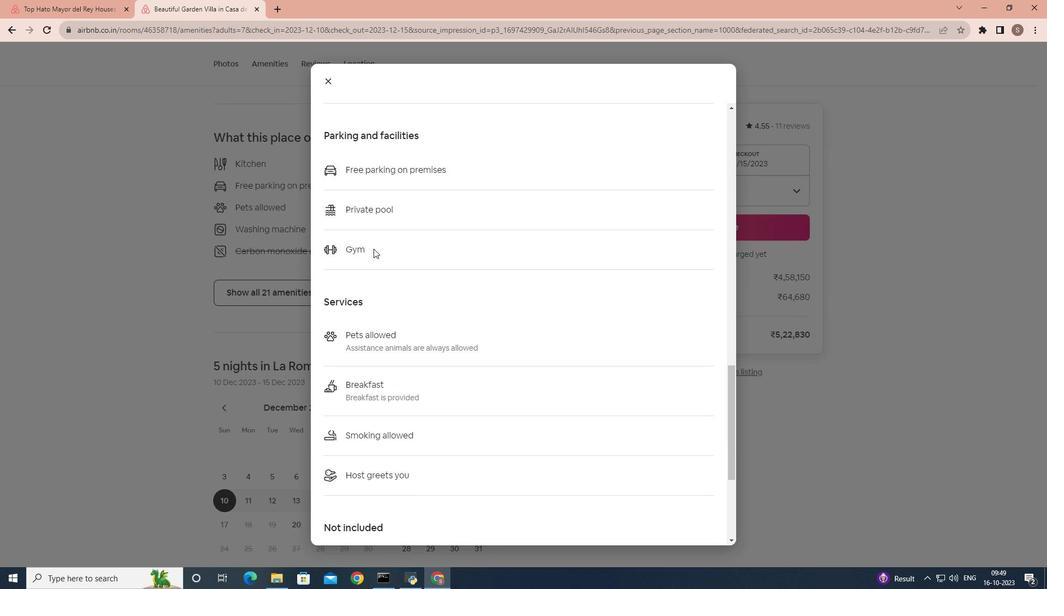 
Action: Mouse scrolled (373, 248) with delta (0, 0)
Screenshot: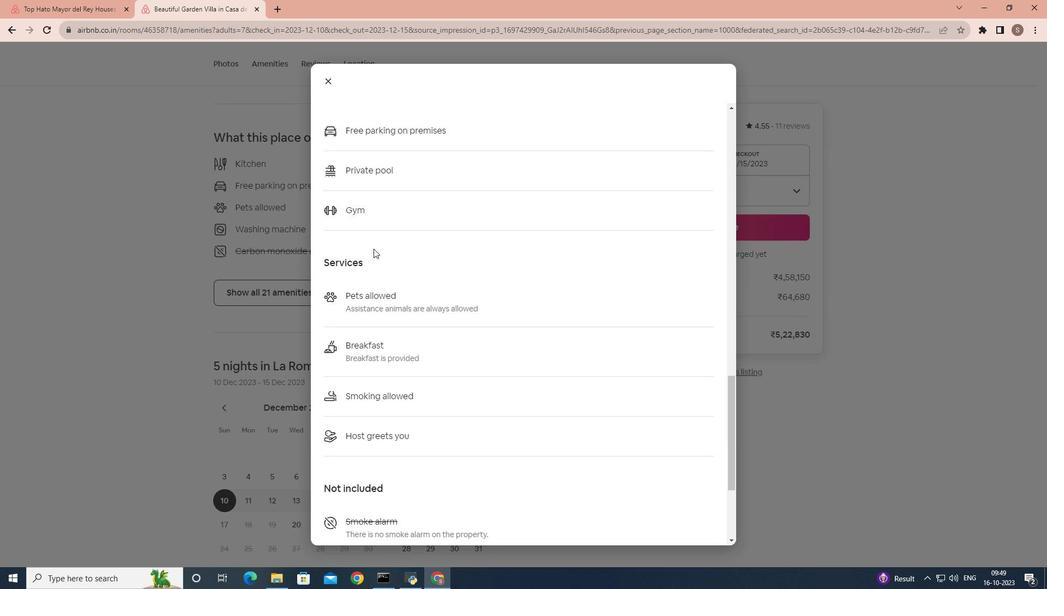
Action: Mouse scrolled (373, 248) with delta (0, 0)
Screenshot: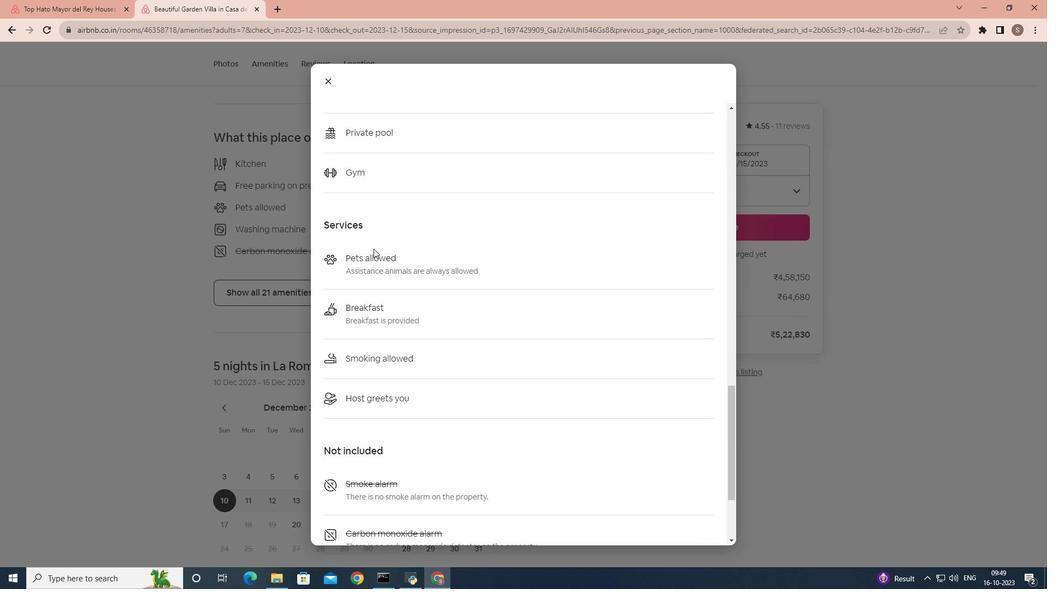 
Action: Mouse scrolled (373, 248) with delta (0, 0)
Screenshot: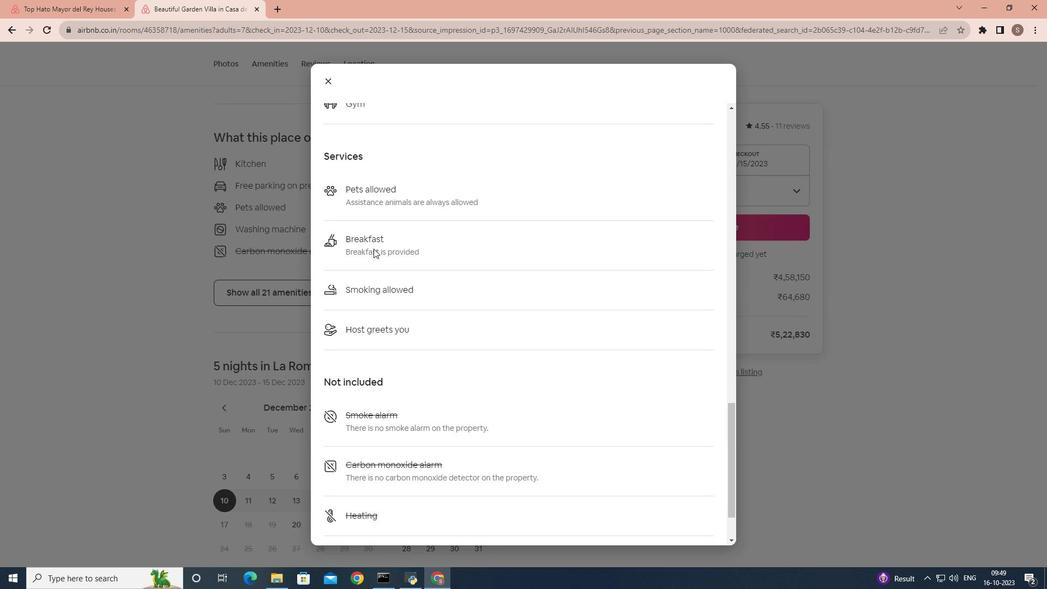 
Action: Mouse scrolled (373, 248) with delta (0, 0)
Screenshot: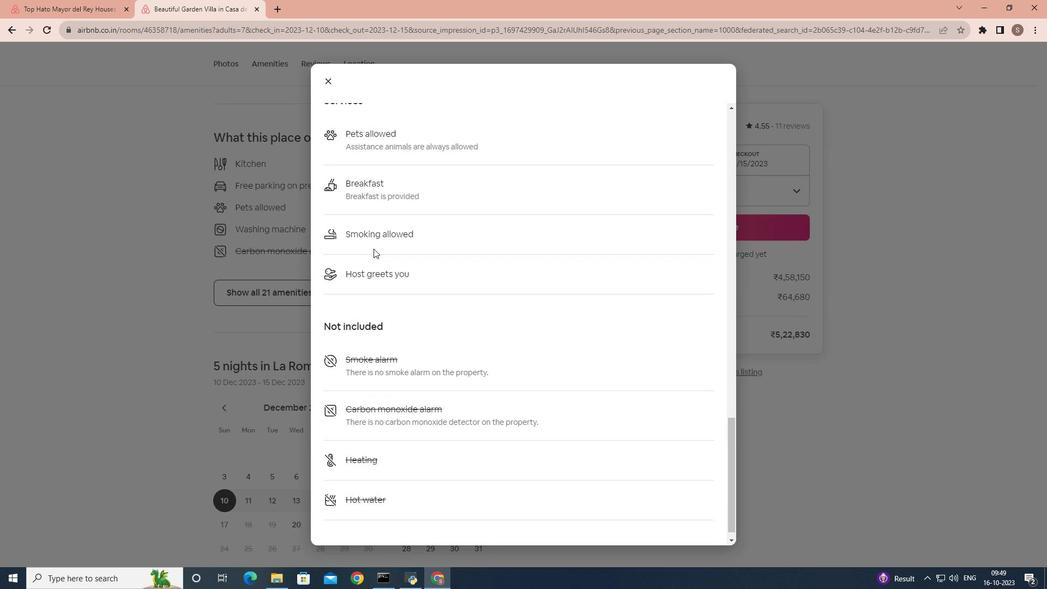 
Action: Mouse scrolled (373, 248) with delta (0, 0)
Screenshot: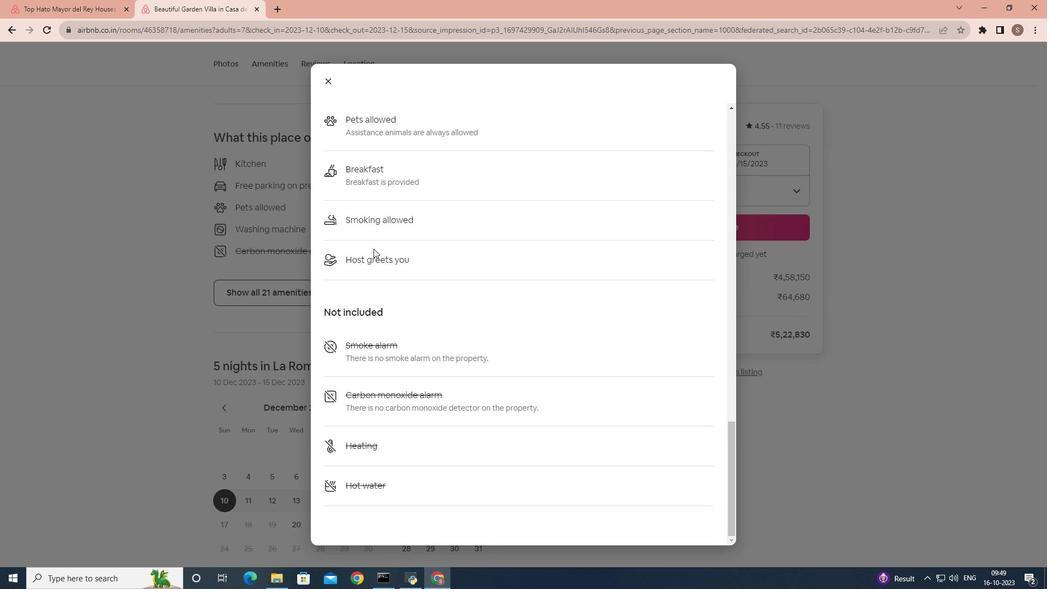 
Action: Mouse scrolled (373, 248) with delta (0, 0)
Screenshot: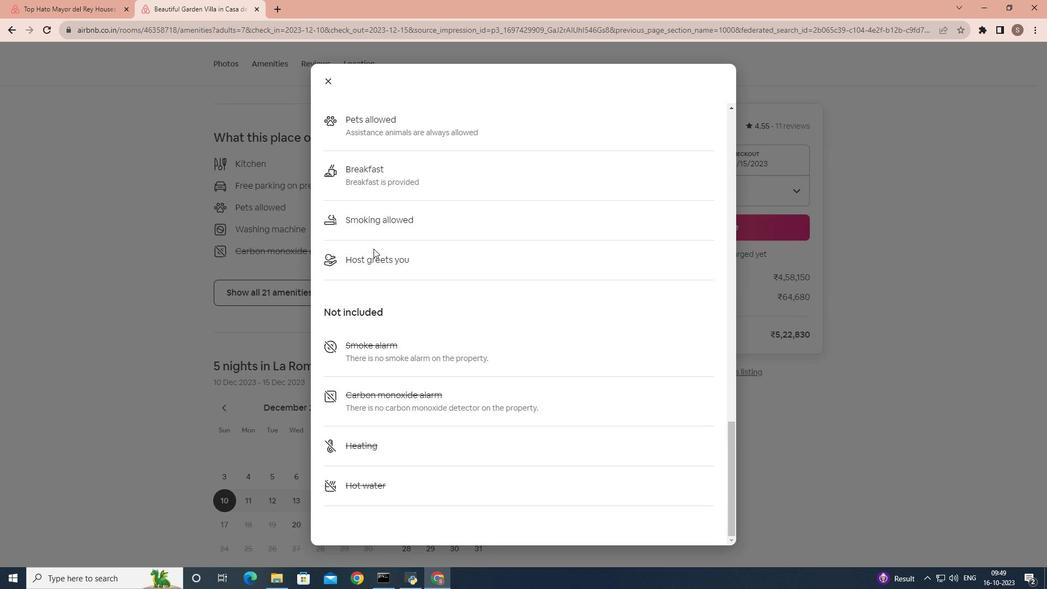
Action: Mouse scrolled (373, 248) with delta (0, 0)
Screenshot: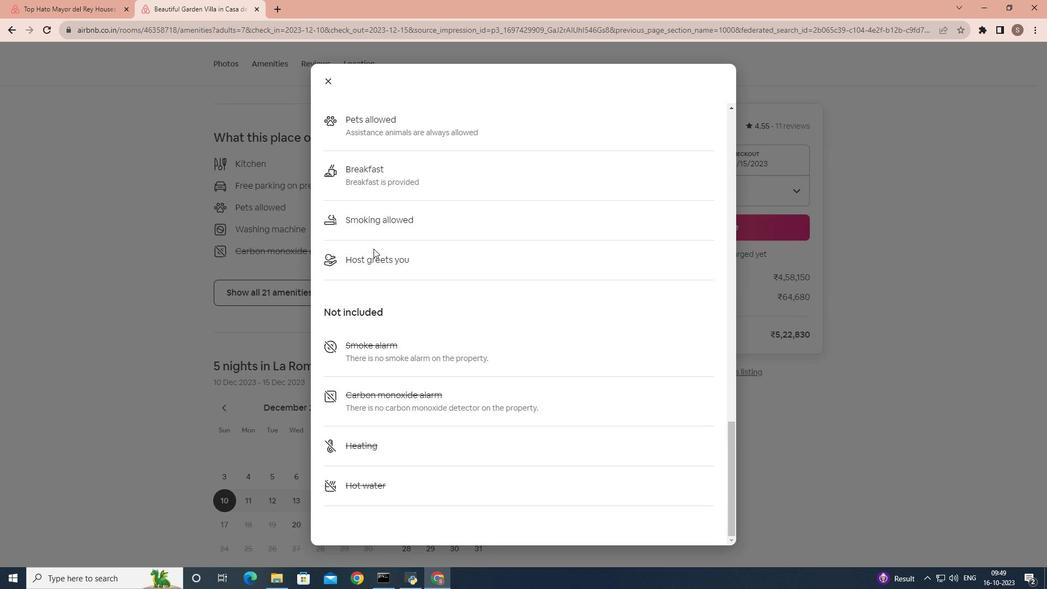 
Action: Mouse moved to (326, 77)
Screenshot: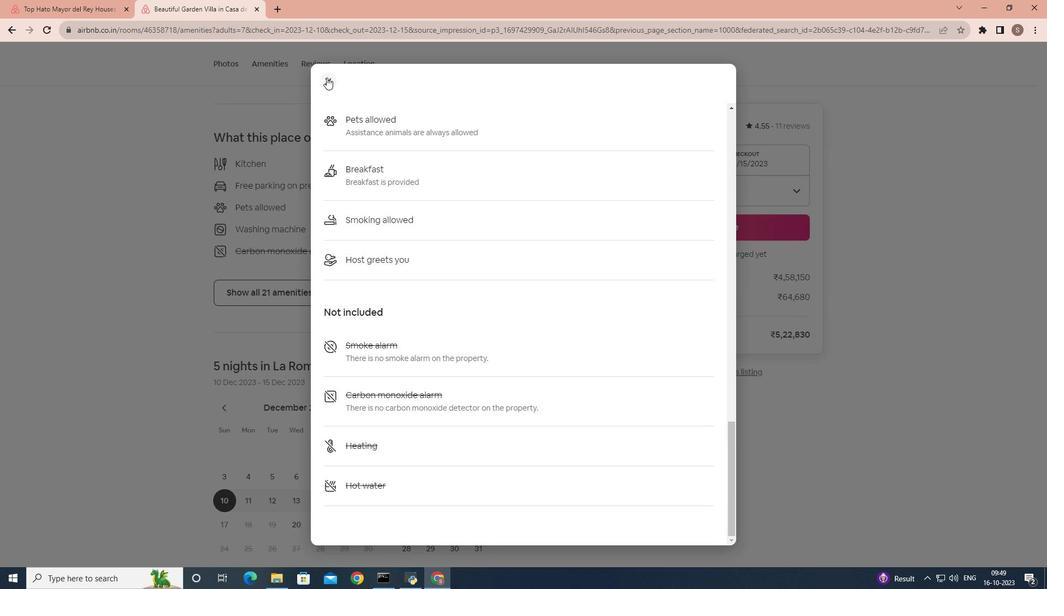 
Action: Mouse pressed left at (326, 77)
Screenshot: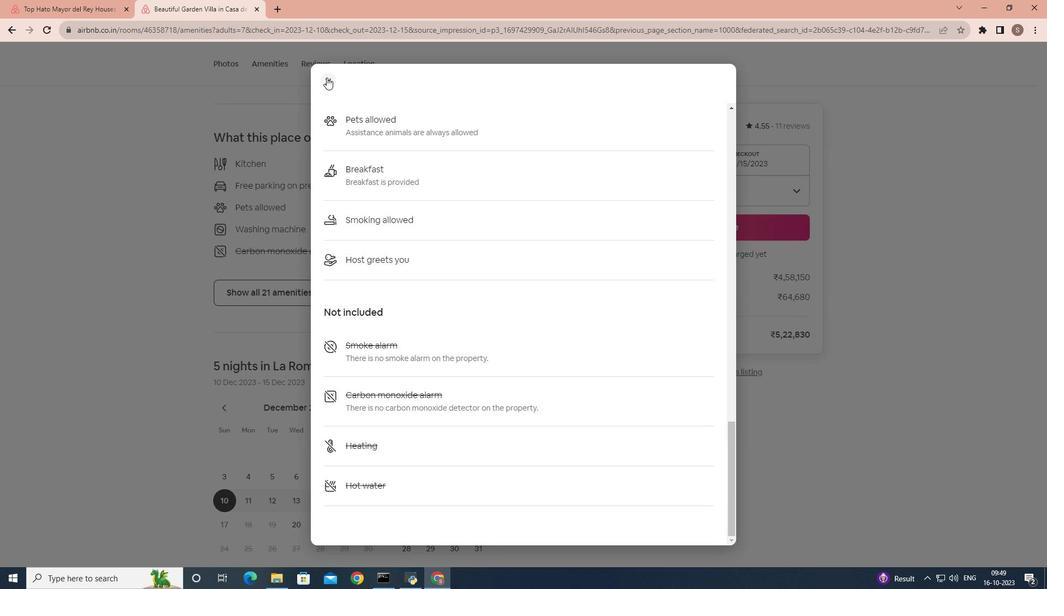 
Action: Mouse moved to (345, 291)
Screenshot: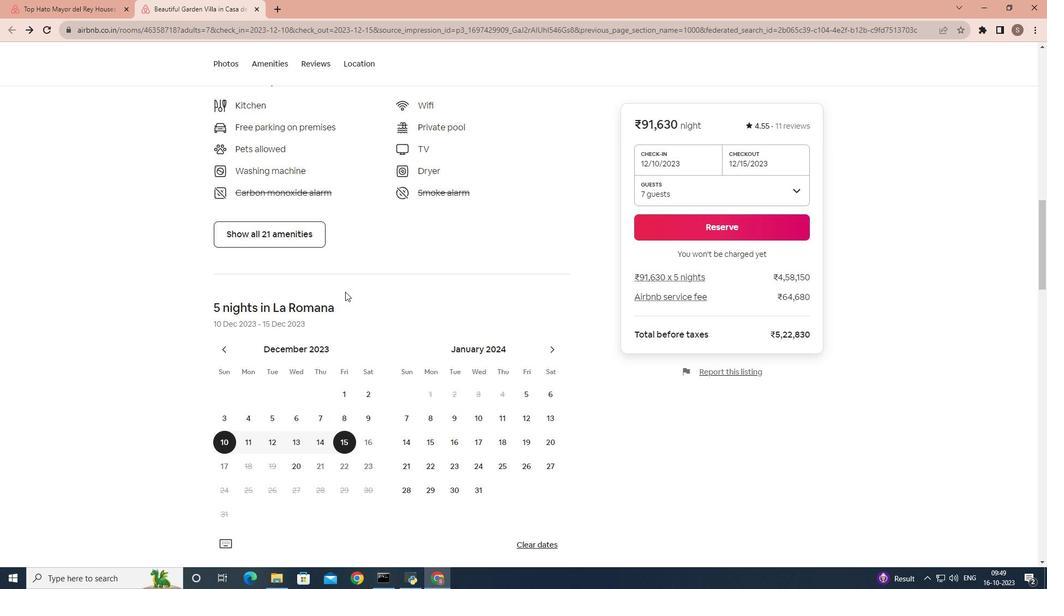 
Action: Mouse scrolled (345, 290) with delta (0, 0)
Screenshot: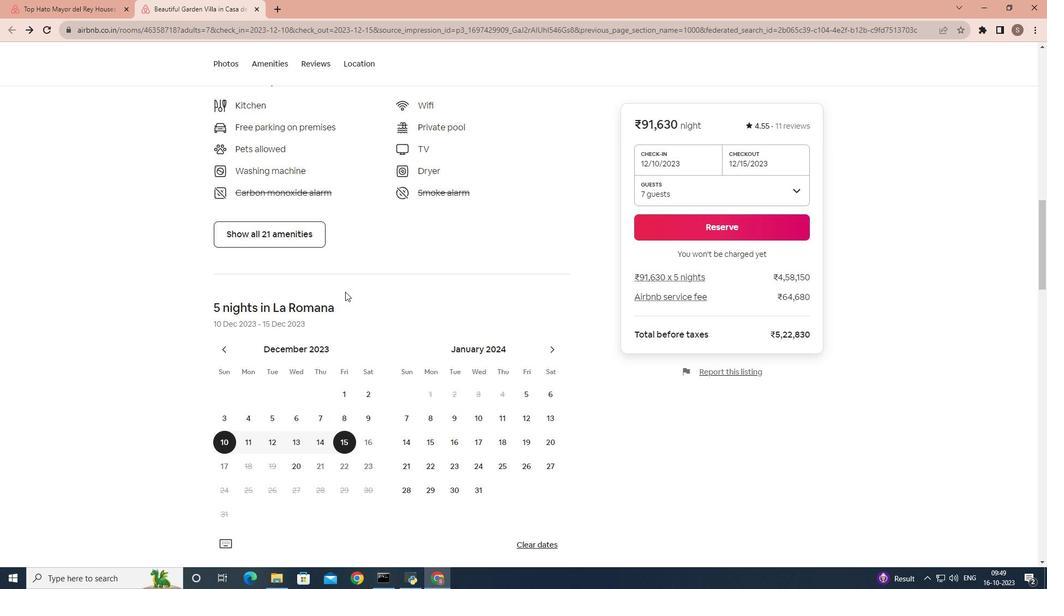 
Action: Mouse moved to (345, 291)
Screenshot: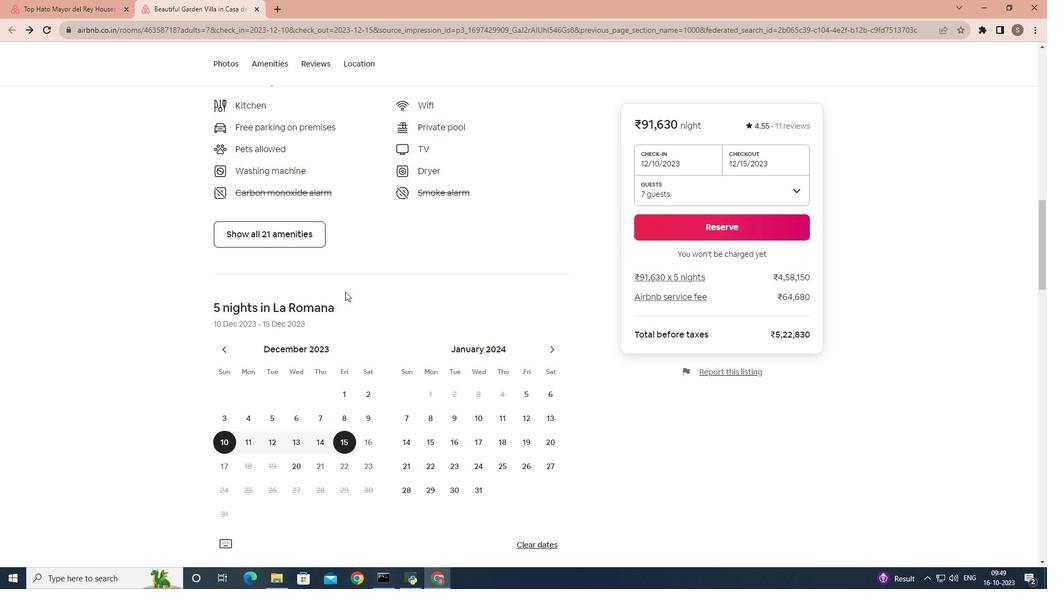 
Action: Mouse scrolled (345, 291) with delta (0, 0)
Screenshot: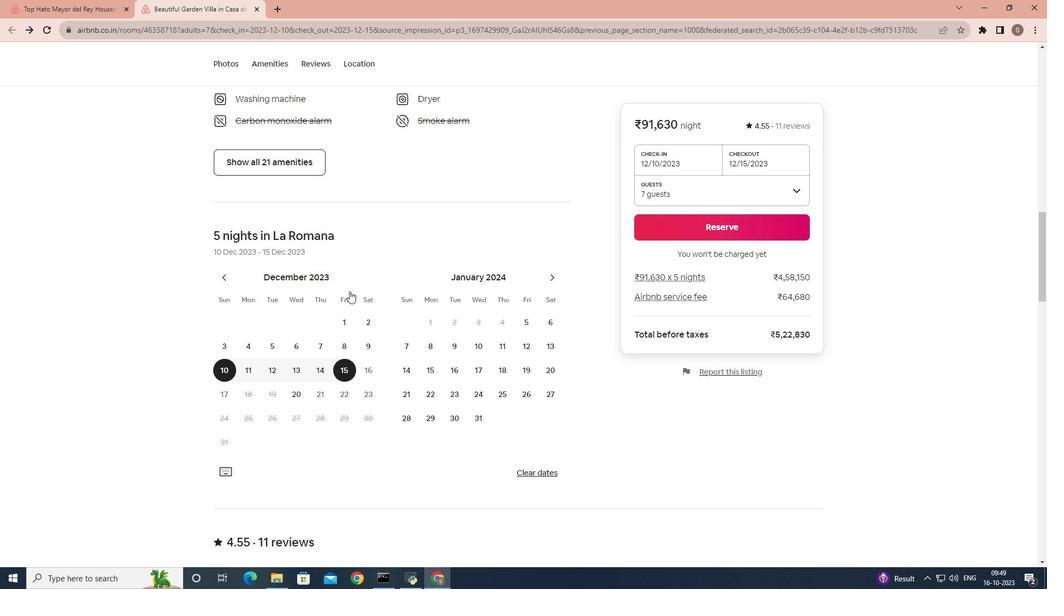
Action: Mouse scrolled (345, 291) with delta (0, 0)
Screenshot: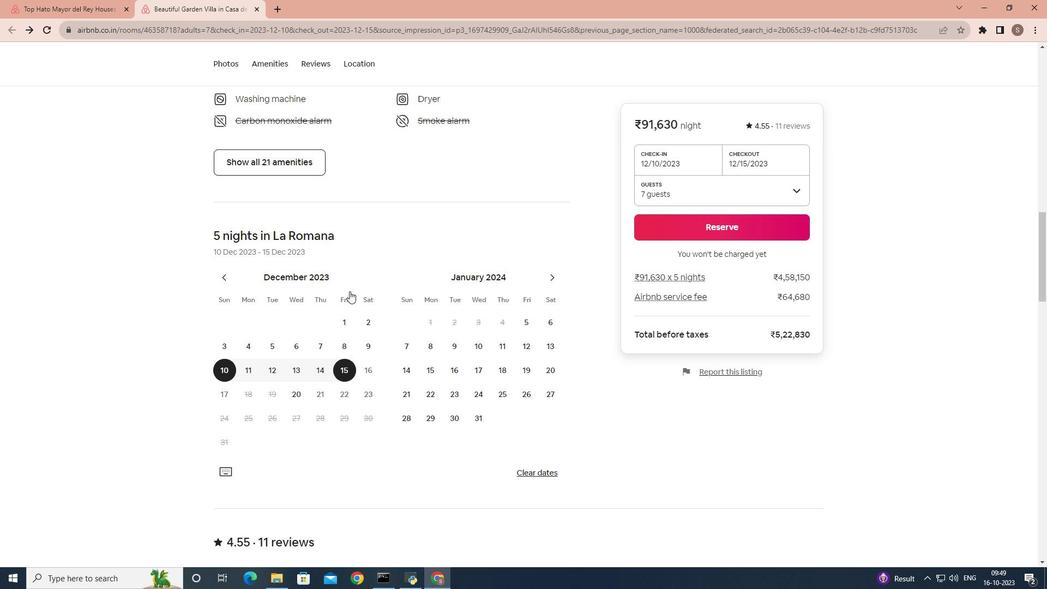 
Action: Mouse moved to (350, 290)
Screenshot: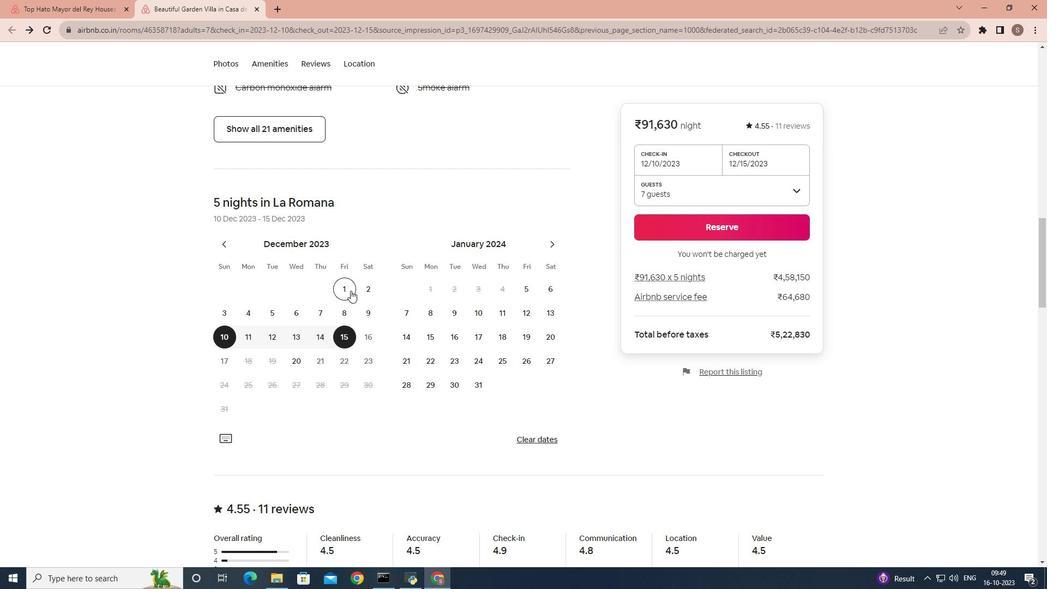
Action: Mouse scrolled (350, 290) with delta (0, 0)
Screenshot: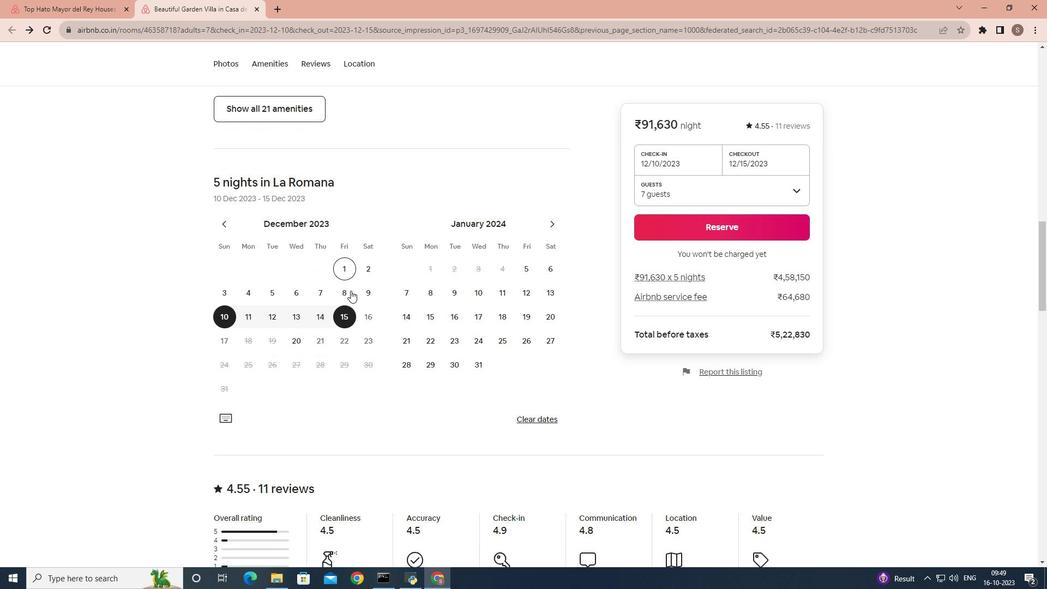 
Action: Mouse scrolled (350, 290) with delta (0, 0)
Screenshot: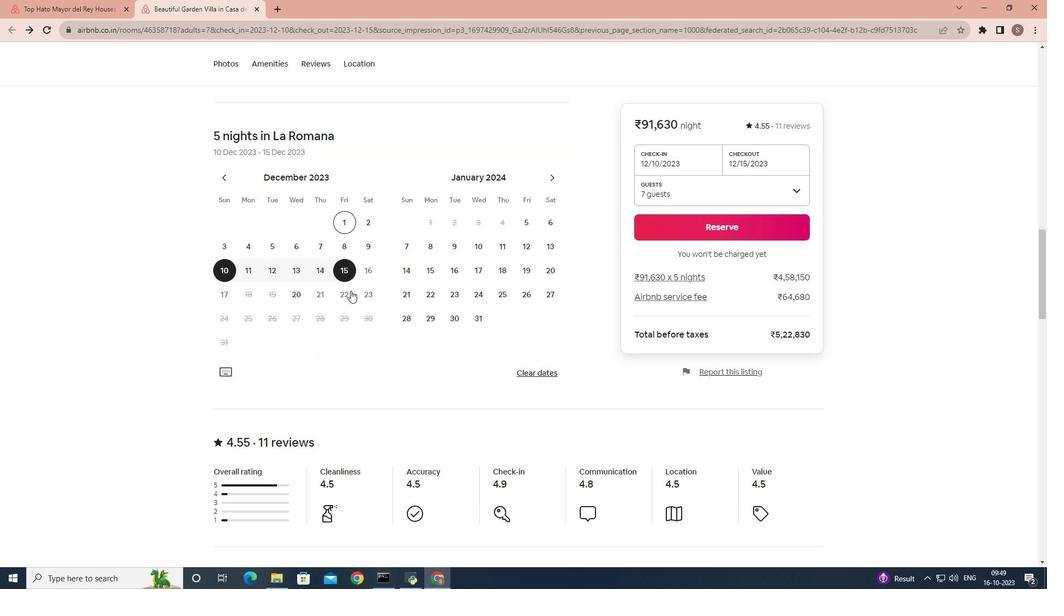 
Action: Mouse scrolled (350, 290) with delta (0, 0)
Screenshot: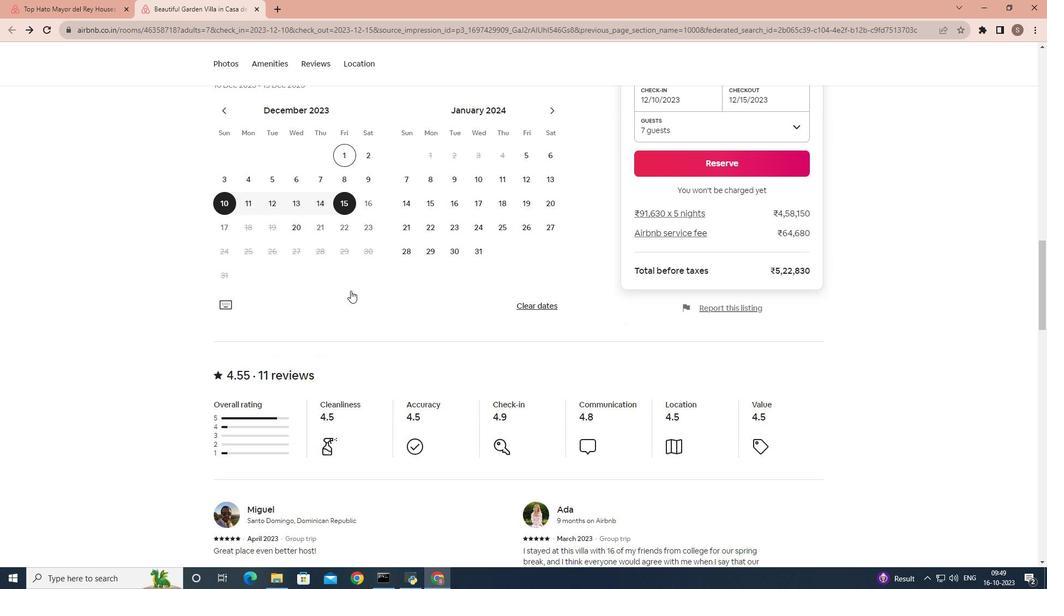
Action: Mouse scrolled (350, 290) with delta (0, 0)
Screenshot: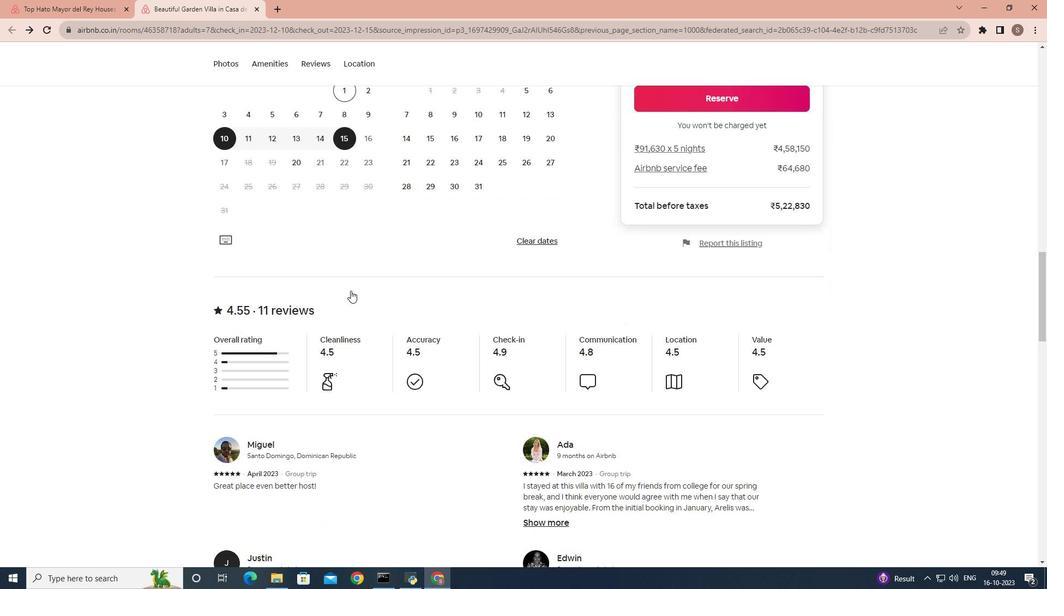 
Action: Mouse scrolled (350, 290) with delta (0, 0)
Screenshot: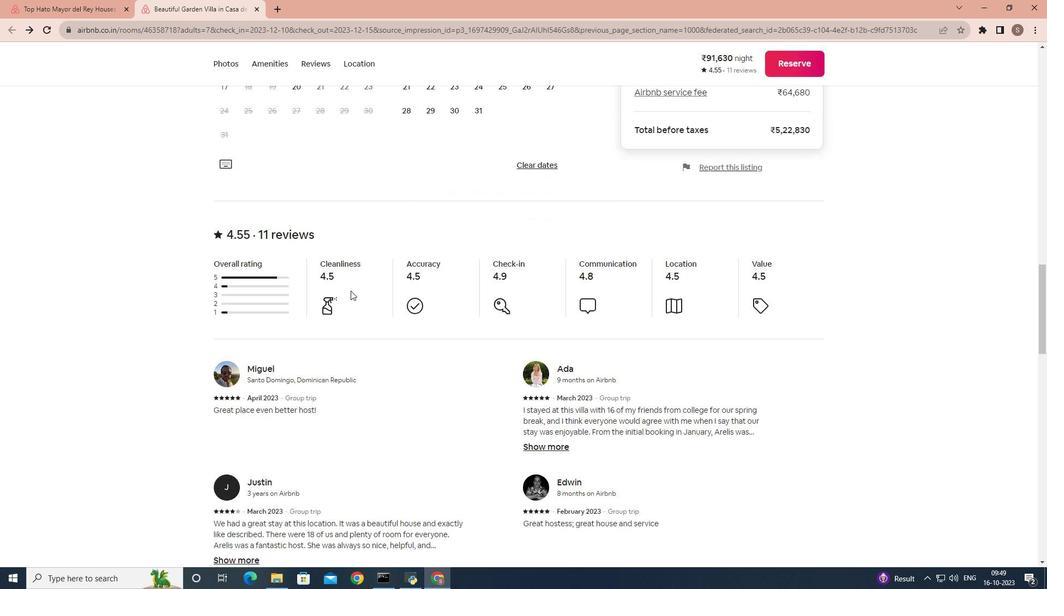 
Action: Mouse scrolled (350, 290) with delta (0, 0)
Screenshot: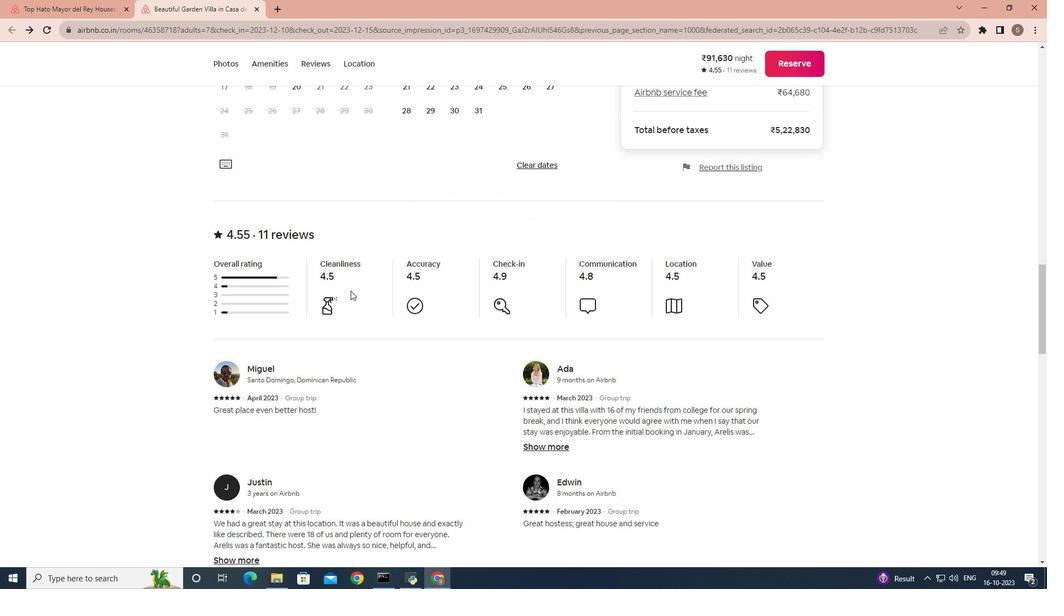 
Action: Mouse scrolled (350, 290) with delta (0, 0)
Screenshot: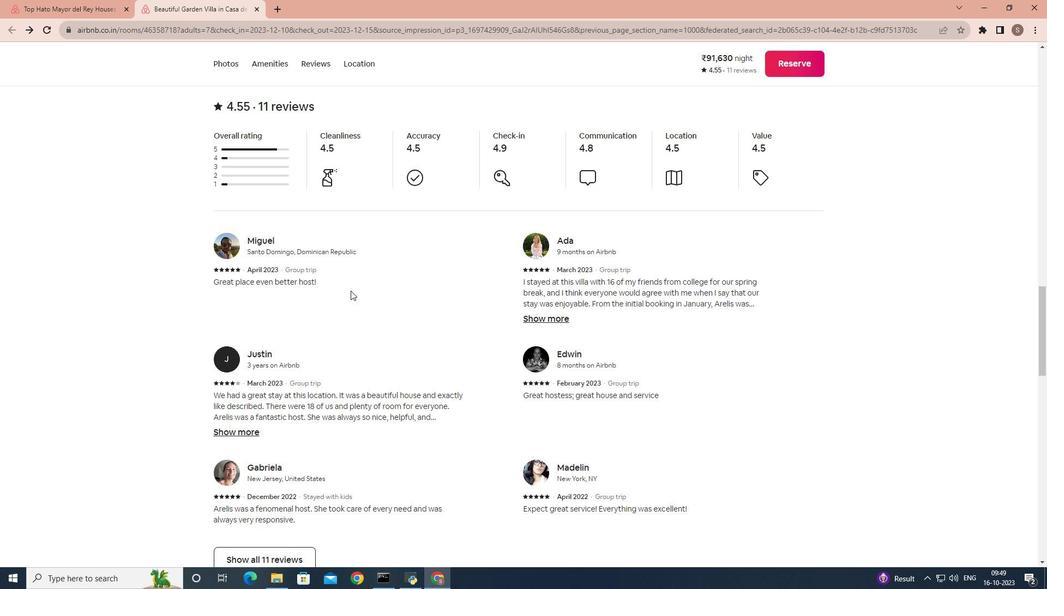 
Action: Mouse scrolled (350, 290) with delta (0, 0)
Screenshot: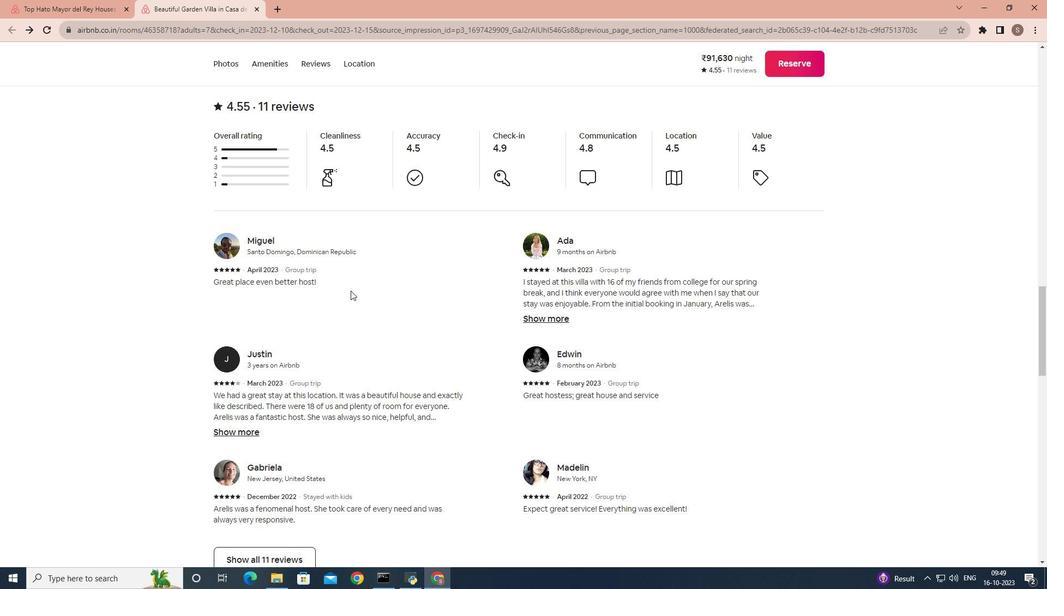 
Action: Mouse scrolled (350, 290) with delta (0, 0)
Screenshot: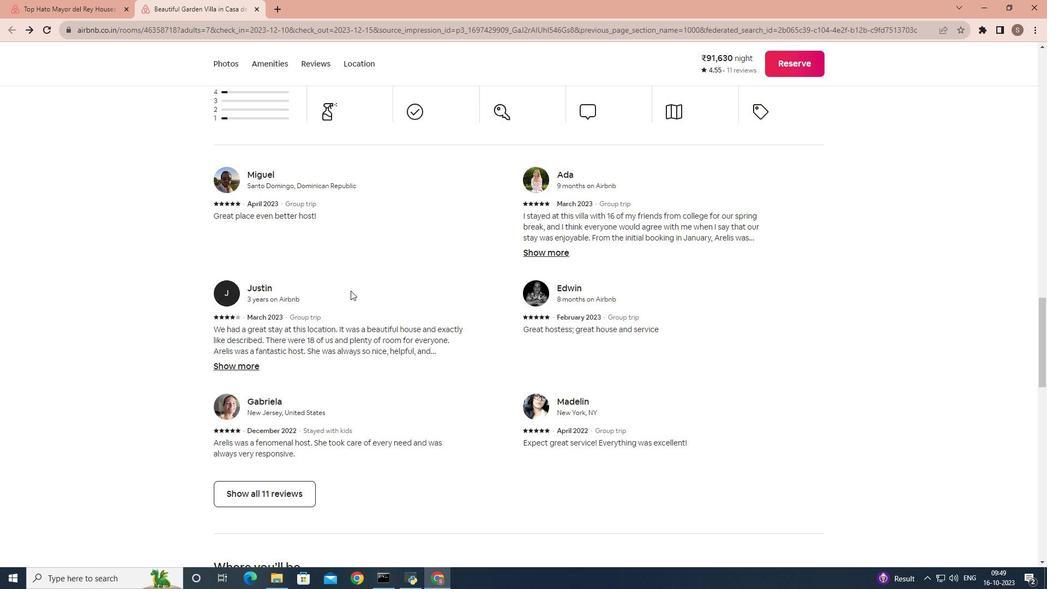 
Action: Mouse scrolled (350, 290) with delta (0, 0)
Screenshot: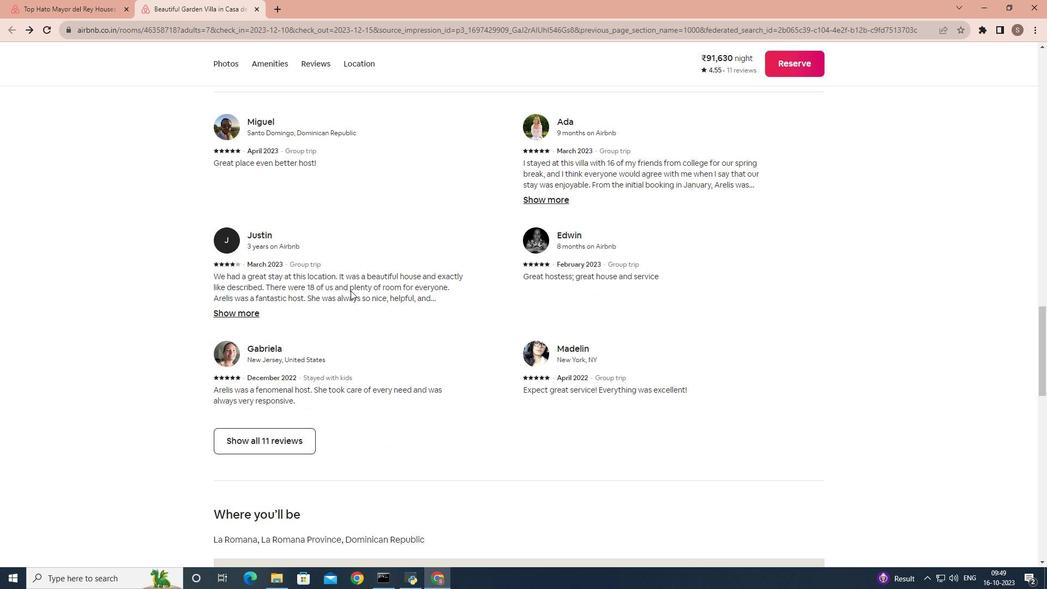 
Action: Mouse moved to (311, 316)
Screenshot: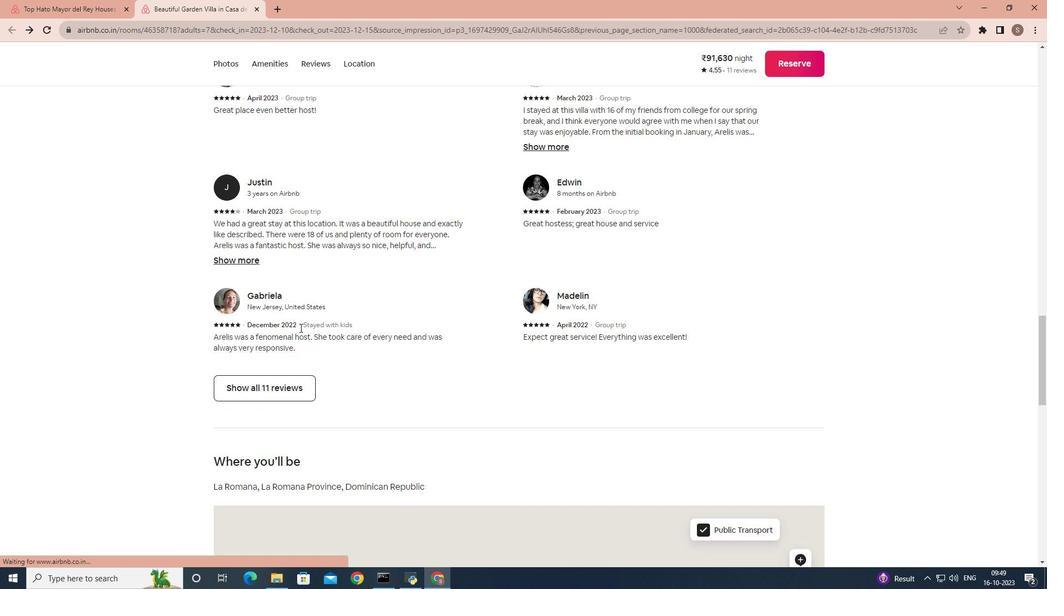 
Action: Mouse scrolled (311, 316) with delta (0, 0)
Screenshot: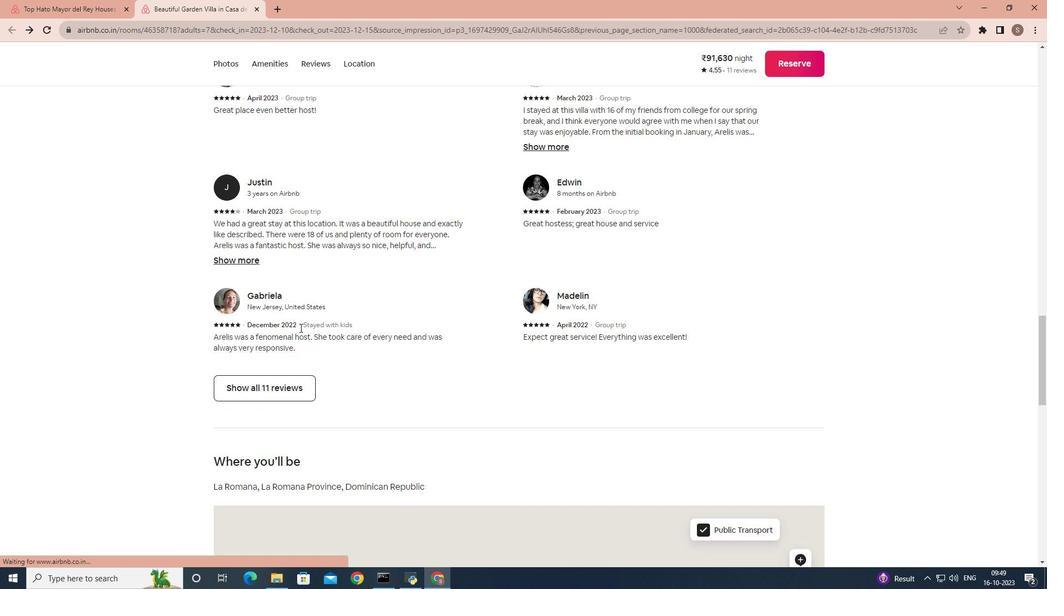
Action: Mouse moved to (305, 325)
Screenshot: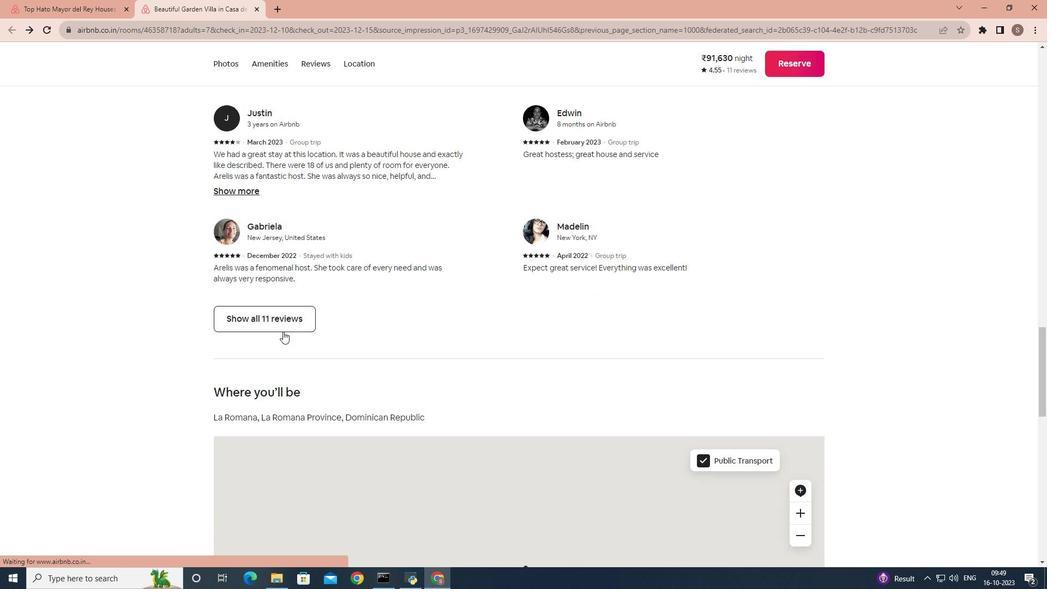 
Action: Mouse scrolled (305, 324) with delta (0, 0)
Screenshot: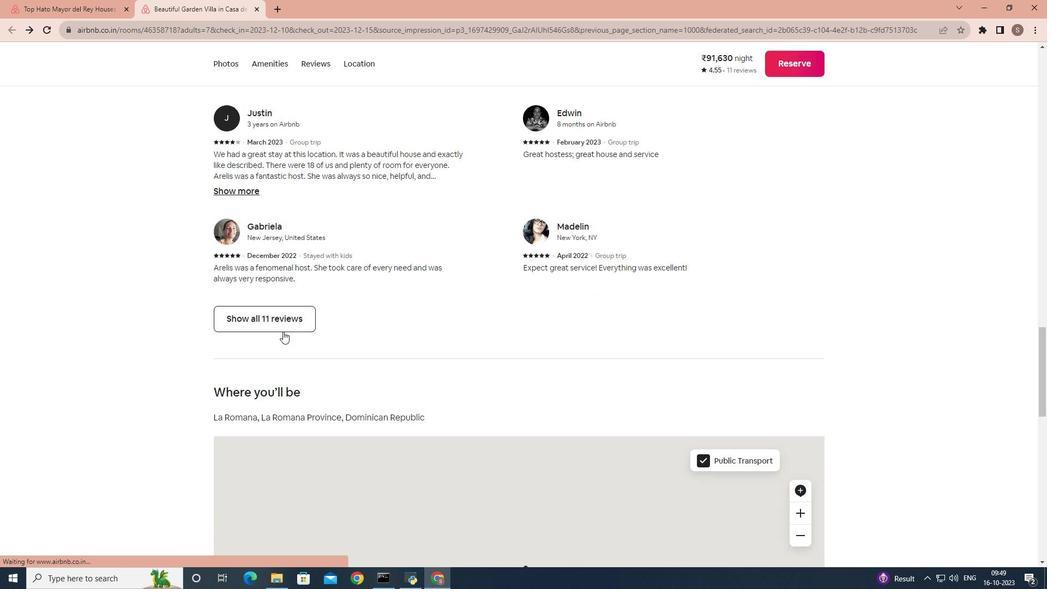 
Action: Mouse moved to (290, 306)
